 Task: What is the central theme of "Anna Karenina" by Leo Tolstoy?
Action: Mouse moved to (187, 193)
Screenshot: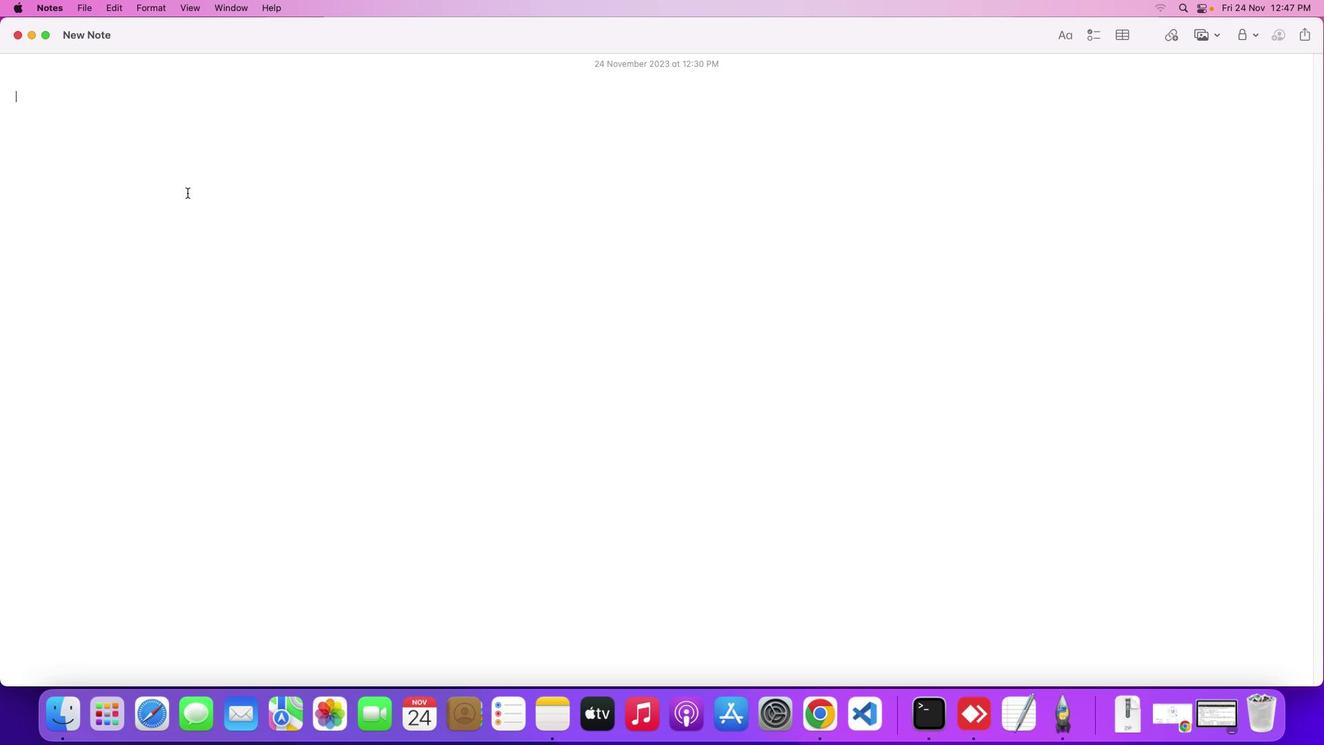 
Action: Mouse pressed left at (187, 193)
Screenshot: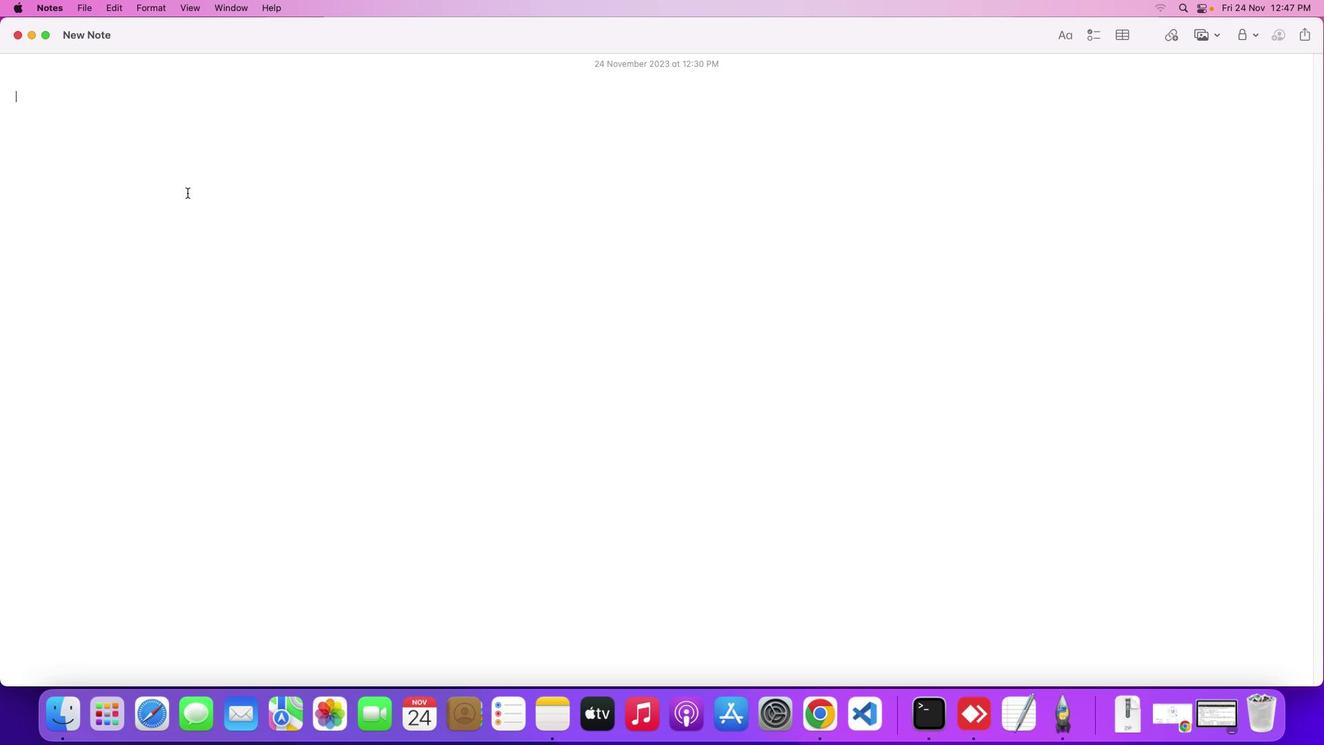 
Action: Mouse moved to (187, 193)
Screenshot: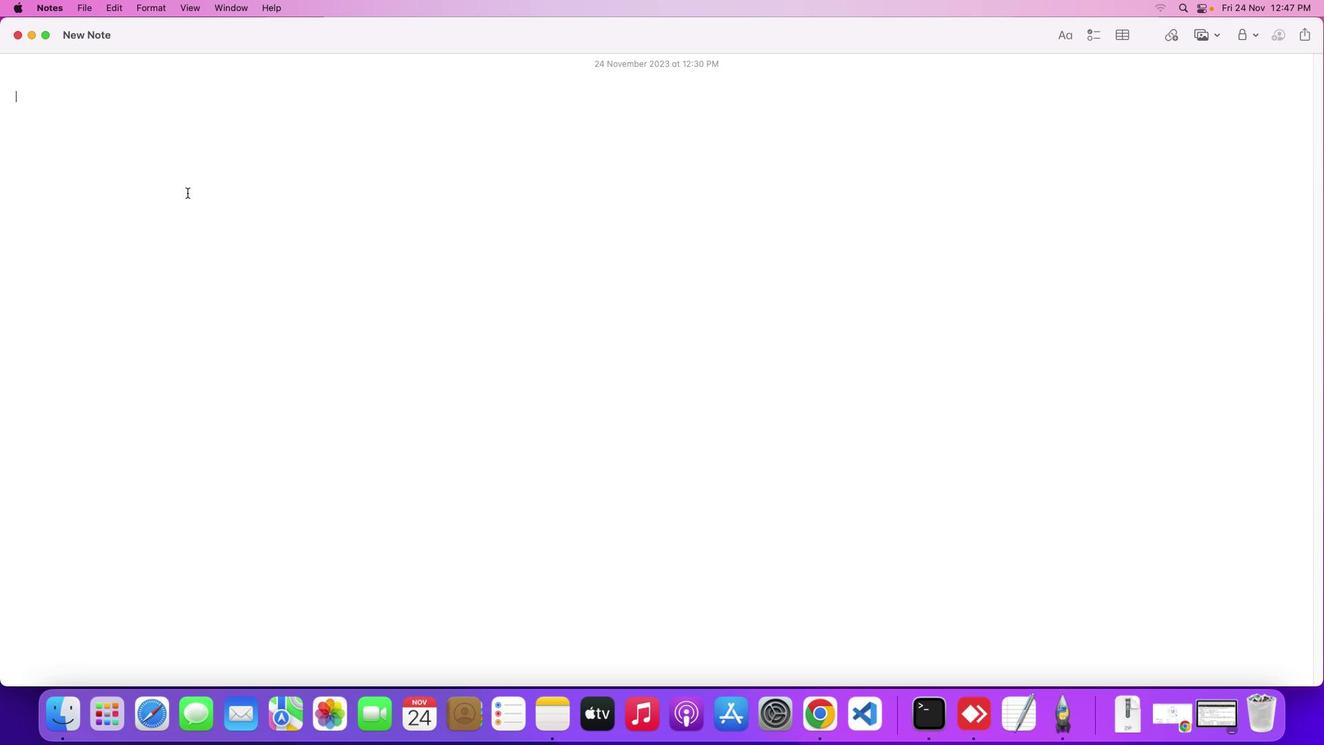 
Action: Key pressed Key.shift'W''h''a''t'Key.space's''i'Key.space't''h''e'Key.space'c''e''n''t''r''a''l'Key.space't''h''e''m''e'Key.space'o''f'Key.spaceKey.shift'"'Key.shift'A''n''n''a'Key.spaceKey.shift'K''a''r''e''n''i''n''a'Key.shift'"'Key.space'b''y'Key.spaceKey.shift'L''e''o'Key.spaceKey.shift'T''o''l''s''t''o''y'Key.shift_r'?'Key.enter
Screenshot: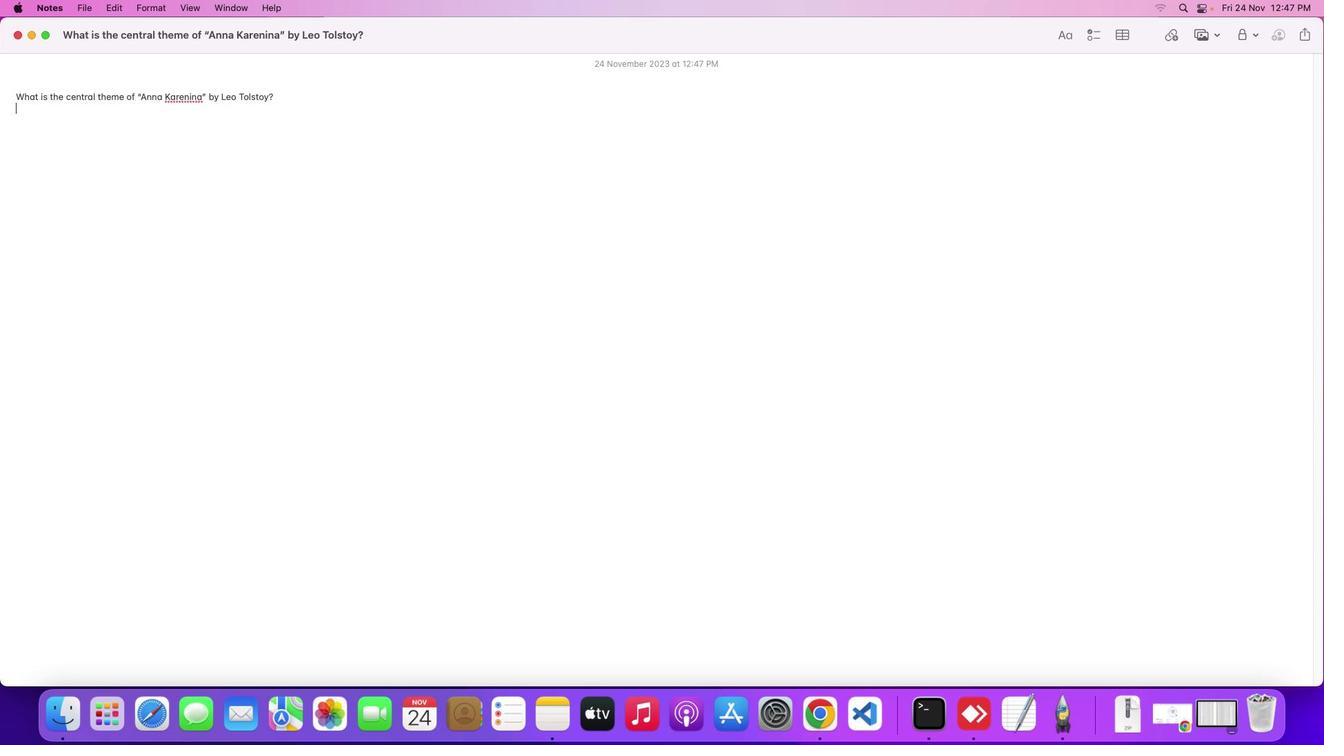
Action: Mouse moved to (1181, 716)
Screenshot: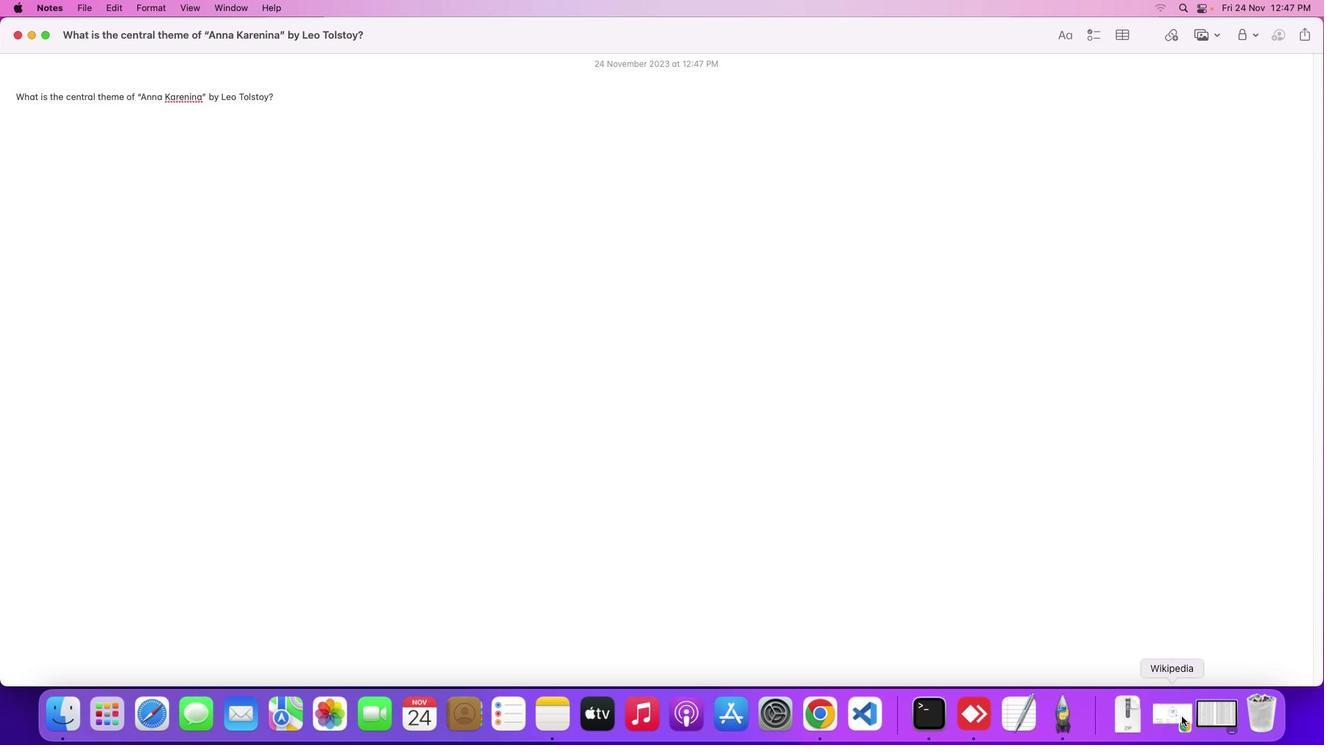 
Action: Mouse pressed left at (1181, 716)
Screenshot: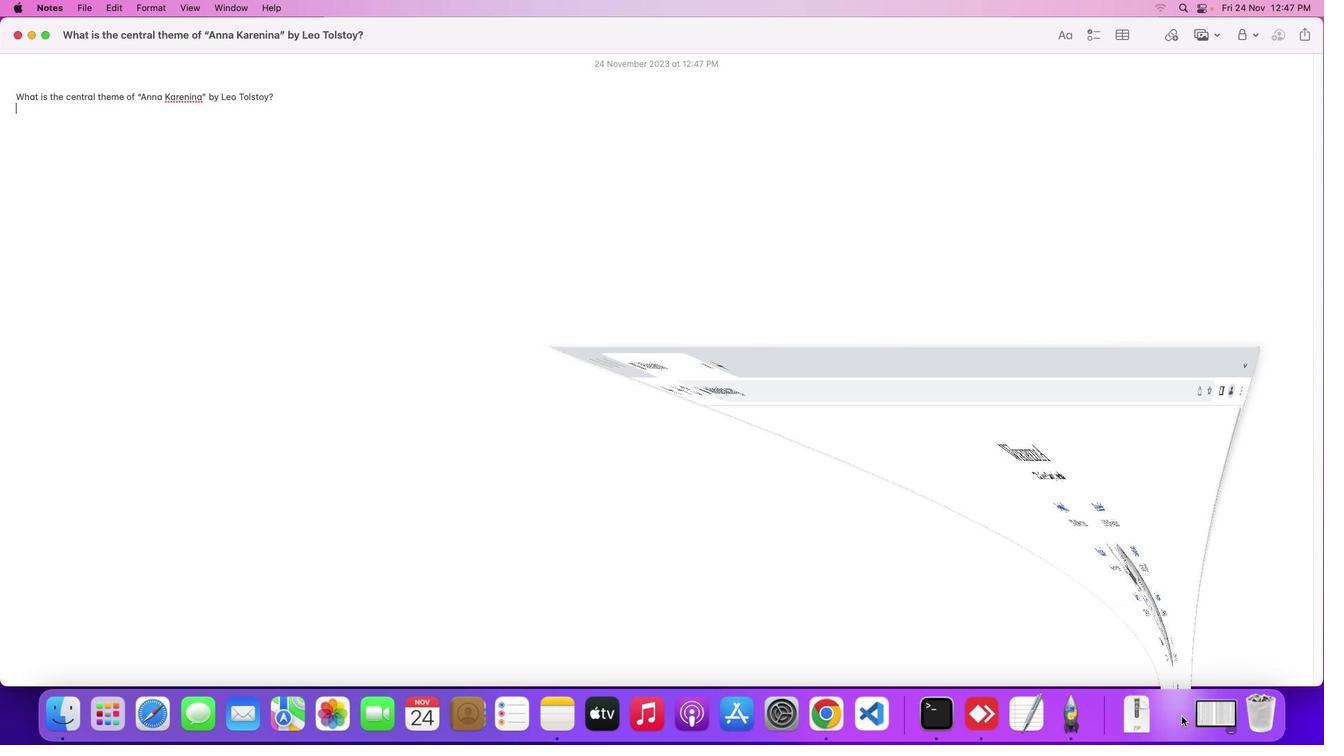 
Action: Mouse moved to (558, 422)
Screenshot: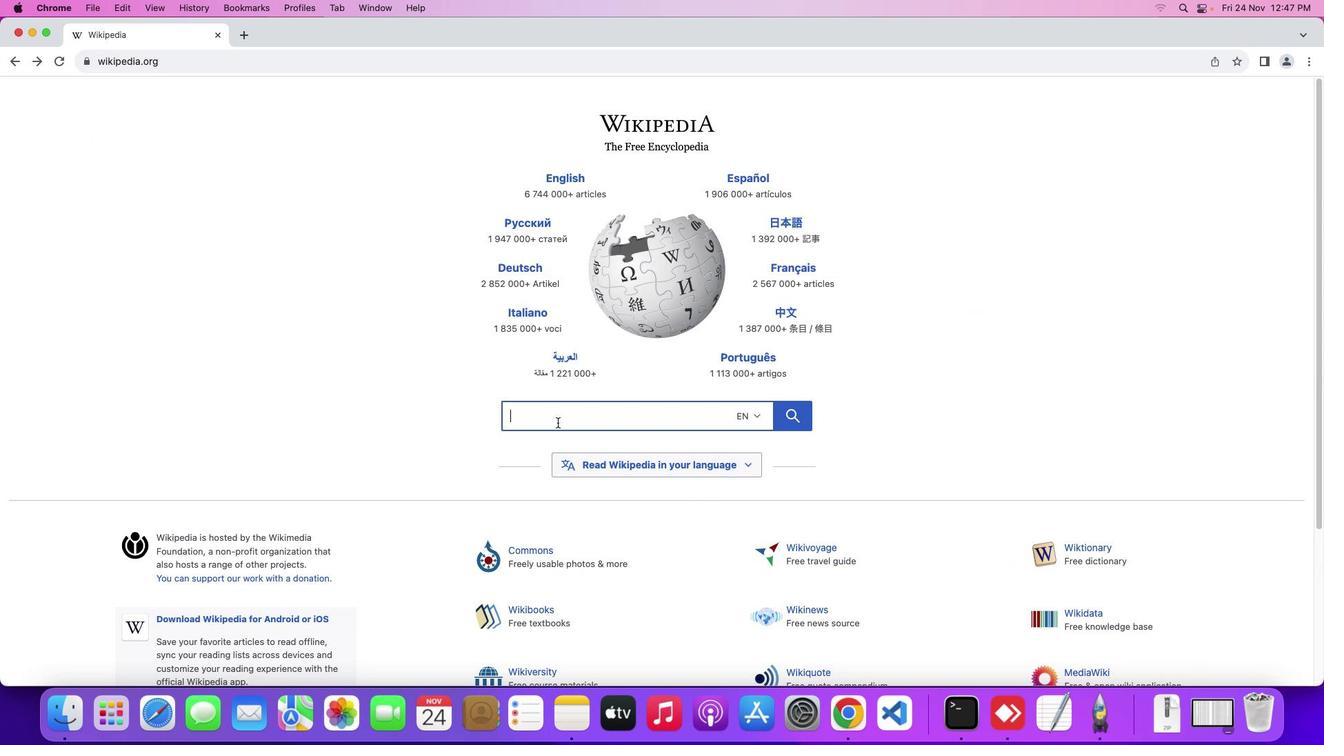 
Action: Mouse pressed left at (558, 422)
Screenshot: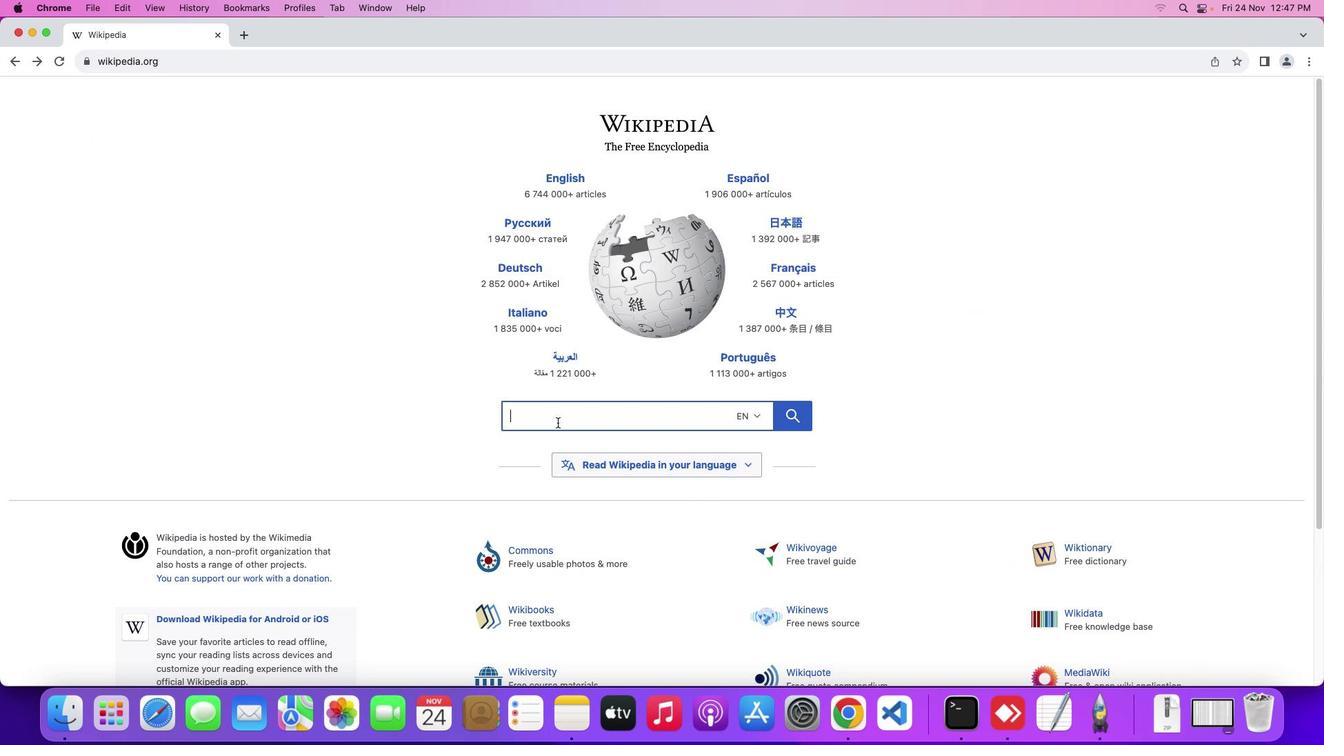 
Action: Mouse moved to (558, 422)
Screenshot: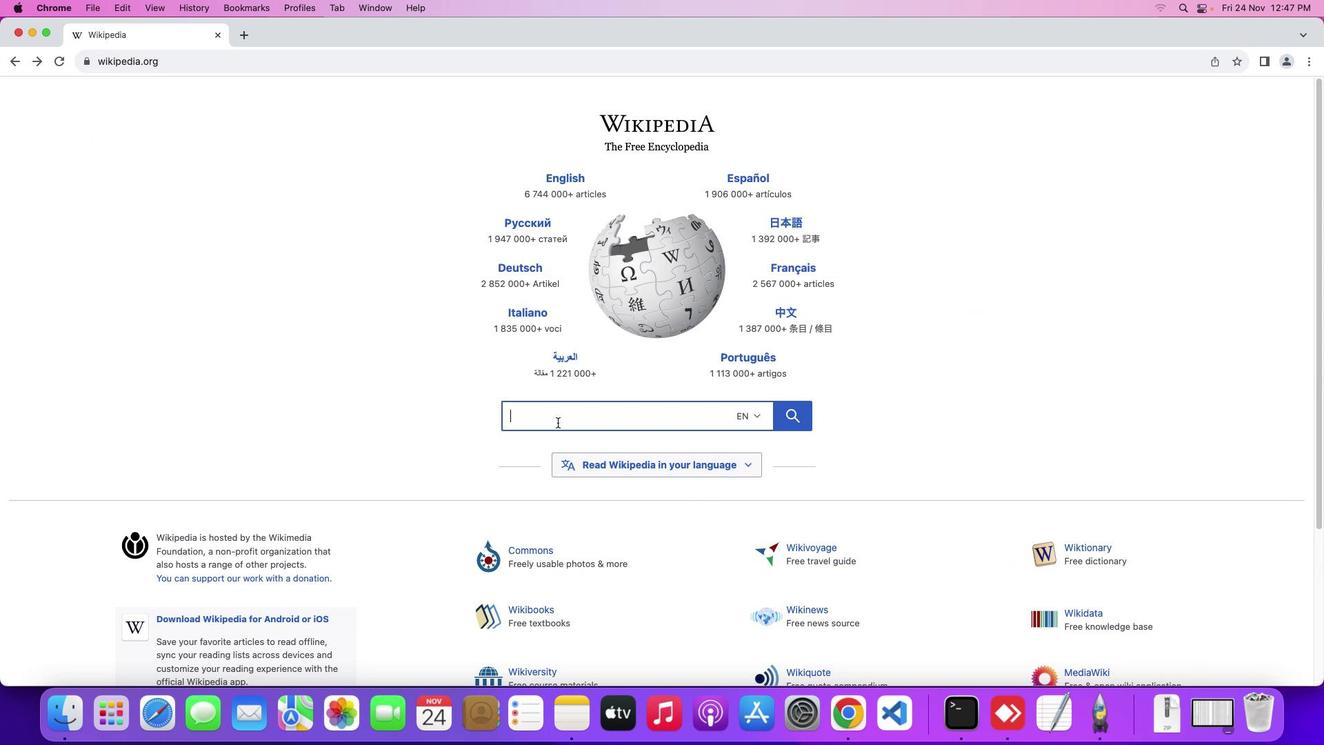 
Action: Key pressed Key.shift'A''n''n''a'Key.spaceKey.shift'K''a''r''e''n''i''n''a'
Screenshot: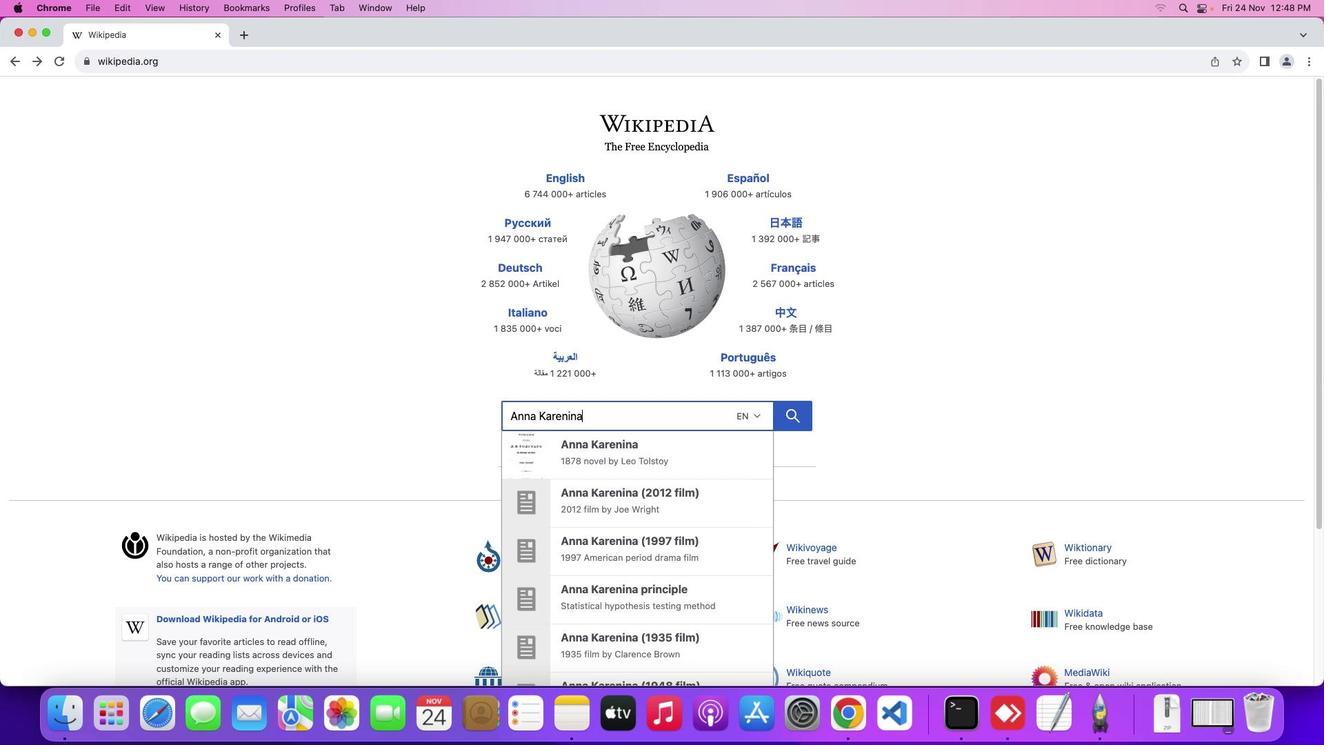 
Action: Mouse moved to (618, 451)
Screenshot: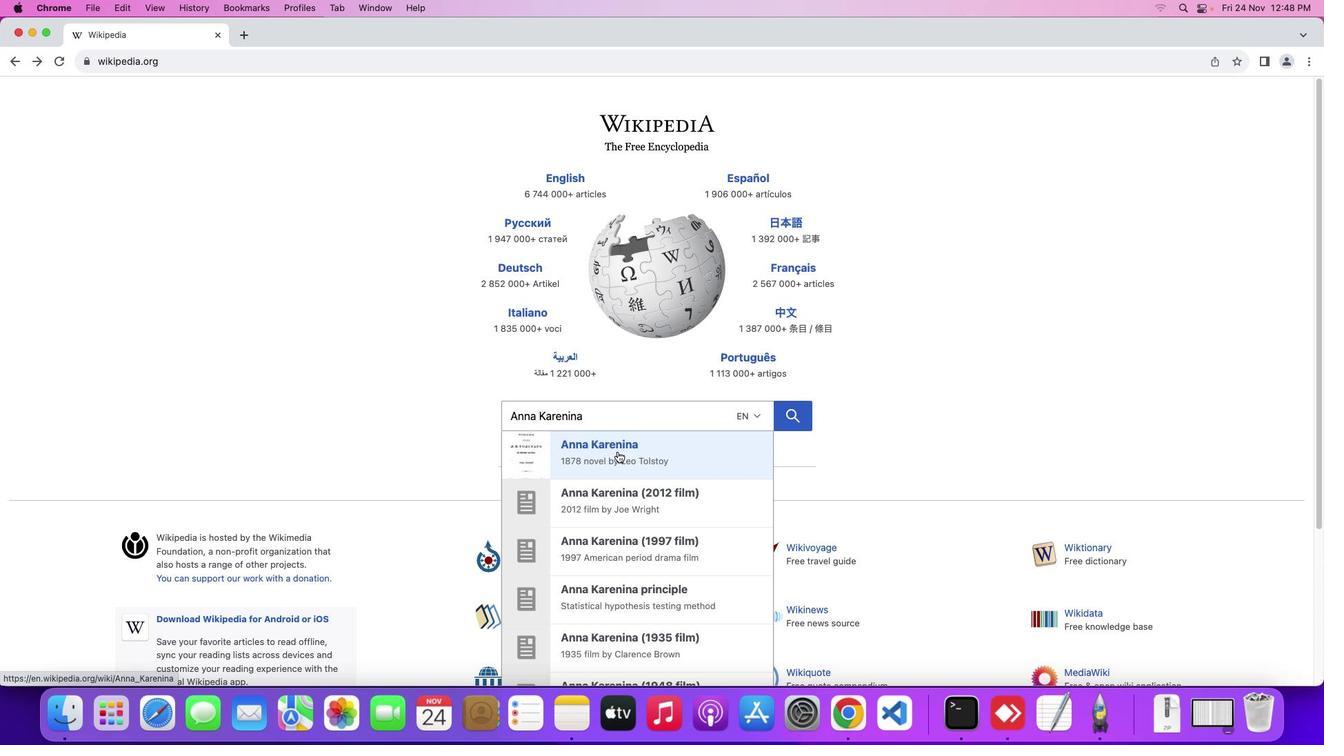 
Action: Mouse pressed left at (618, 451)
Screenshot: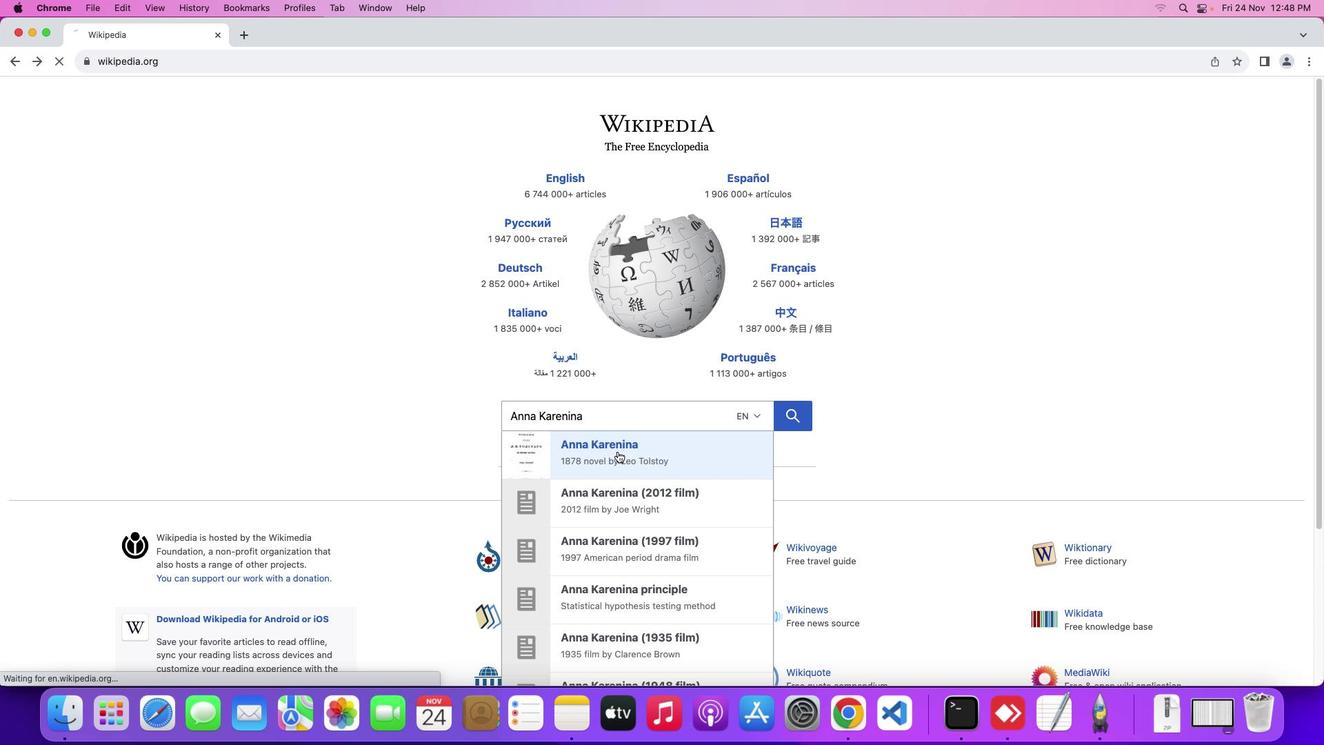
Action: Mouse moved to (517, 433)
Screenshot: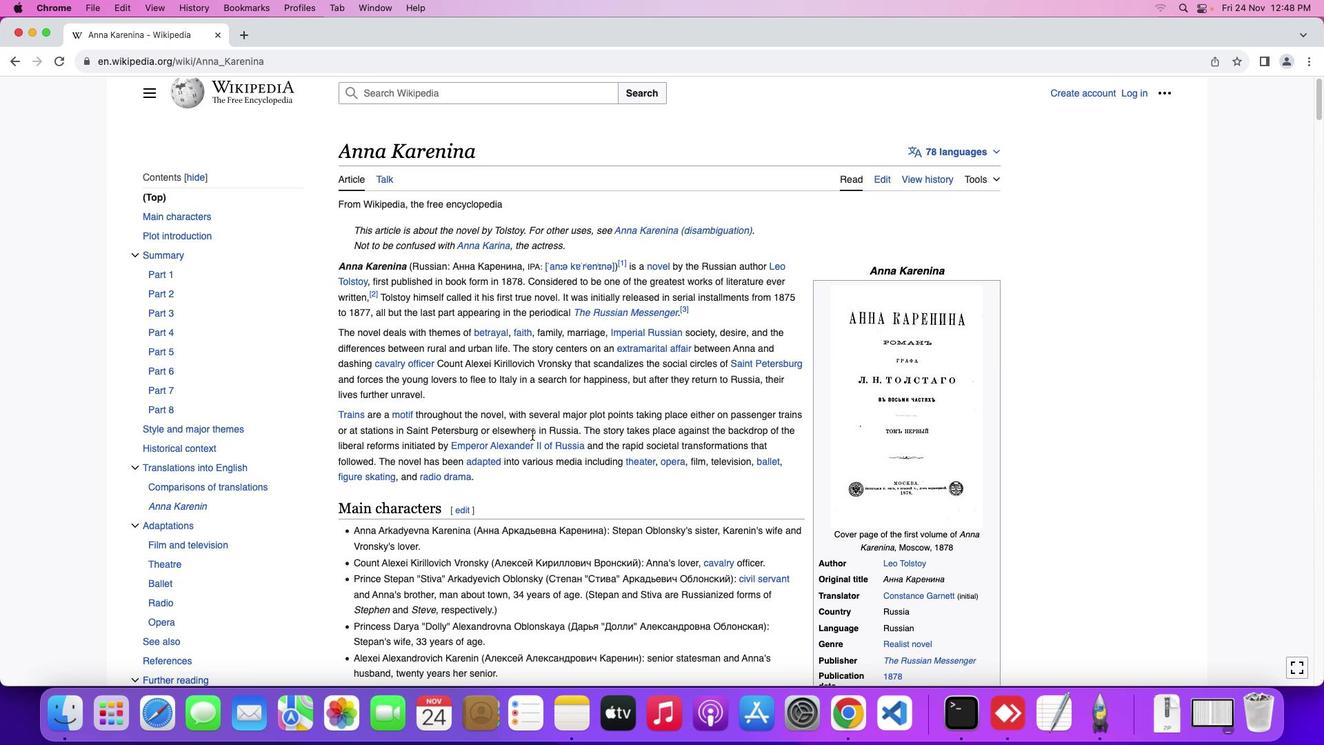 
Action: Mouse scrolled (517, 433) with delta (0, 0)
Screenshot: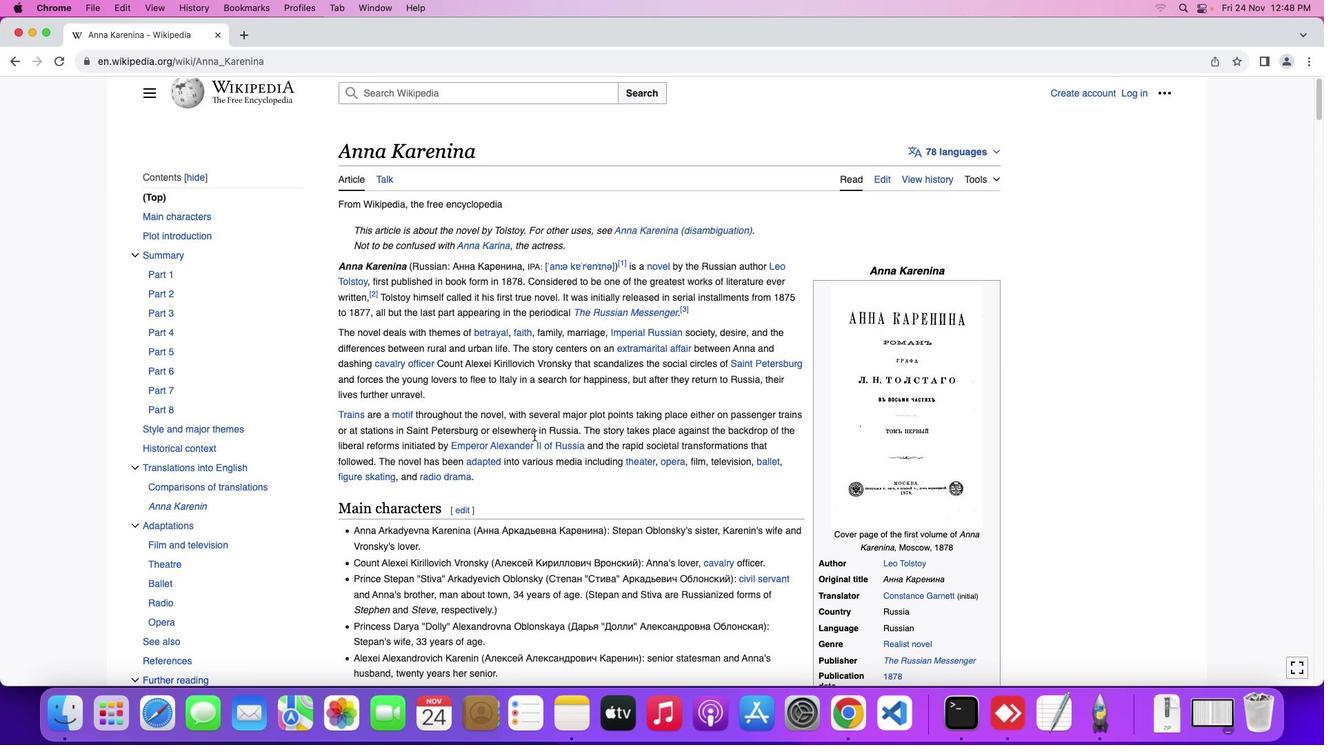 
Action: Mouse moved to (517, 433)
Screenshot: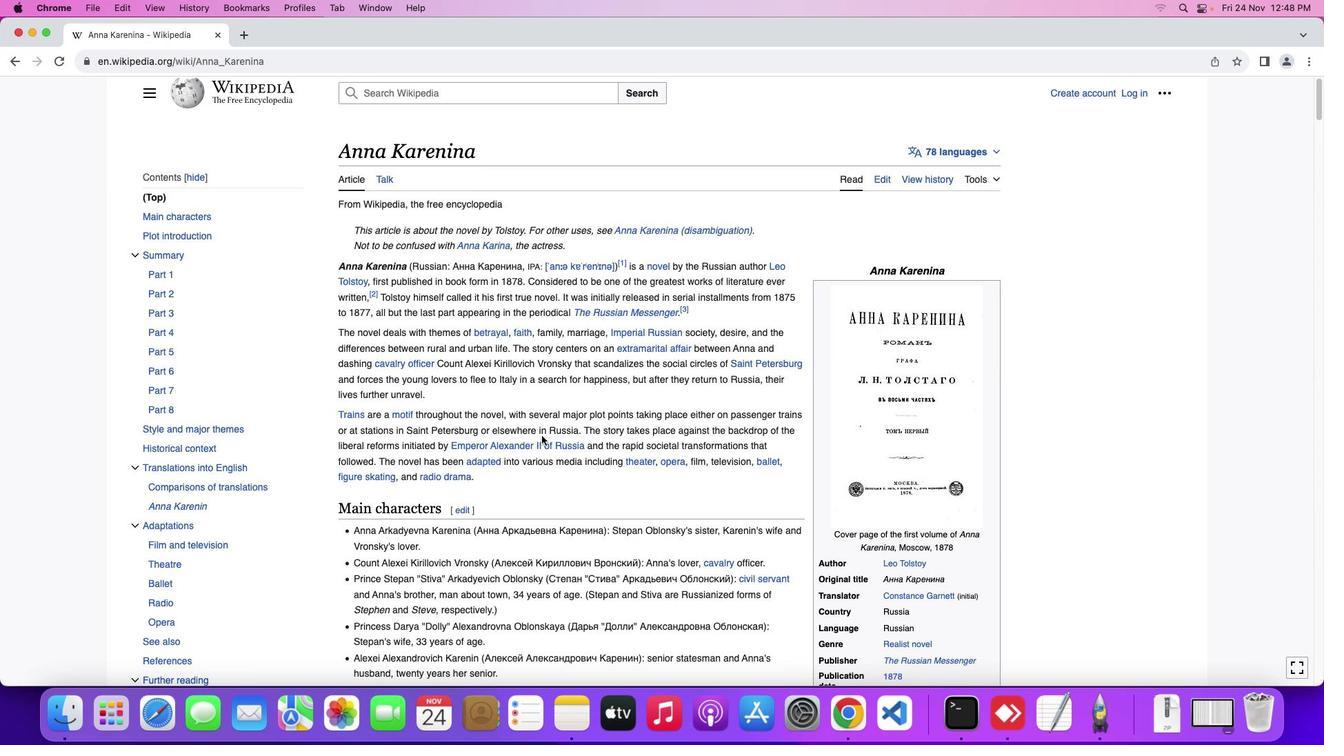 
Action: Mouse scrolled (517, 433) with delta (0, 0)
Screenshot: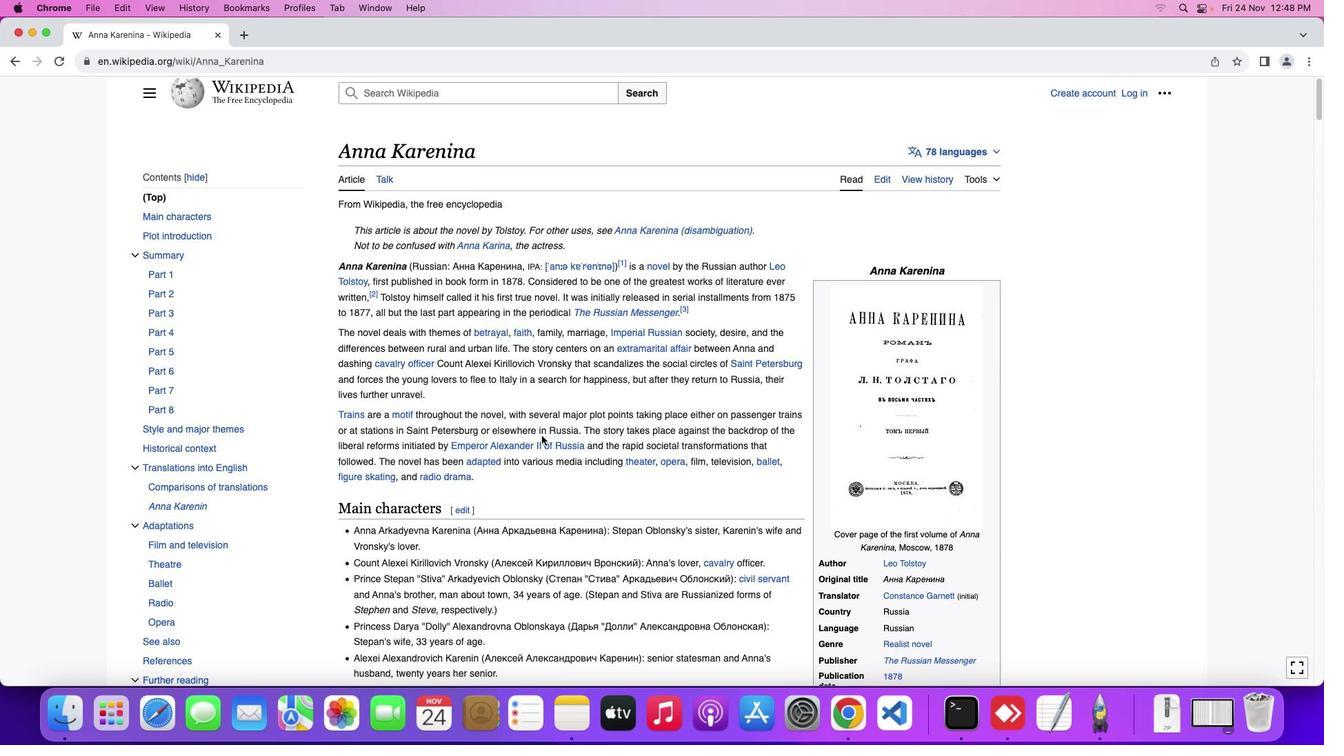 
Action: Mouse moved to (542, 436)
Screenshot: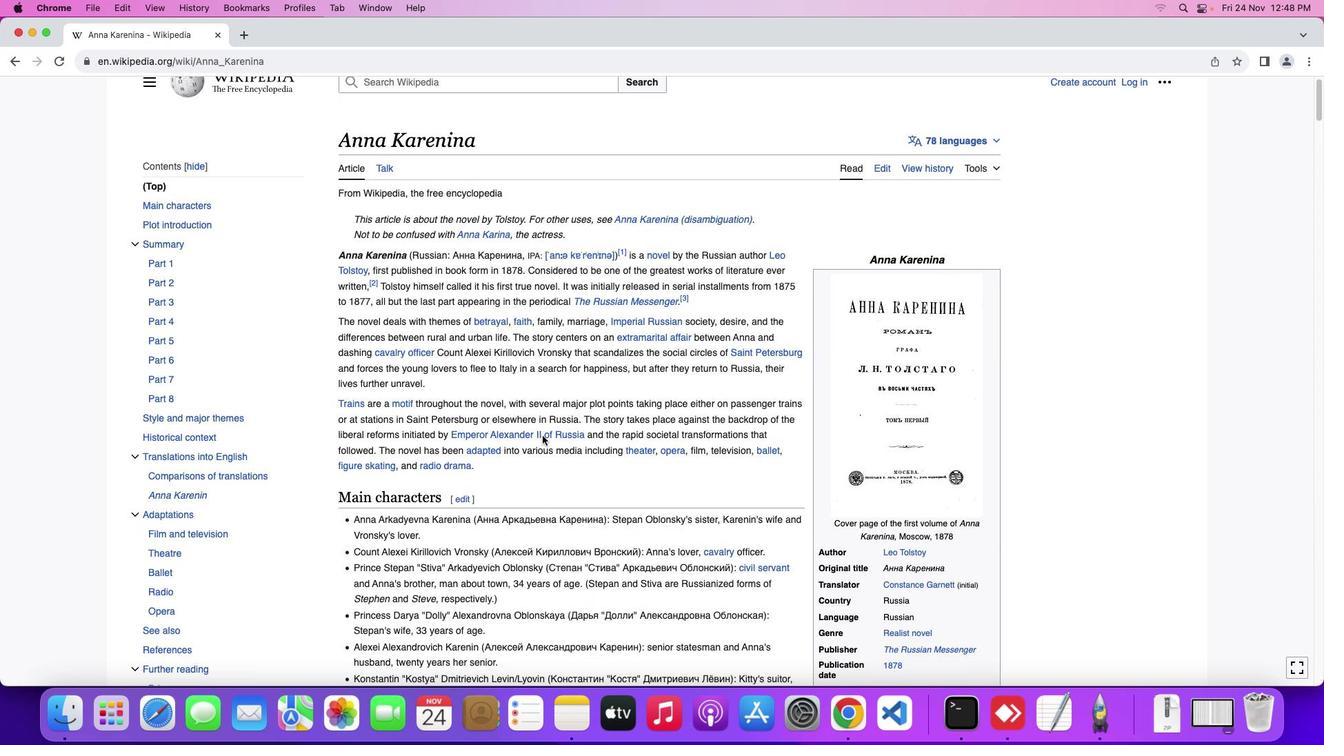 
Action: Mouse scrolled (542, 436) with delta (0, 0)
Screenshot: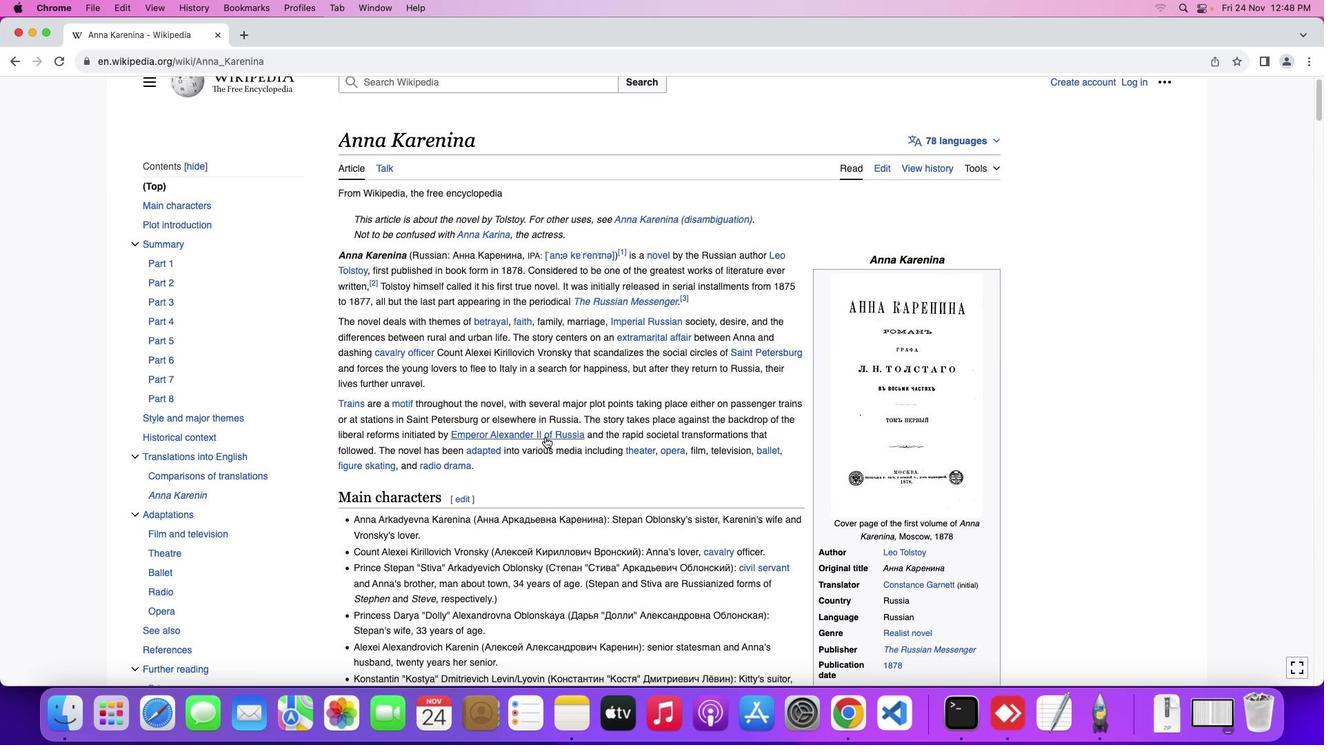 
Action: Mouse scrolled (542, 436) with delta (0, 0)
Screenshot: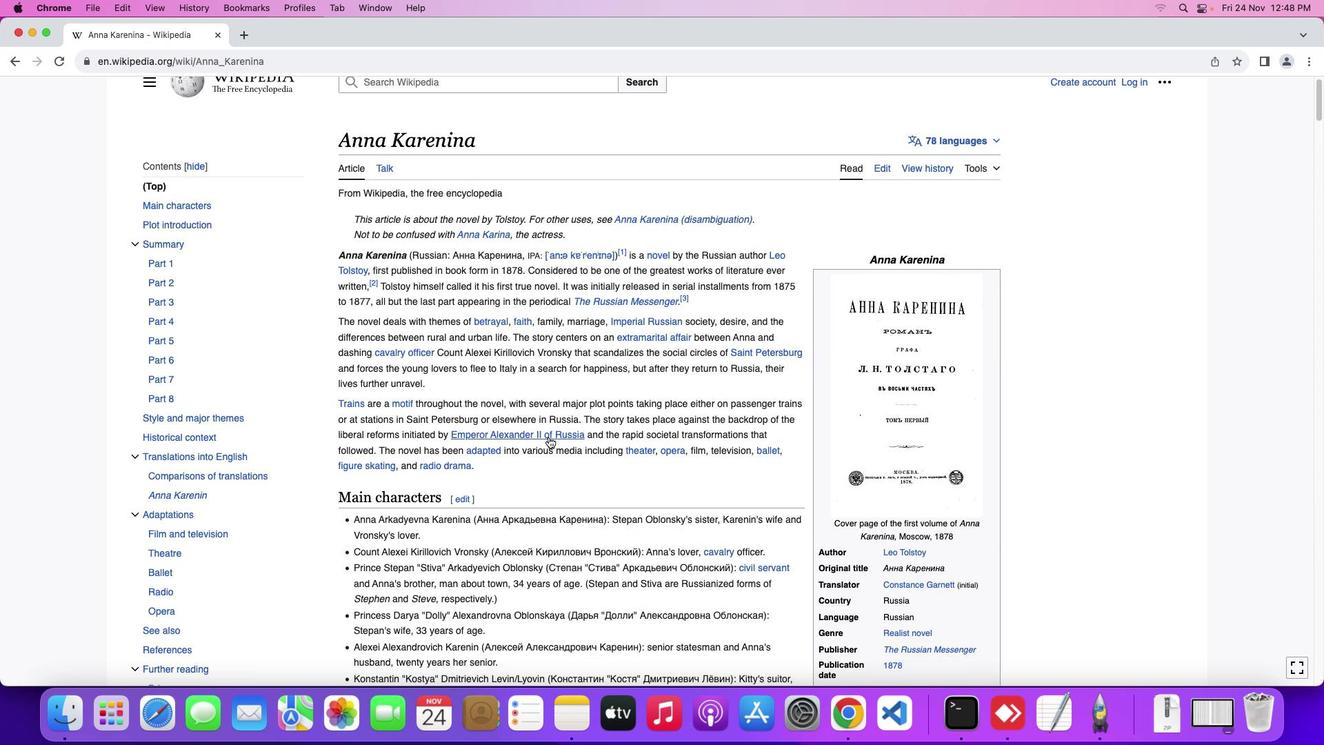 
Action: Mouse moved to (548, 437)
Screenshot: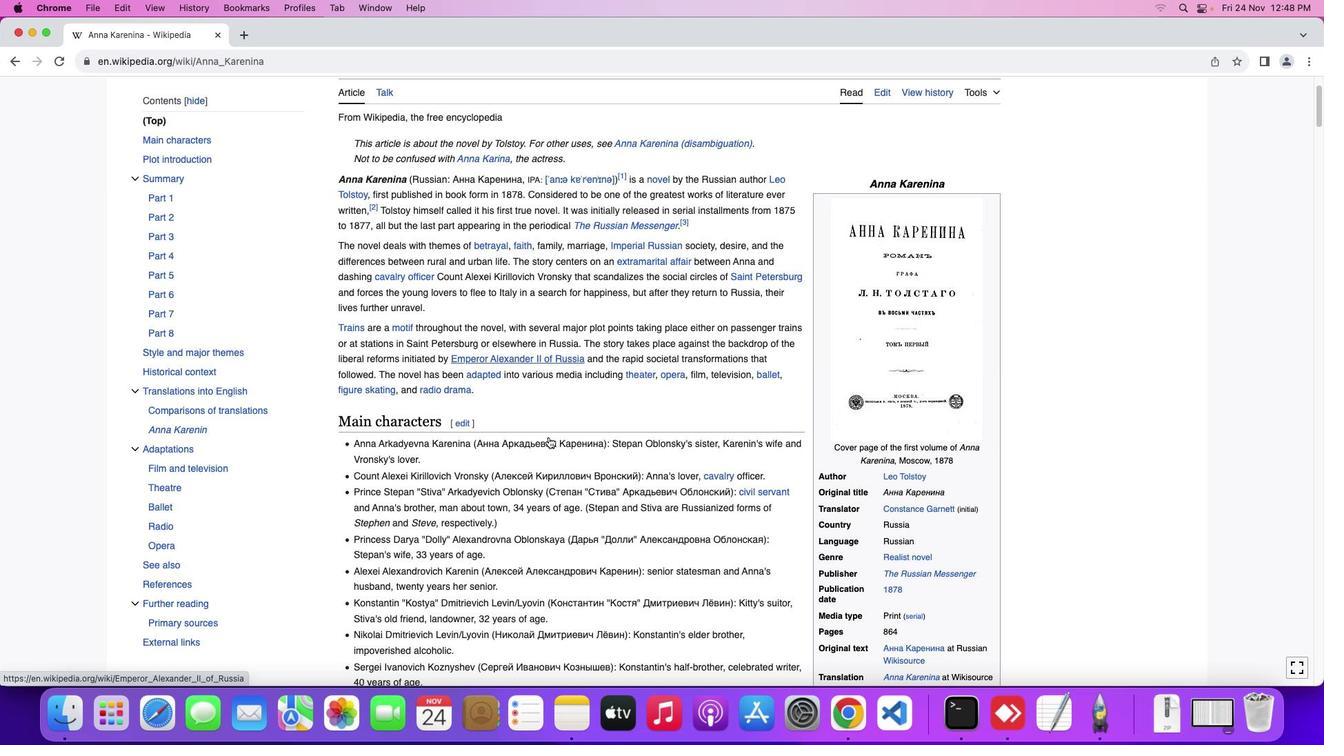 
Action: Mouse scrolled (548, 437) with delta (0, 0)
Screenshot: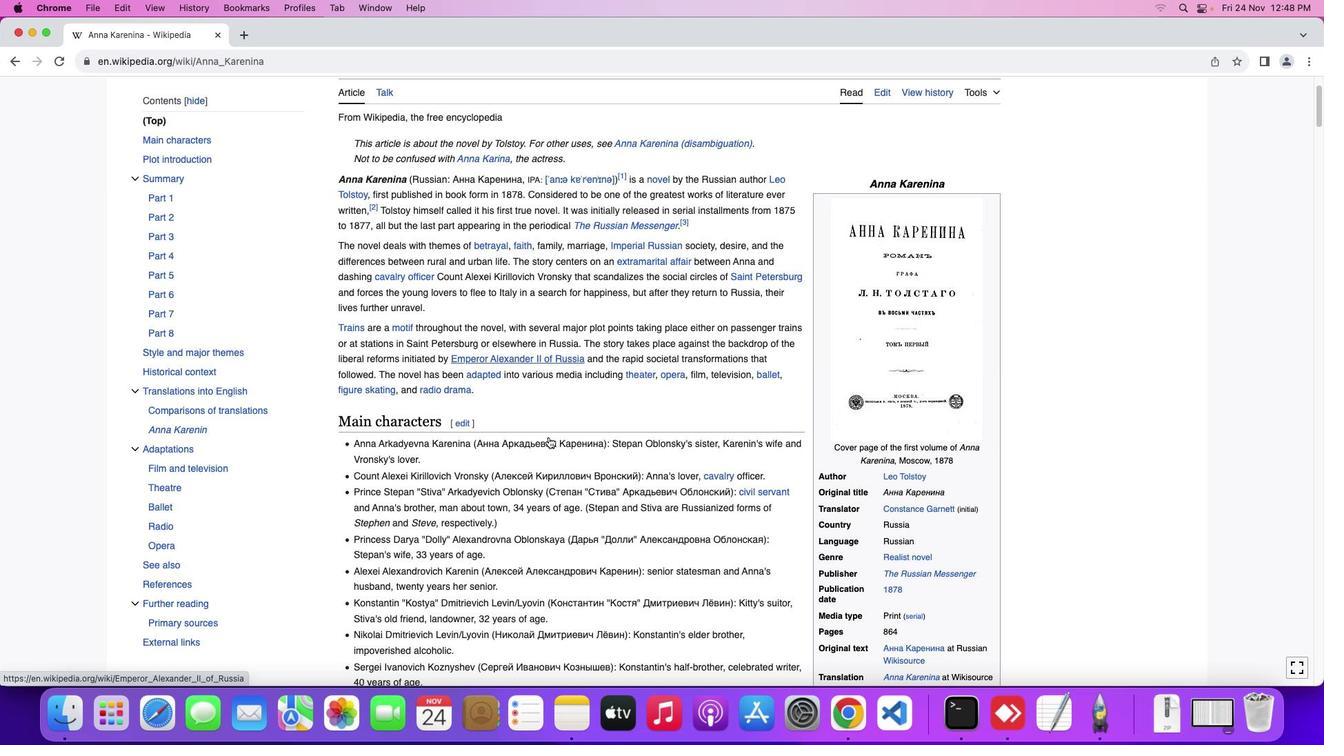 
Action: Mouse moved to (548, 436)
Screenshot: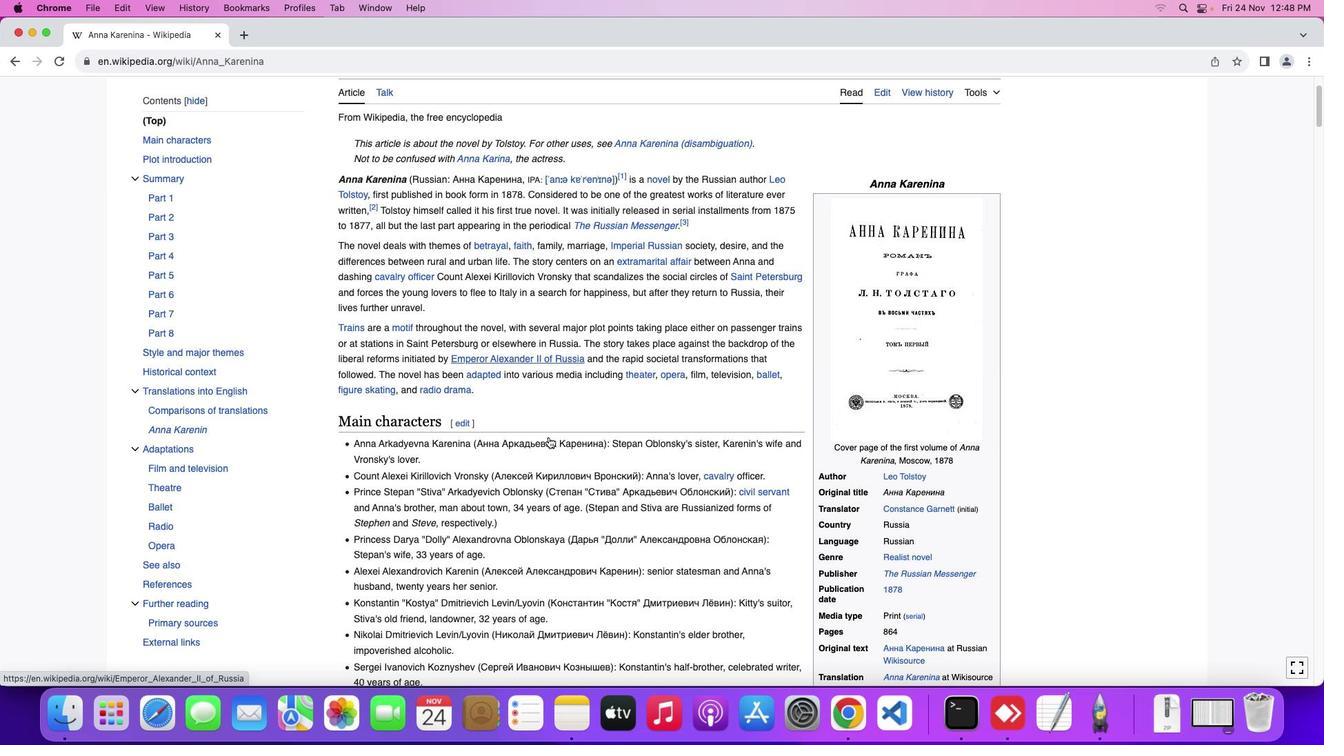 
Action: Mouse scrolled (548, 436) with delta (0, 0)
Screenshot: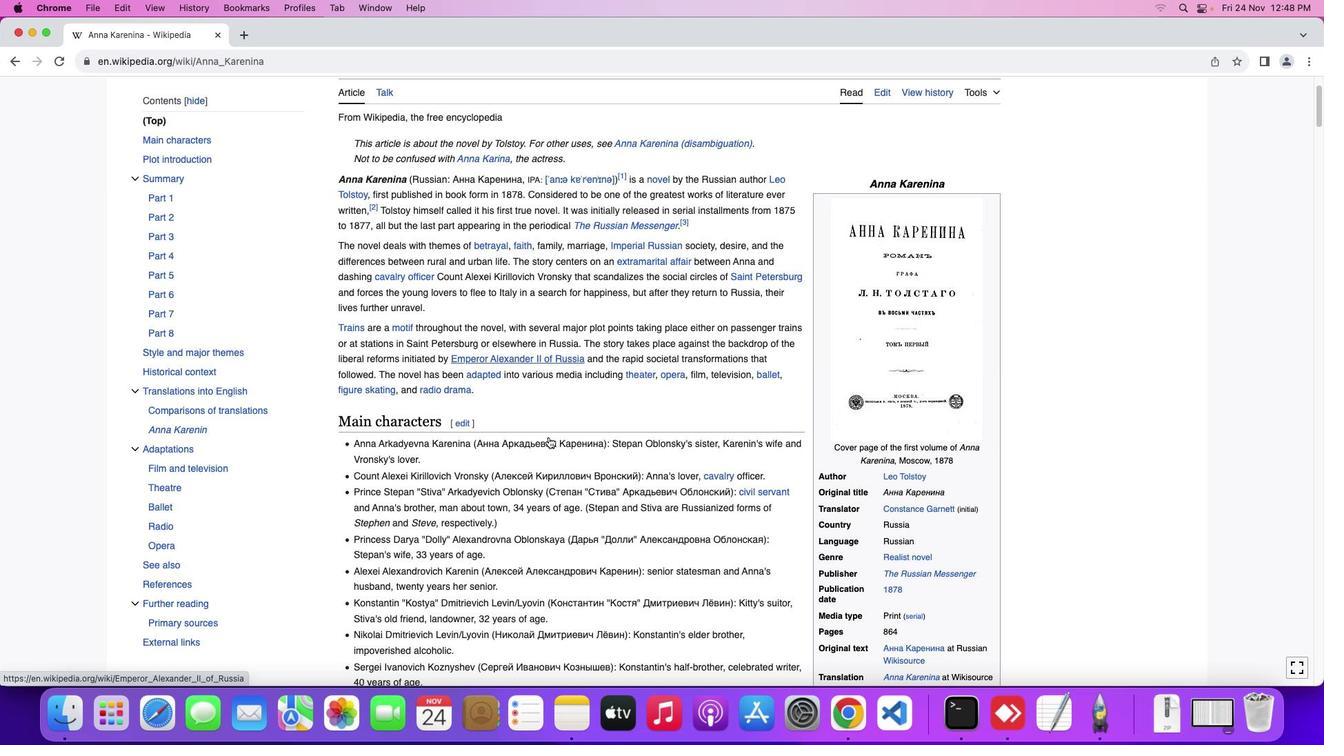 
Action: Mouse scrolled (548, 436) with delta (0, 0)
Screenshot: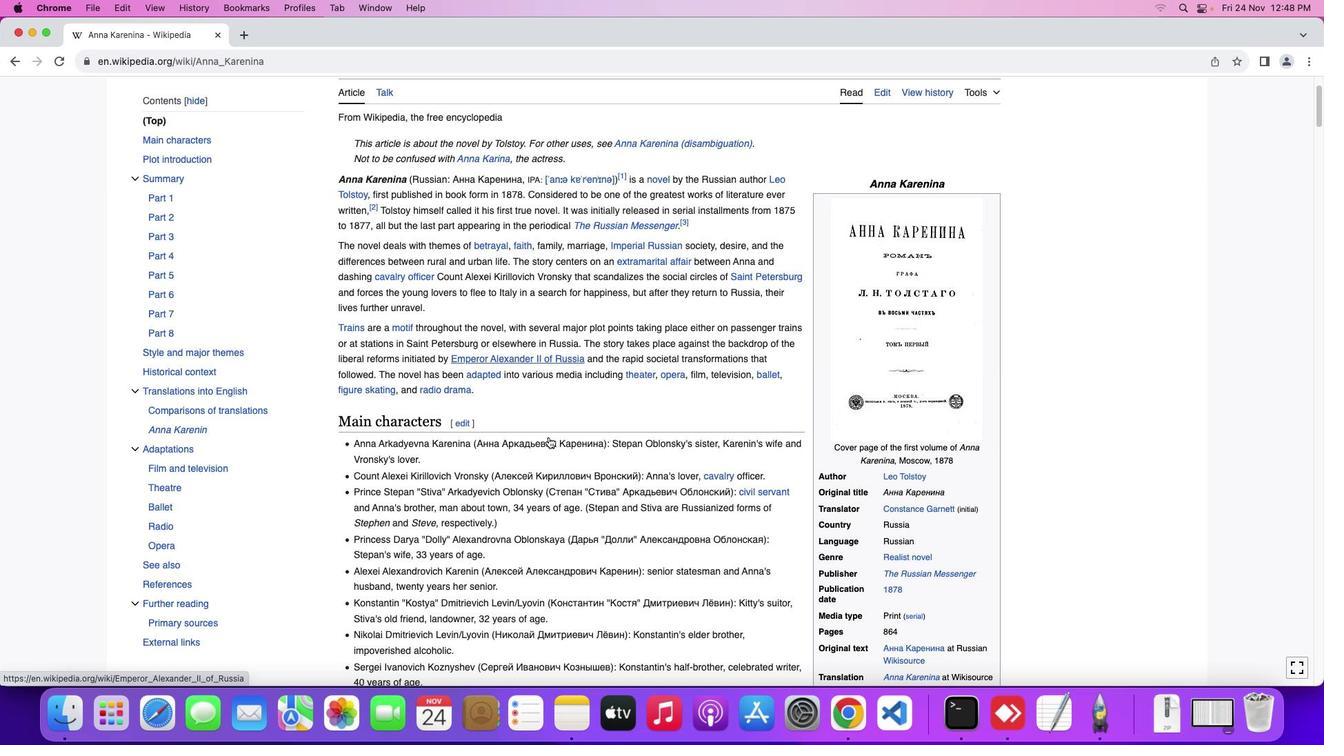 
Action: Mouse moved to (549, 436)
Screenshot: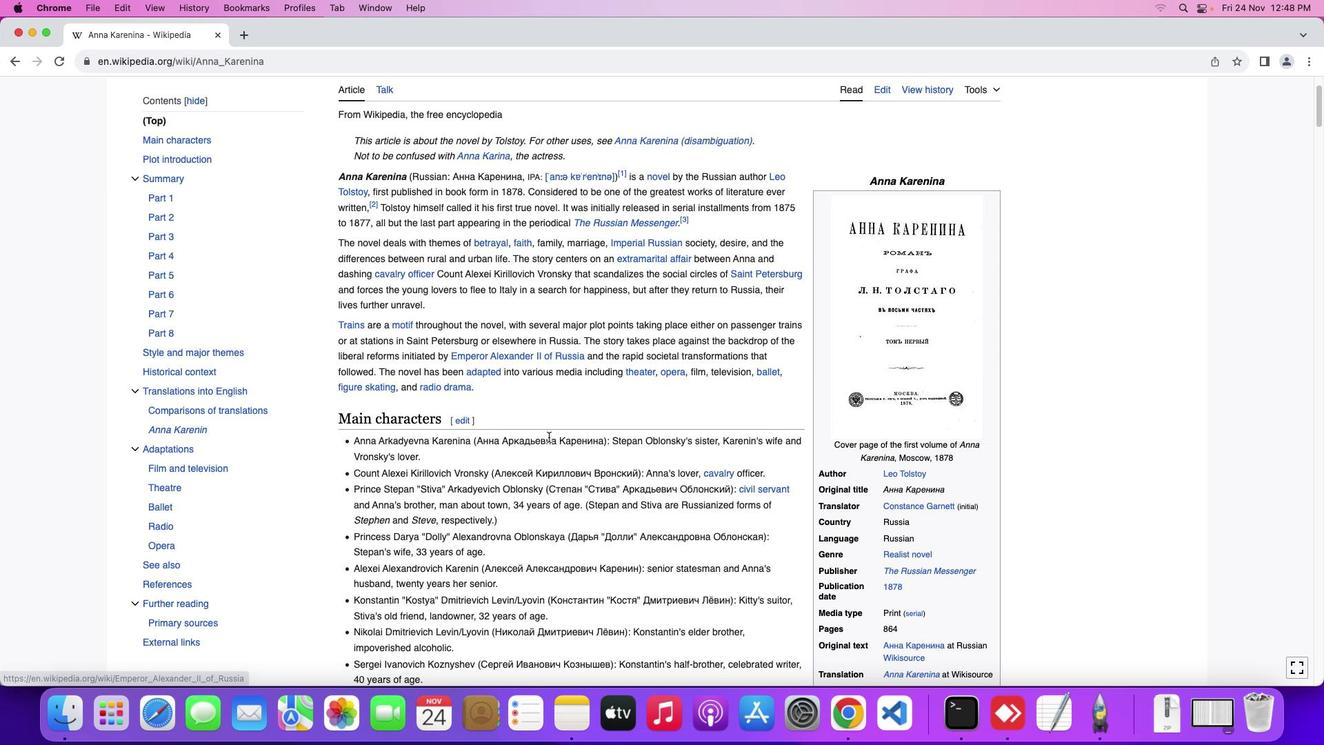 
Action: Mouse scrolled (549, 436) with delta (0, 0)
Screenshot: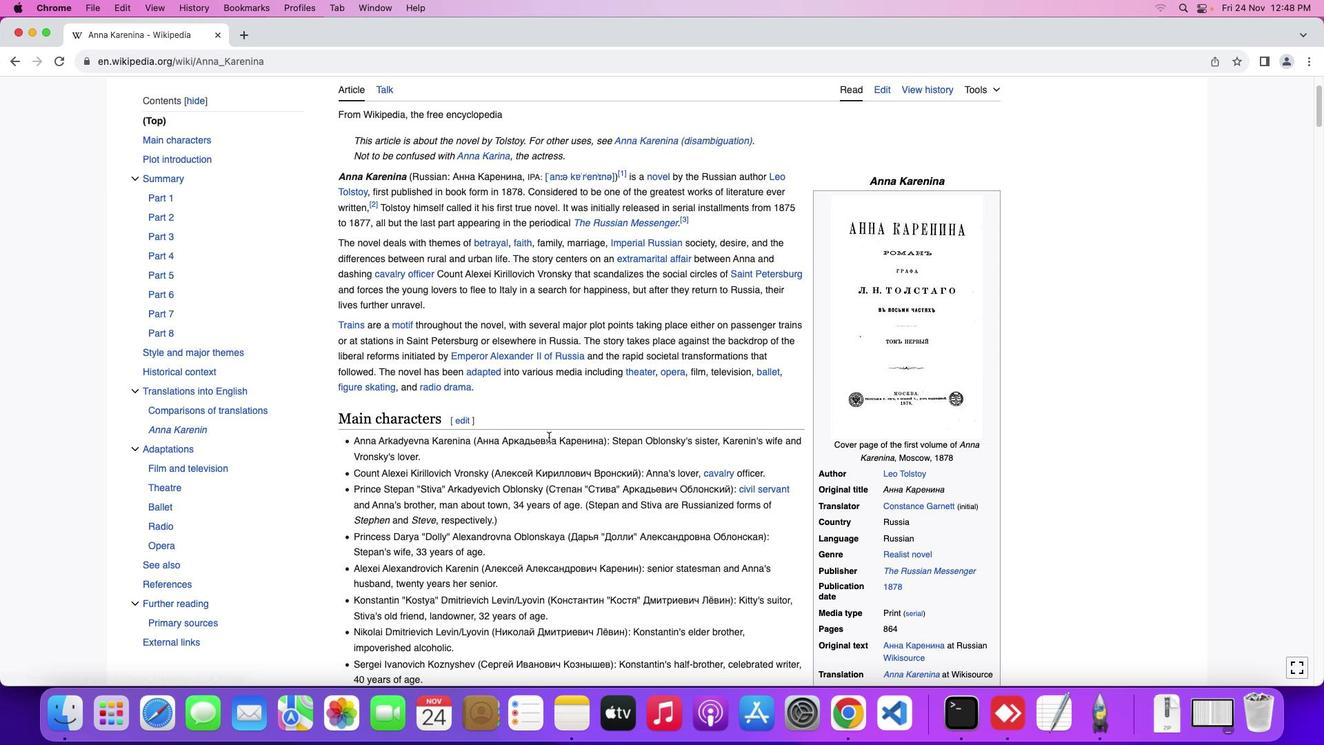 
Action: Mouse moved to (549, 436)
Screenshot: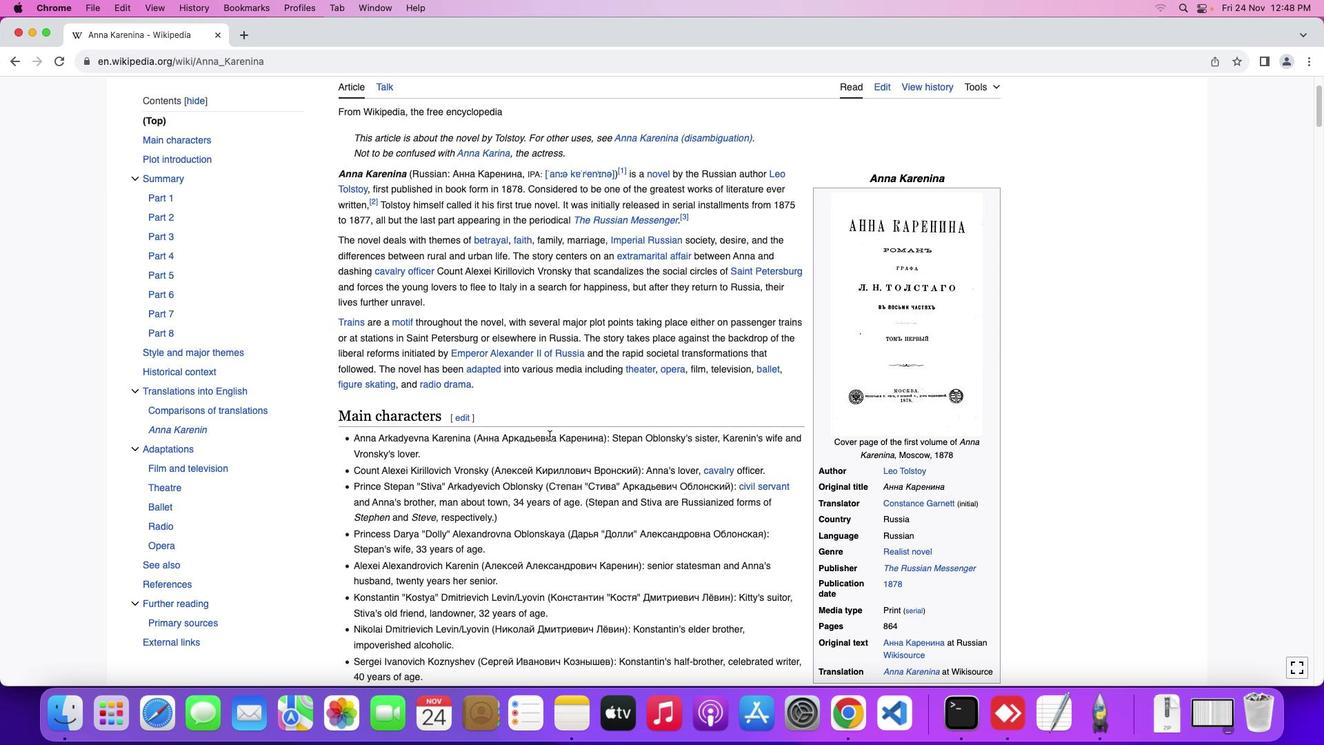 
Action: Mouse scrolled (549, 436) with delta (0, 0)
Screenshot: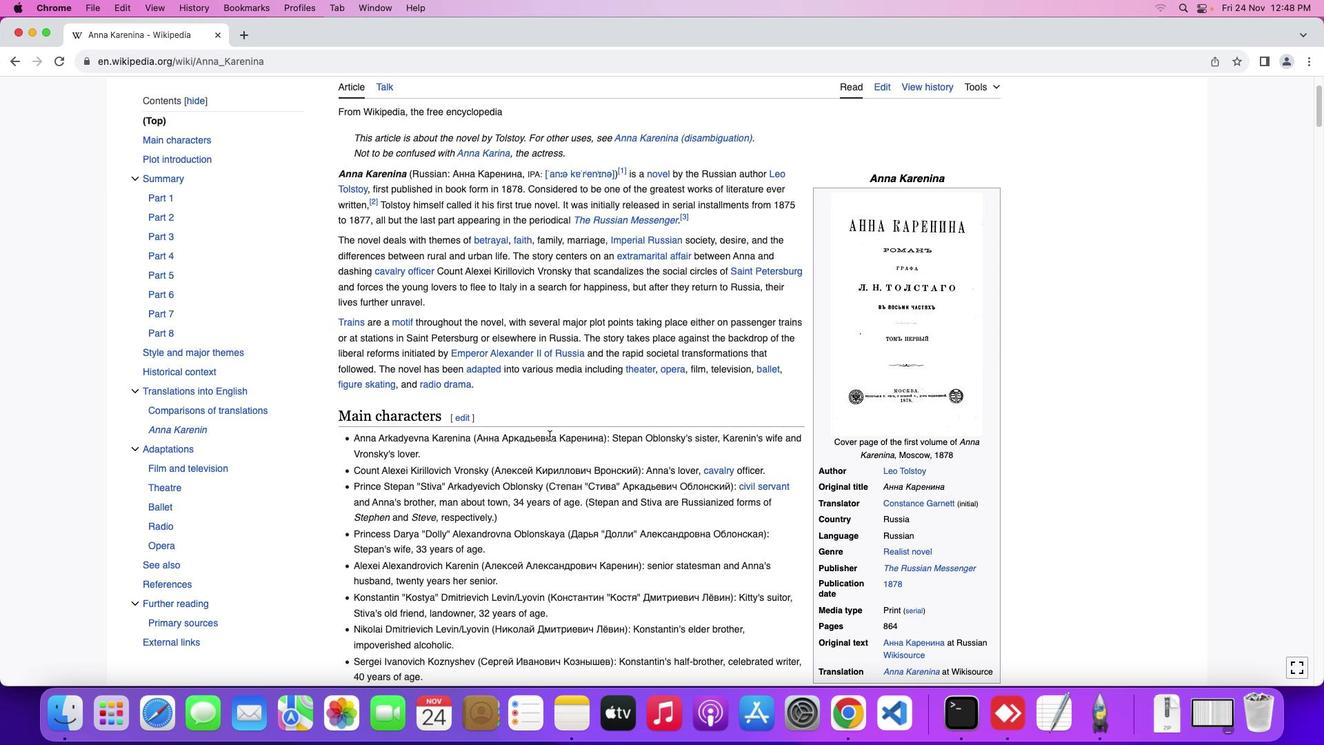 
Action: Mouse moved to (549, 435)
Screenshot: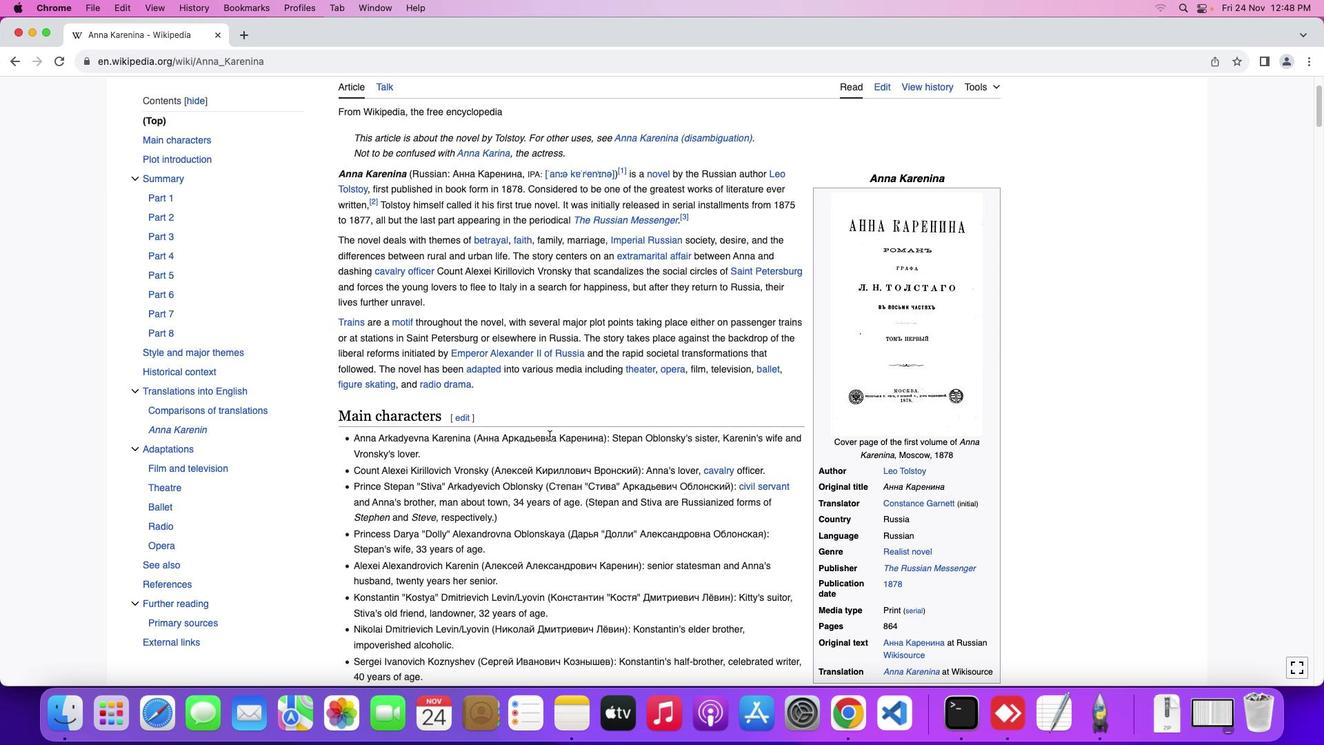 
Action: Mouse scrolled (549, 435) with delta (0, 0)
Screenshot: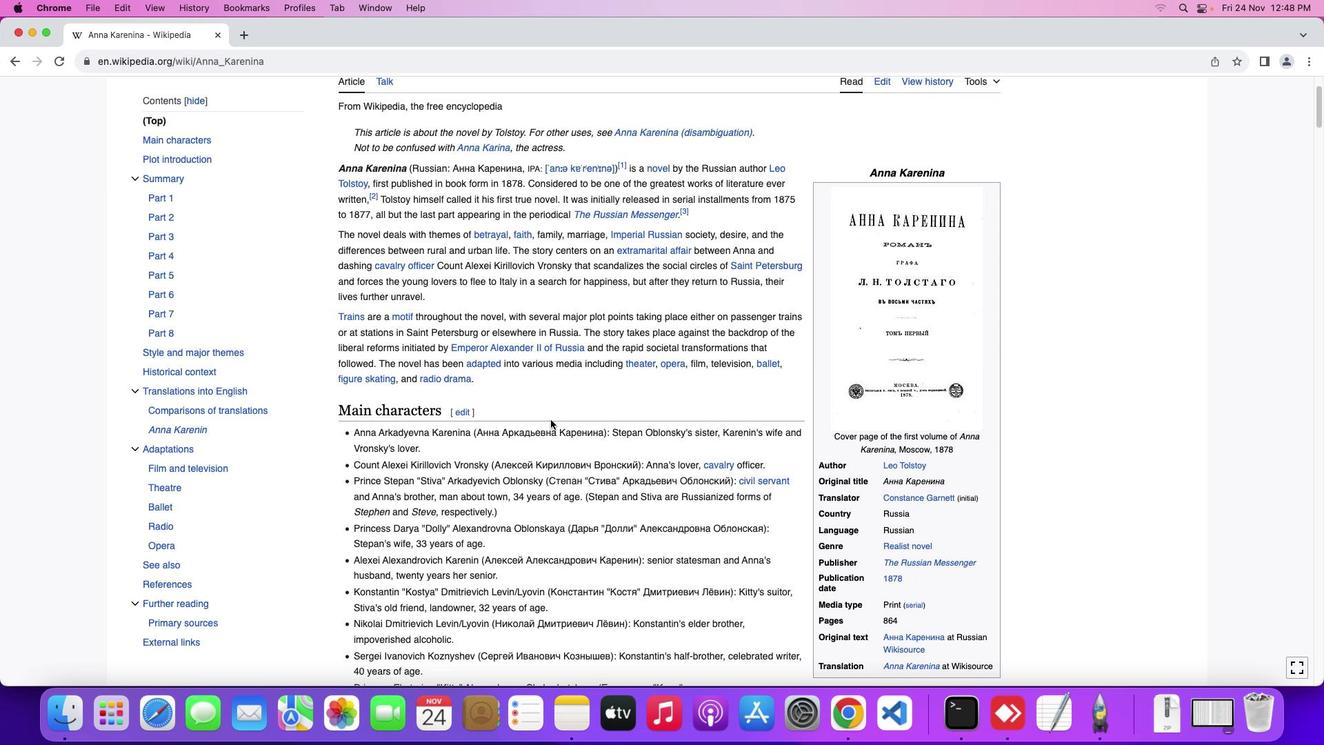 
Action: Mouse moved to (549, 435)
Screenshot: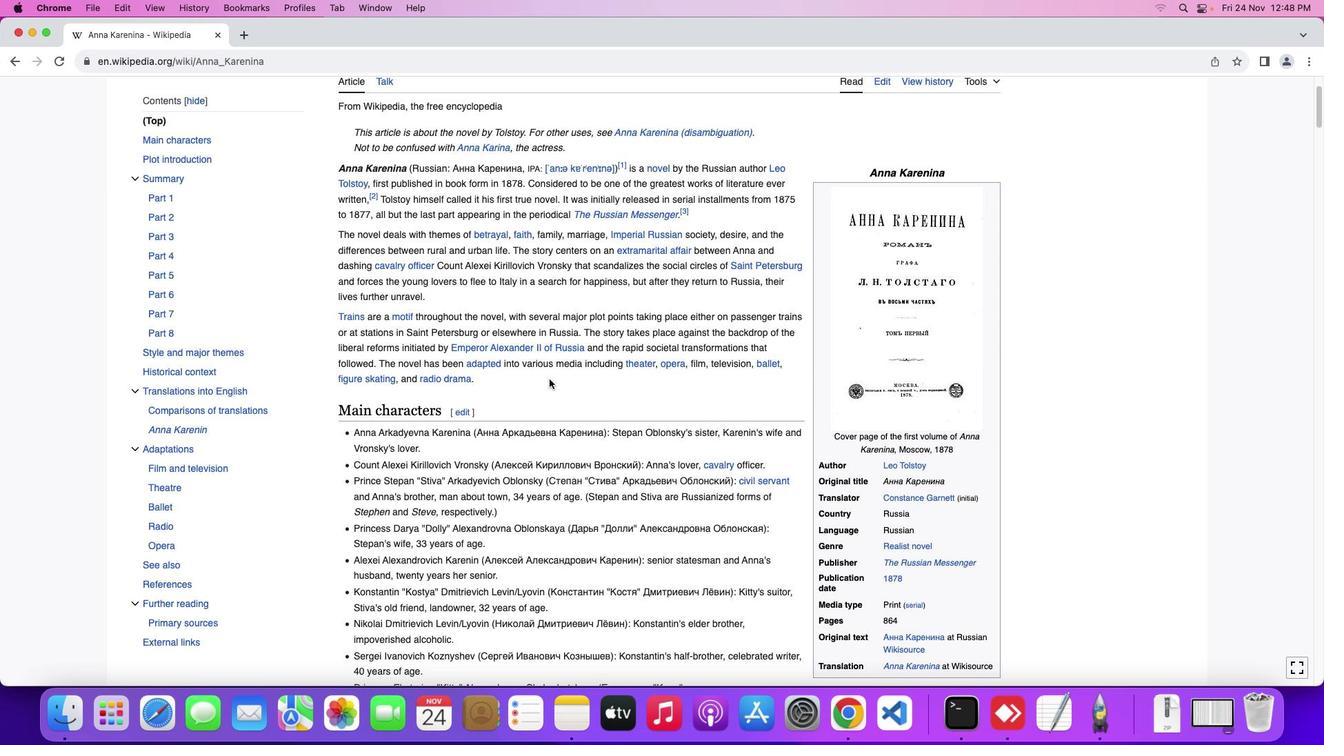 
Action: Mouse scrolled (549, 435) with delta (0, 0)
Screenshot: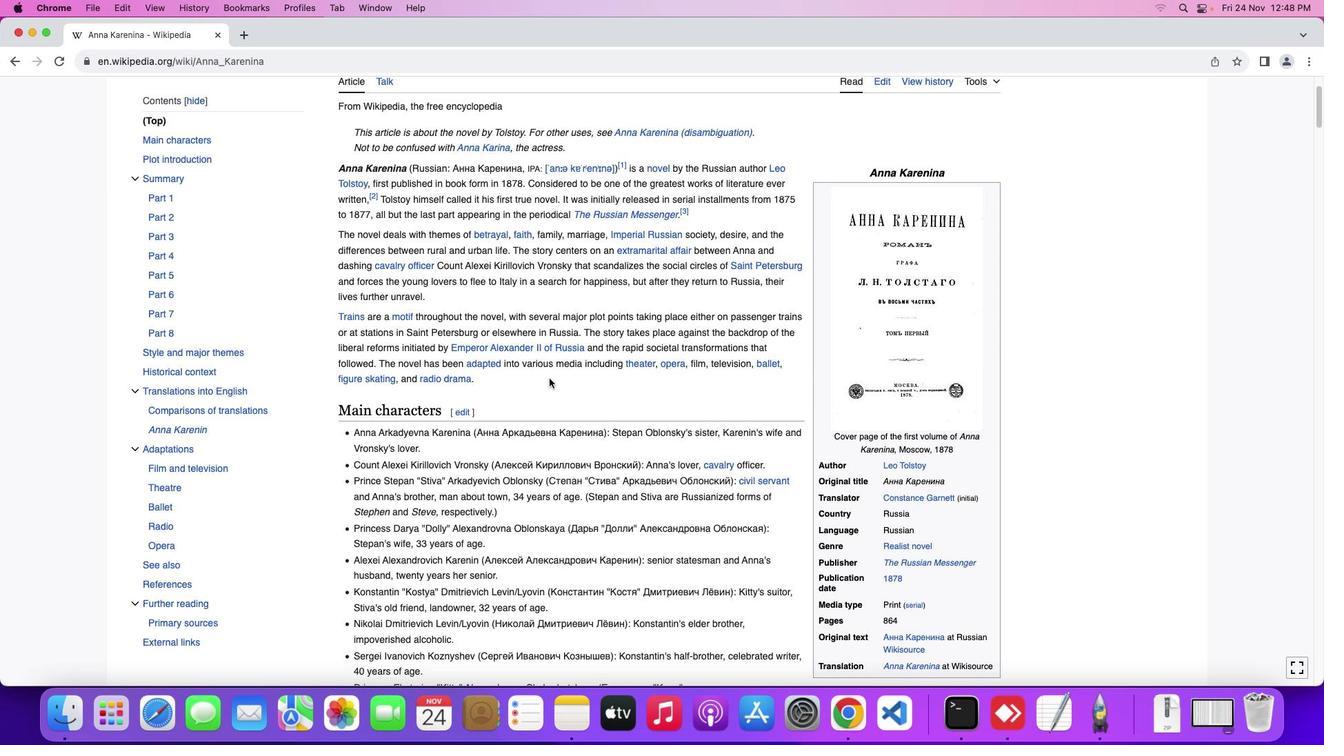 
Action: Mouse moved to (549, 377)
Screenshot: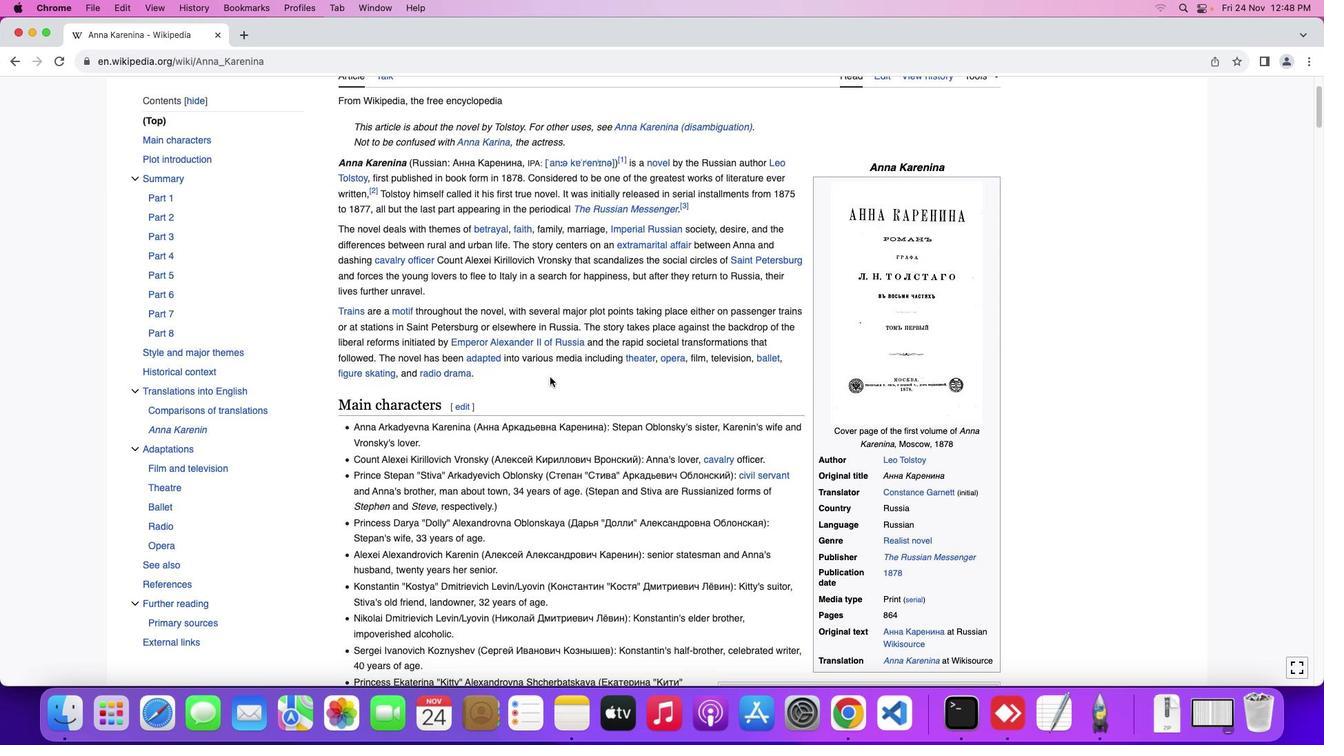 
Action: Mouse scrolled (549, 377) with delta (0, 0)
Screenshot: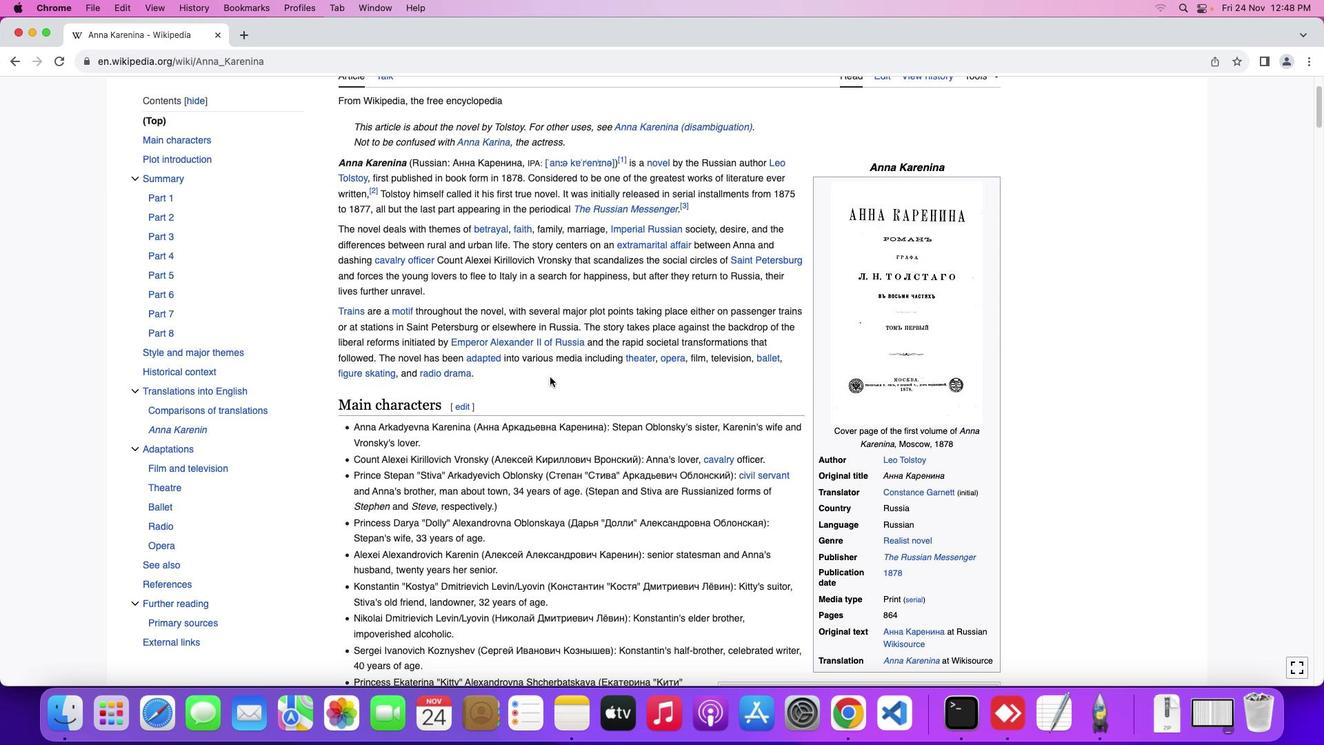 
Action: Mouse moved to (549, 377)
Screenshot: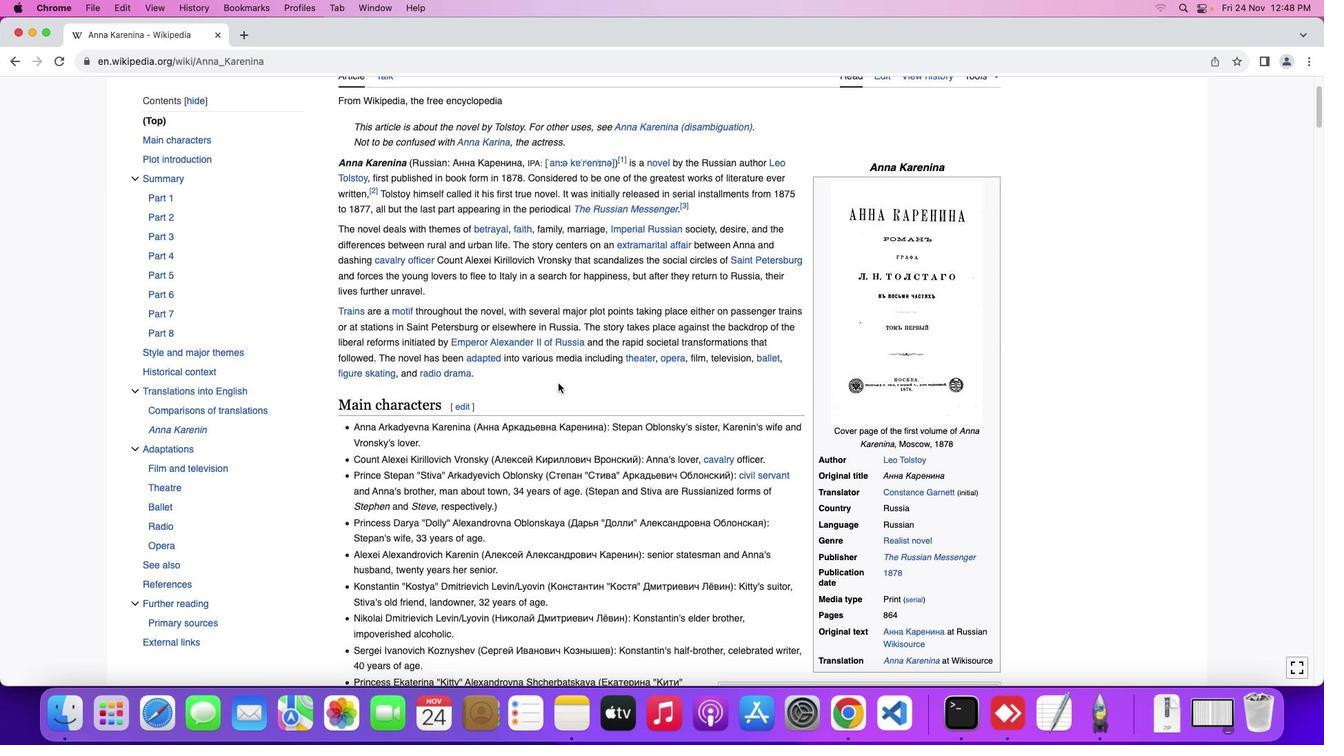 
Action: Mouse scrolled (549, 377) with delta (0, 0)
Screenshot: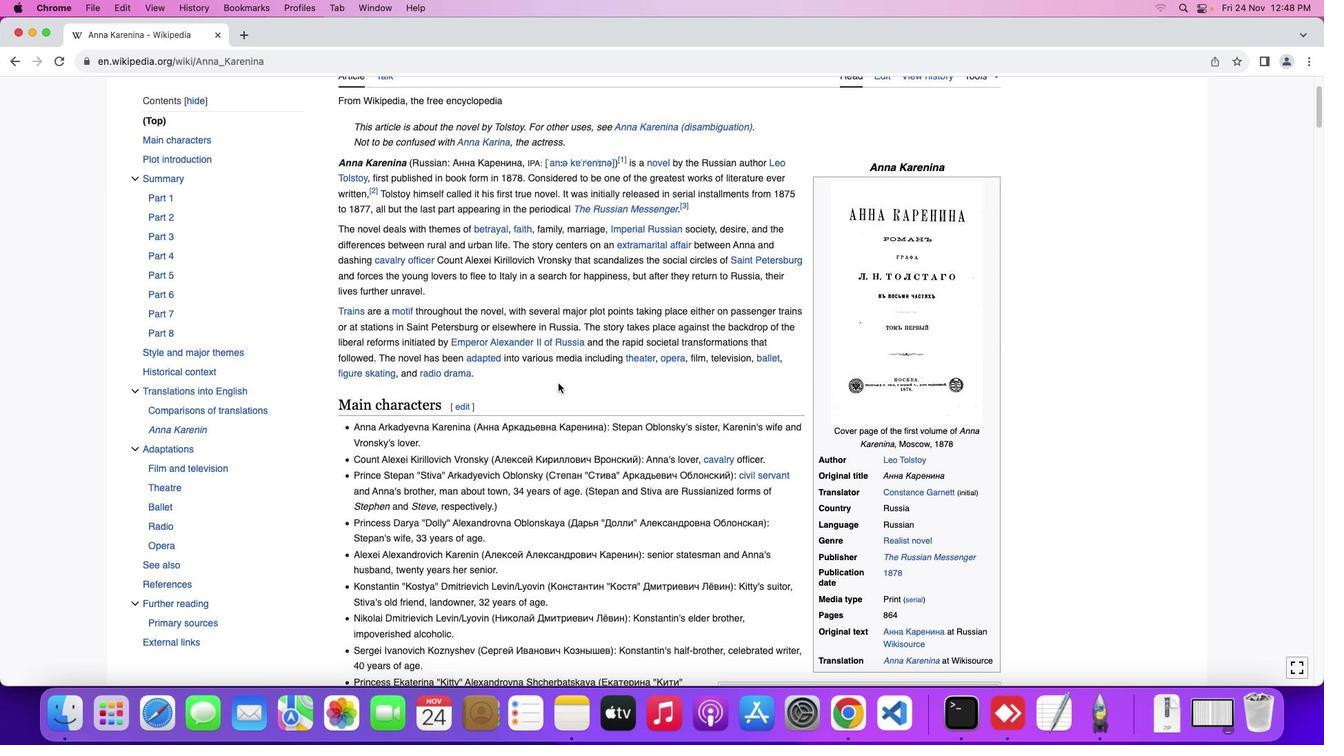 
Action: Mouse moved to (558, 383)
Screenshot: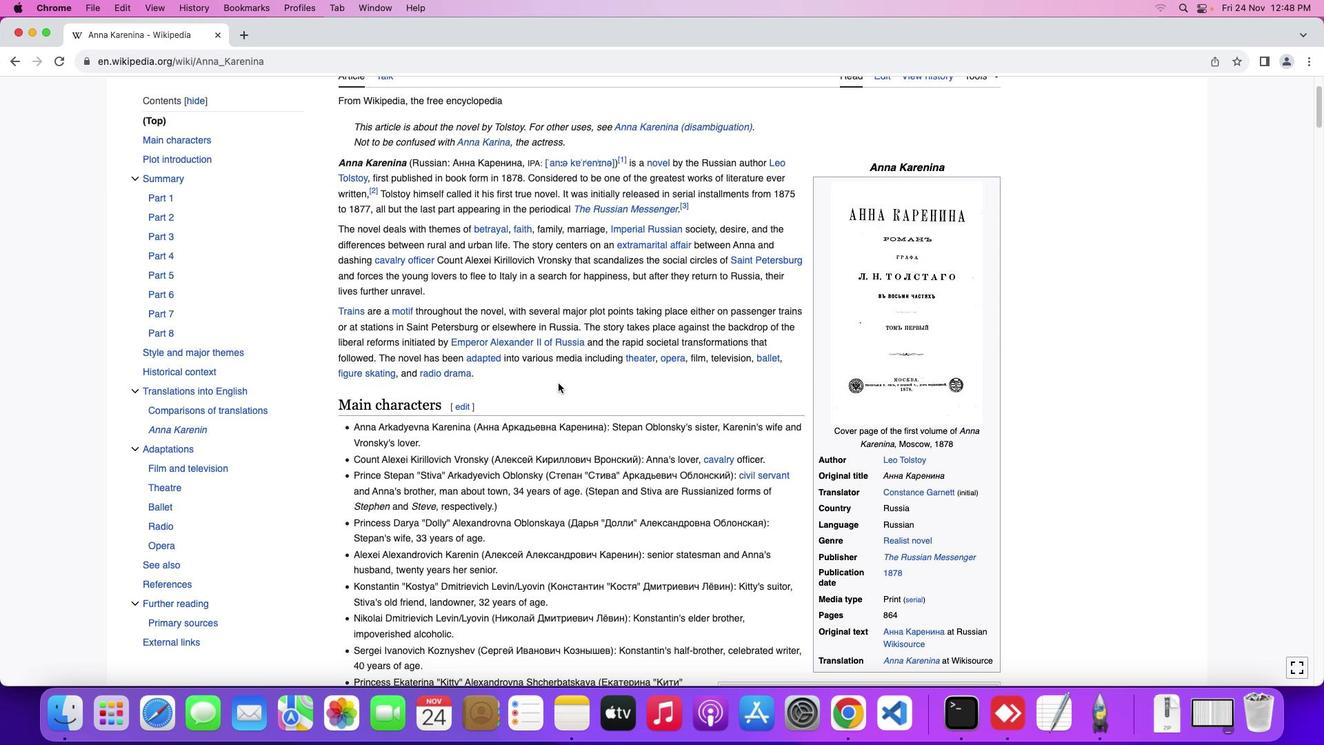
Action: Mouse scrolled (558, 383) with delta (0, 0)
Screenshot: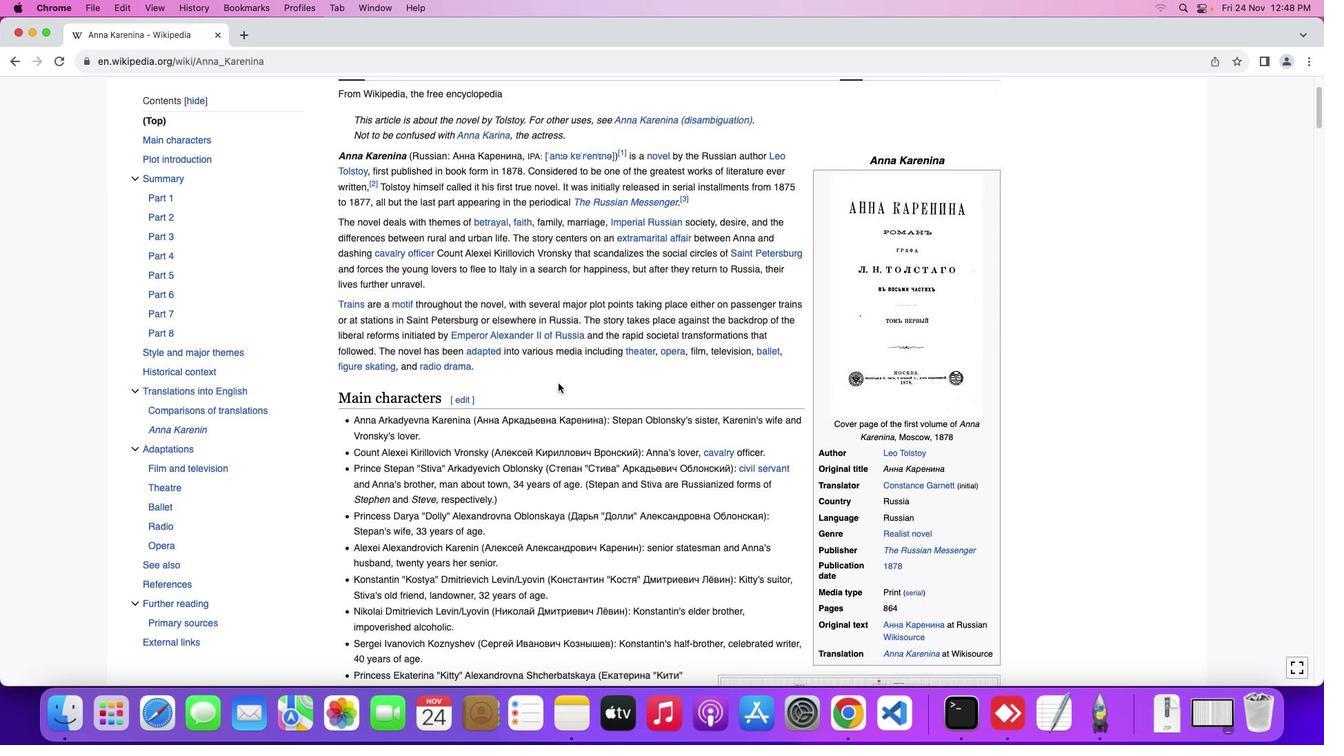 
Action: Mouse scrolled (558, 383) with delta (0, 0)
Screenshot: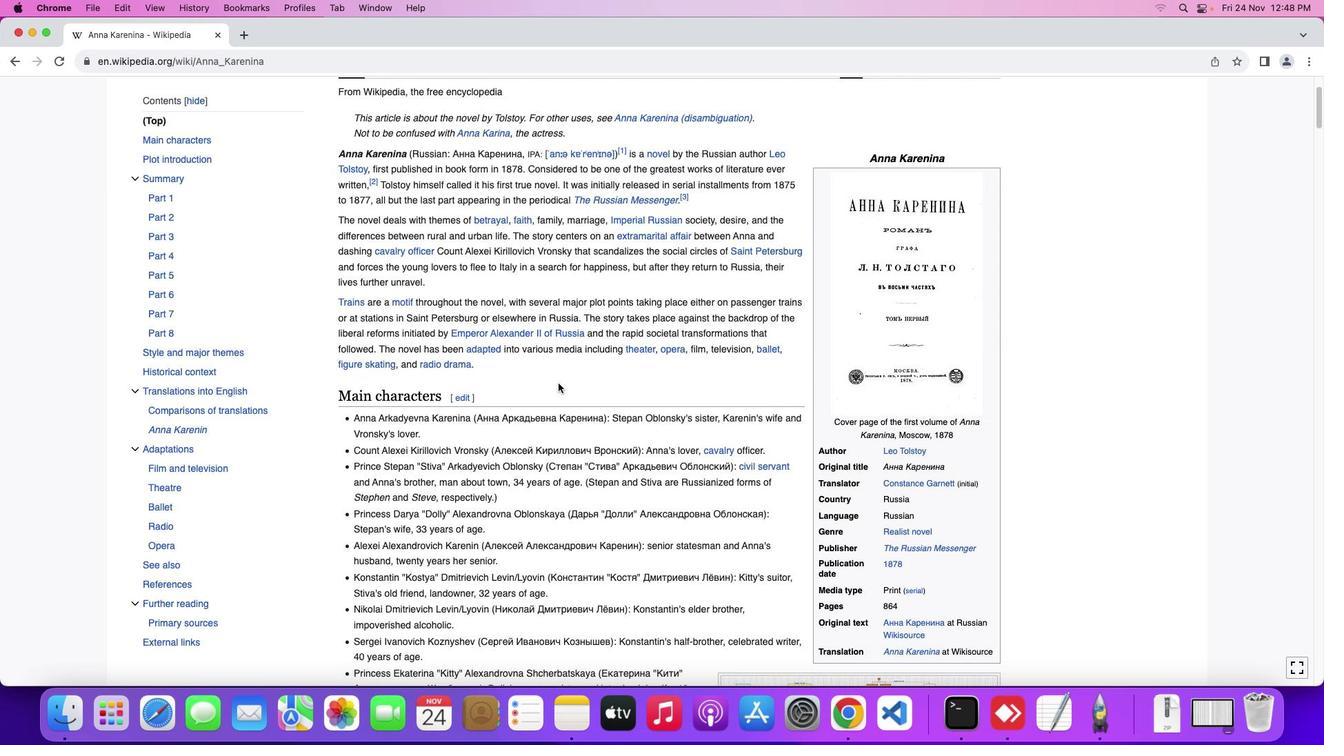 
Action: Mouse scrolled (558, 383) with delta (0, 0)
Screenshot: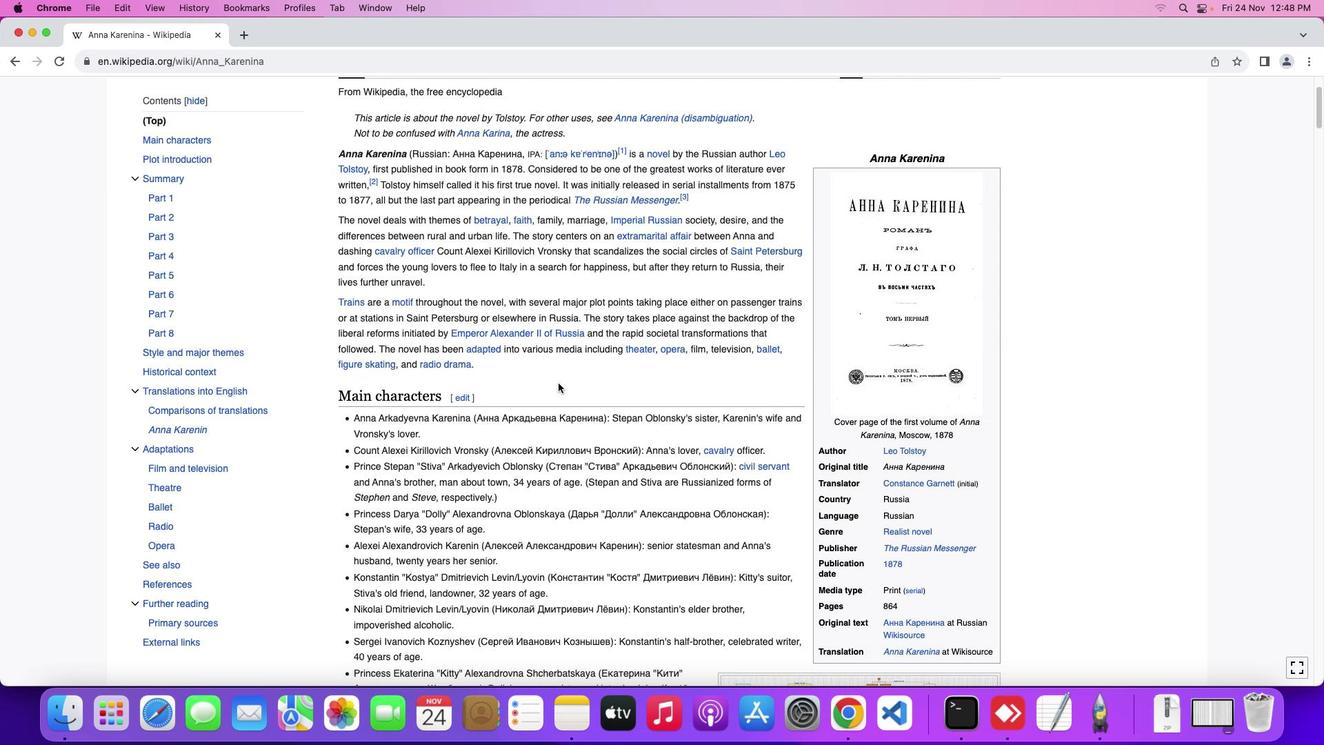
Action: Mouse scrolled (558, 383) with delta (0, 0)
Screenshot: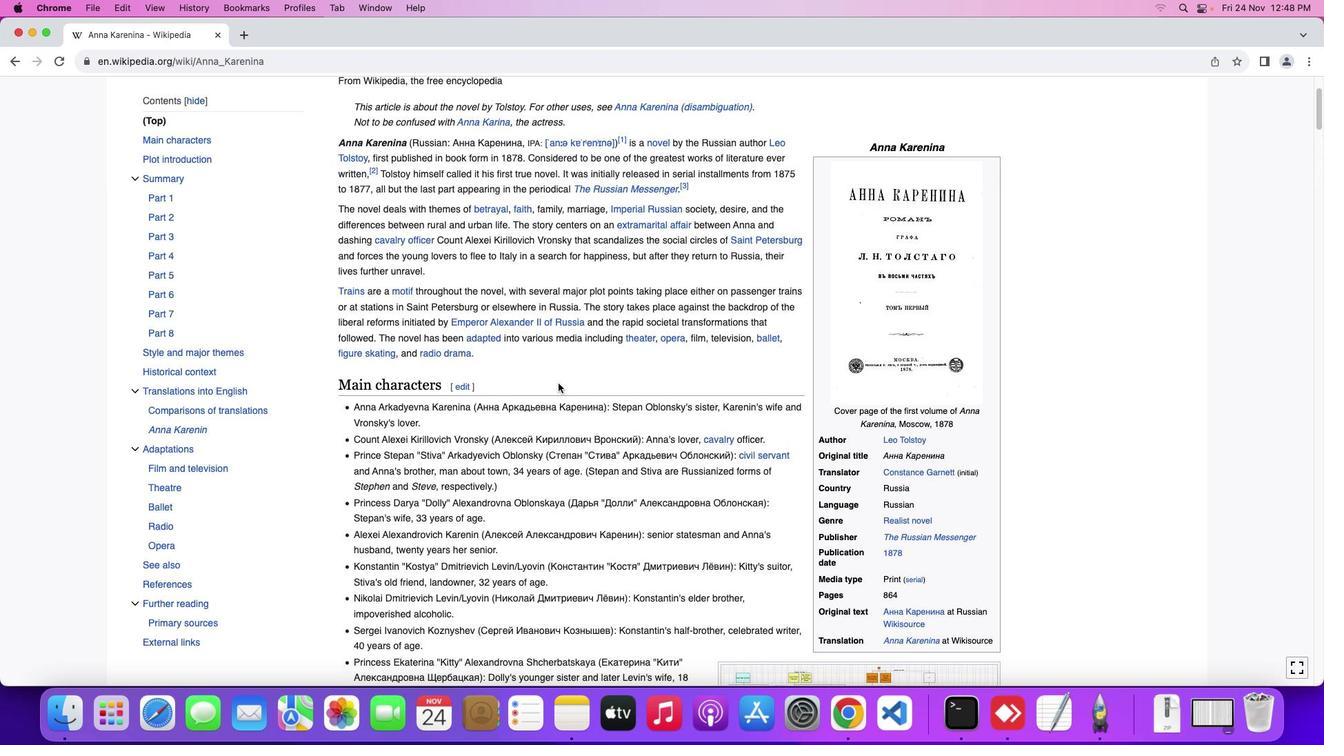 
Action: Mouse scrolled (558, 383) with delta (0, 0)
Screenshot: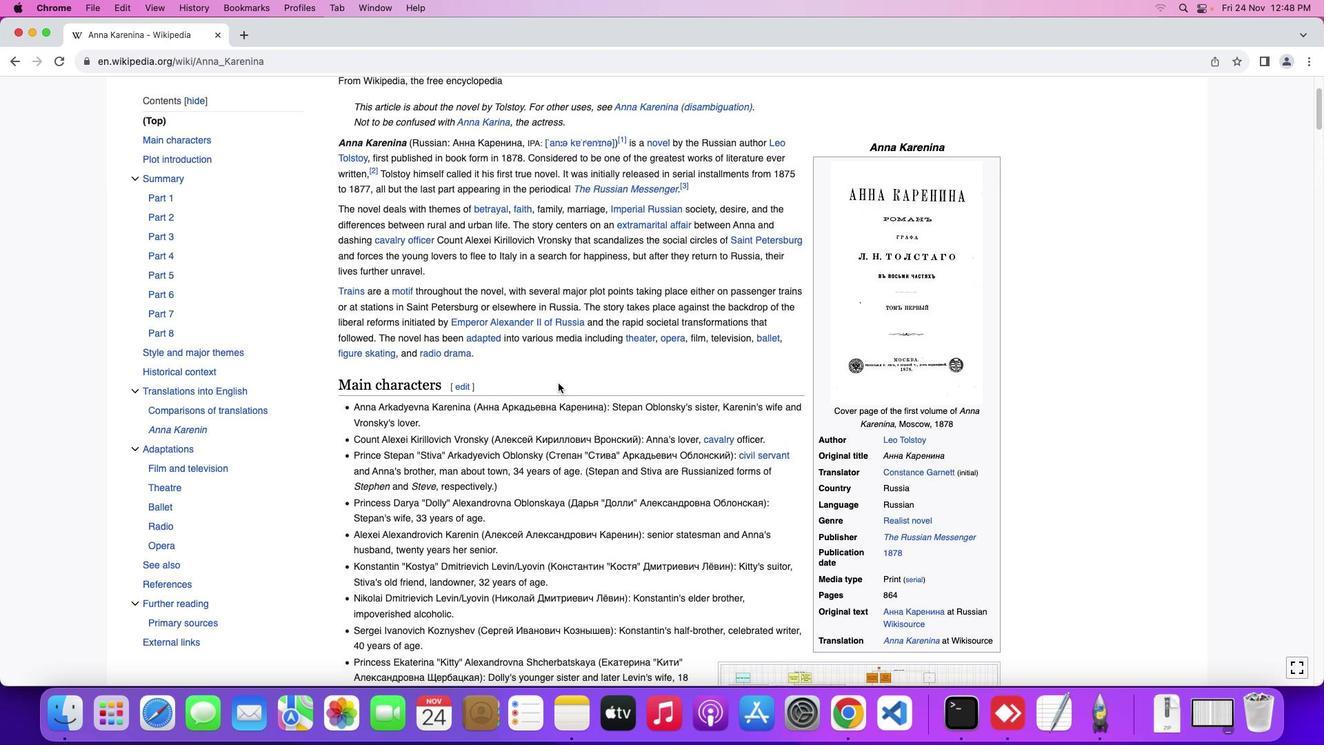 
Action: Mouse scrolled (558, 383) with delta (0, 0)
Screenshot: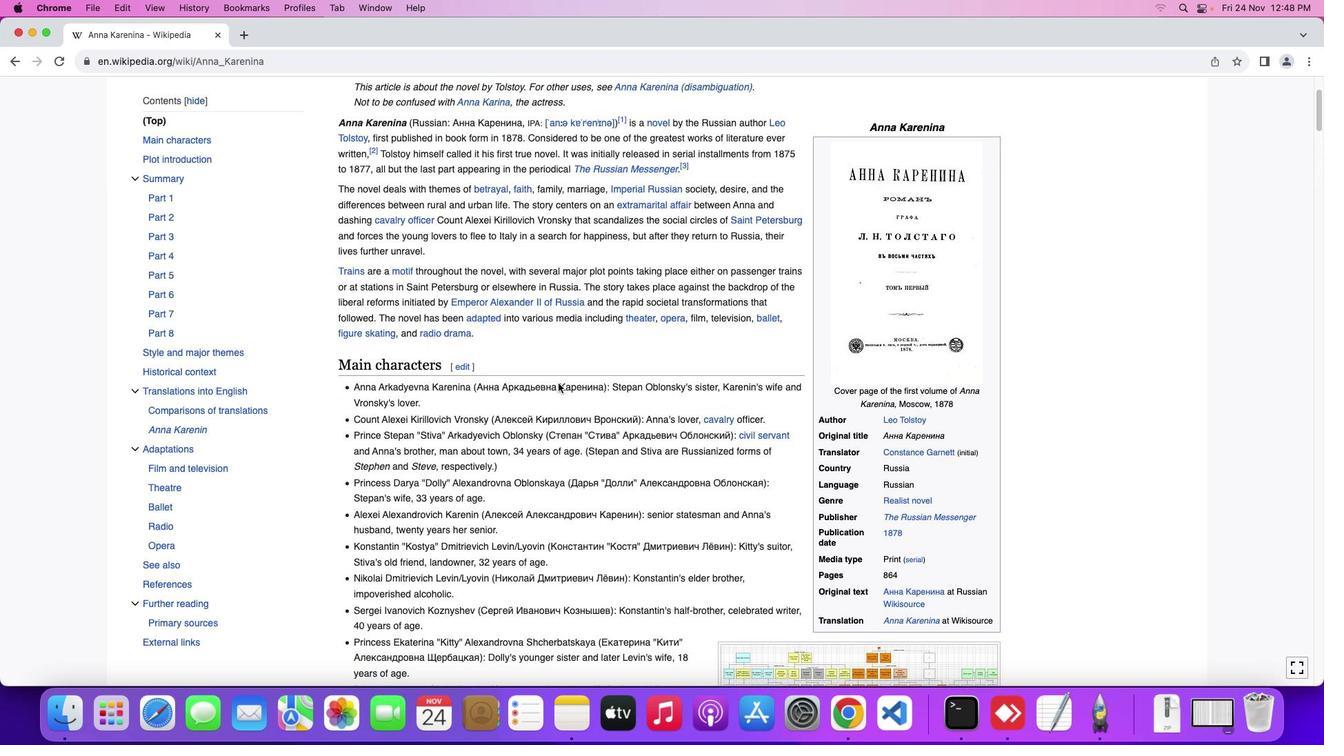 
Action: Mouse scrolled (558, 383) with delta (0, 0)
Screenshot: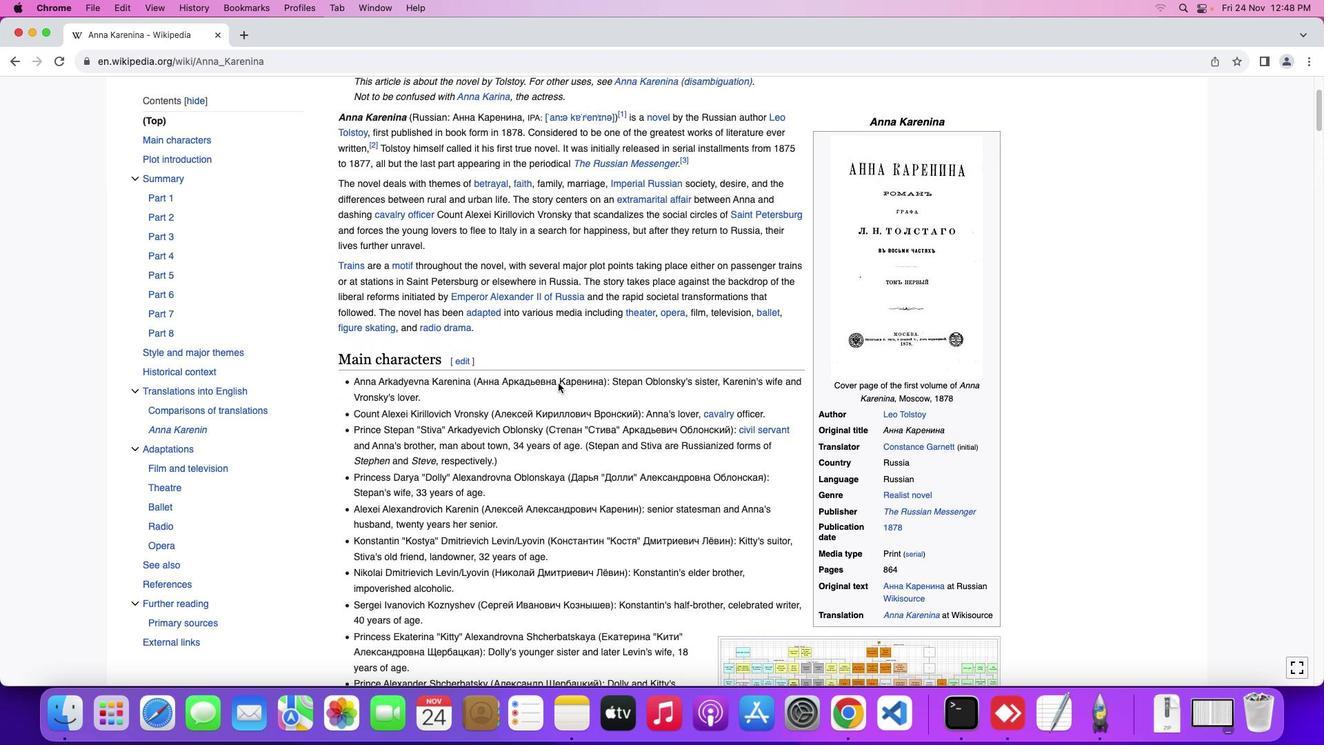 
Action: Mouse scrolled (558, 383) with delta (0, 0)
Screenshot: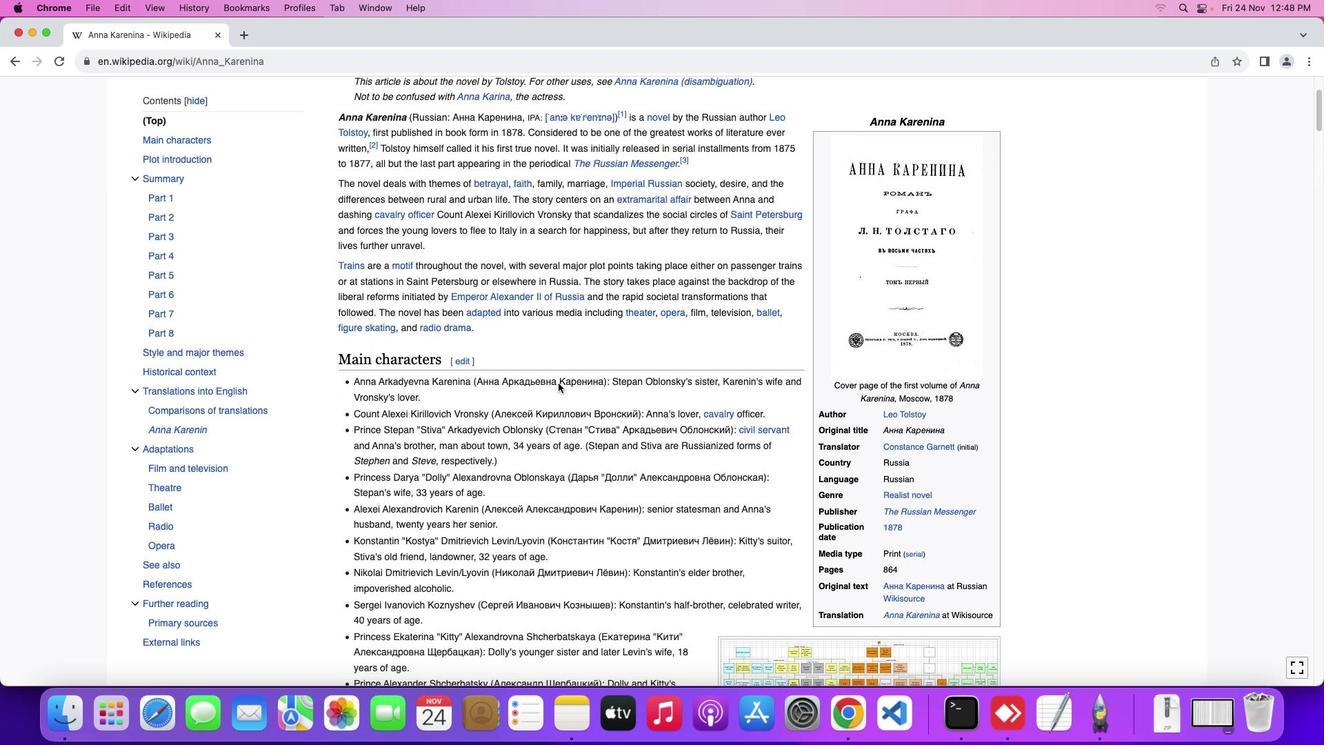 
Action: Mouse scrolled (558, 383) with delta (0, 0)
Screenshot: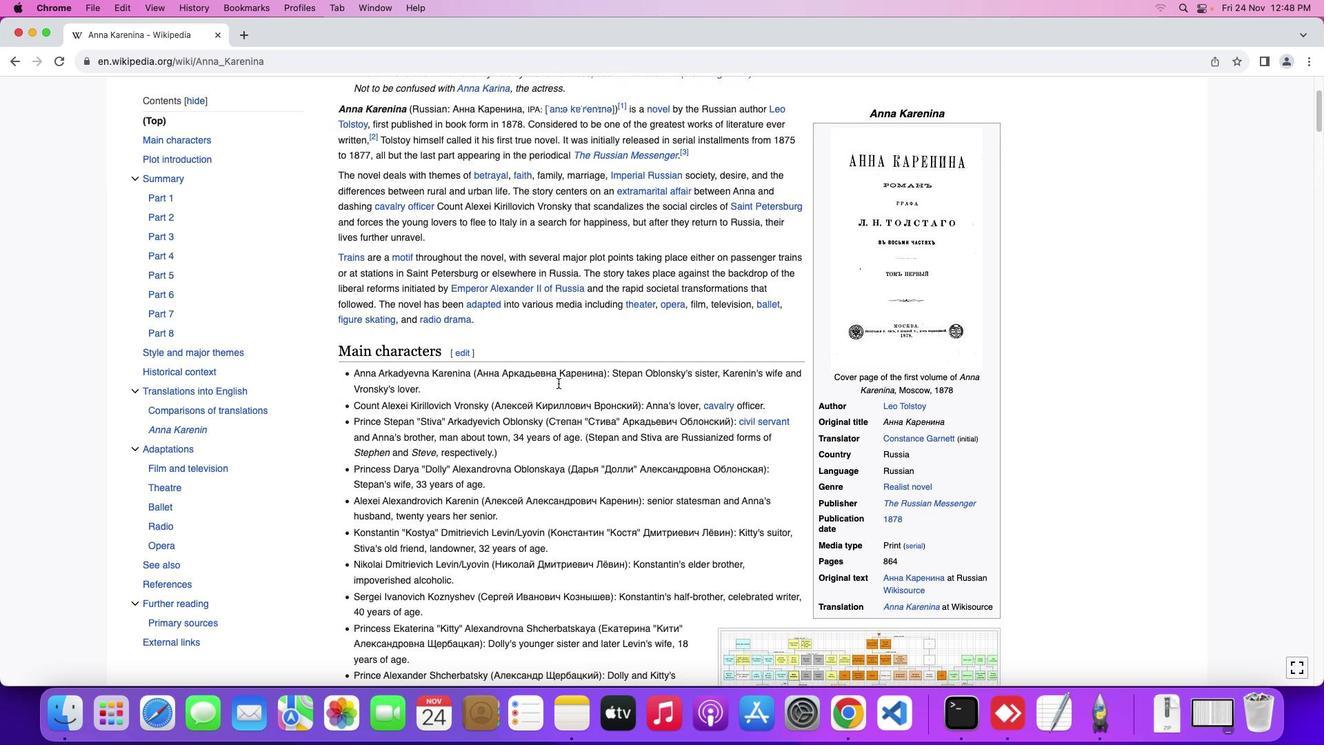 
Action: Mouse scrolled (558, 383) with delta (0, 0)
Screenshot: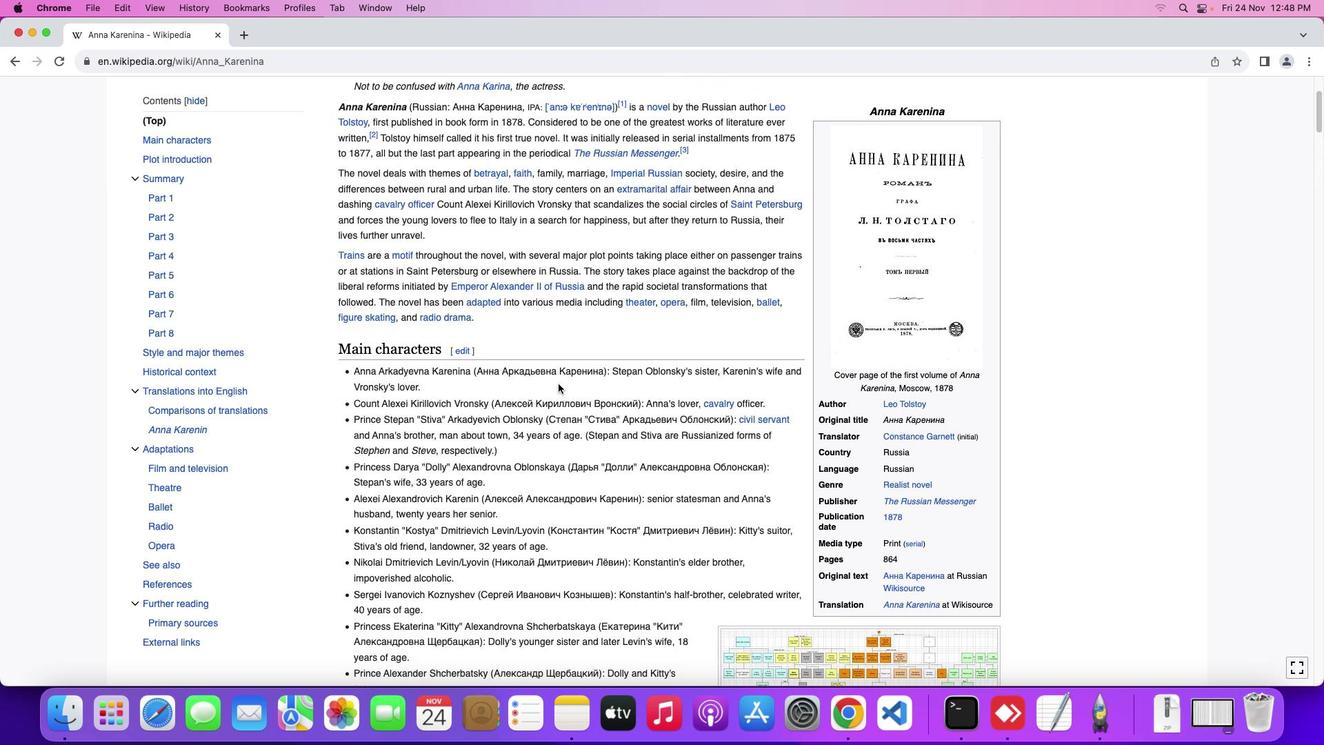 
Action: Mouse scrolled (558, 383) with delta (0, 0)
Screenshot: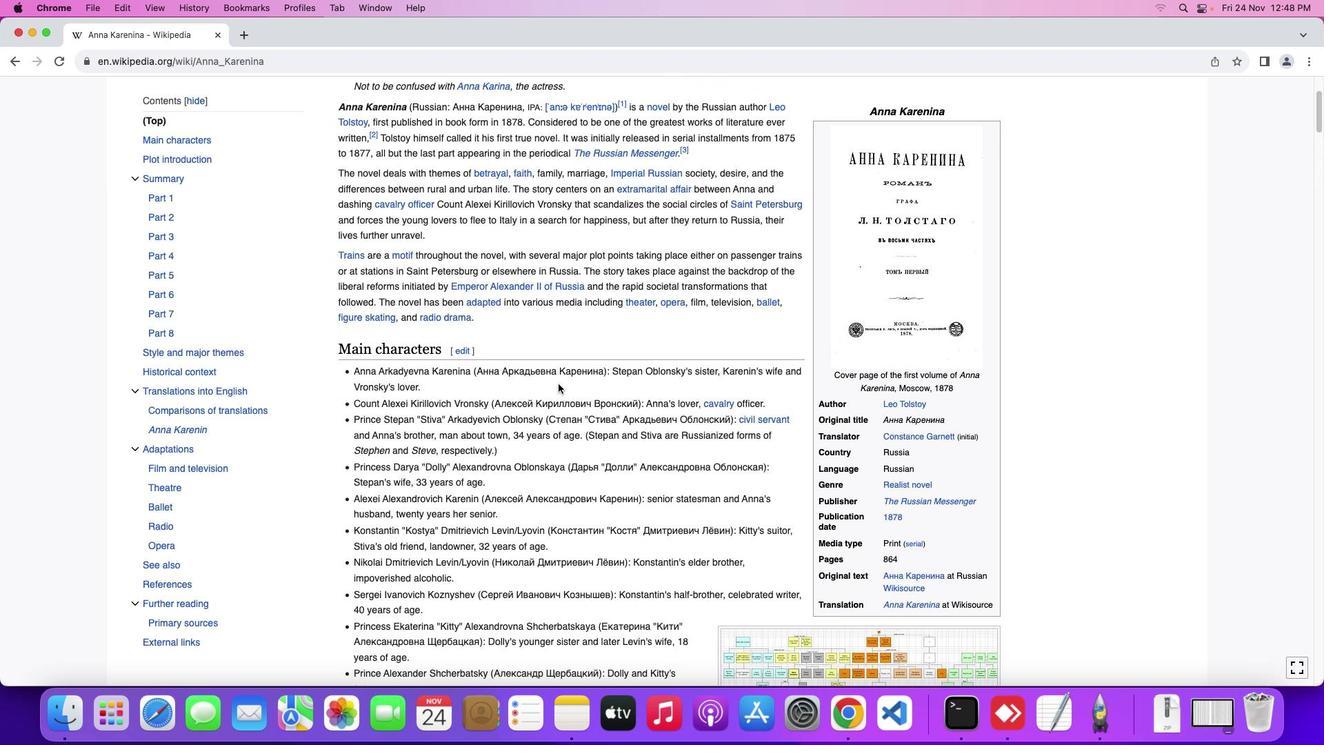 
Action: Mouse moved to (558, 384)
Screenshot: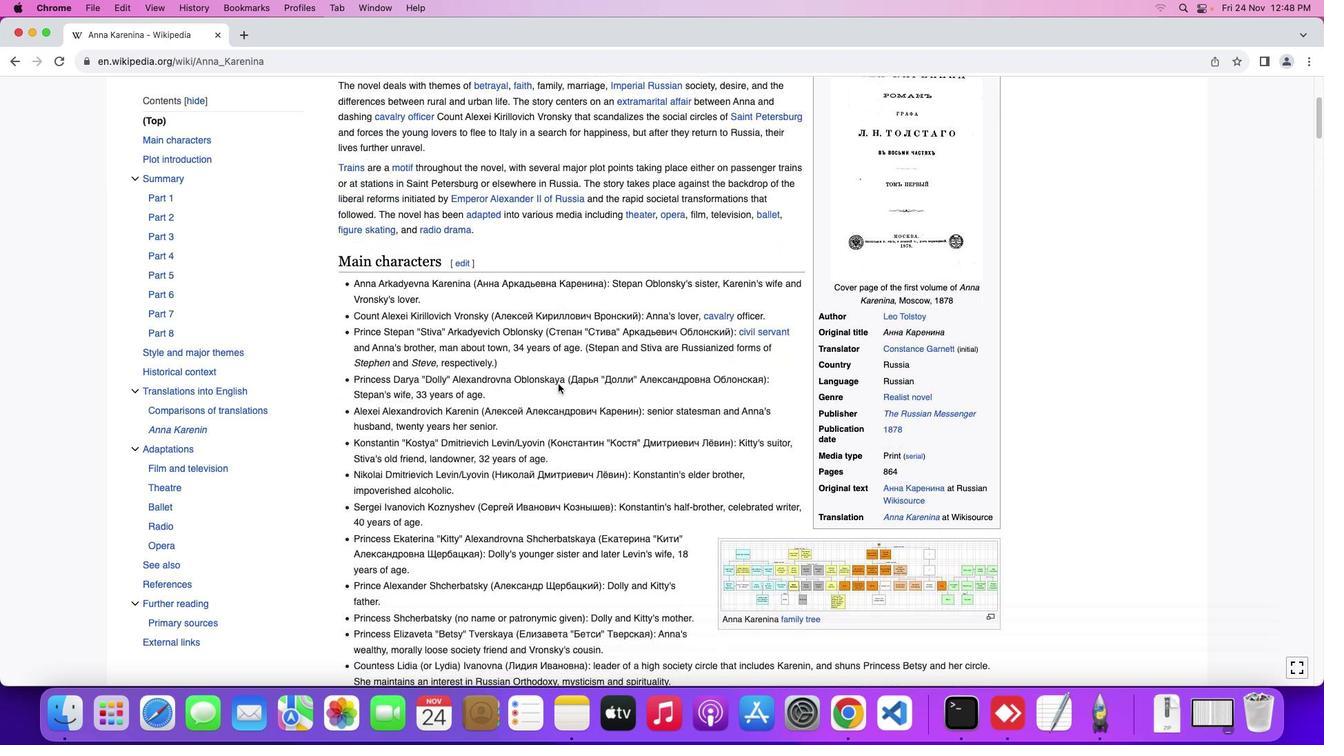 
Action: Mouse scrolled (558, 384) with delta (0, 0)
Screenshot: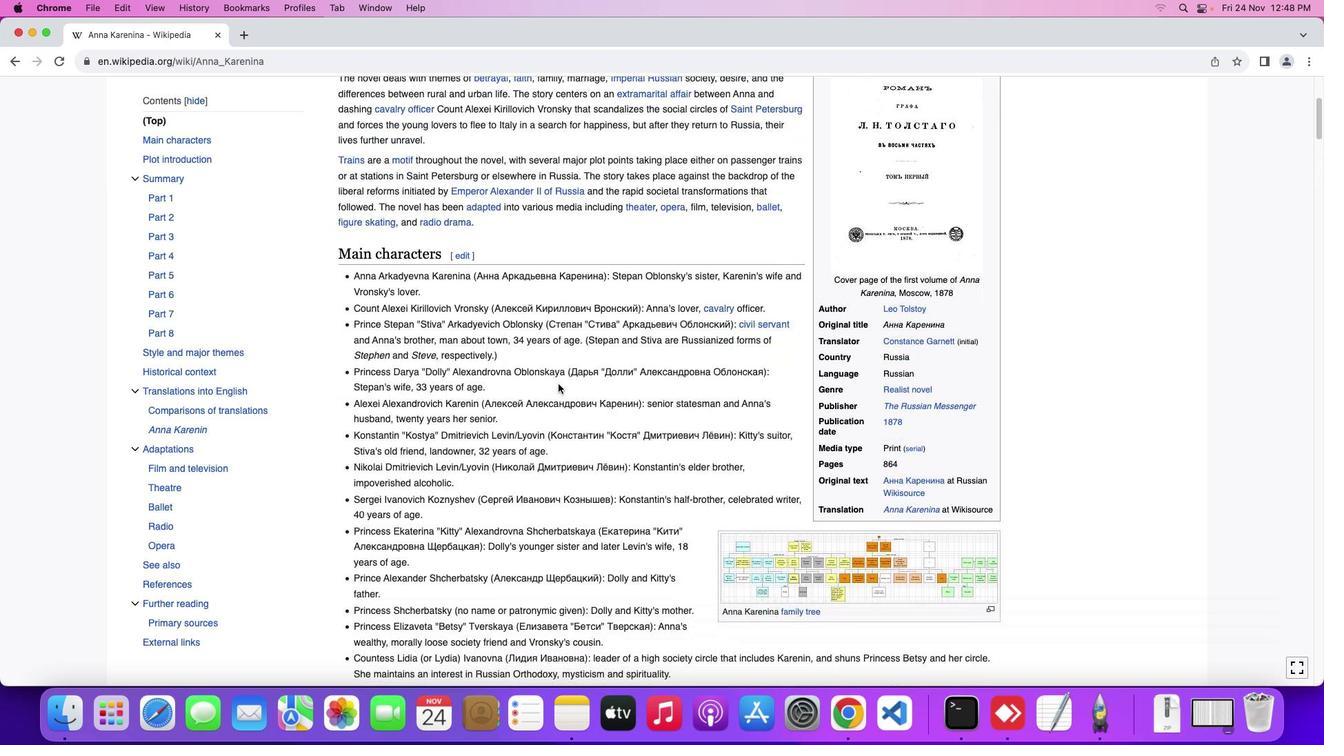 
Action: Mouse scrolled (558, 384) with delta (0, 0)
Screenshot: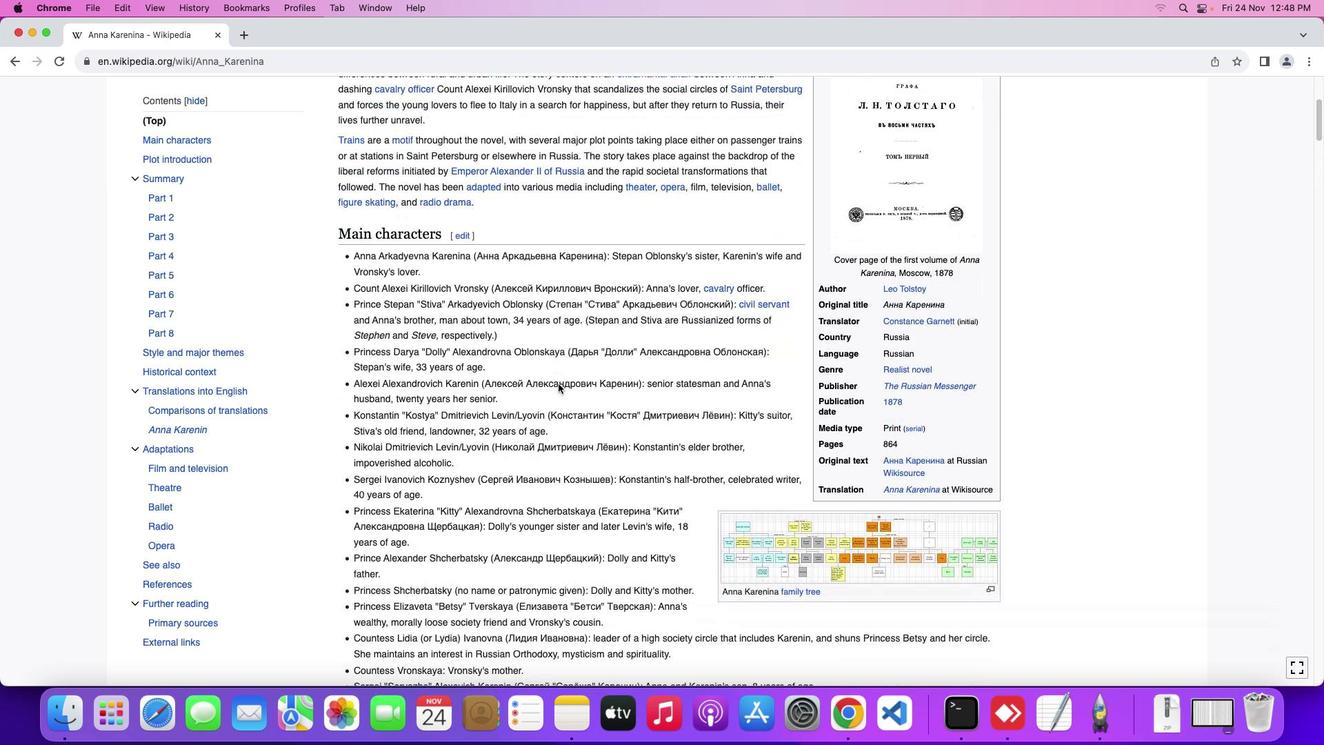 
Action: Mouse scrolled (558, 384) with delta (0, 0)
Screenshot: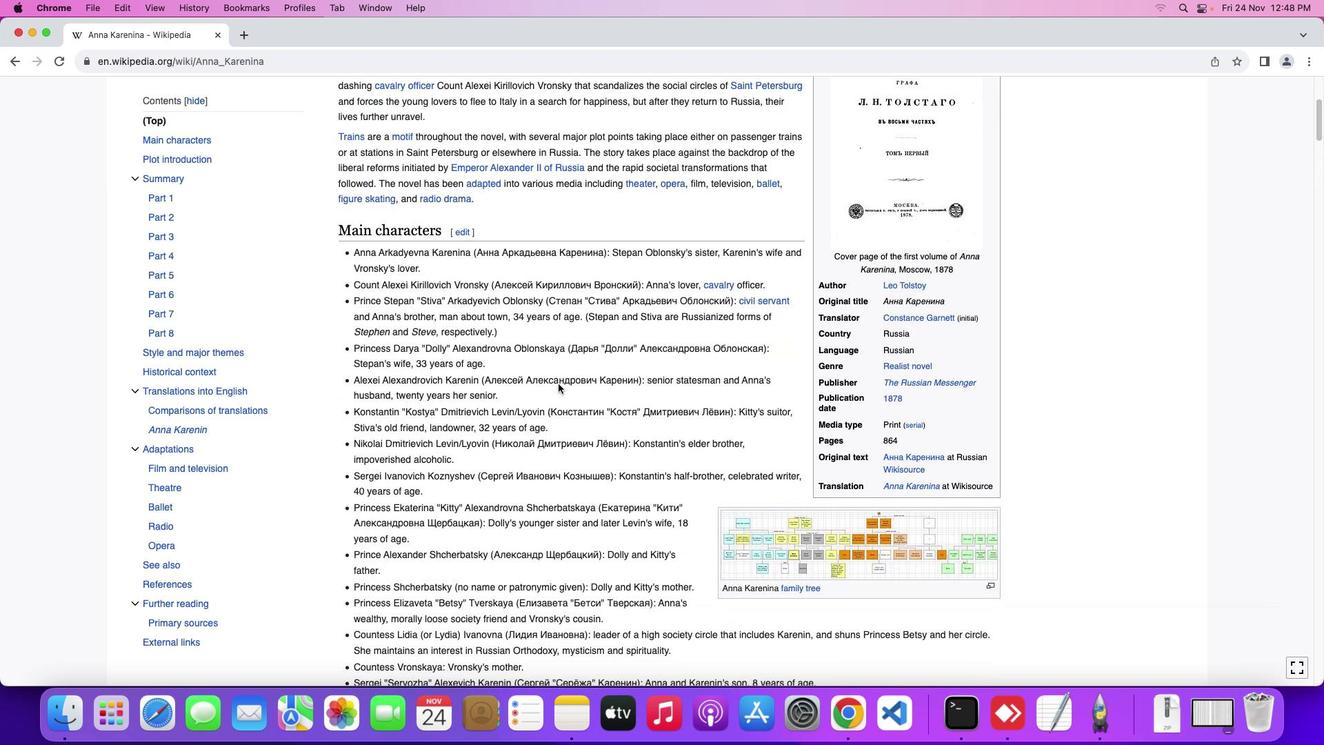 
Action: Mouse scrolled (558, 384) with delta (0, 0)
Screenshot: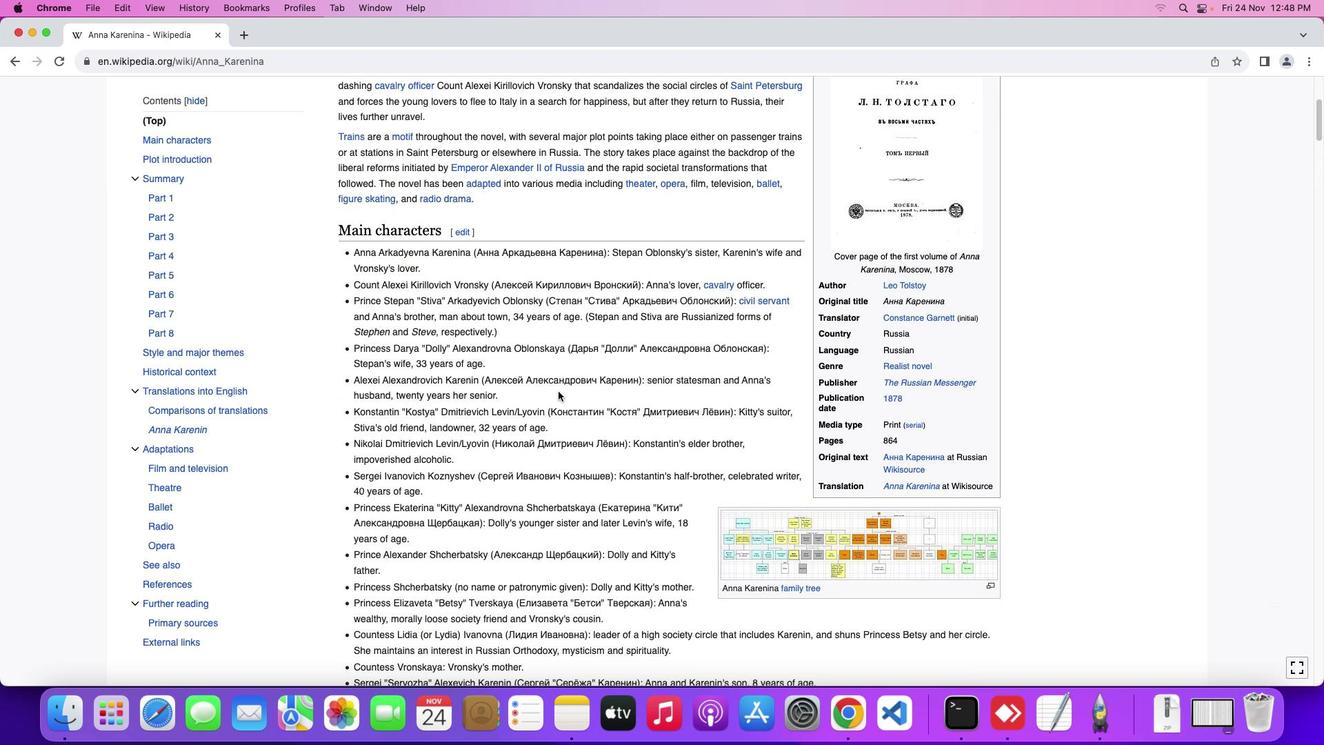 
Action: Mouse moved to (558, 391)
Screenshot: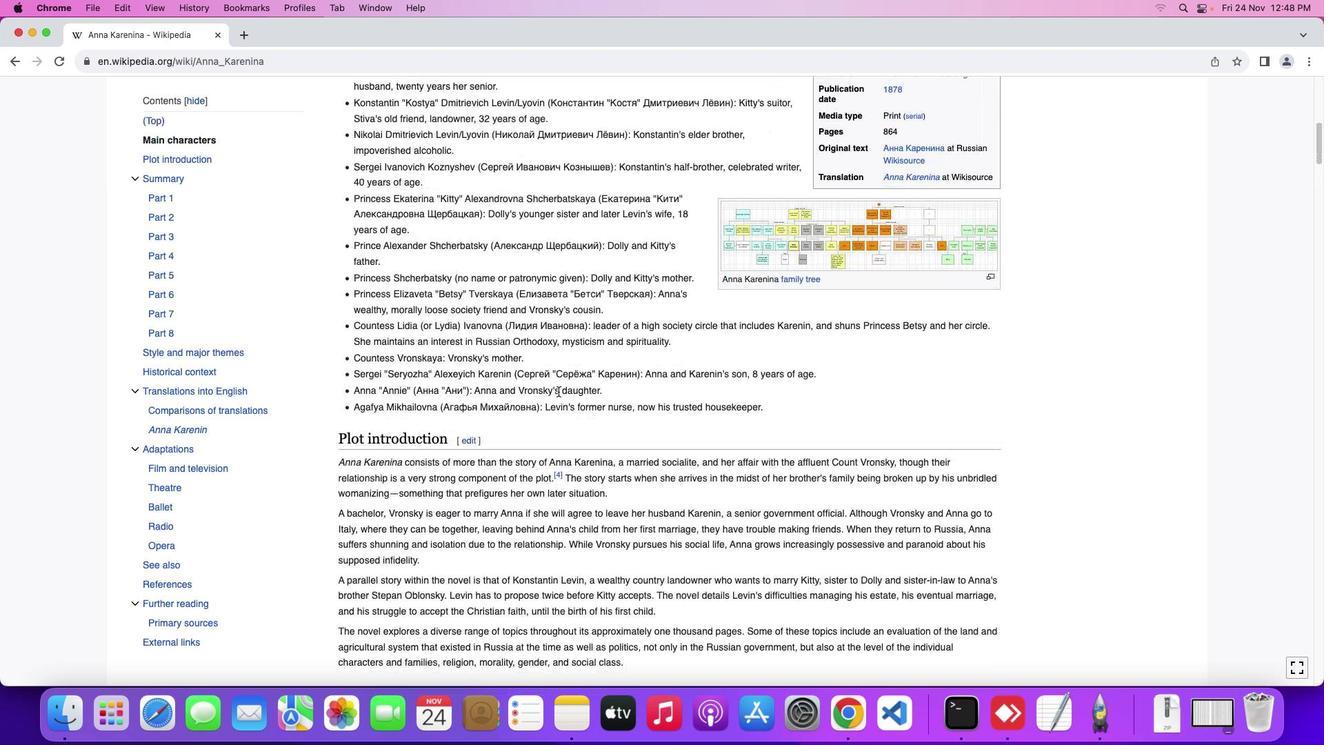 
Action: Mouse scrolled (558, 391) with delta (0, 0)
Screenshot: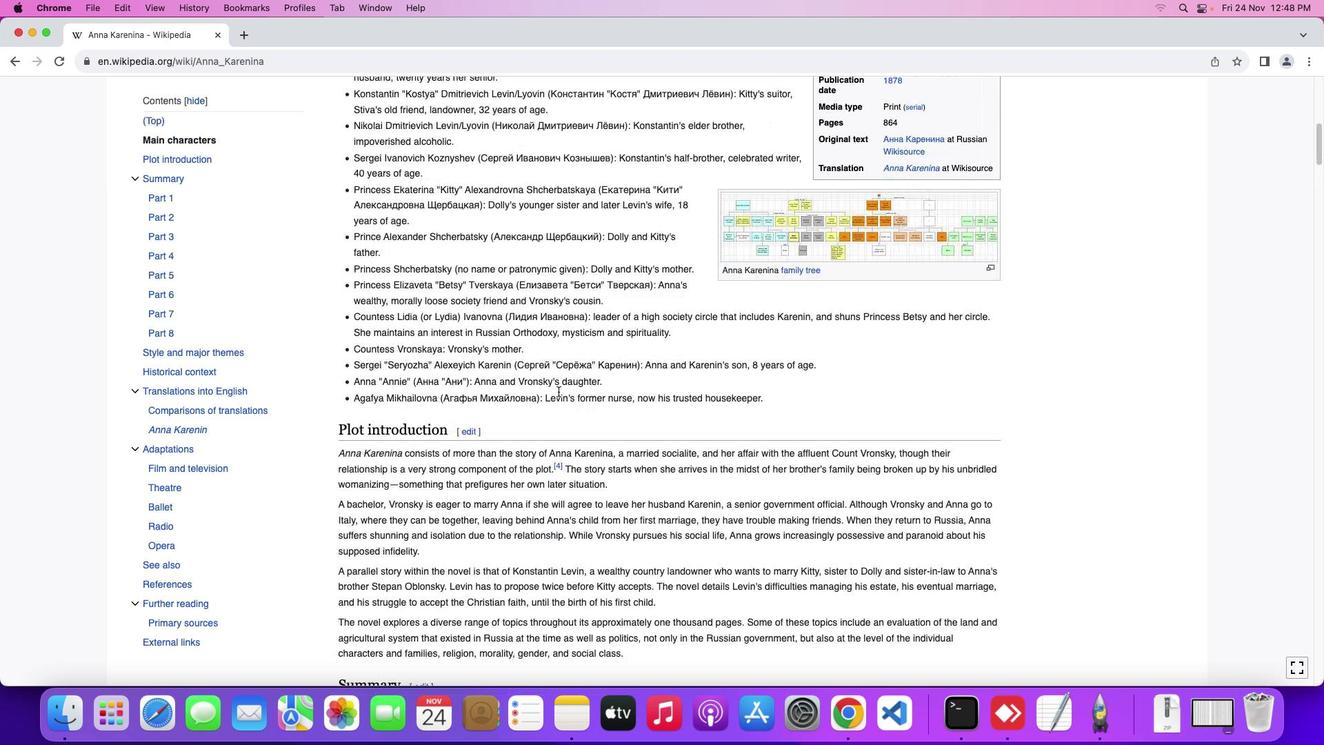 
Action: Mouse scrolled (558, 391) with delta (0, 0)
Screenshot: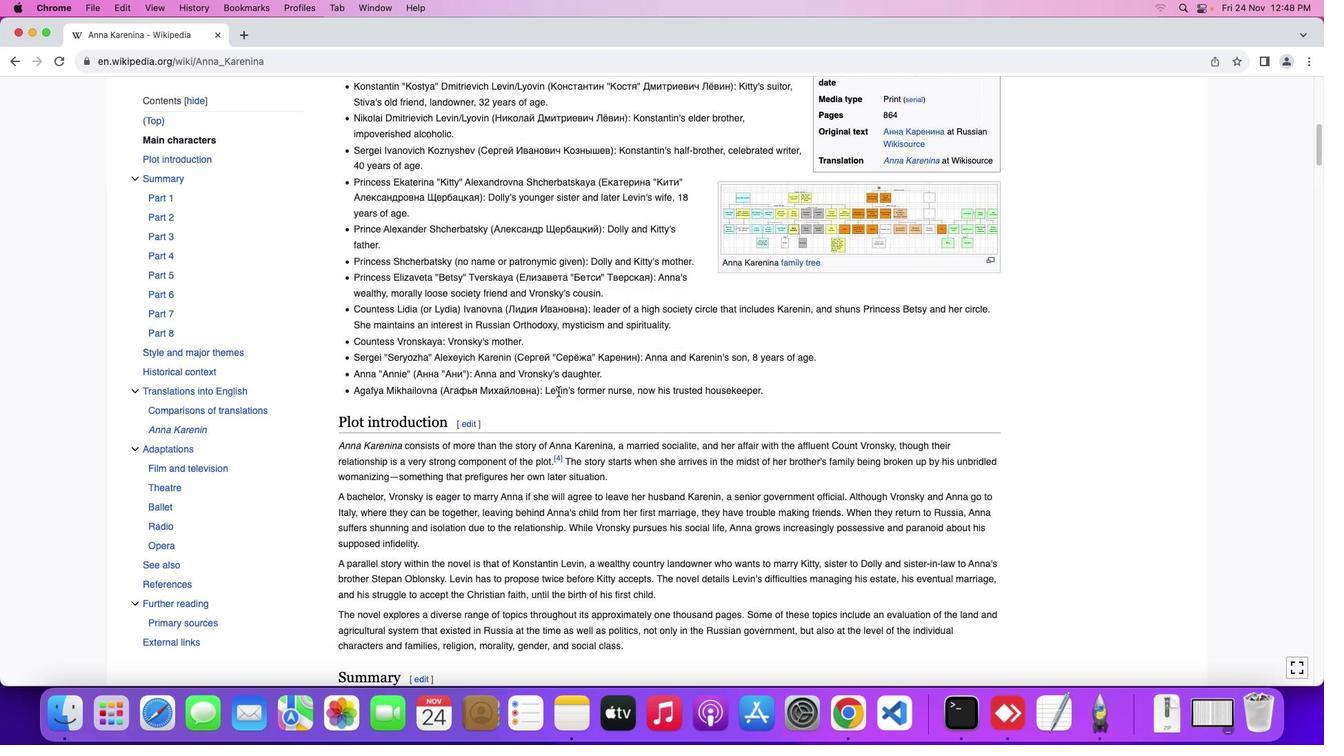 
Action: Mouse scrolled (558, 391) with delta (0, -1)
Screenshot: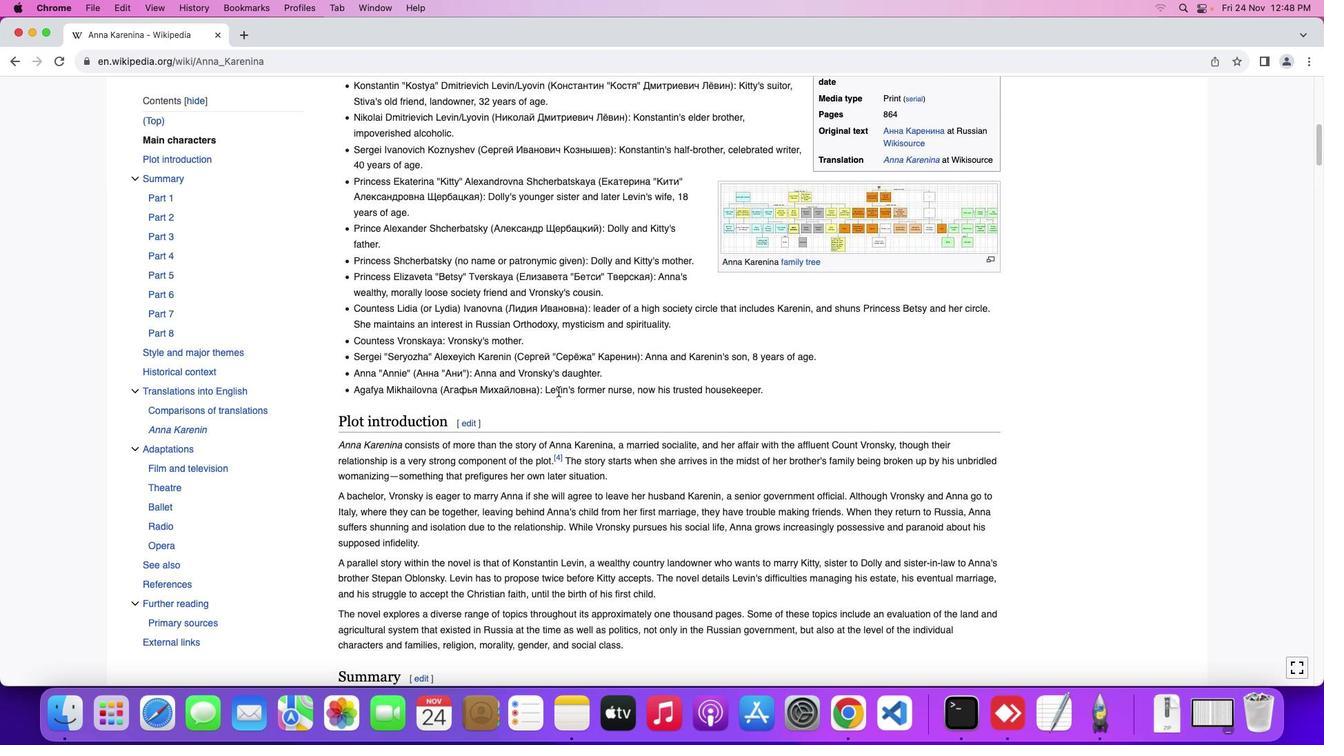 
Action: Mouse scrolled (558, 391) with delta (0, -2)
Screenshot: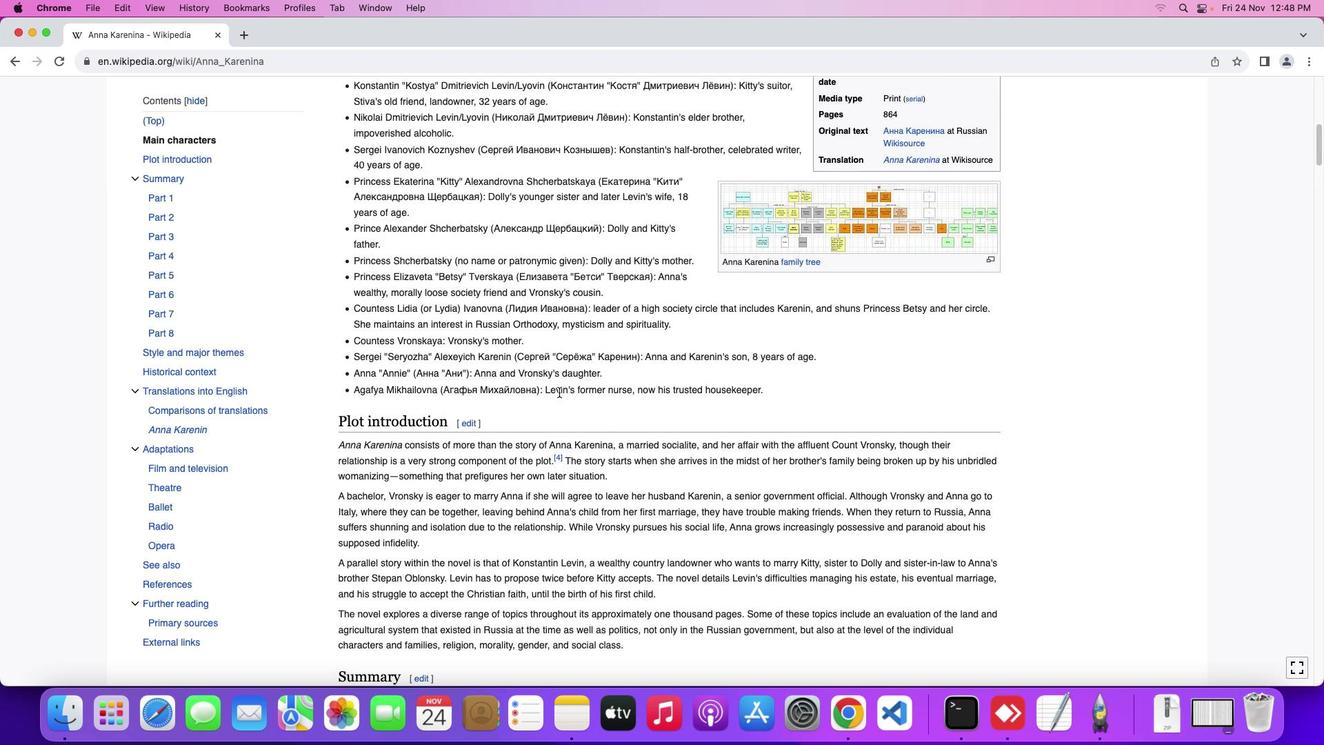 
Action: Mouse scrolled (558, 391) with delta (0, -2)
Screenshot: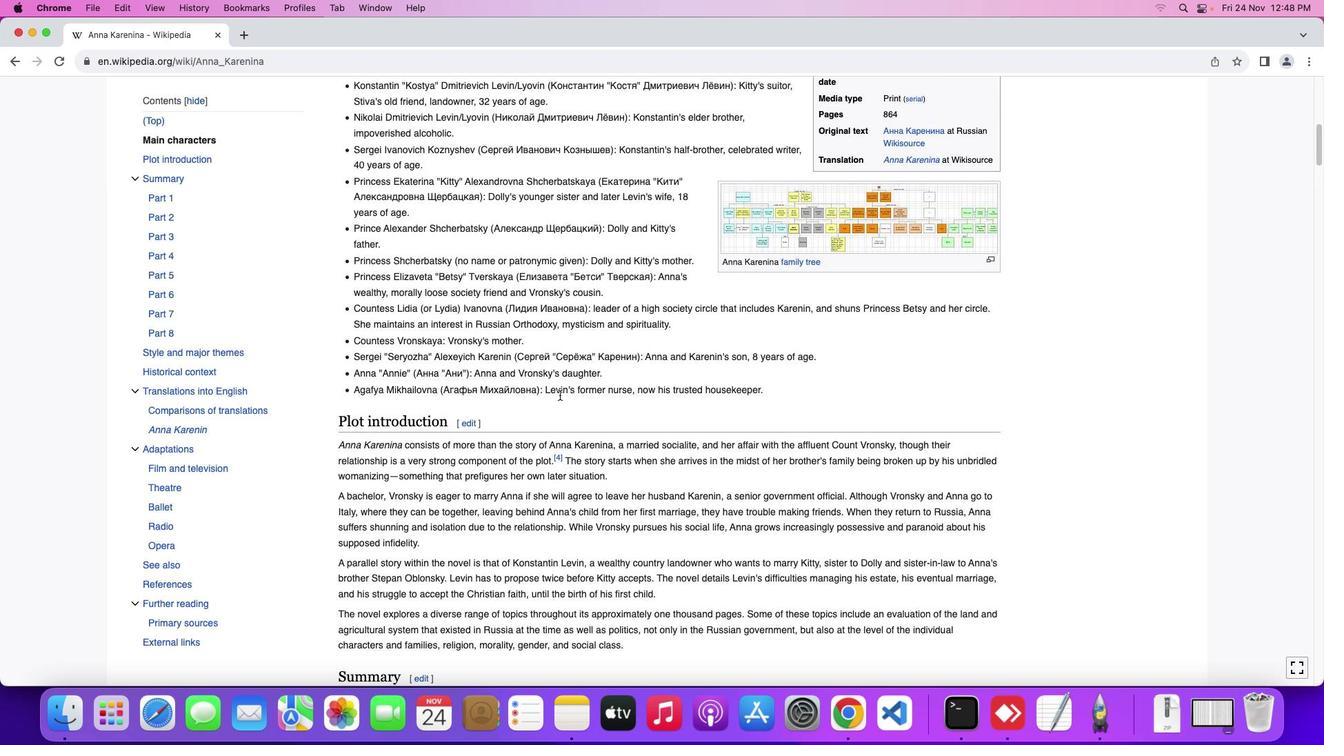 
Action: Mouse moved to (559, 395)
Screenshot: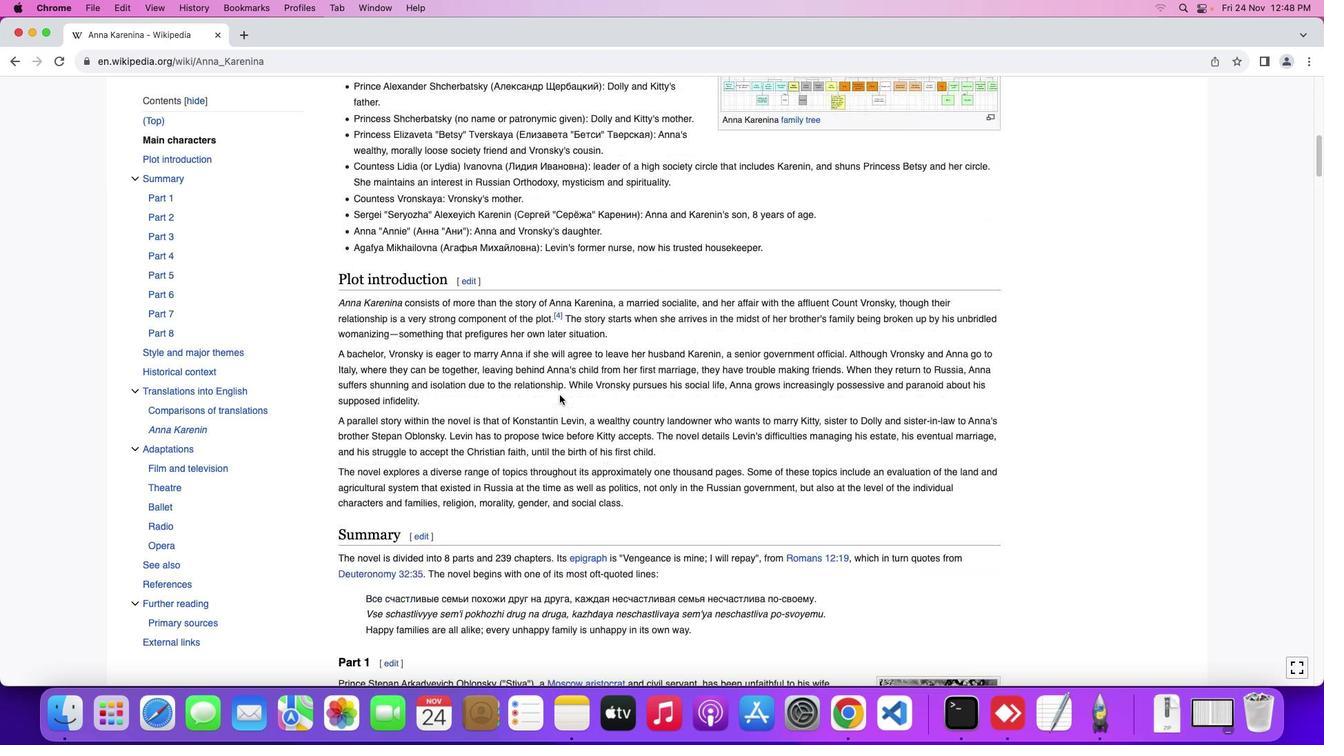 
Action: Mouse scrolled (559, 395) with delta (0, 0)
Screenshot: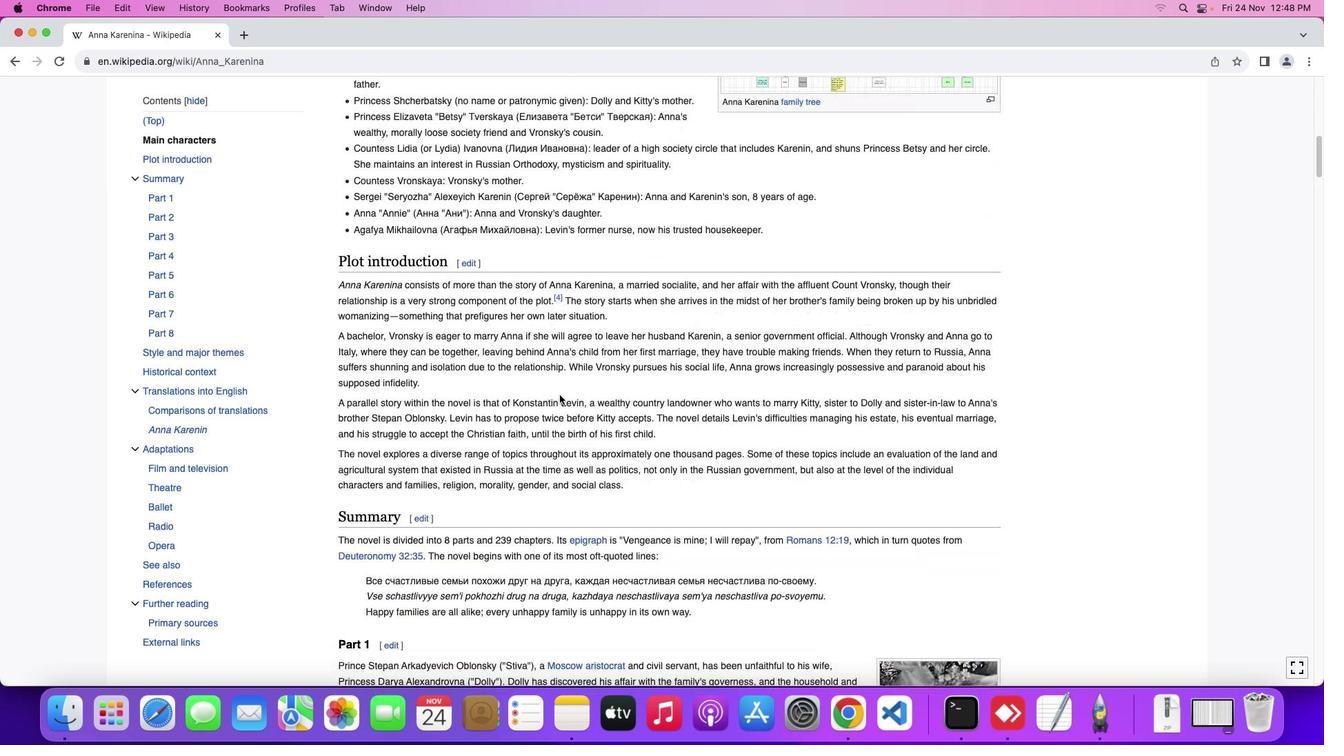 
Action: Mouse scrolled (559, 395) with delta (0, 0)
Screenshot: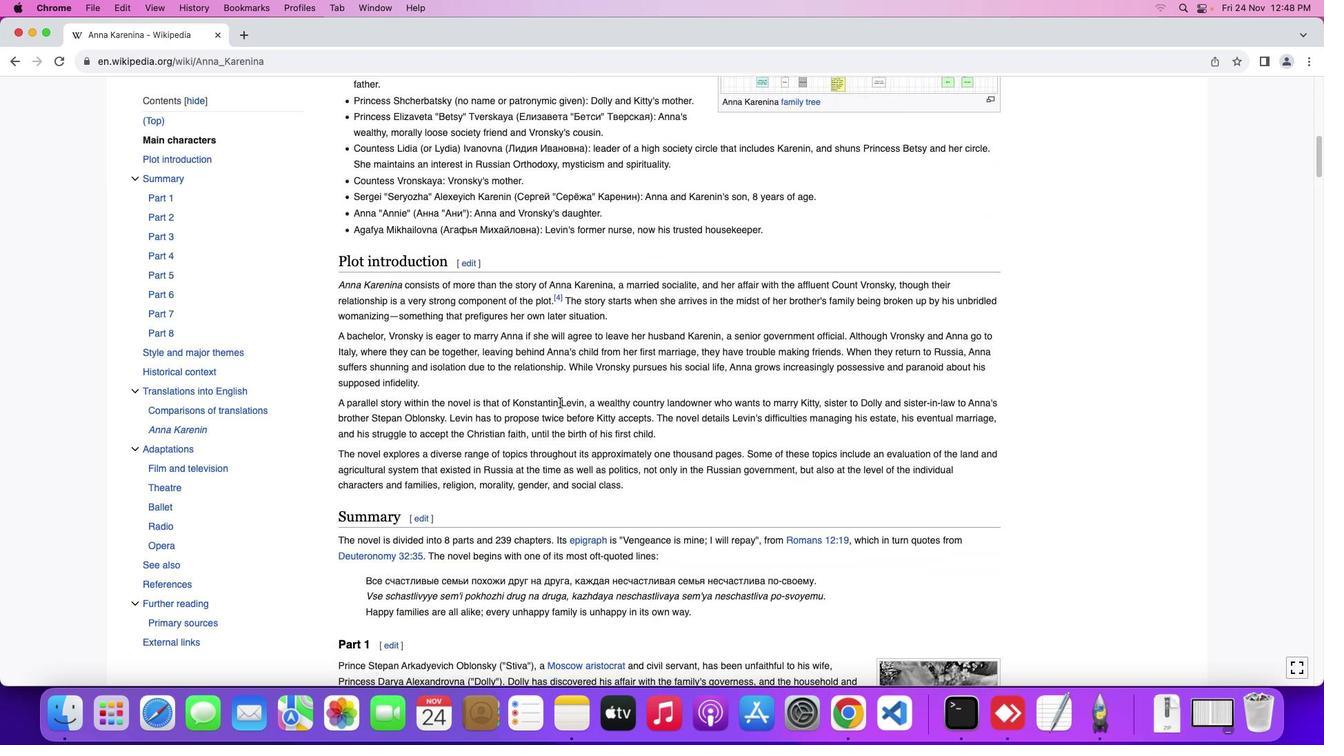 
Action: Mouse scrolled (559, 395) with delta (0, -1)
Screenshot: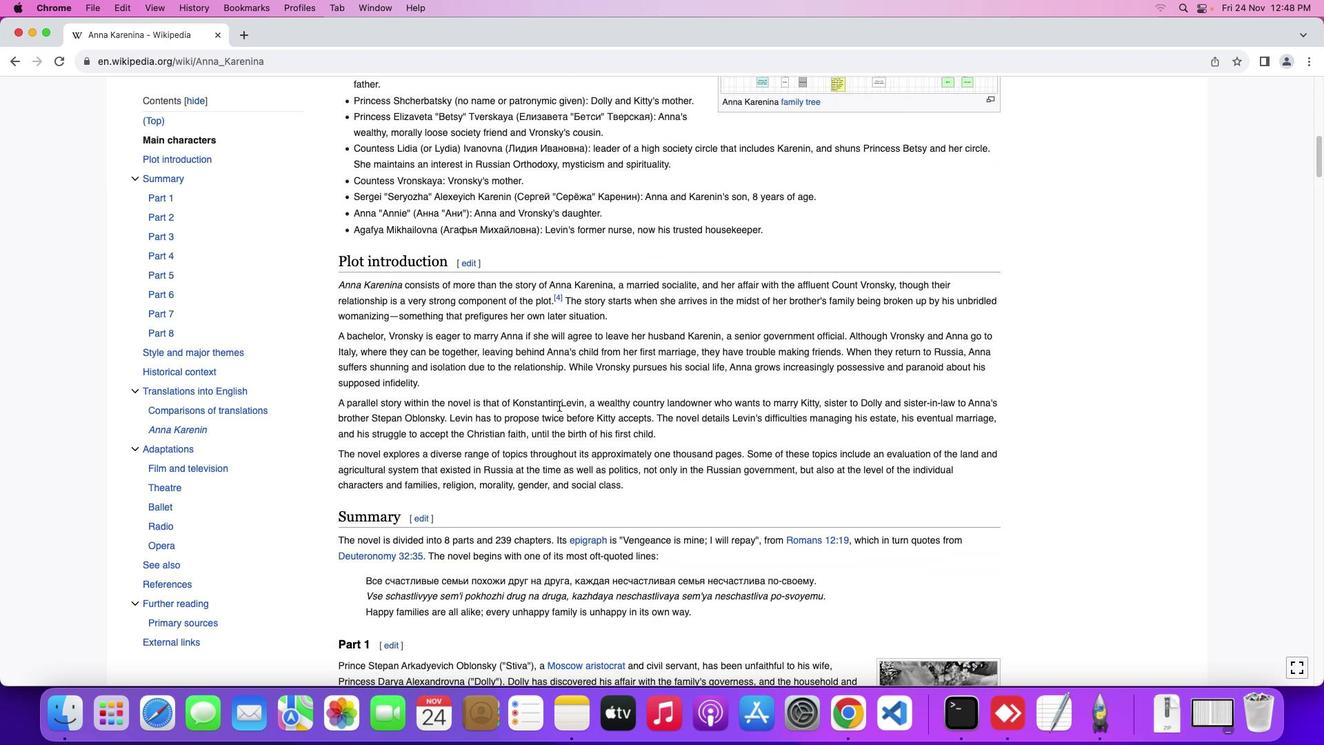
Action: Mouse scrolled (559, 395) with delta (0, -1)
Screenshot: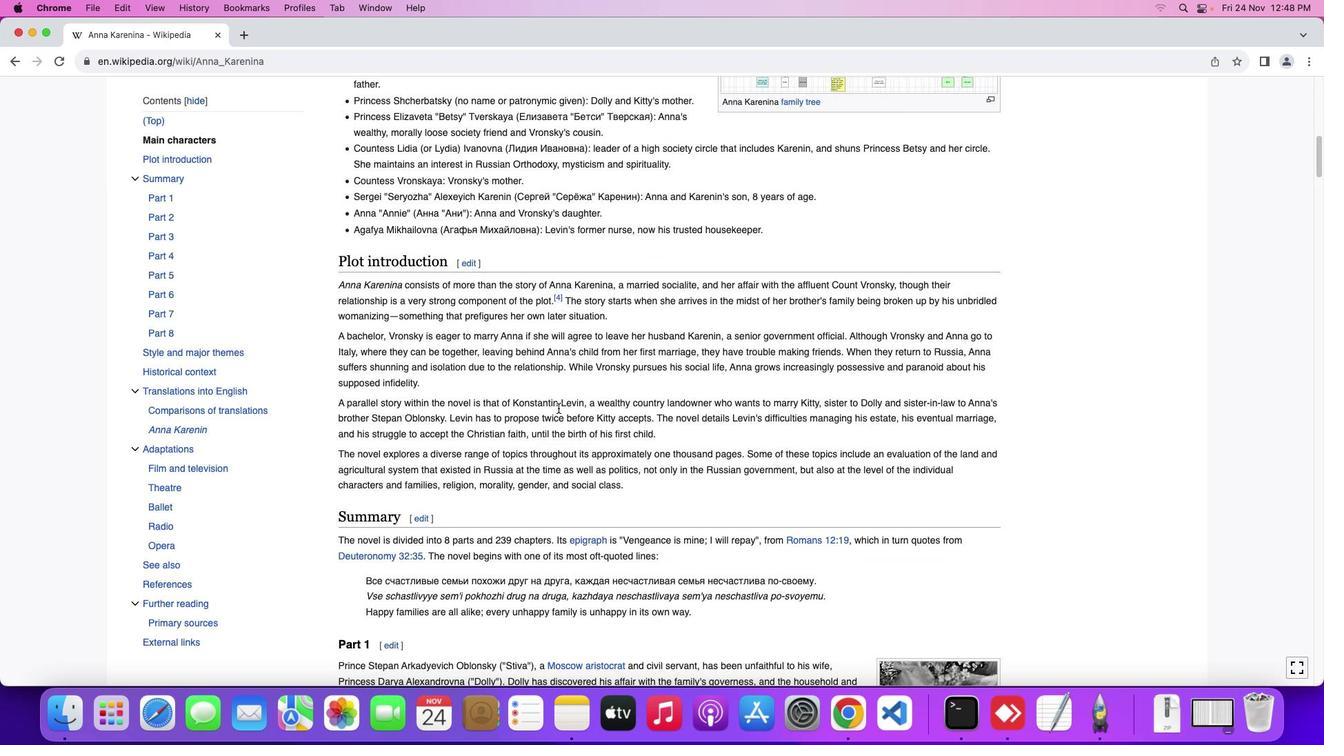 
Action: Mouse moved to (558, 408)
Screenshot: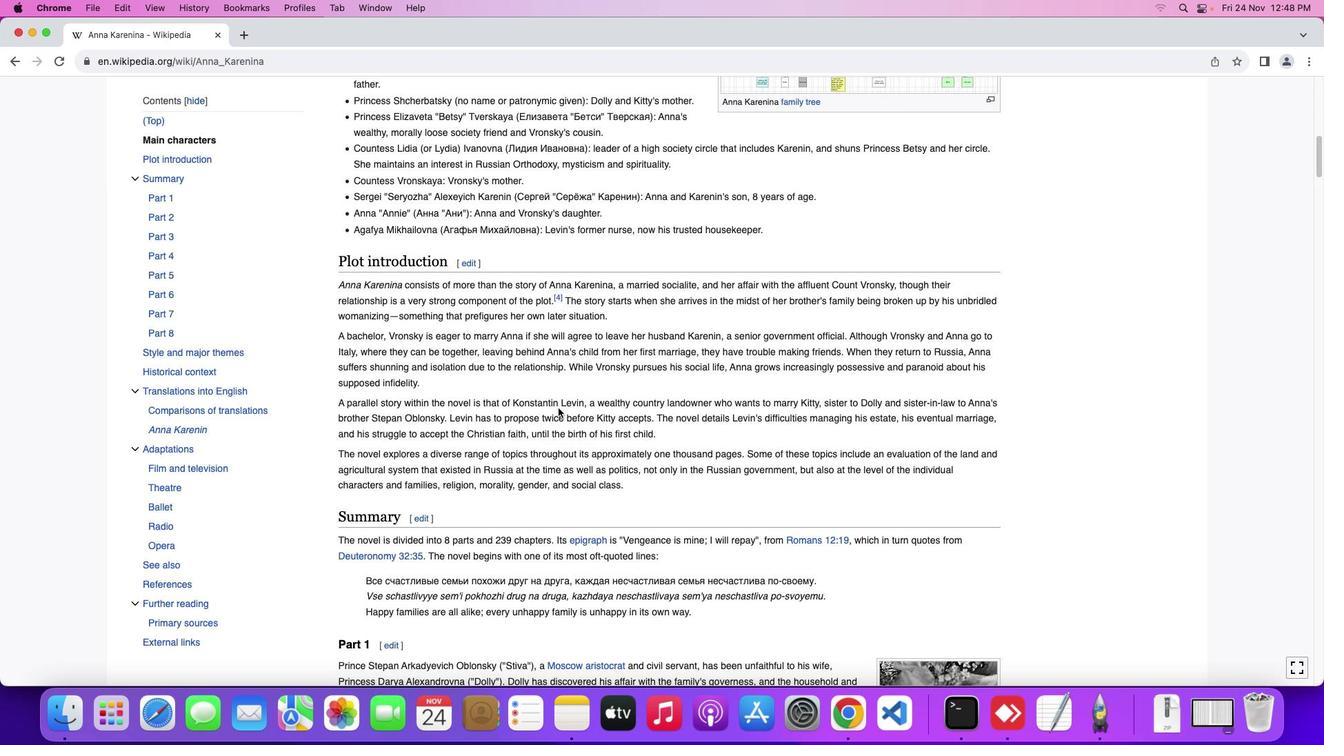 
Action: Mouse scrolled (558, 408) with delta (0, 0)
Screenshot: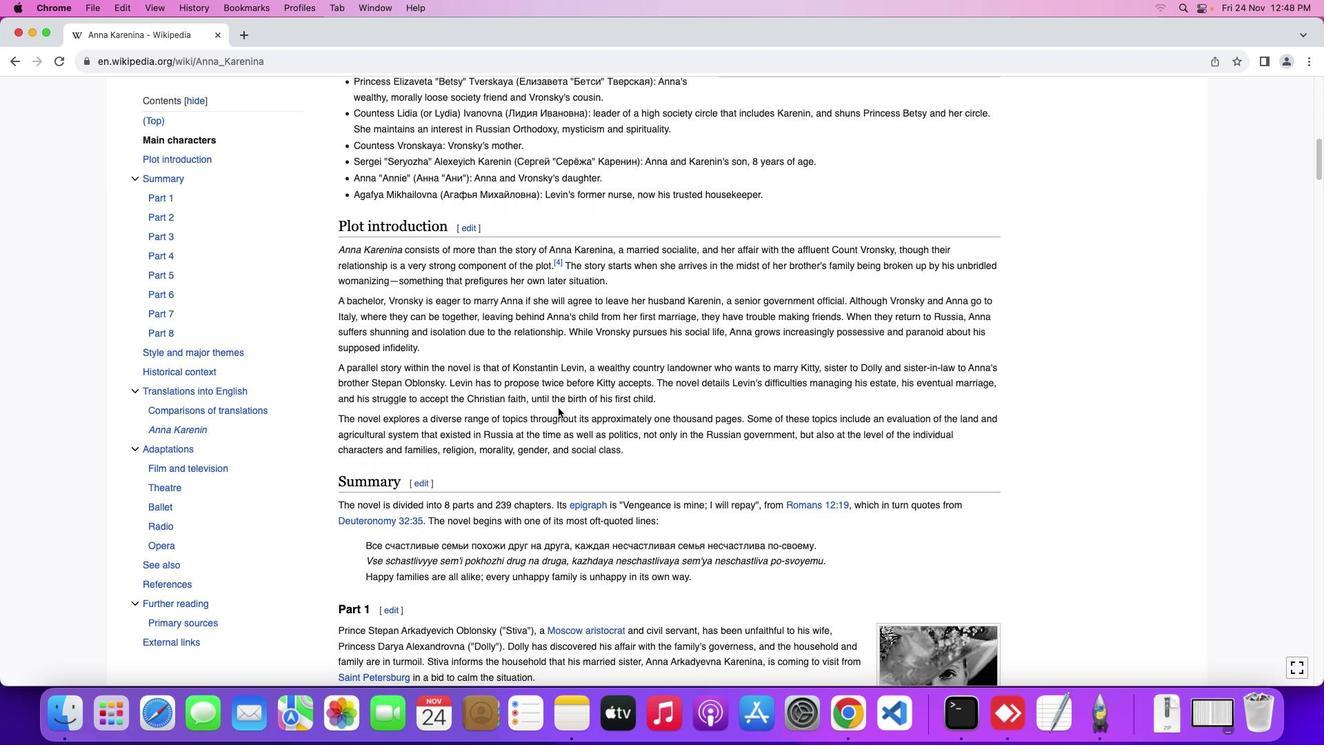 
Action: Mouse scrolled (558, 408) with delta (0, 0)
Screenshot: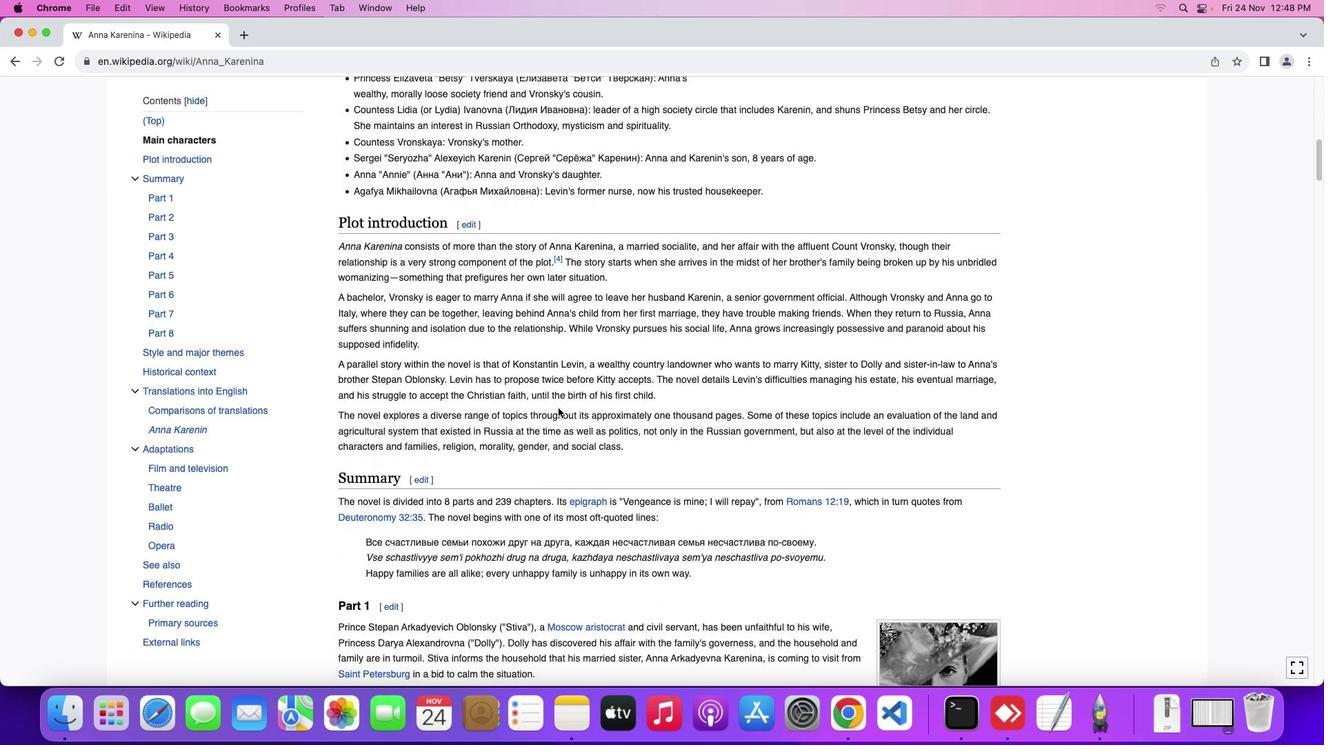 
Action: Mouse scrolled (558, 408) with delta (0, 0)
Screenshot: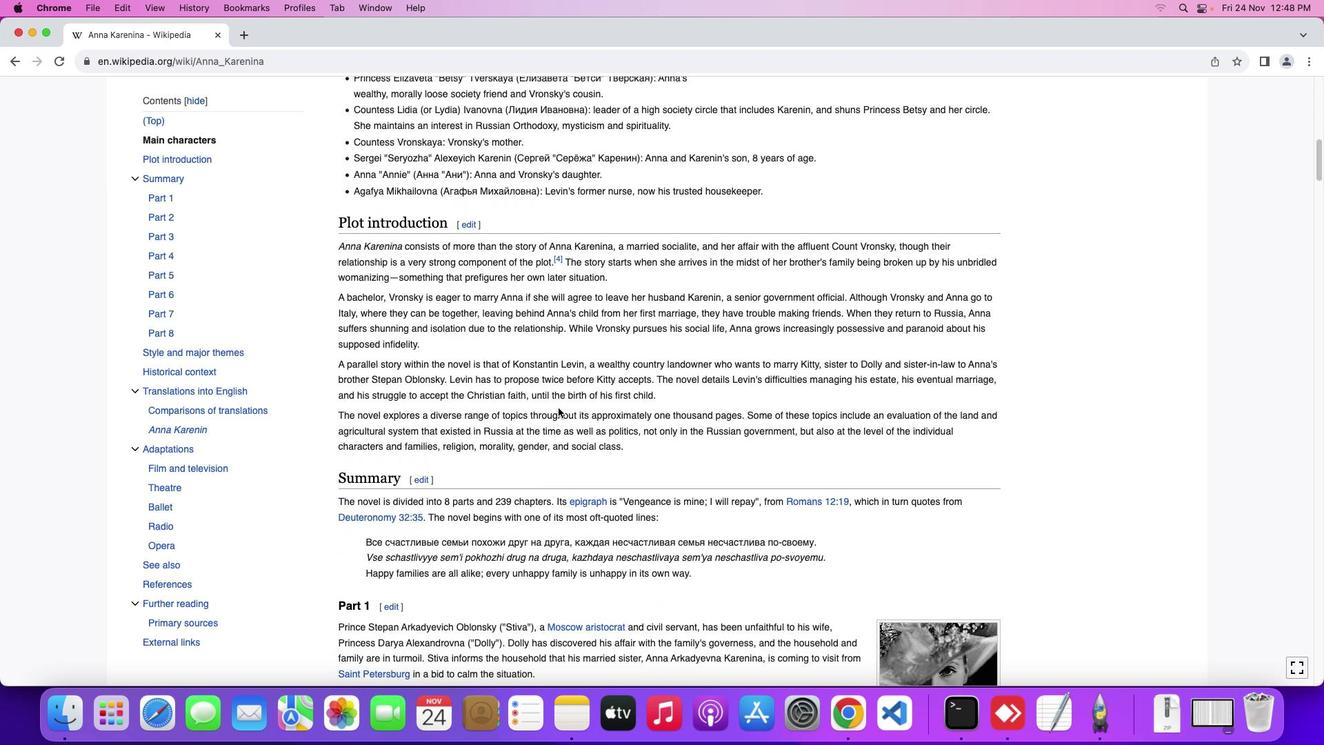 
Action: Mouse scrolled (558, 408) with delta (0, 0)
Screenshot: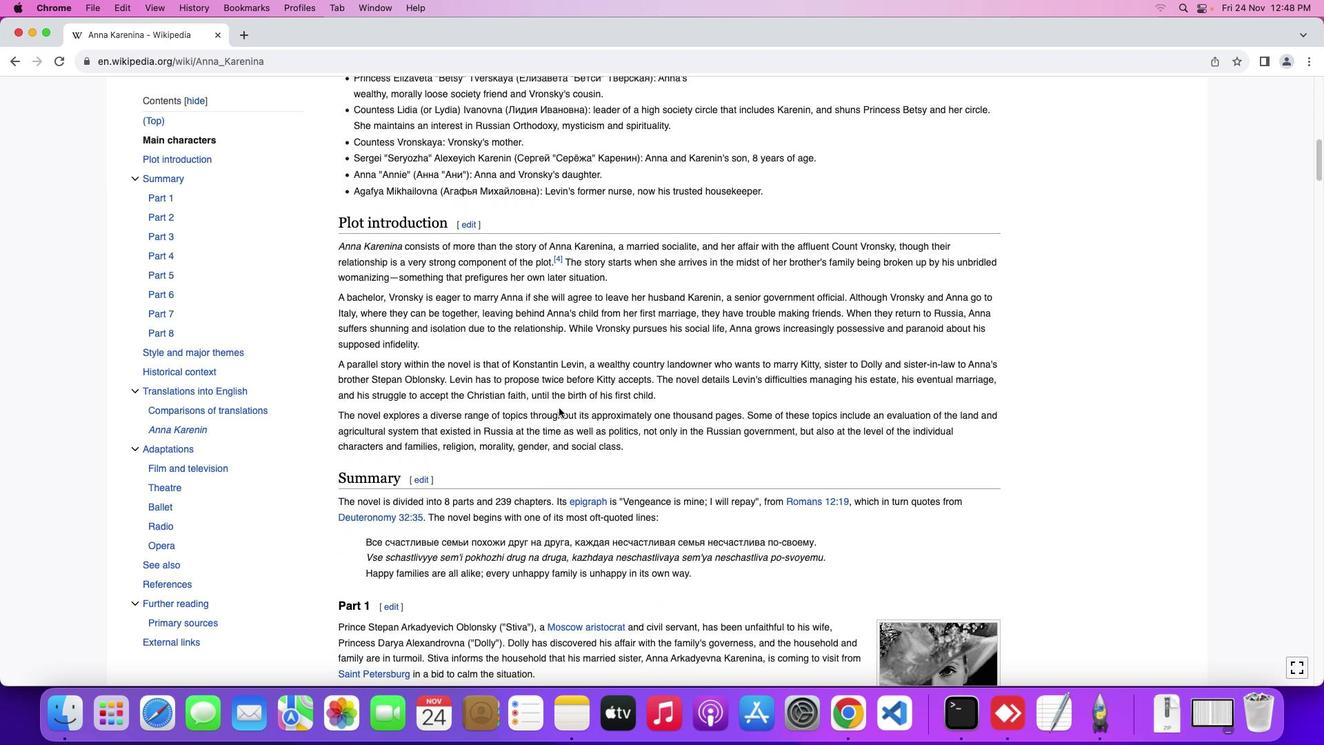 
Action: Mouse moved to (559, 407)
Screenshot: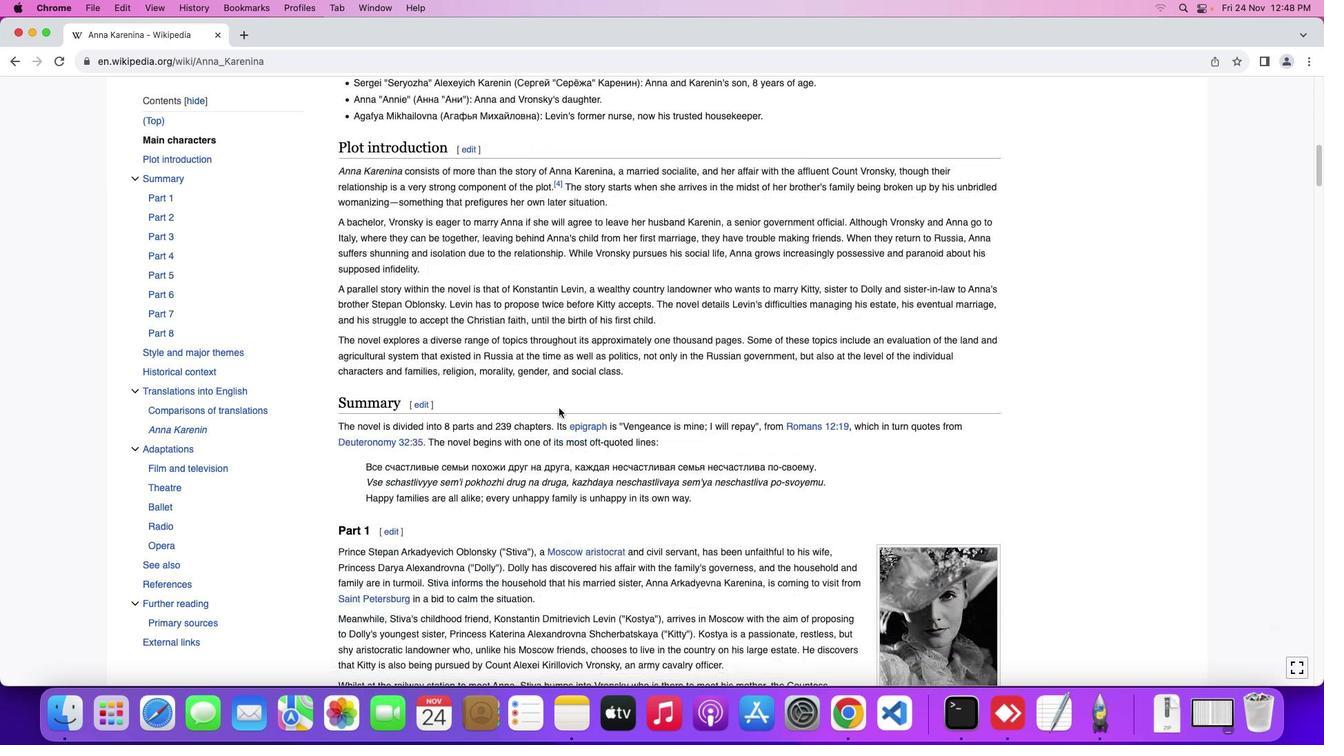 
Action: Mouse scrolled (559, 407) with delta (0, 0)
Screenshot: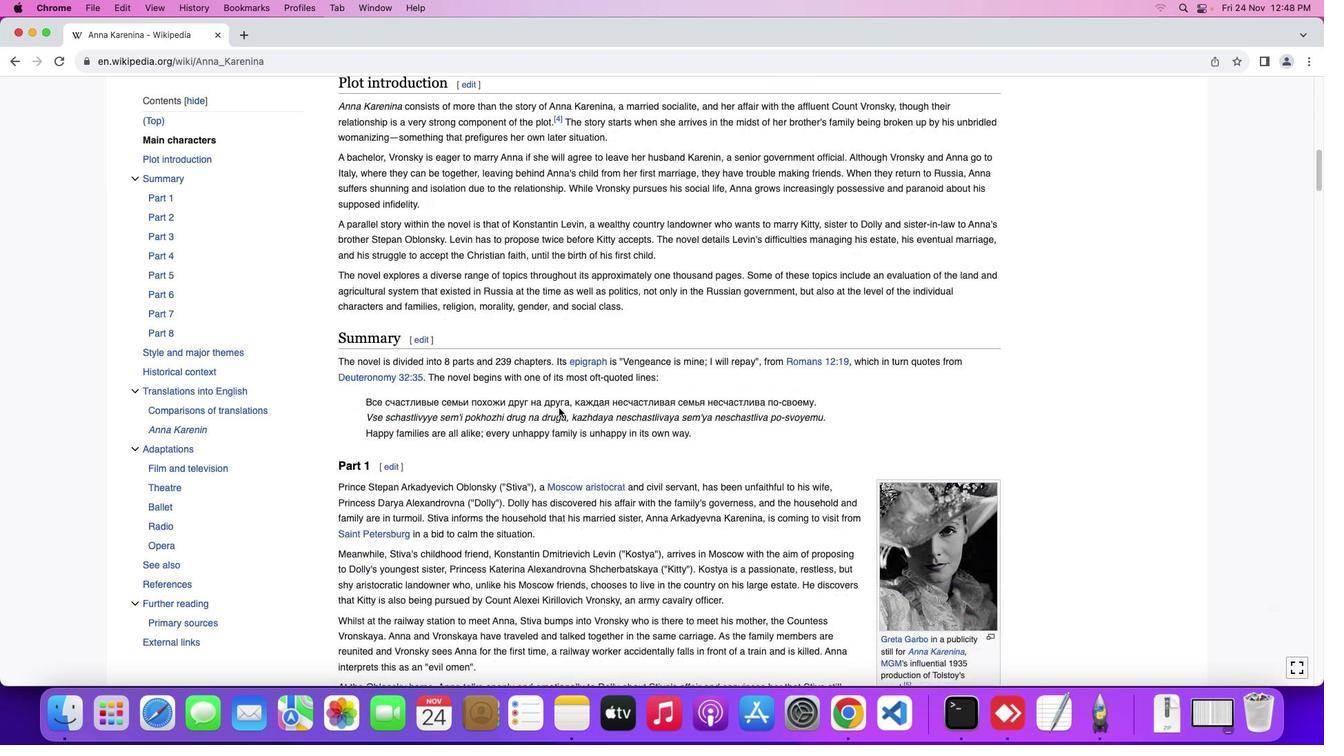 
Action: Mouse scrolled (559, 407) with delta (0, 0)
Screenshot: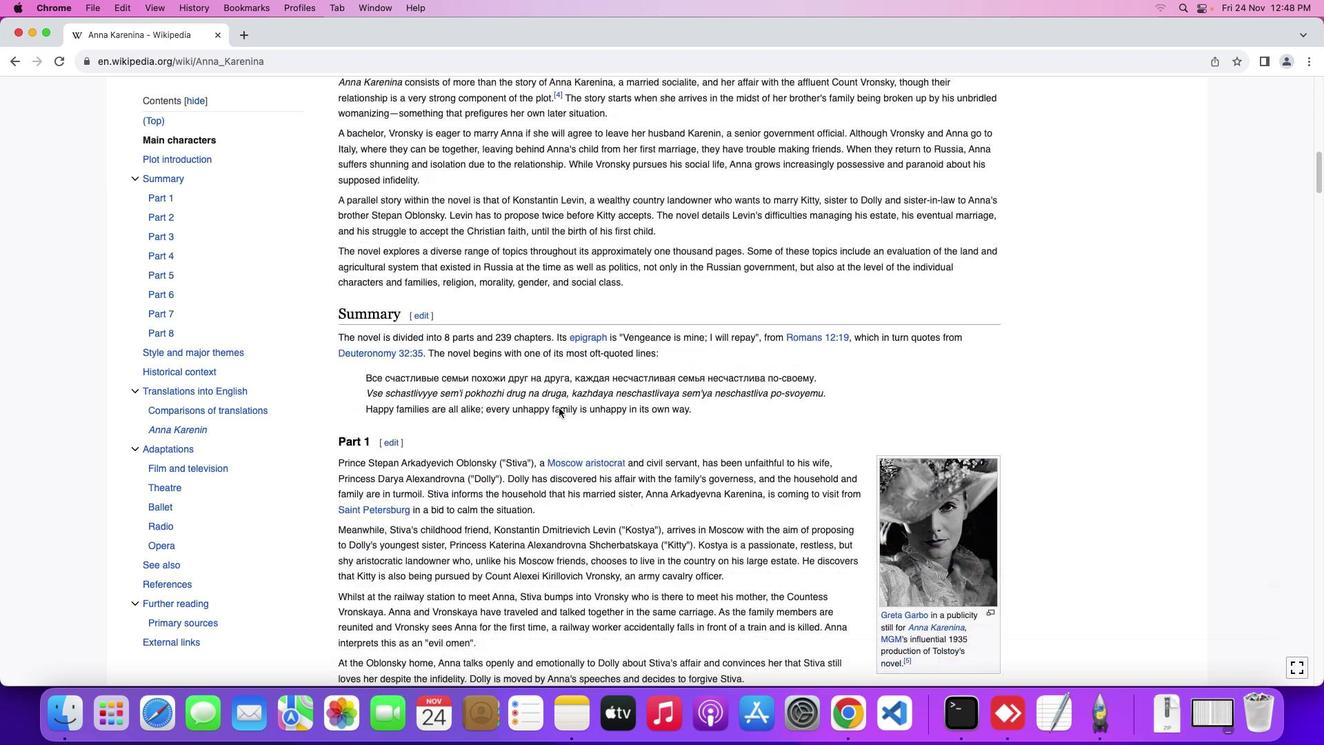 
Action: Mouse scrolled (559, 407) with delta (0, 0)
Screenshot: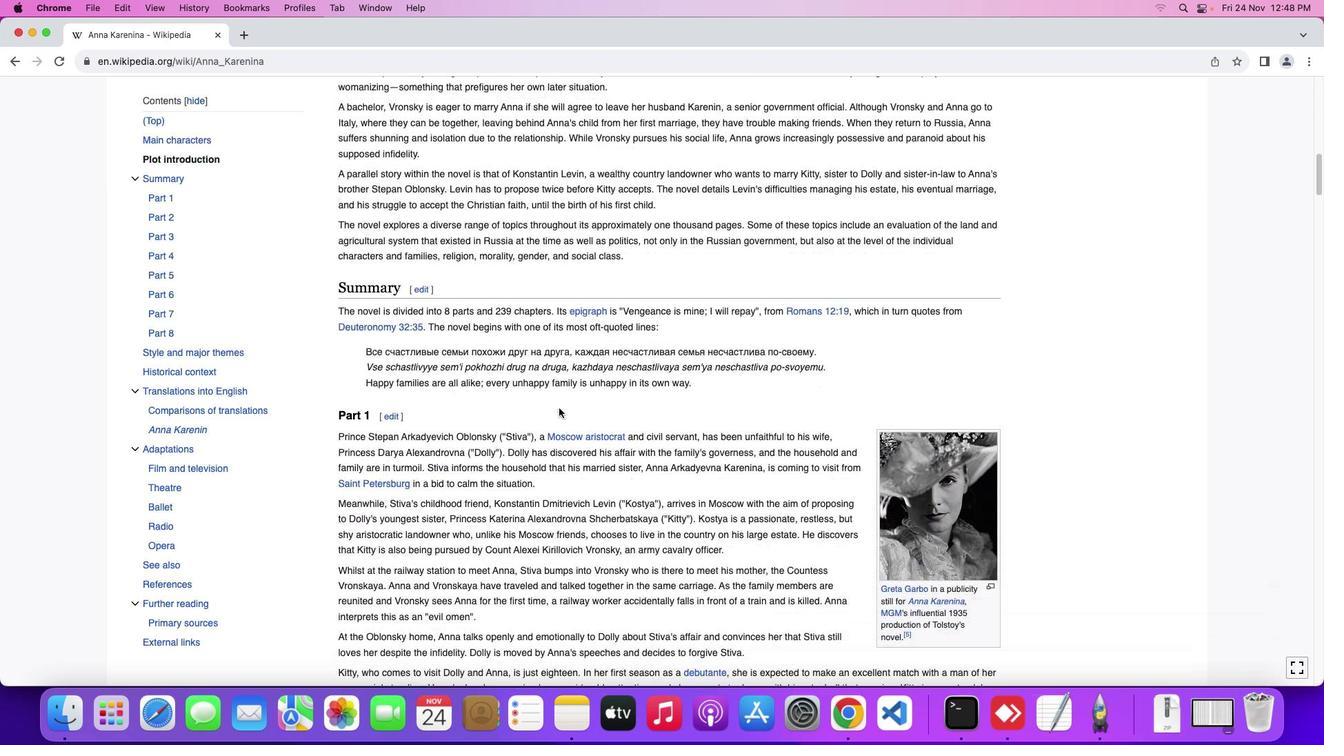
Action: Mouse scrolled (559, 407) with delta (0, -1)
Screenshot: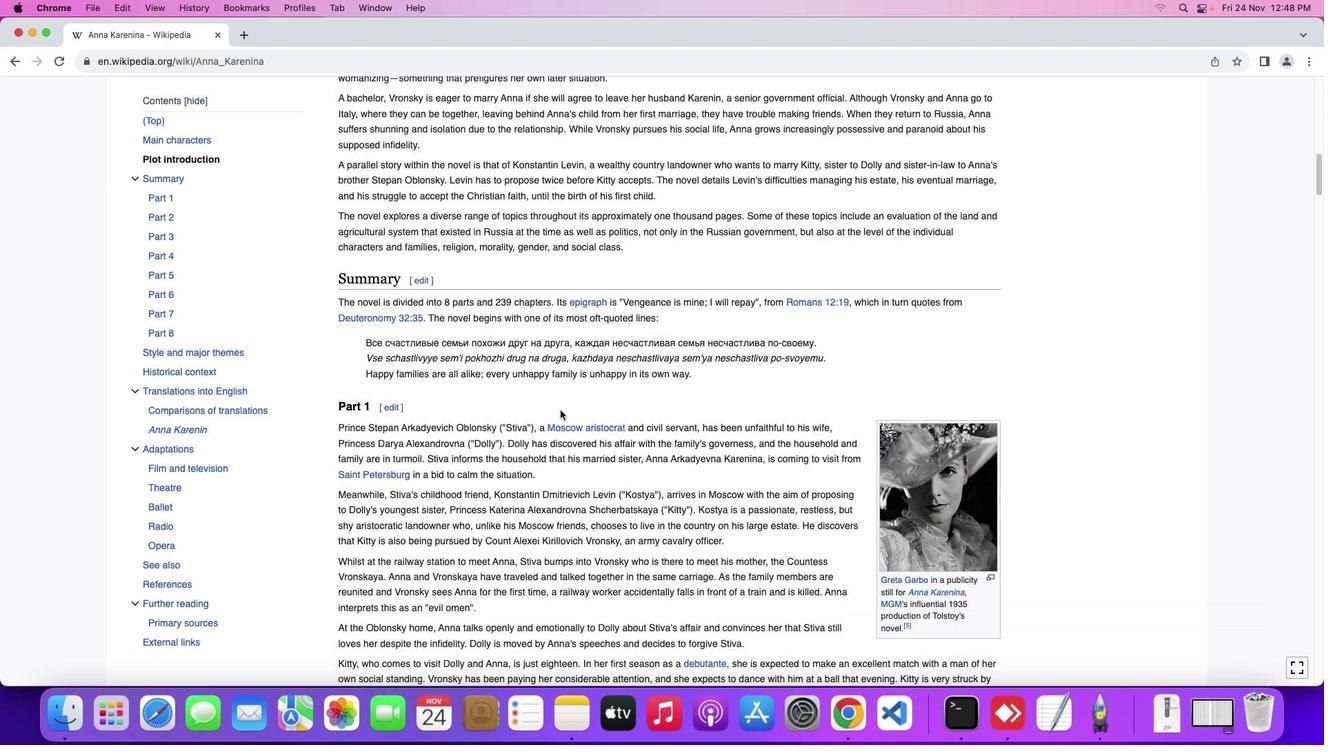 
Action: Mouse scrolled (559, 407) with delta (0, -1)
Screenshot: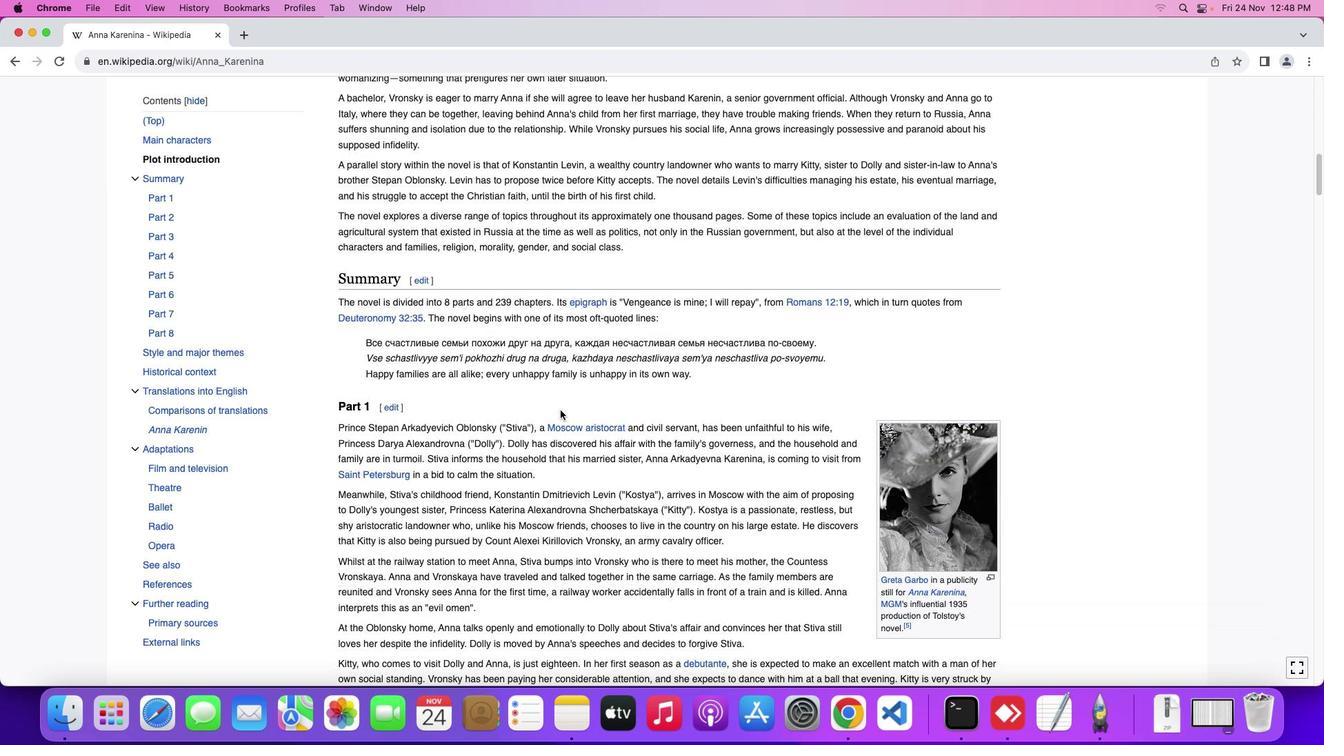 
Action: Mouse moved to (560, 409)
Screenshot: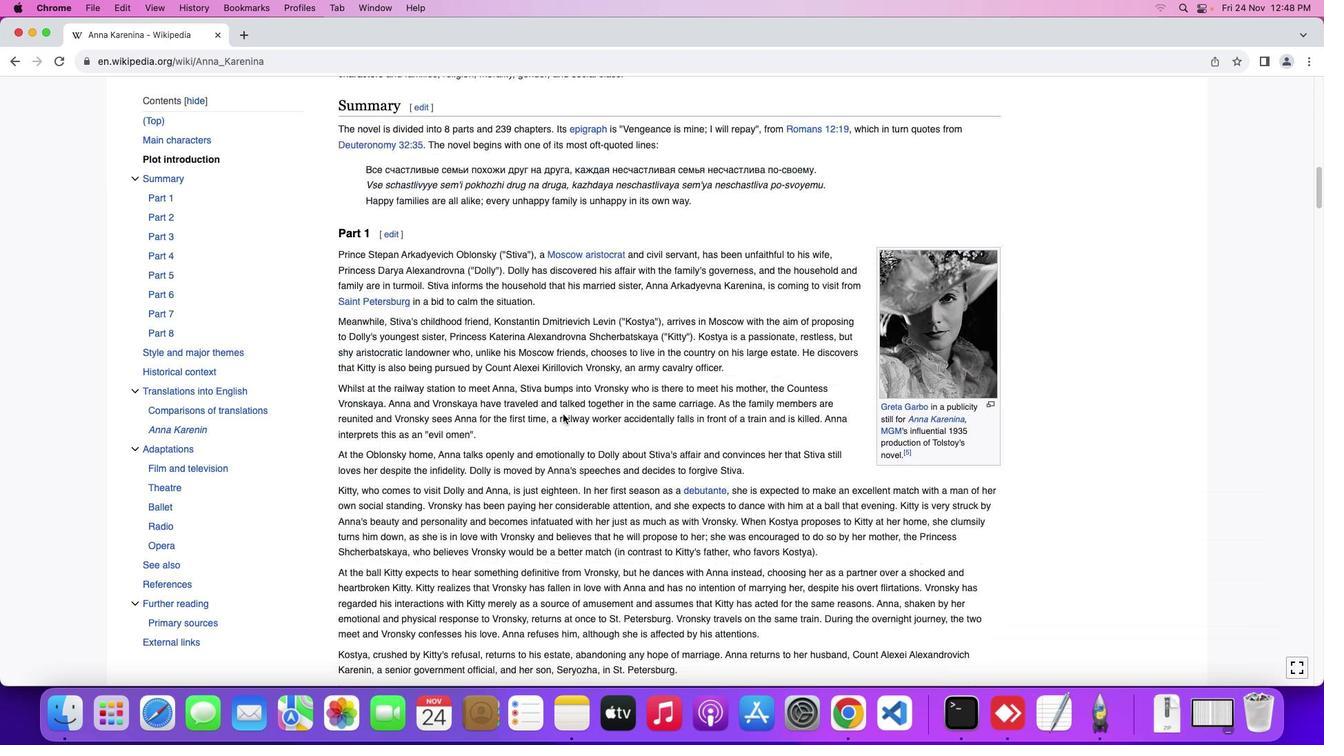 
Action: Mouse scrolled (560, 409) with delta (0, 0)
Screenshot: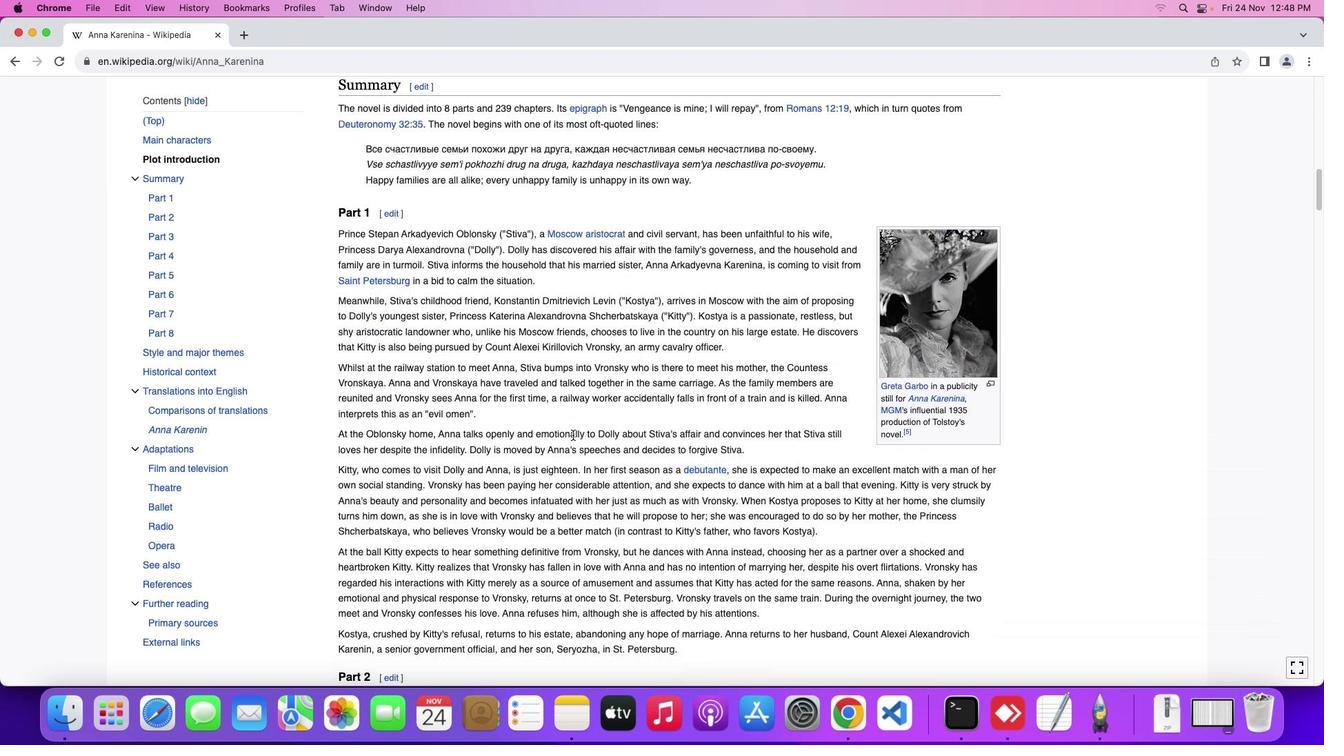 
Action: Mouse scrolled (560, 409) with delta (0, 0)
Screenshot: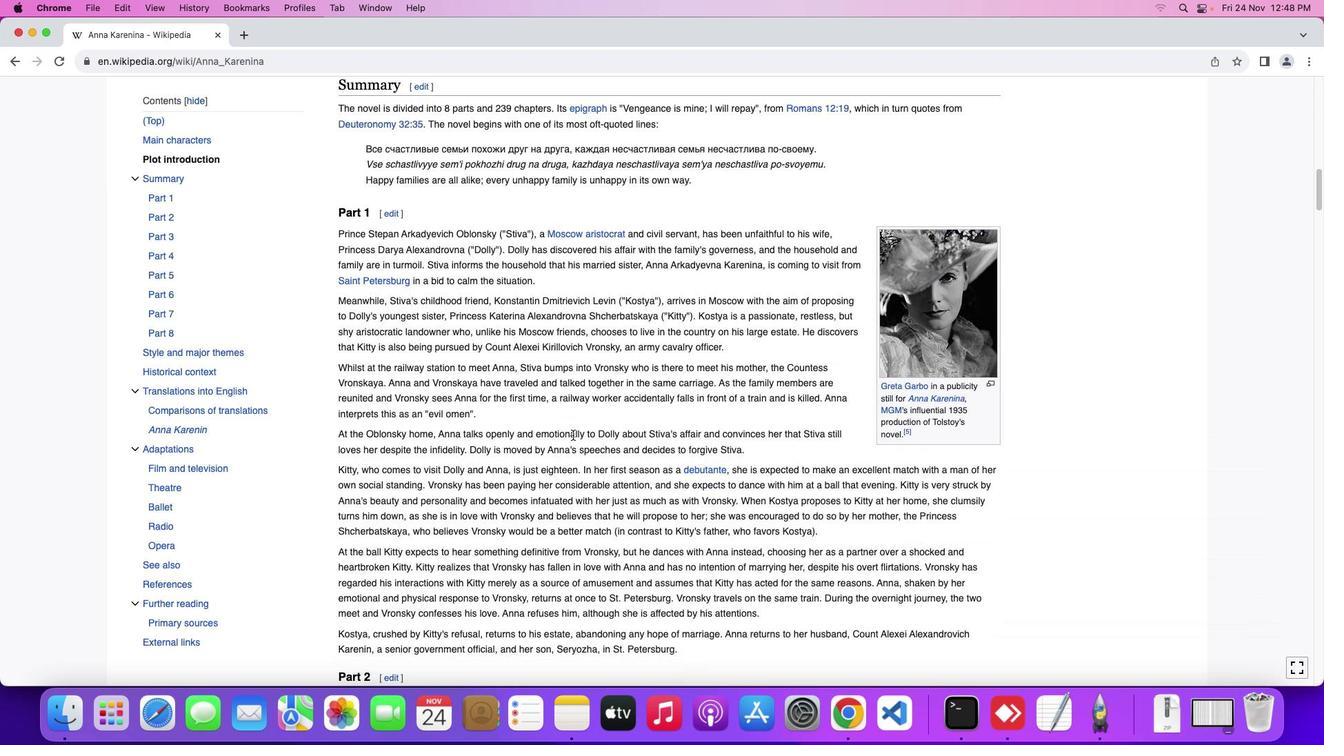 
Action: Mouse scrolled (560, 409) with delta (0, -1)
Screenshot: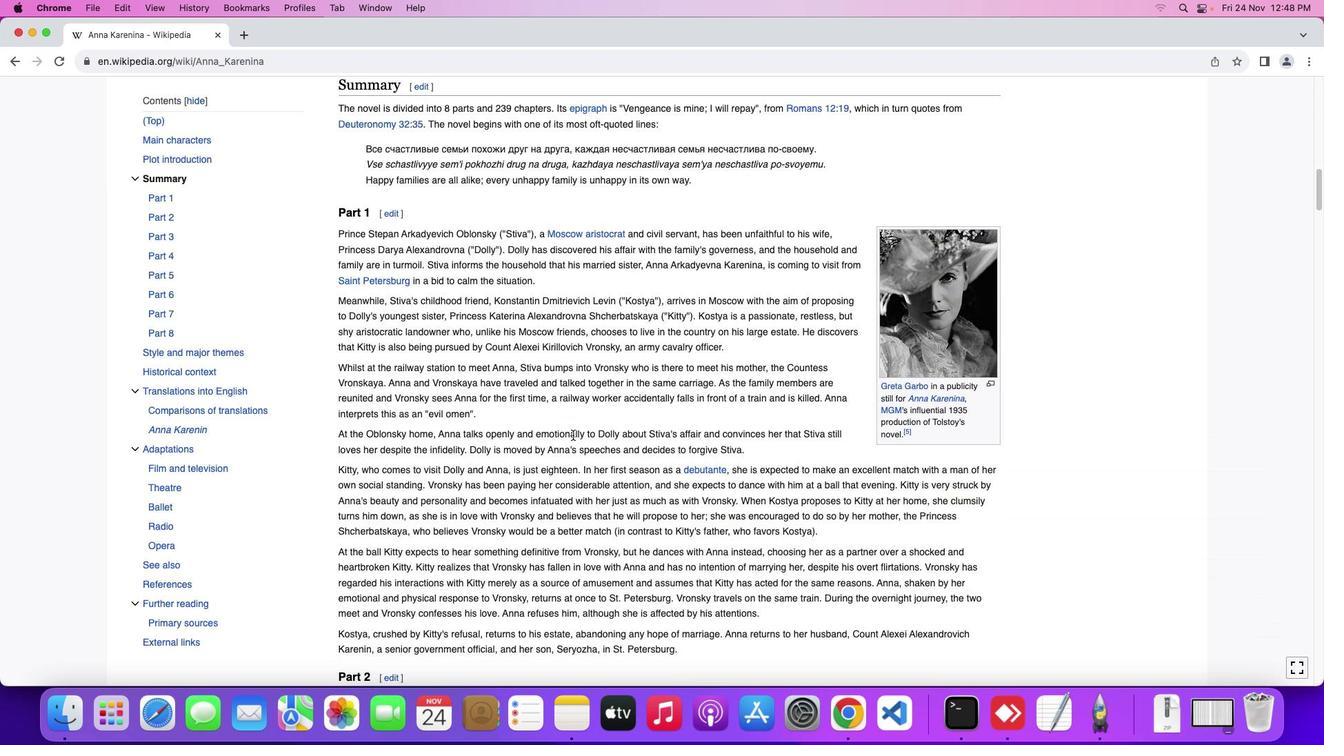 
Action: Mouse scrolled (560, 409) with delta (0, -2)
Screenshot: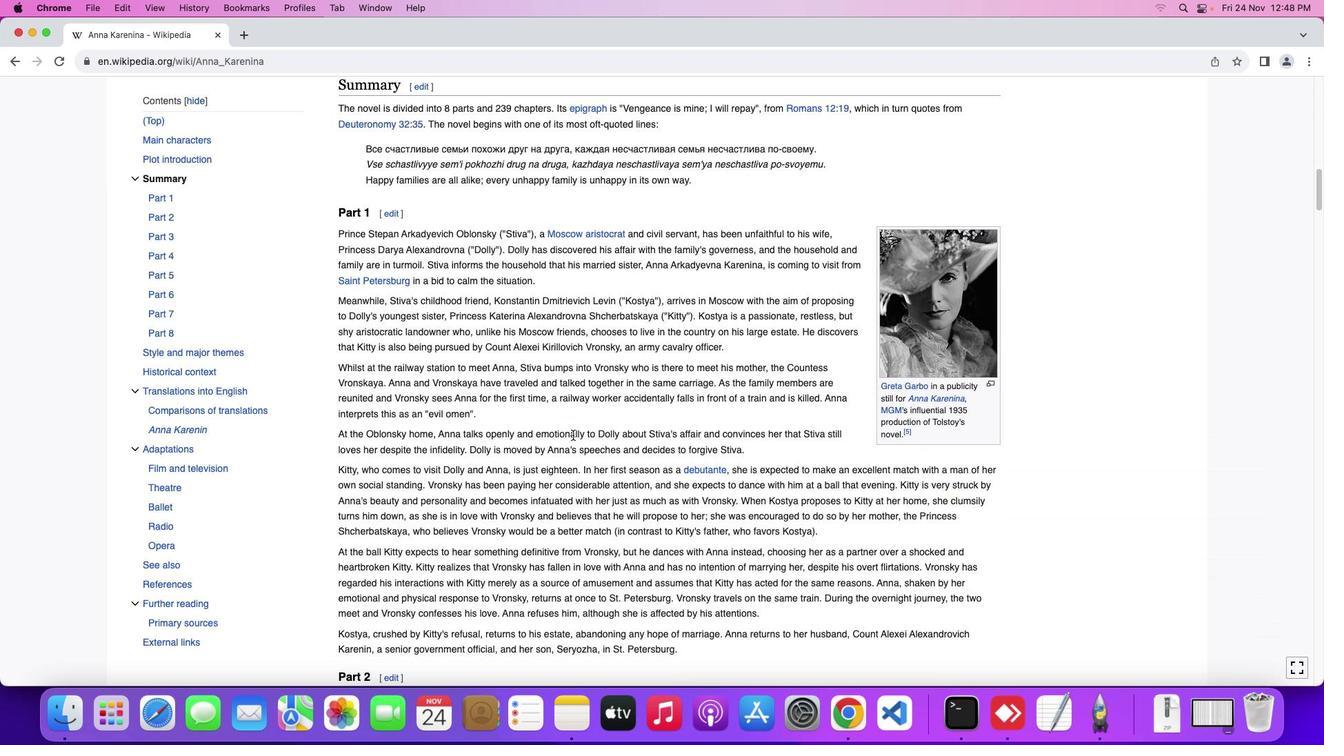 
Action: Mouse moved to (573, 435)
Screenshot: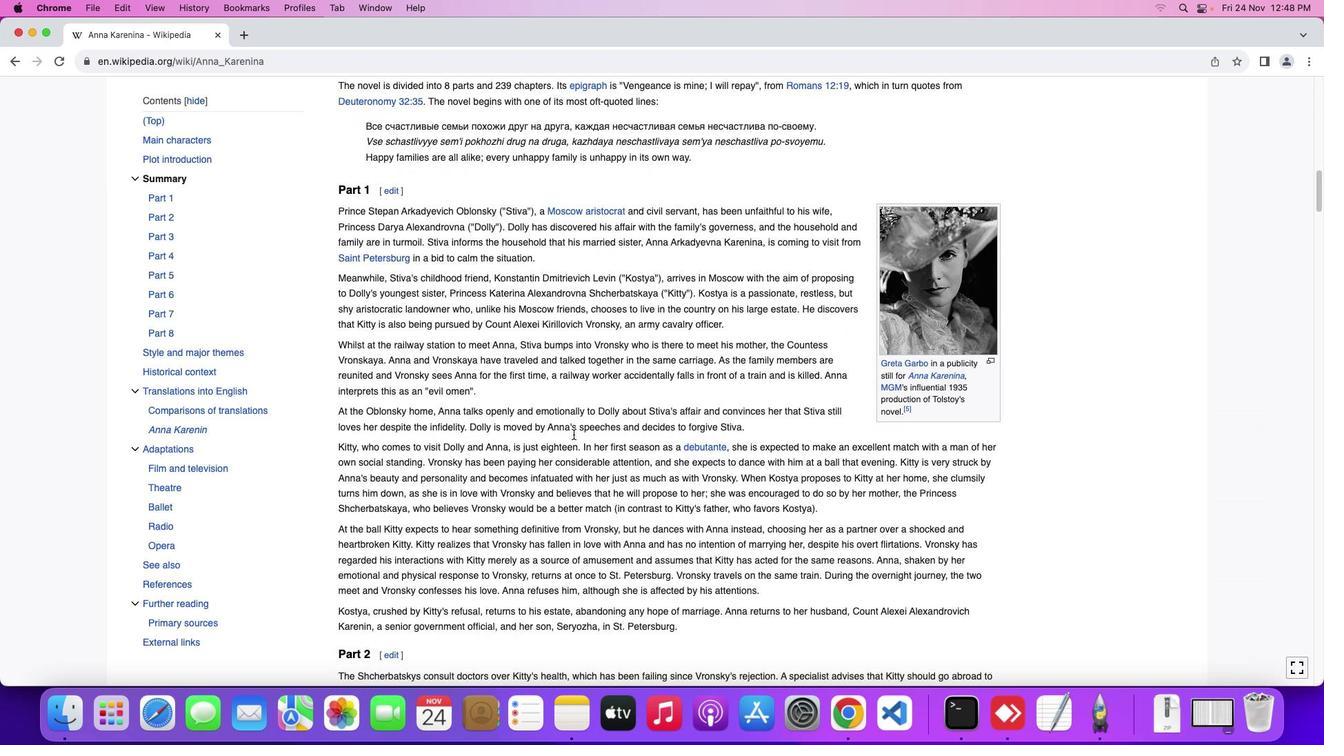 
Action: Mouse scrolled (573, 435) with delta (0, 0)
Screenshot: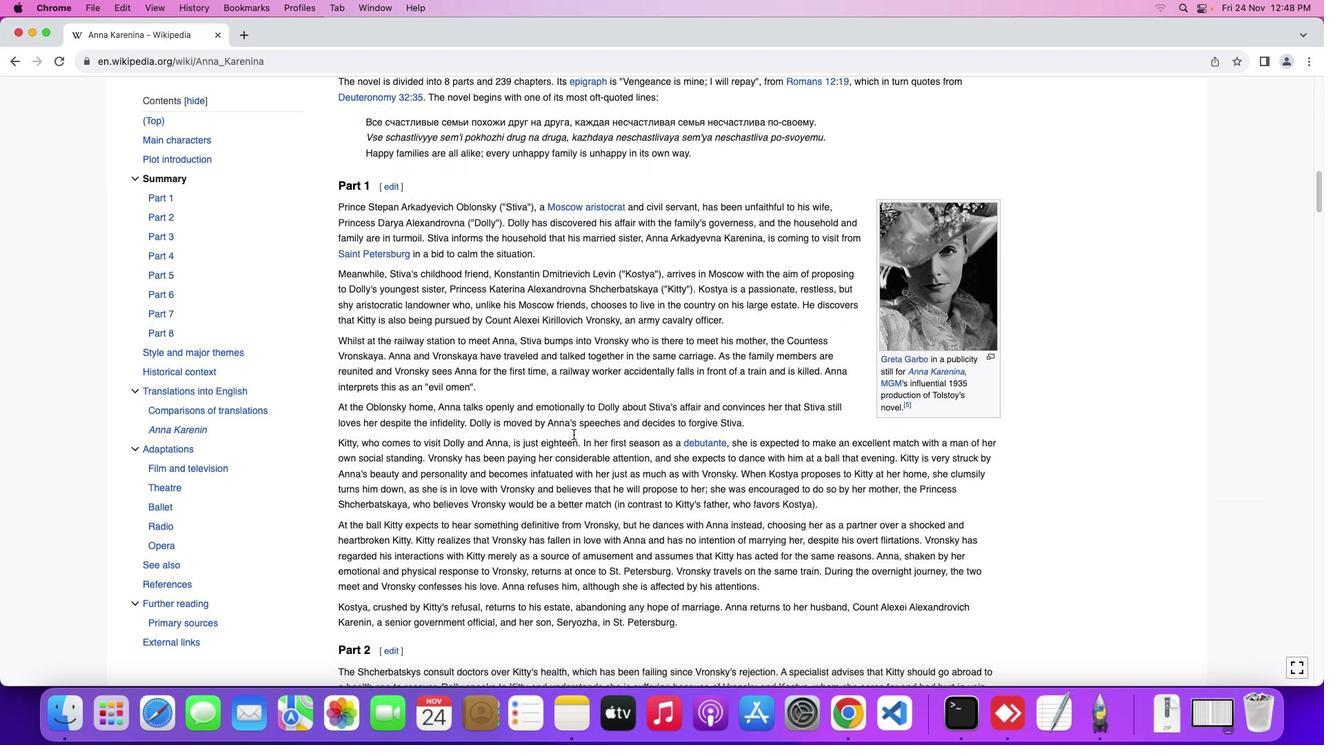 
Action: Mouse moved to (573, 434)
Screenshot: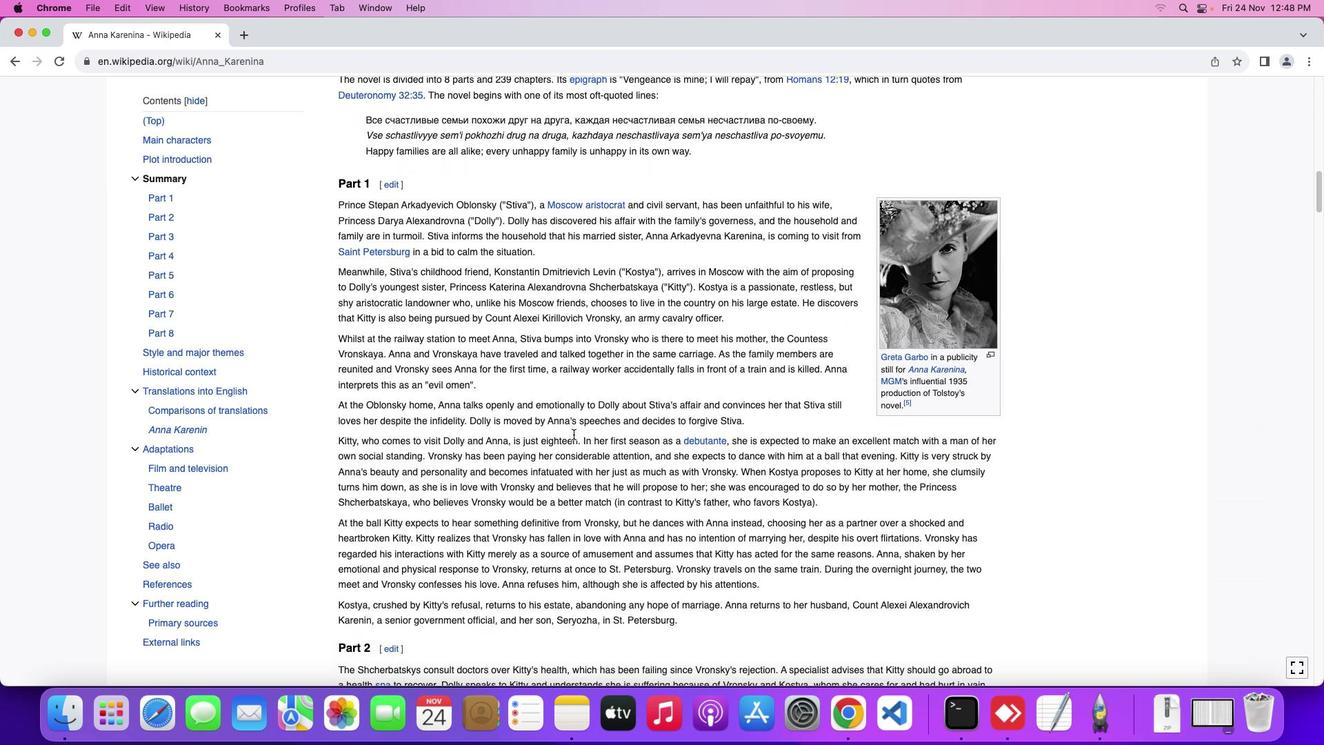 
Action: Mouse scrolled (573, 434) with delta (0, 0)
Screenshot: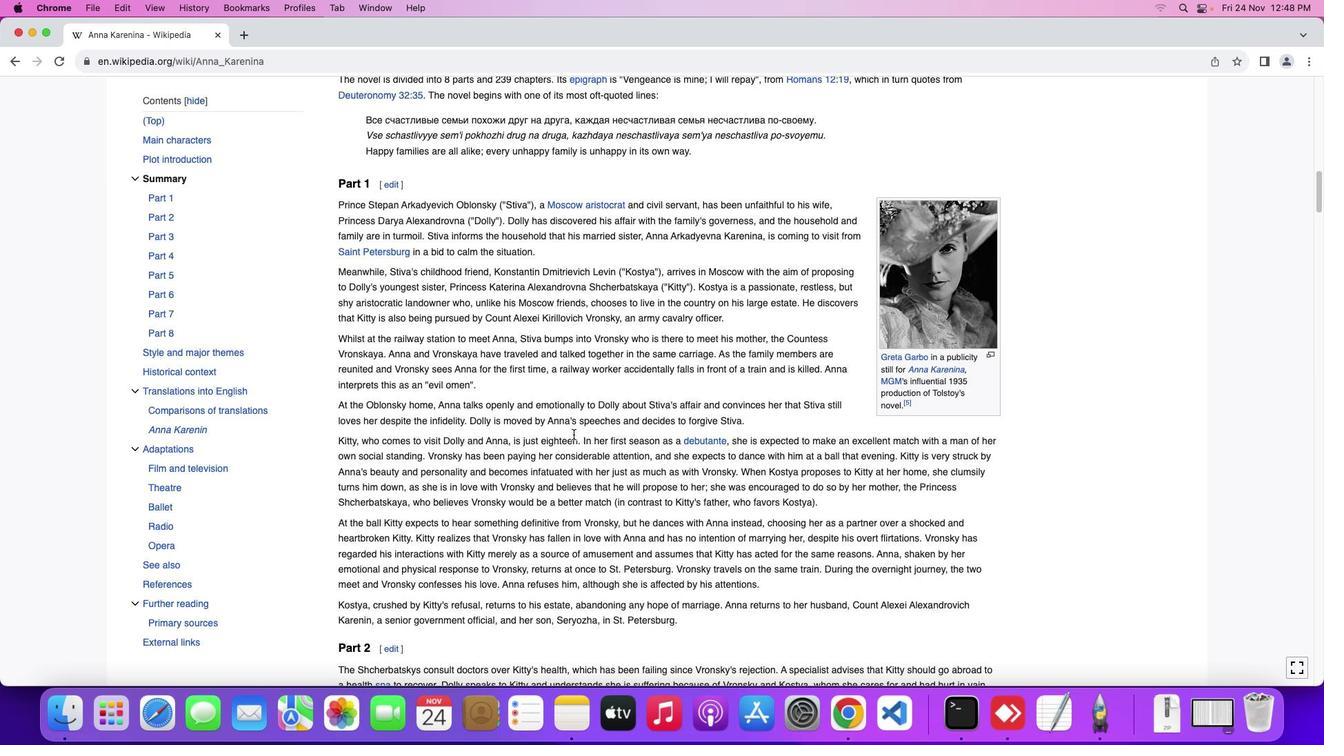 
Action: Mouse moved to (573, 434)
Screenshot: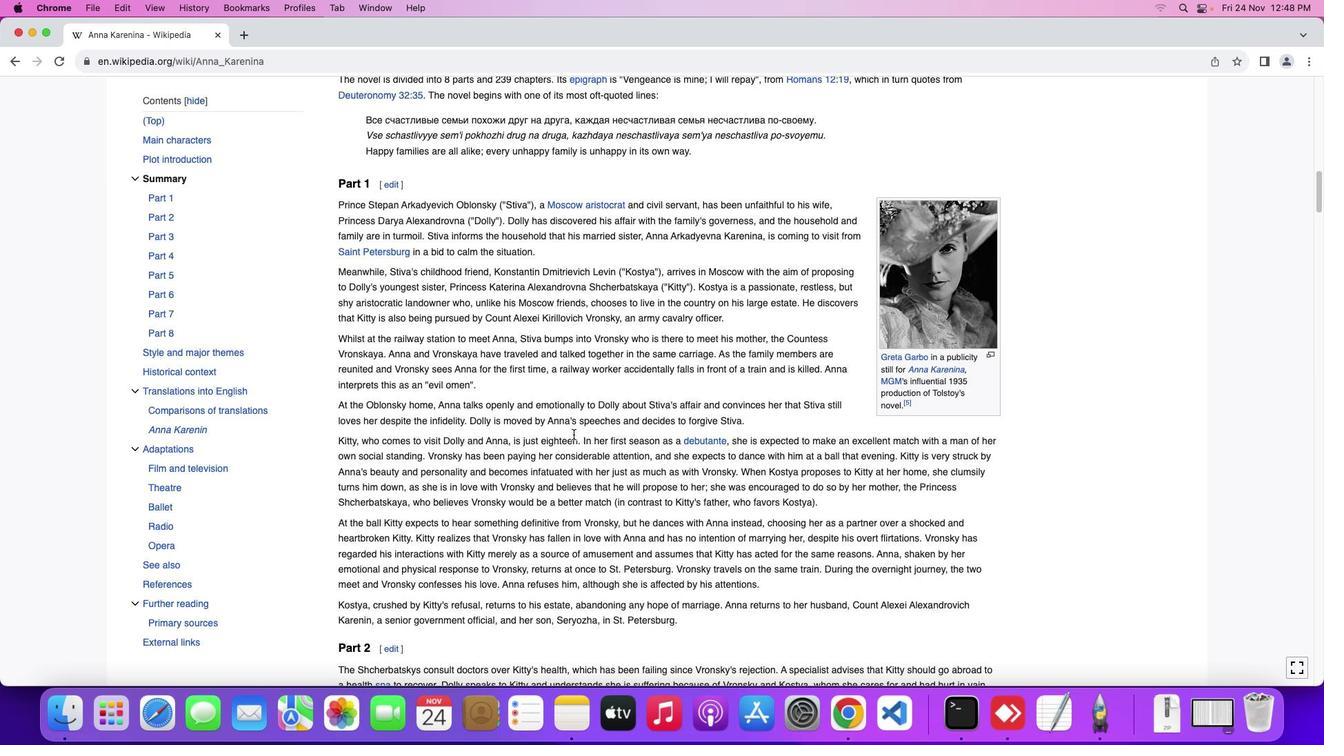 
Action: Mouse scrolled (573, 434) with delta (0, 0)
Screenshot: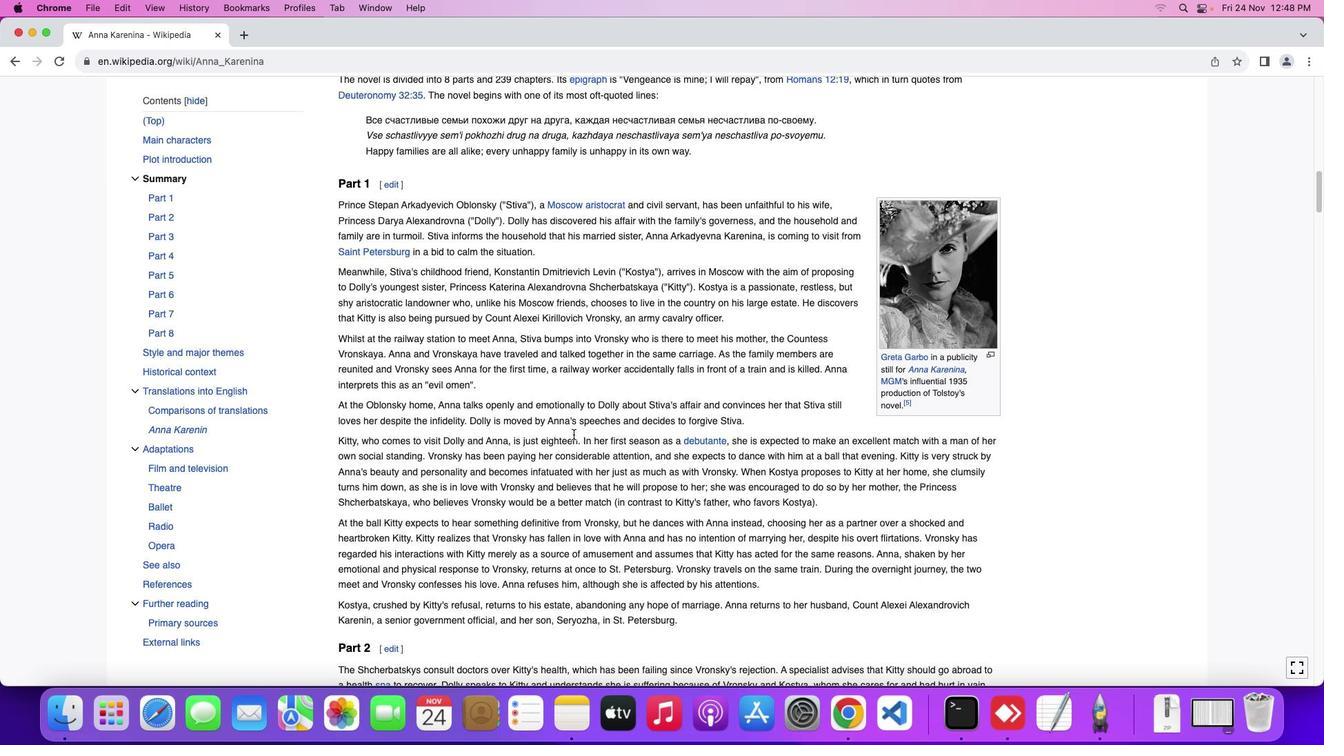 
Action: Mouse moved to (573, 433)
Screenshot: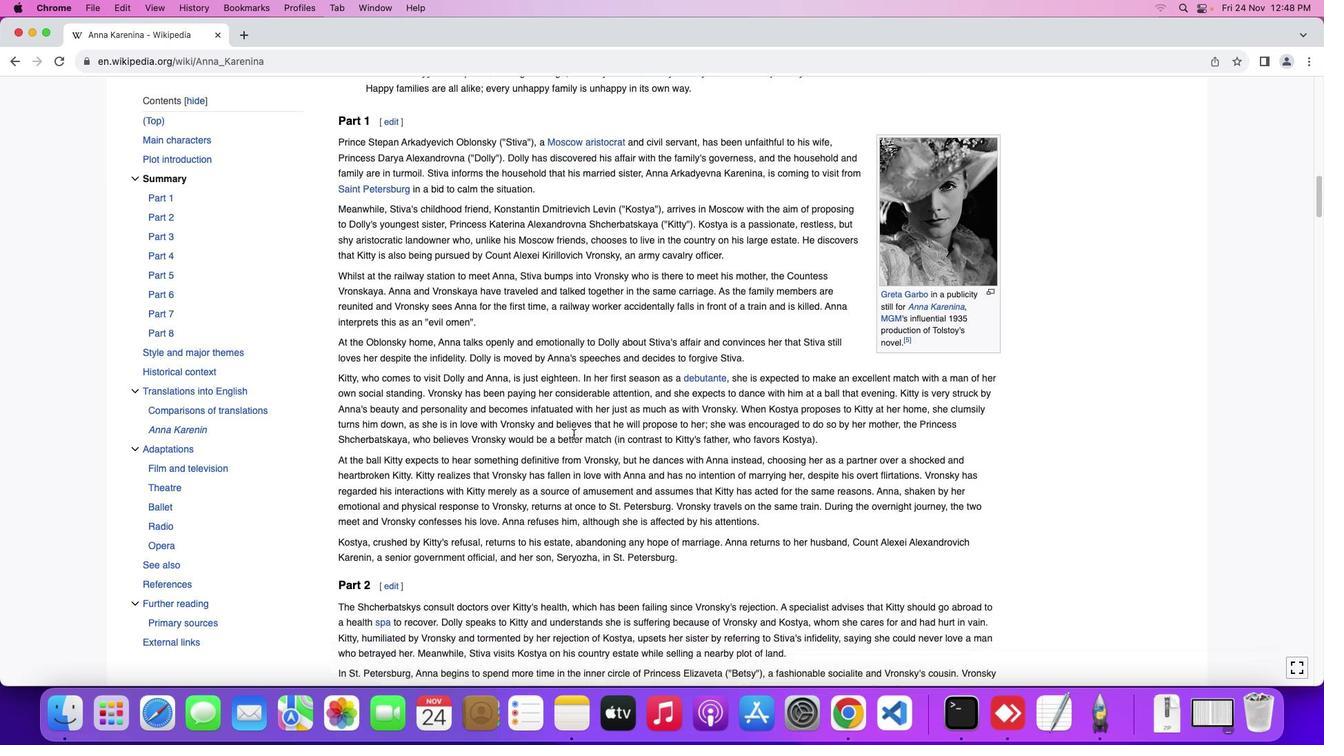 
Action: Mouse scrolled (573, 433) with delta (0, 0)
Screenshot: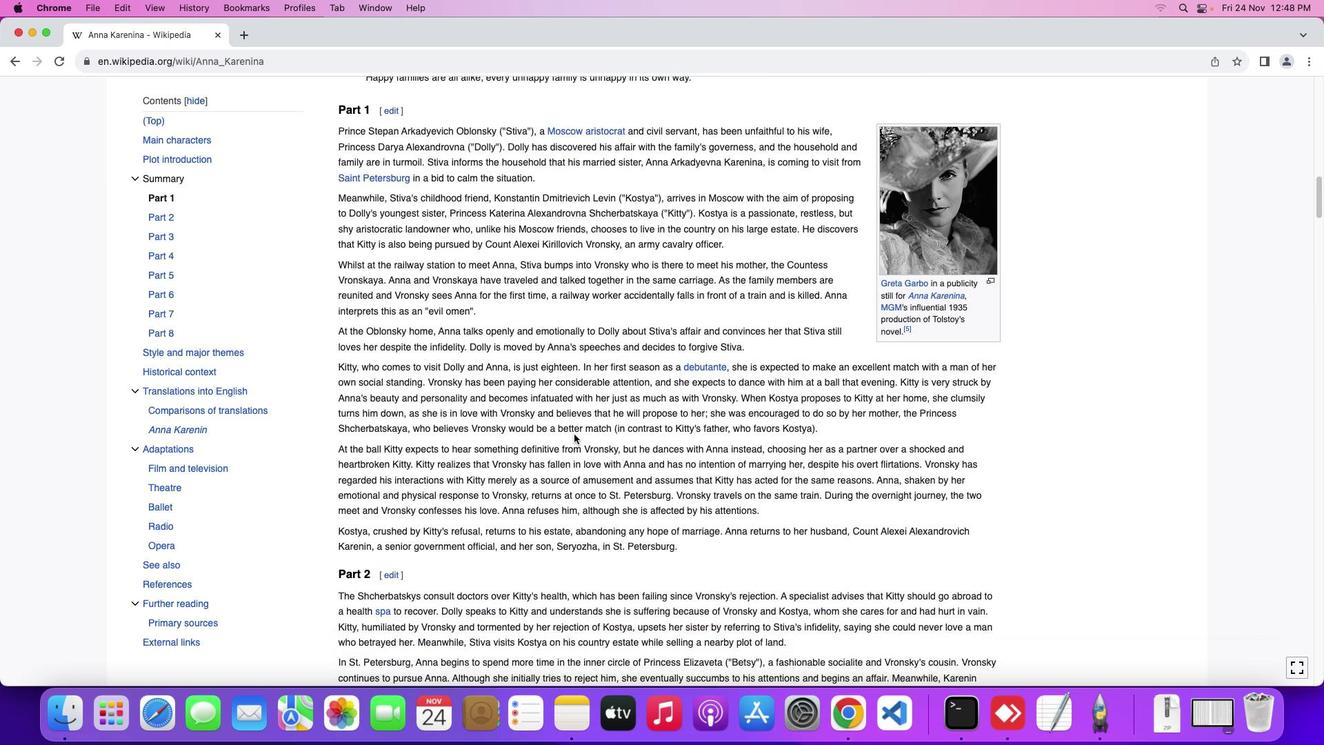 
Action: Mouse scrolled (573, 433) with delta (0, 0)
Screenshot: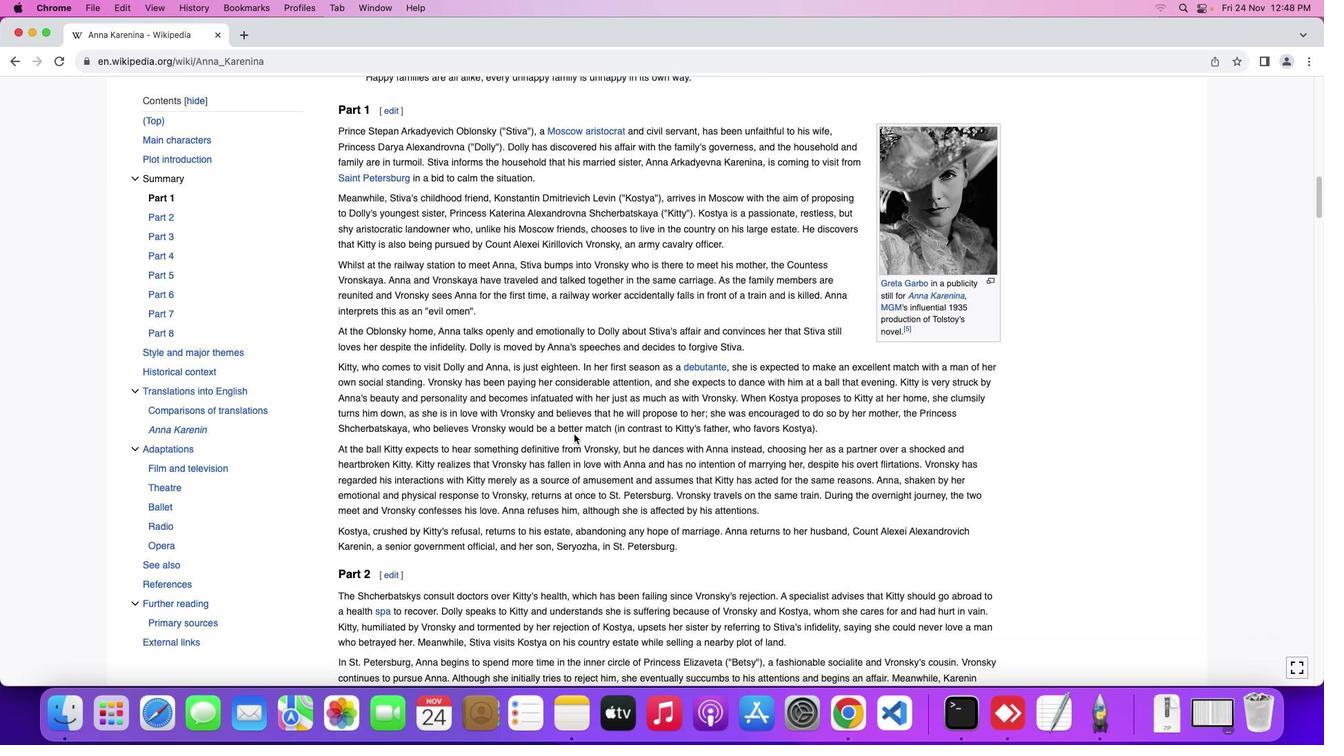 
Action: Mouse scrolled (573, 433) with delta (0, 0)
Screenshot: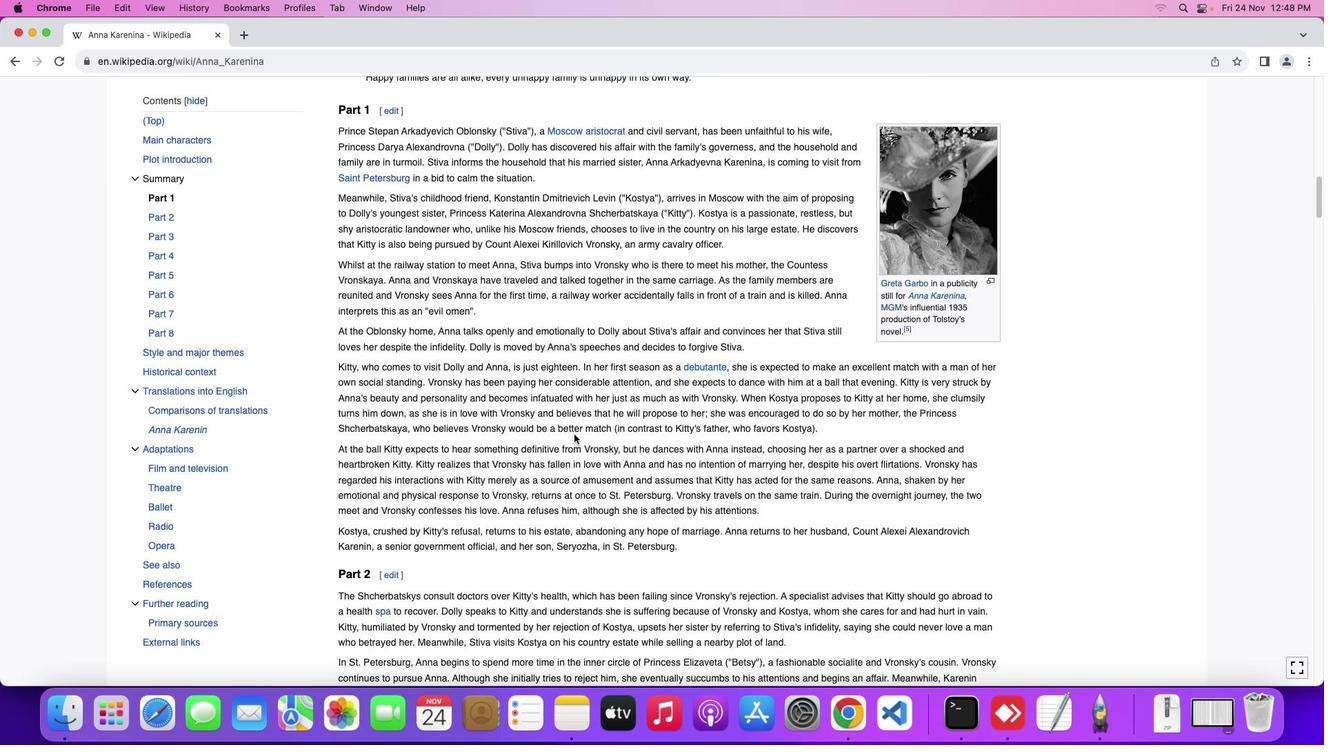 
Action: Mouse moved to (574, 434)
Screenshot: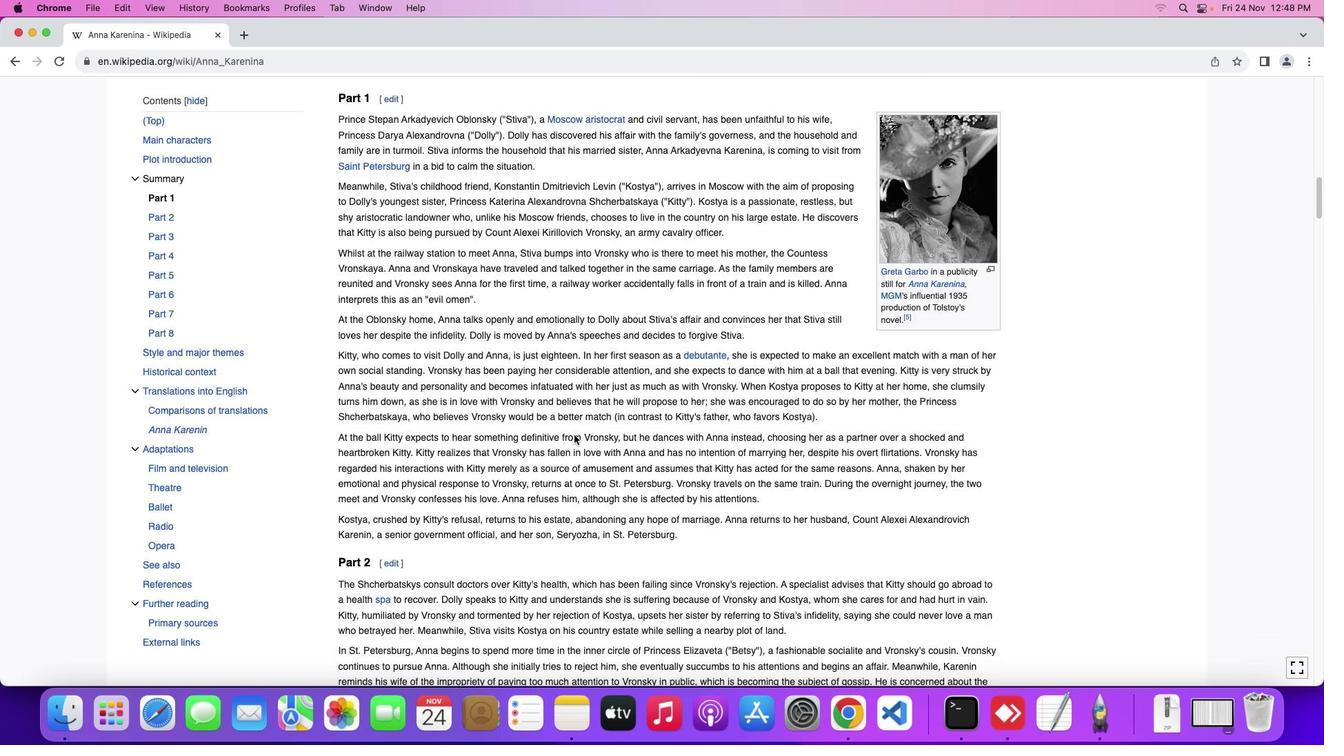 
Action: Mouse scrolled (574, 434) with delta (0, 0)
Screenshot: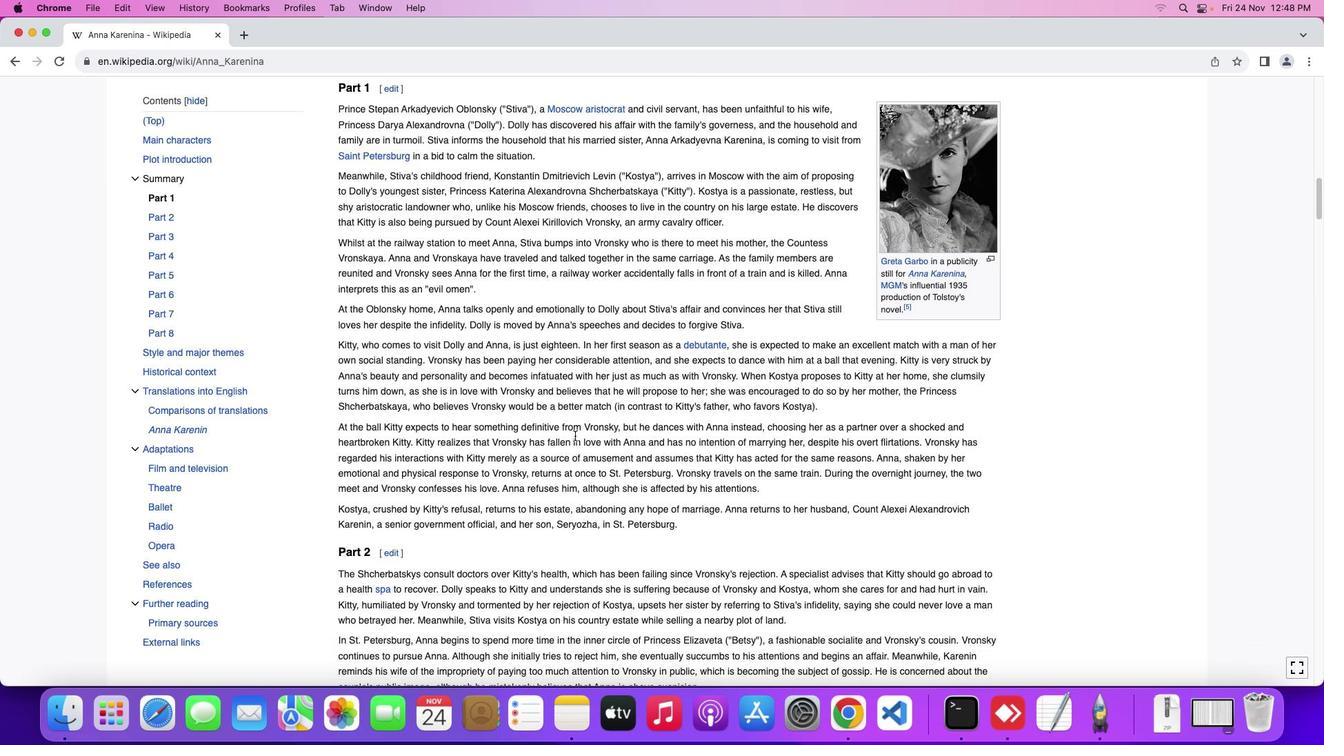 
Action: Mouse scrolled (574, 434) with delta (0, 0)
Screenshot: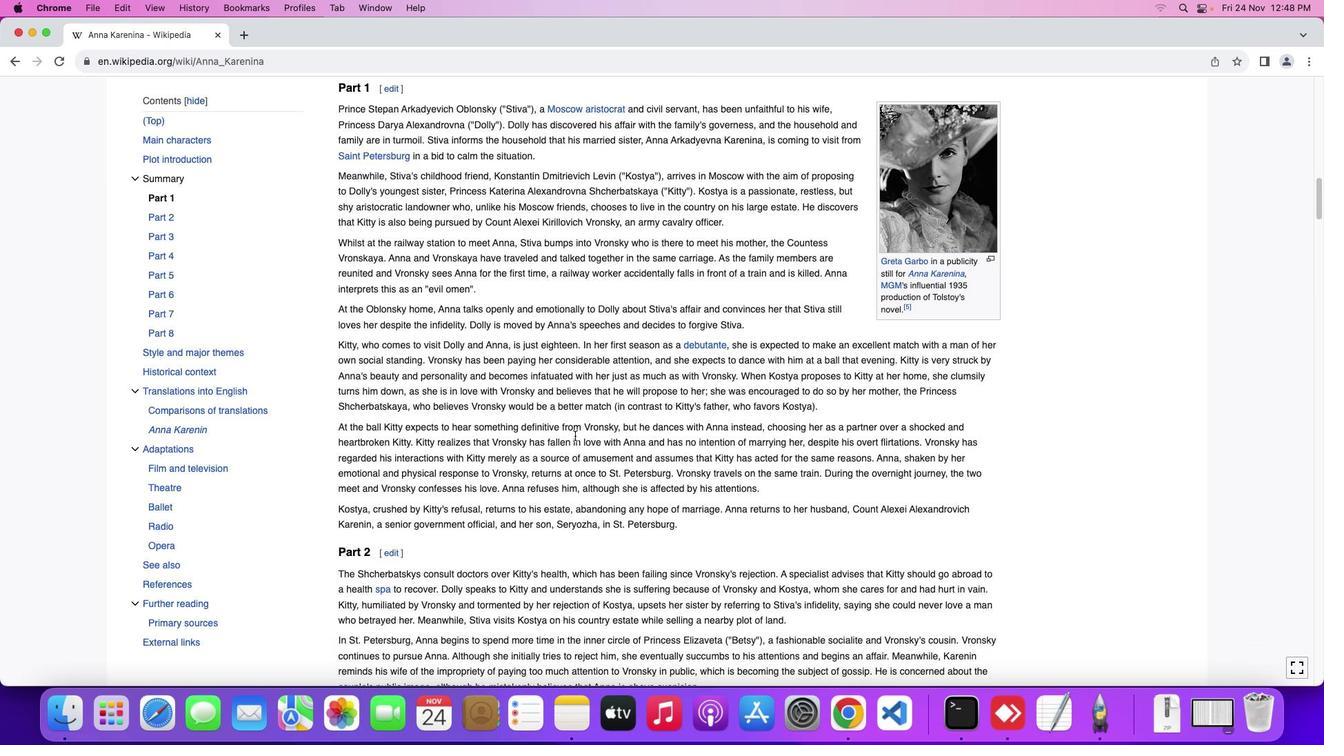 
Action: Mouse moved to (575, 436)
Screenshot: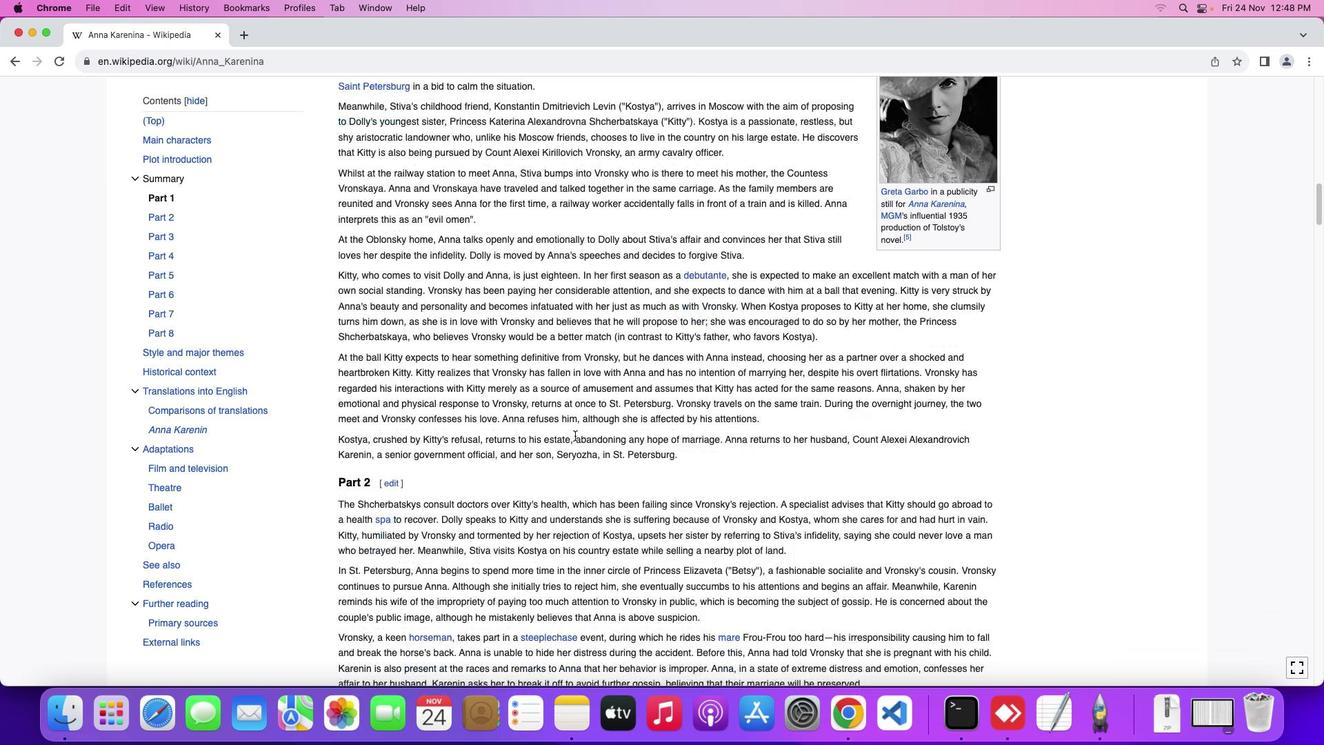 
Action: Mouse scrolled (575, 436) with delta (0, 0)
Screenshot: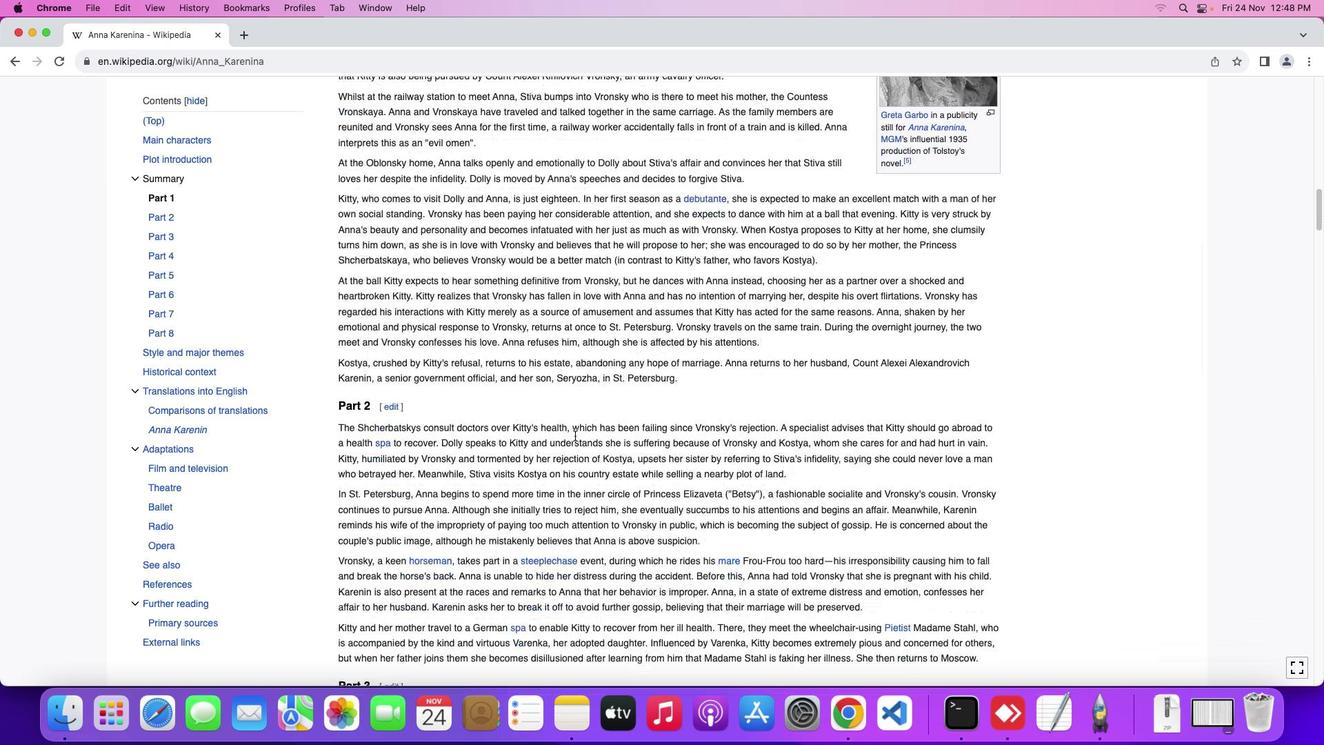 
Action: Mouse scrolled (575, 436) with delta (0, 0)
Screenshot: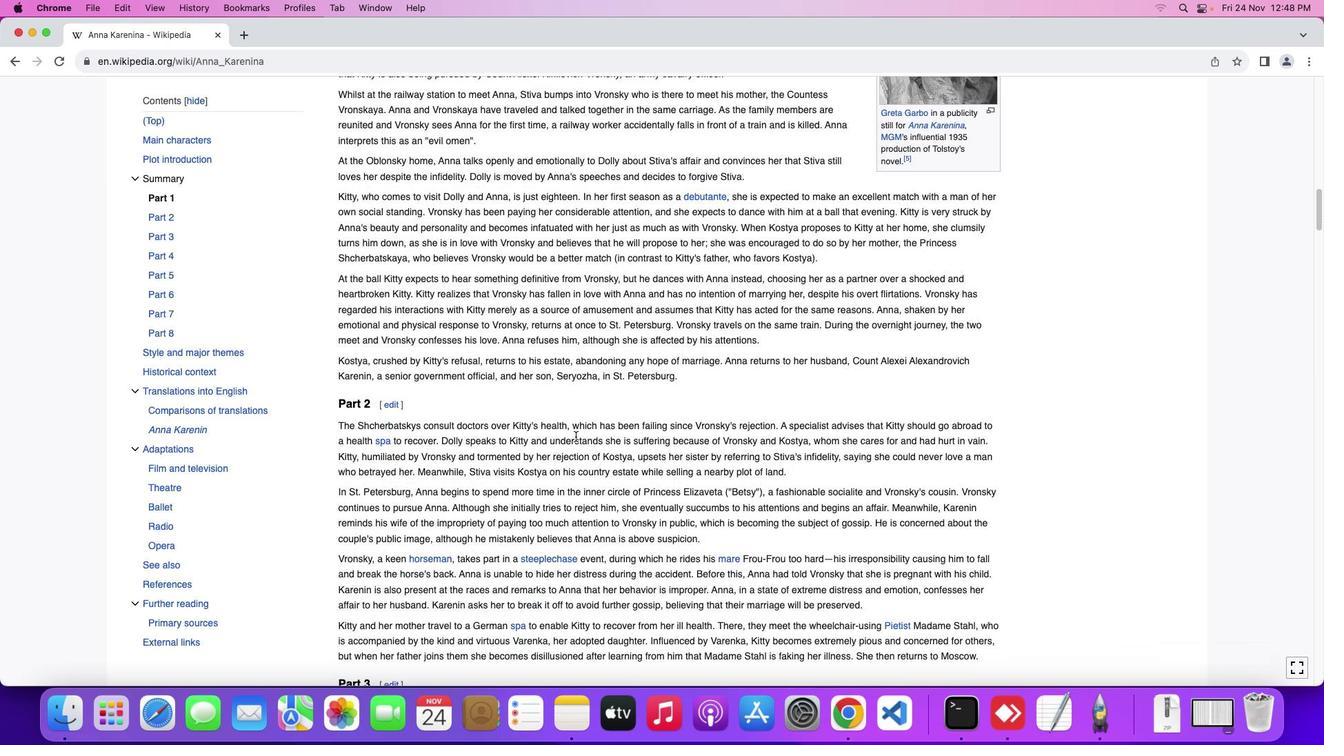 
Action: Mouse scrolled (575, 436) with delta (0, 0)
Screenshot: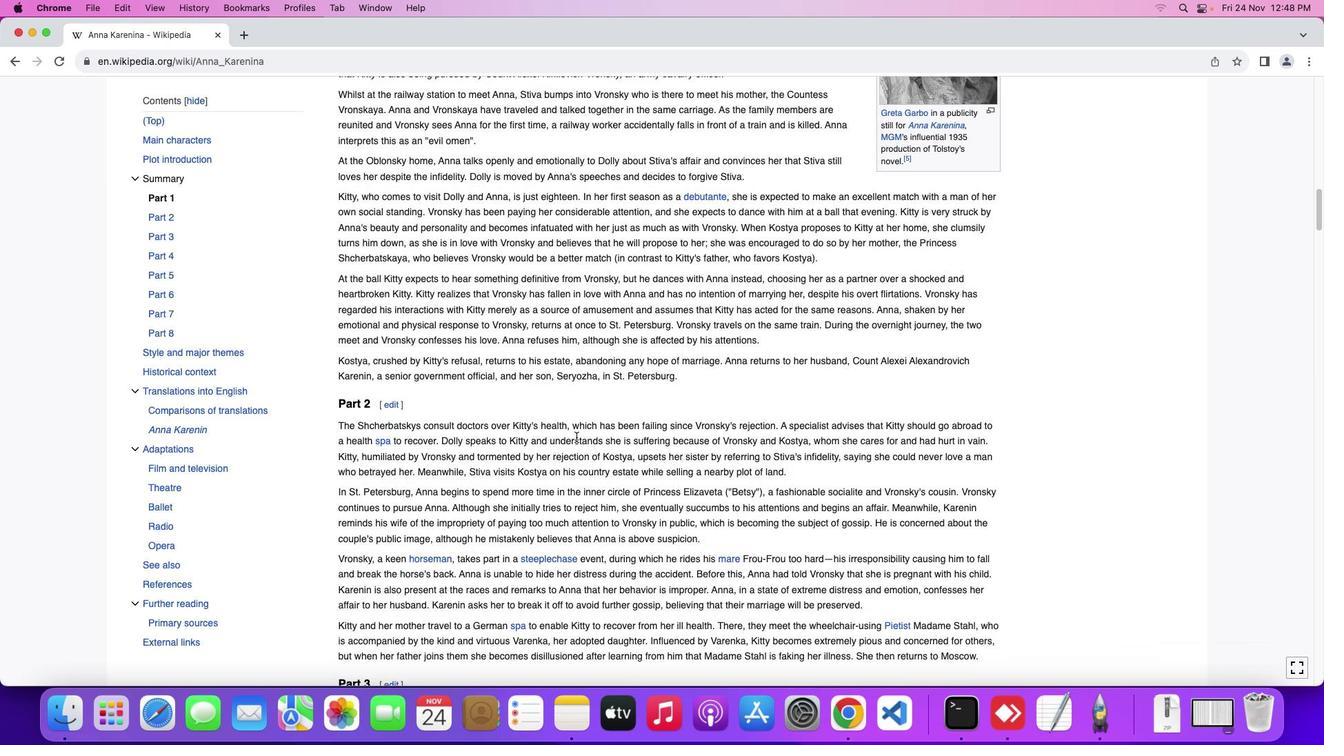 
Action: Mouse scrolled (575, 436) with delta (0, -1)
Screenshot: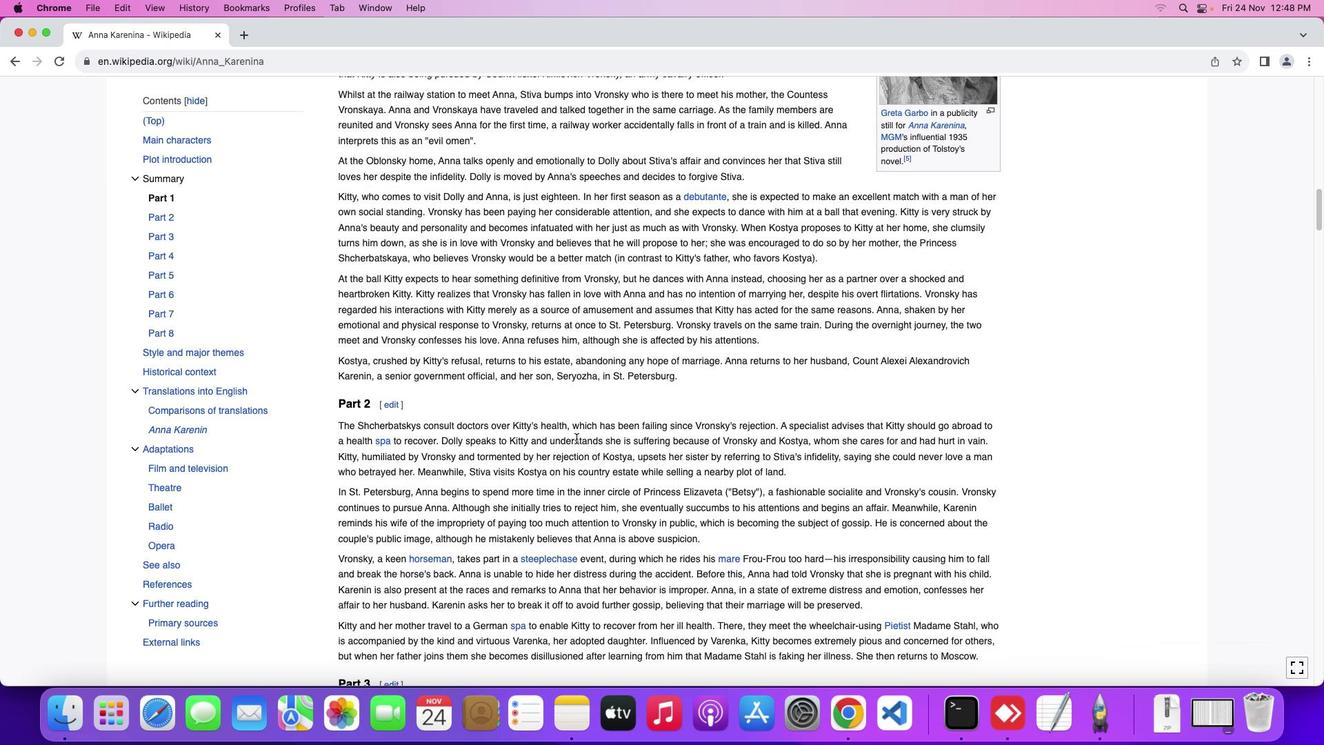 
Action: Mouse moved to (577, 442)
Screenshot: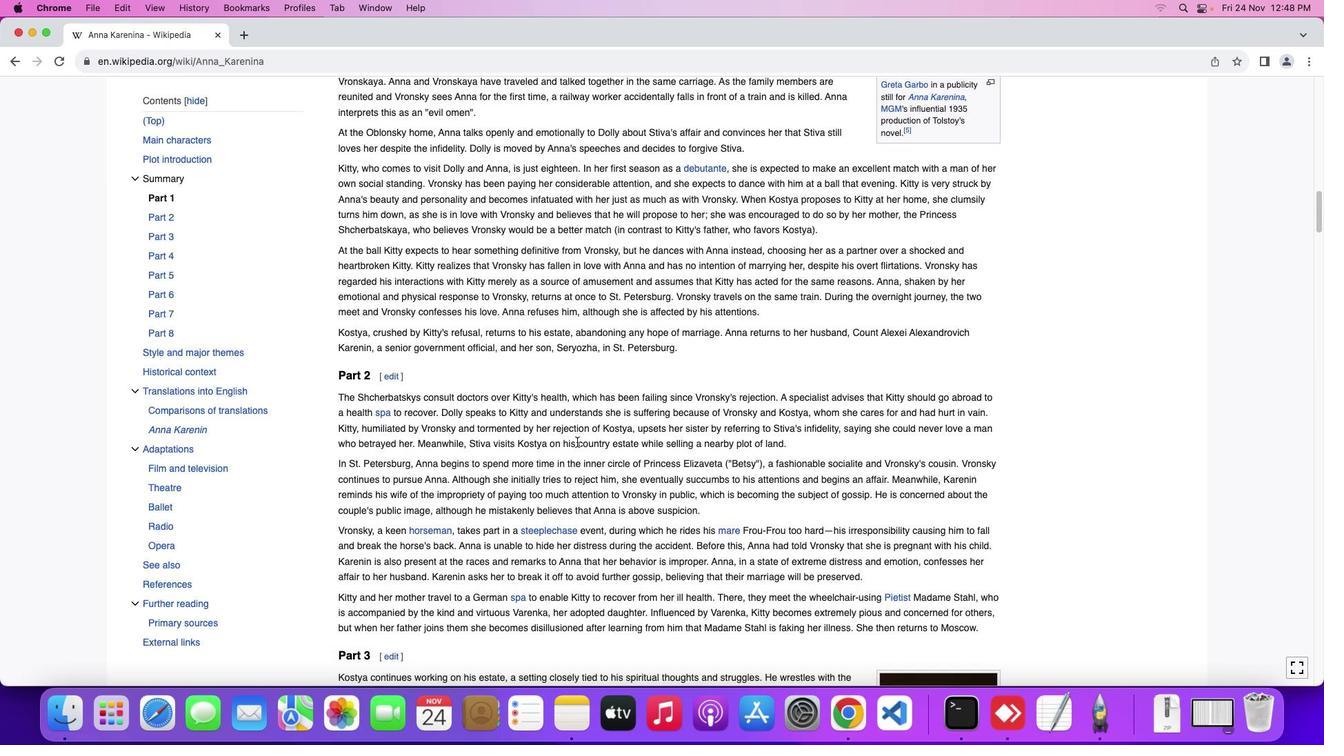 
Action: Mouse scrolled (577, 442) with delta (0, 0)
Screenshot: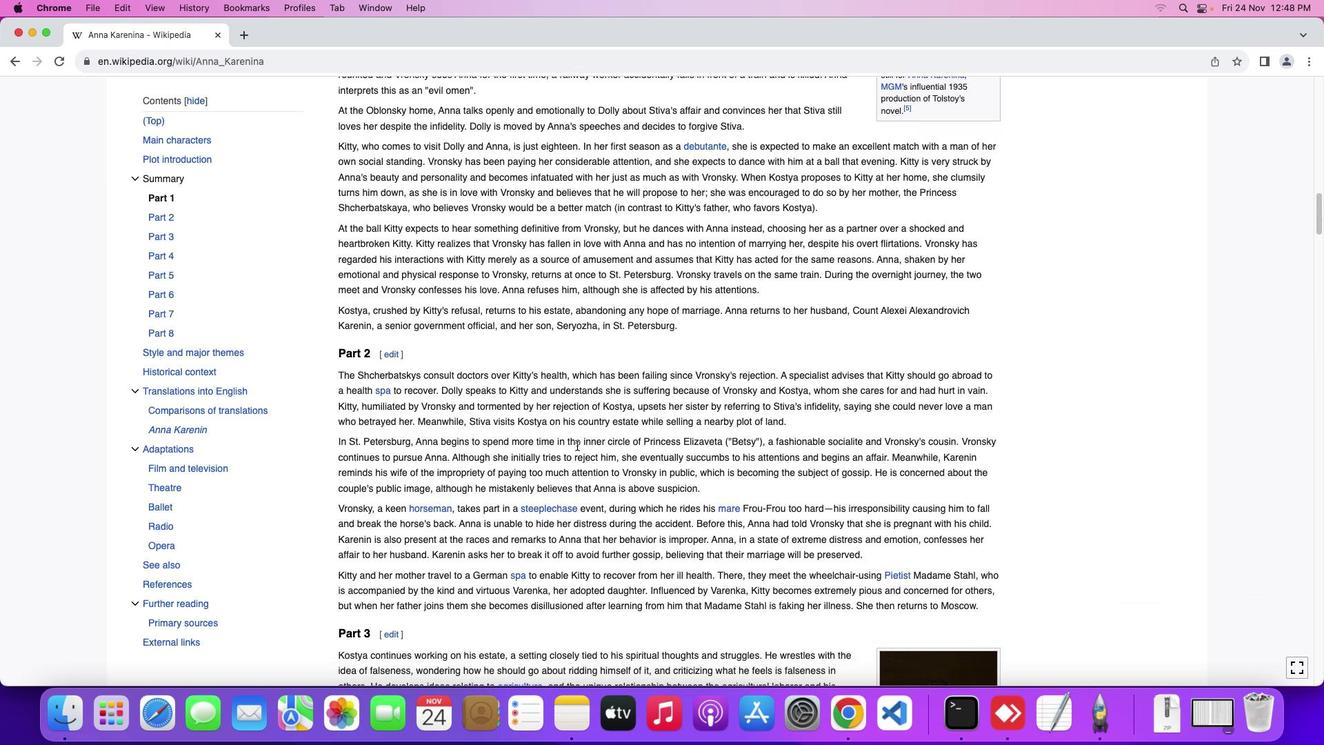 
Action: Mouse scrolled (577, 442) with delta (0, 0)
Screenshot: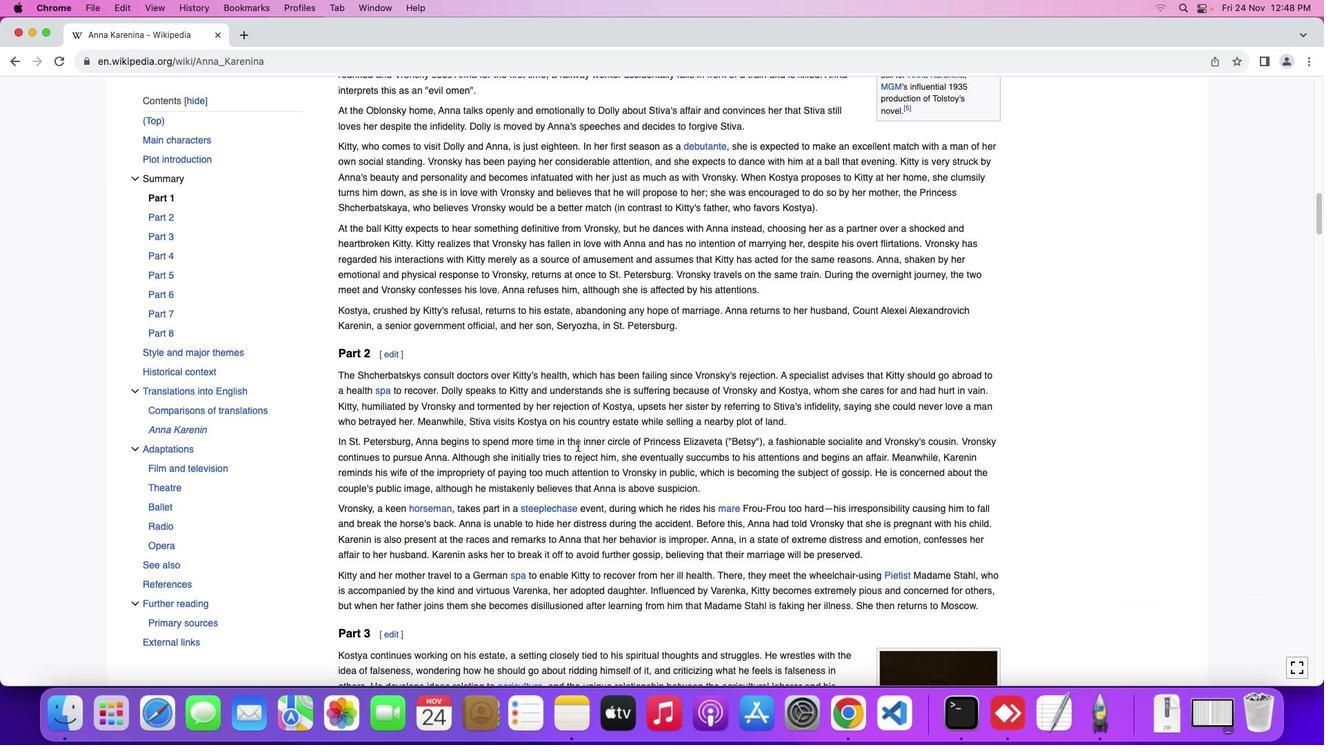 
Action: Mouse scrolled (577, 442) with delta (0, 0)
Screenshot: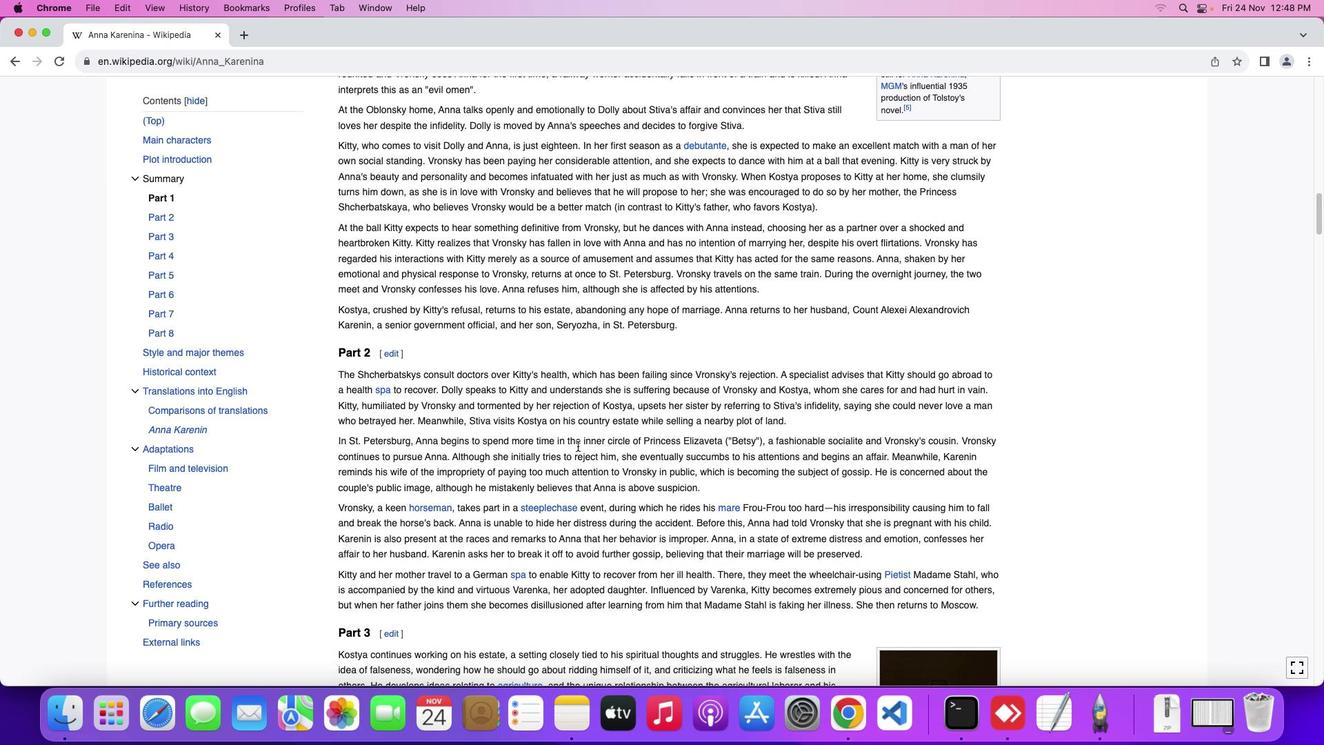 
Action: Mouse moved to (577, 445)
Screenshot: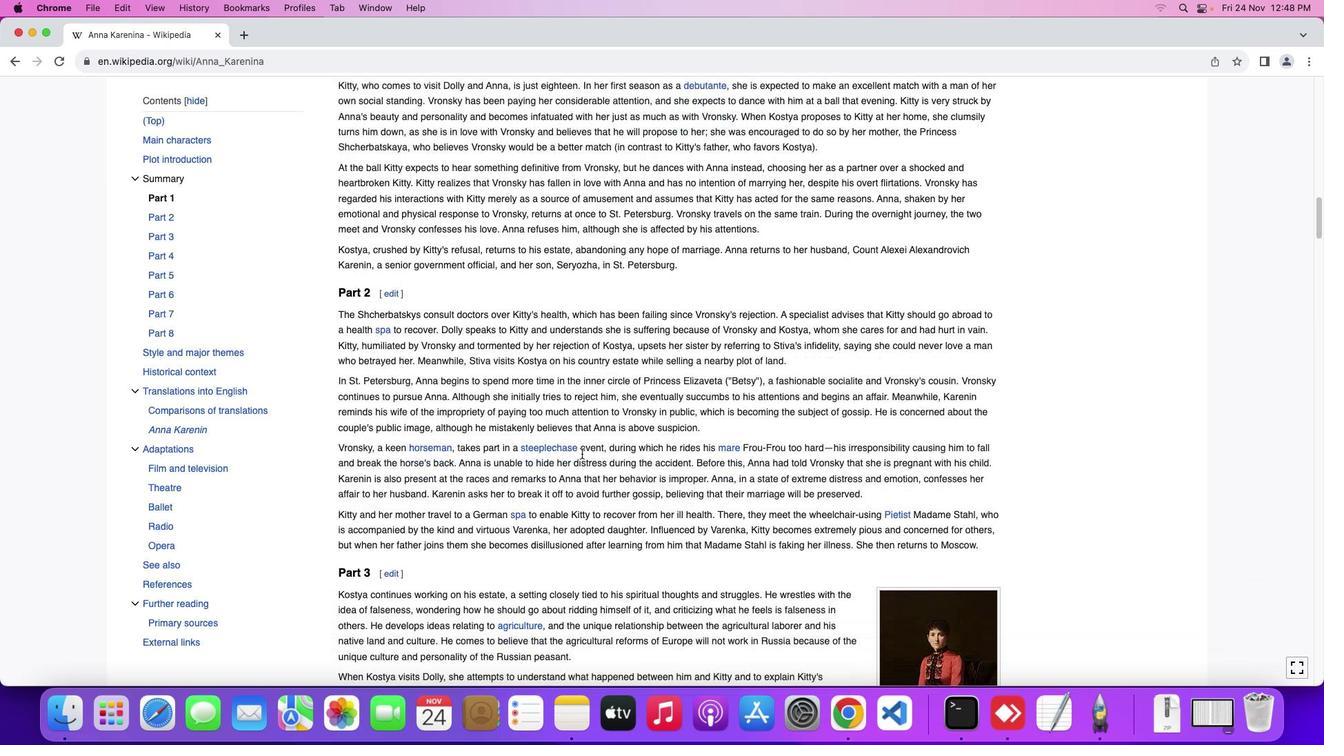 
Action: Mouse scrolled (577, 445) with delta (0, 0)
Screenshot: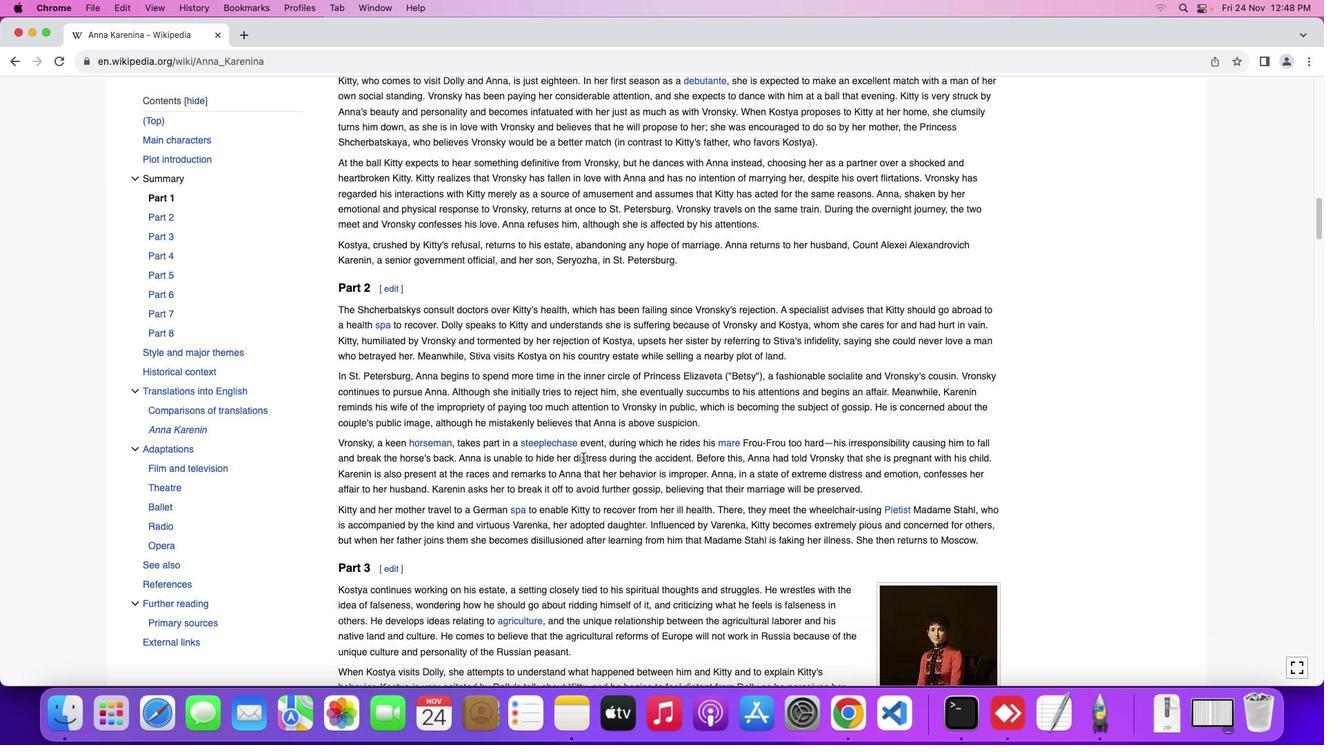 
Action: Mouse scrolled (577, 445) with delta (0, 0)
Screenshot: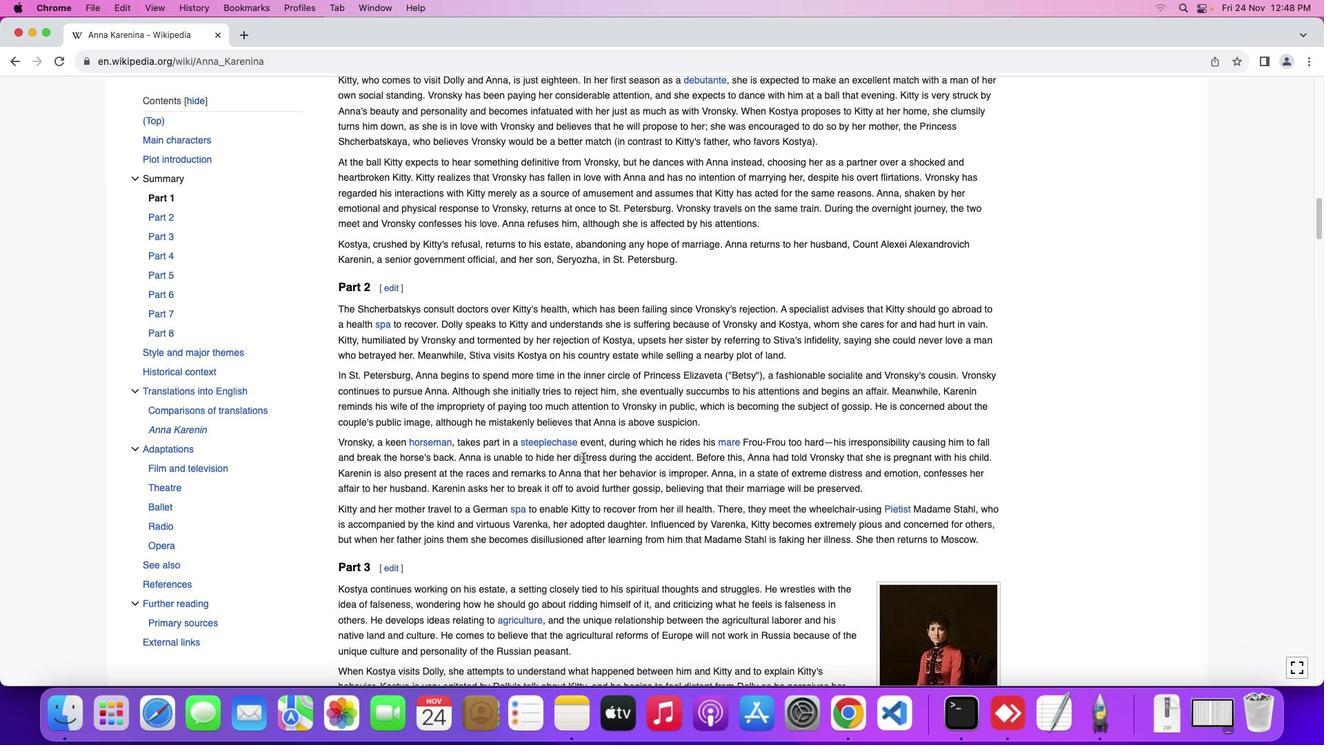 
Action: Mouse scrolled (577, 445) with delta (0, 0)
Screenshot: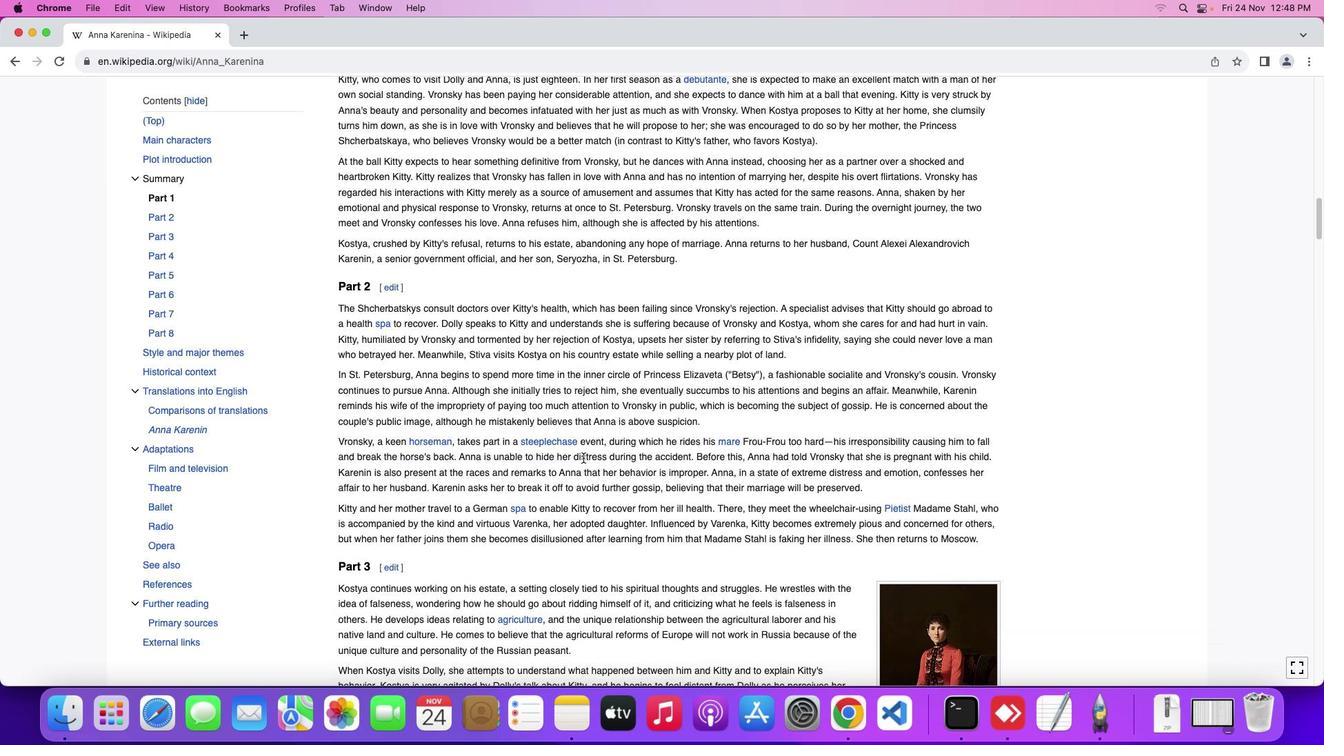 
Action: Mouse moved to (583, 457)
Screenshot: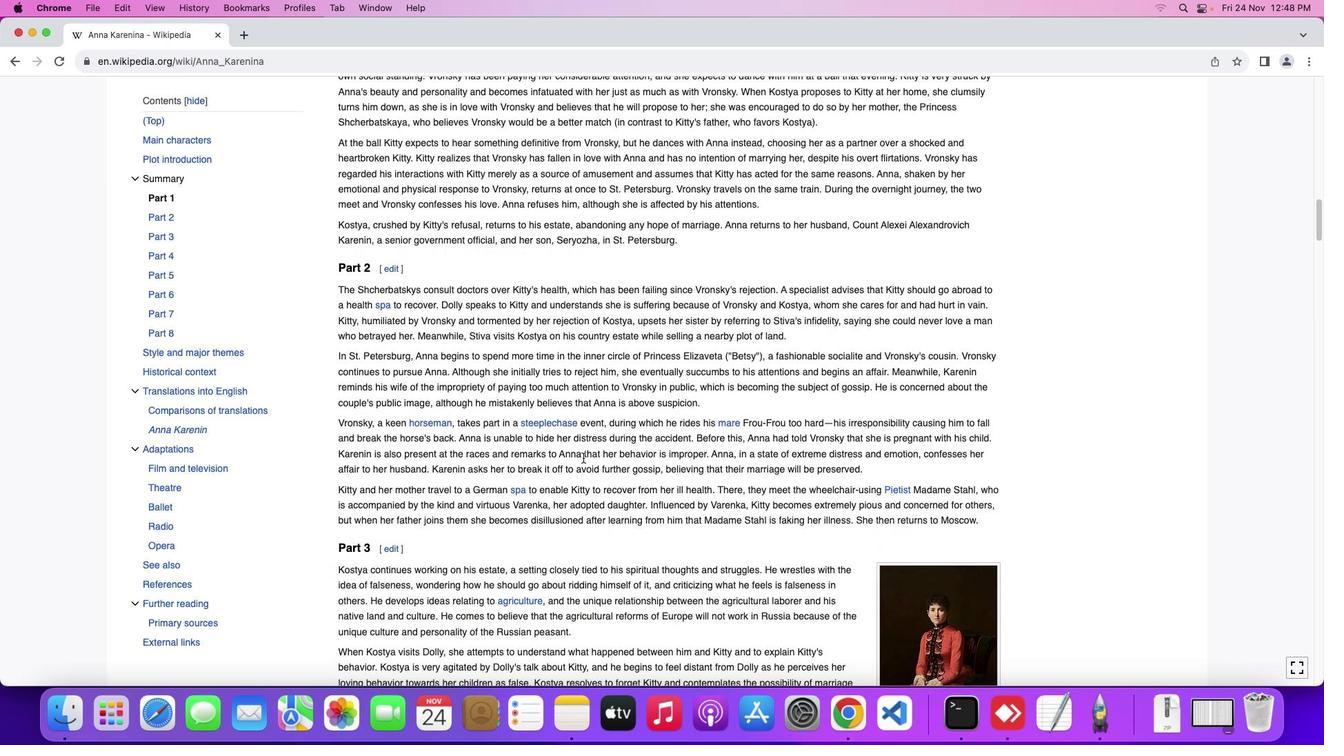 
Action: Mouse scrolled (583, 457) with delta (0, 0)
Screenshot: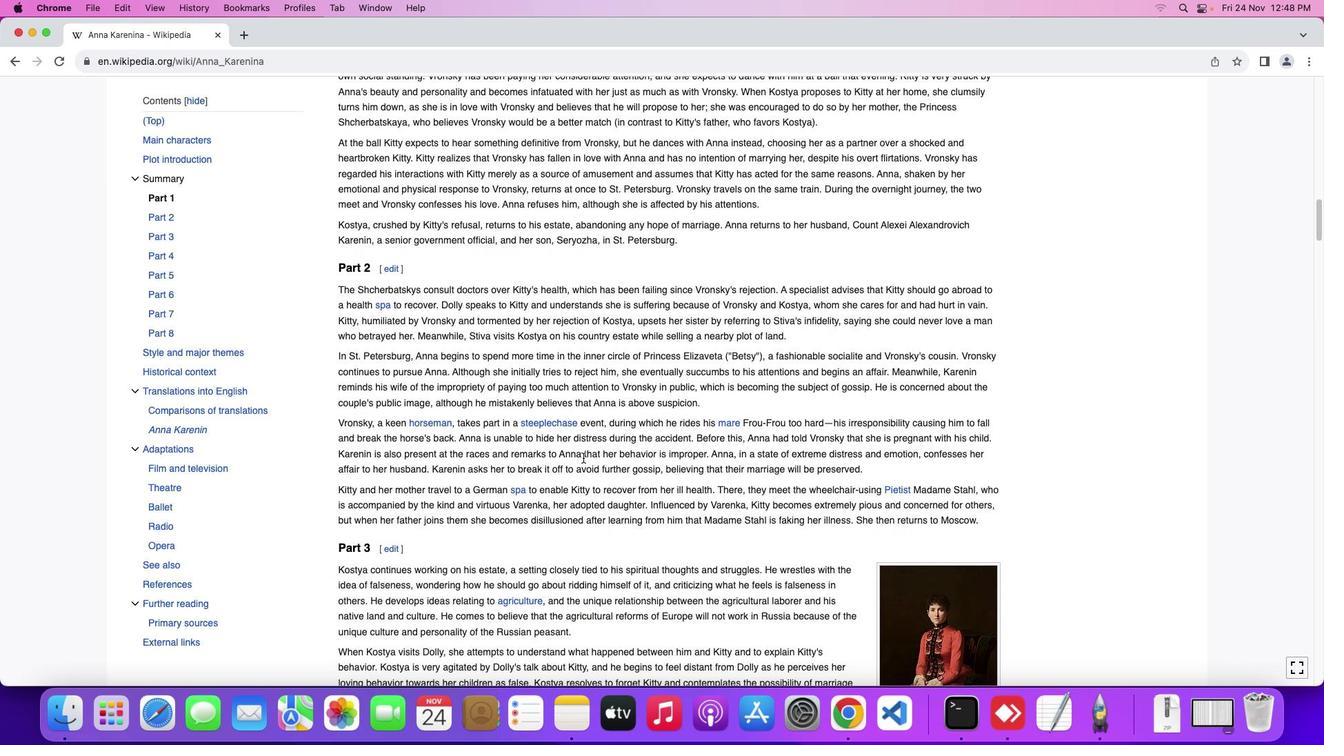 
Action: Mouse scrolled (583, 457) with delta (0, 0)
Screenshot: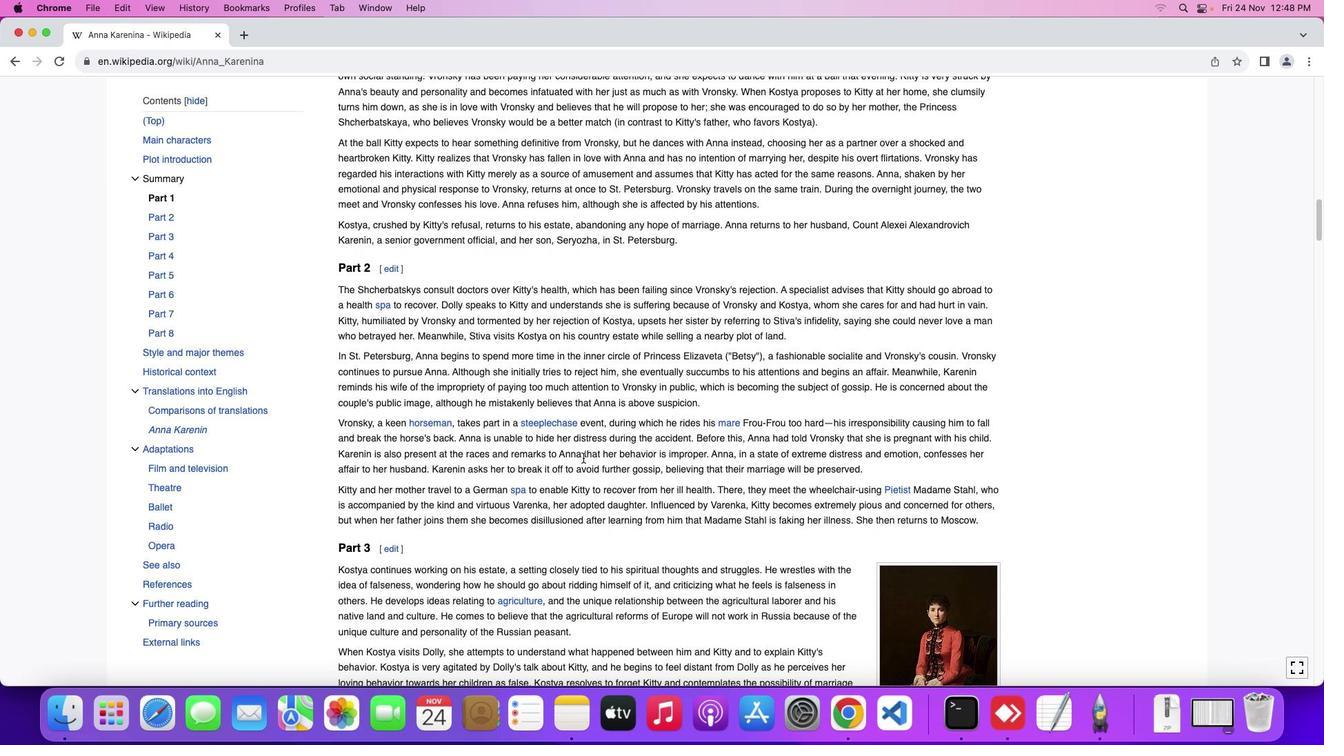 
Action: Mouse moved to (583, 458)
Screenshot: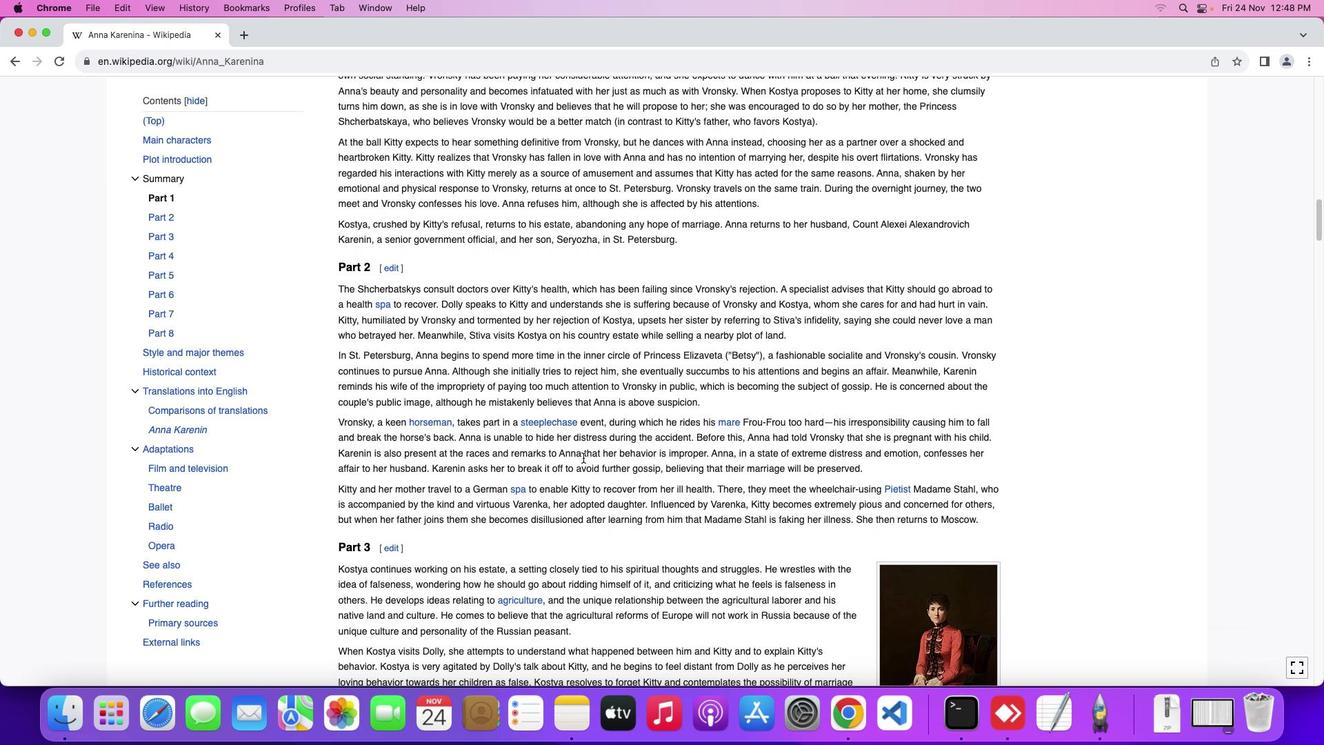 
Action: Mouse scrolled (583, 458) with delta (0, 0)
Screenshot: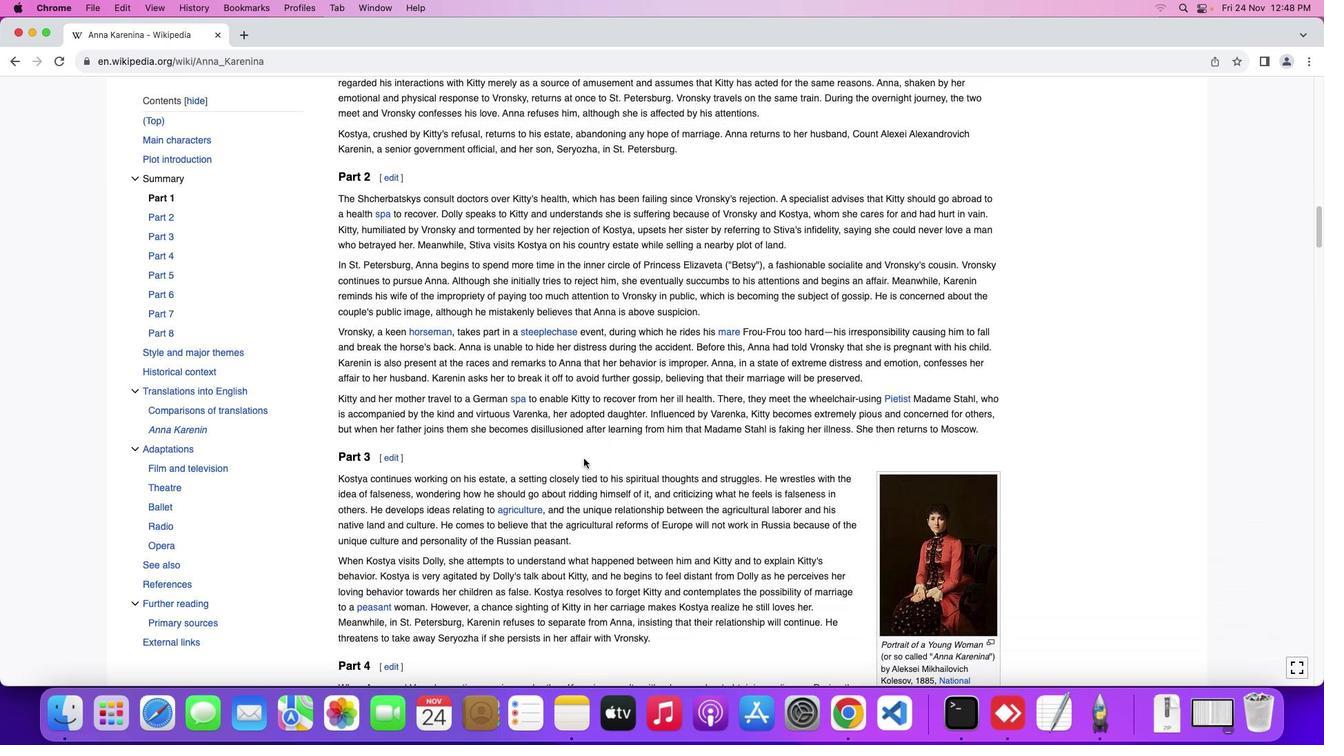 
Action: Mouse scrolled (583, 458) with delta (0, 0)
Screenshot: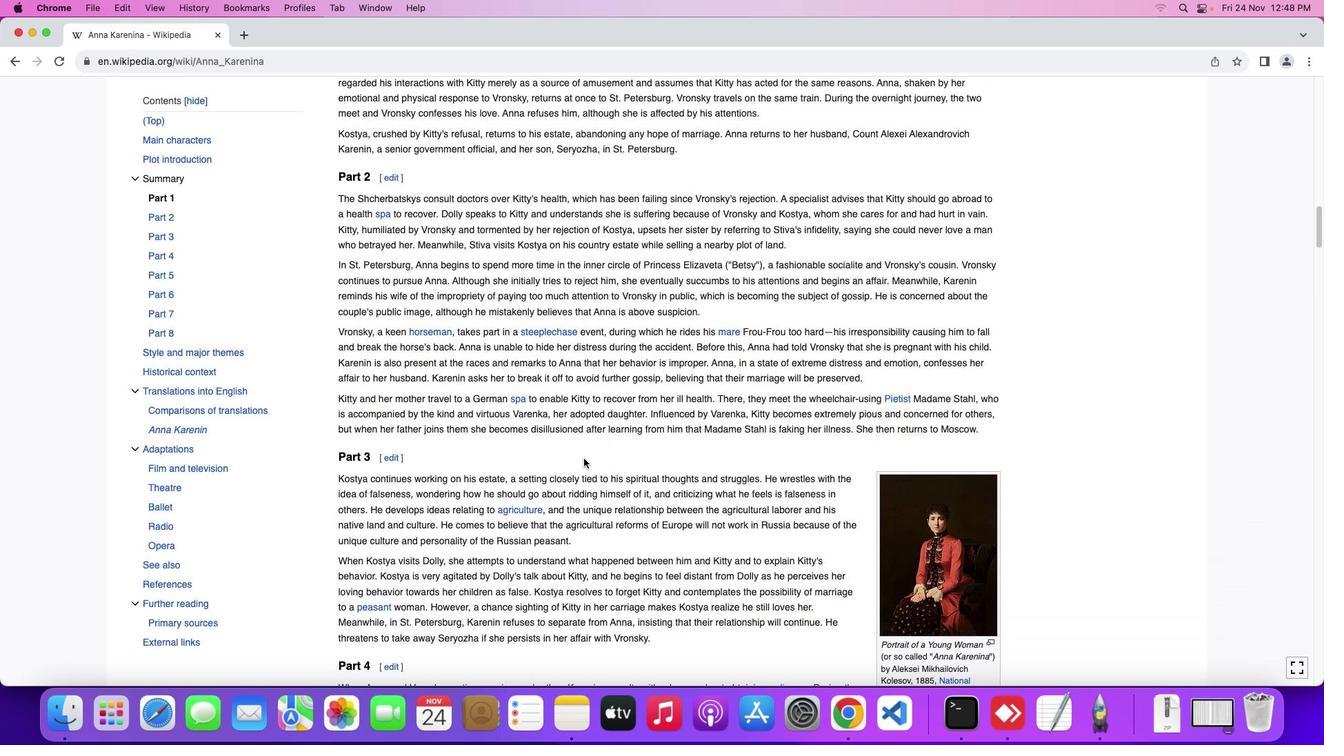 
Action: Mouse scrolled (583, 458) with delta (0, -1)
Screenshot: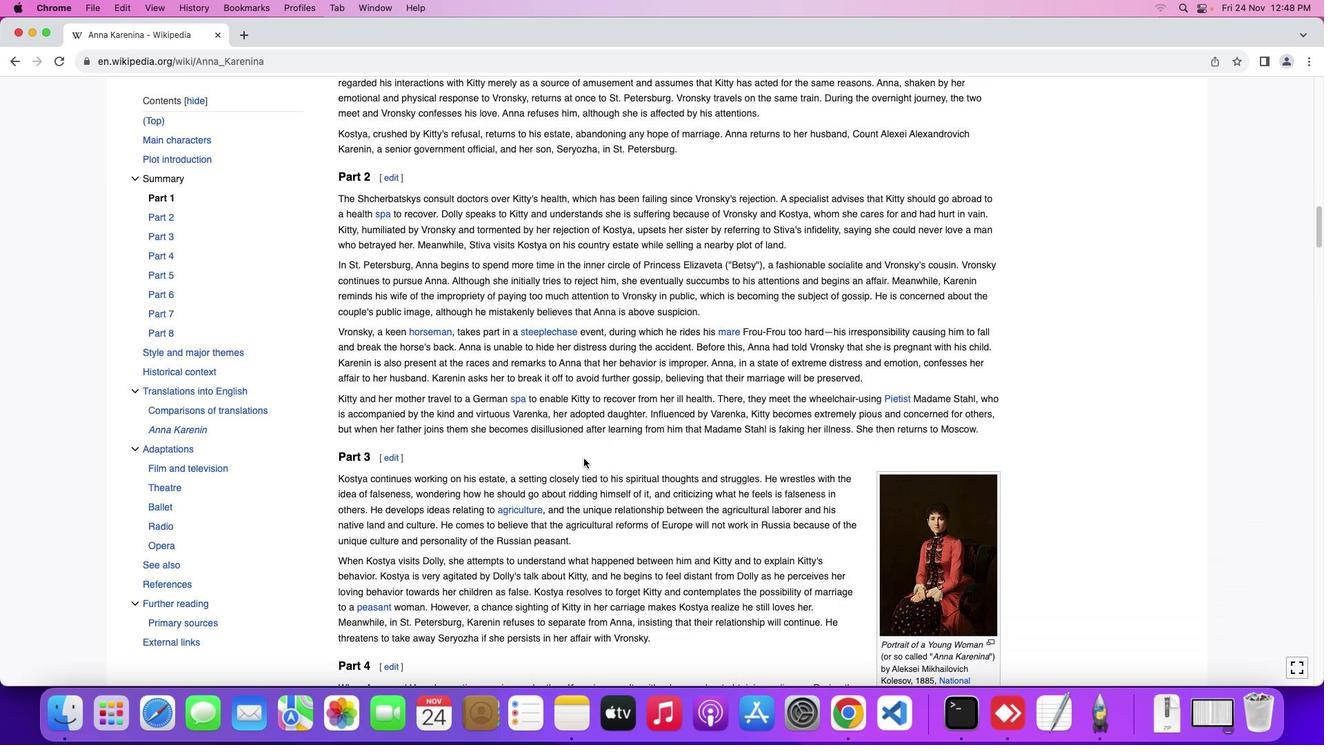 
Action: Mouse moved to (583, 458)
Screenshot: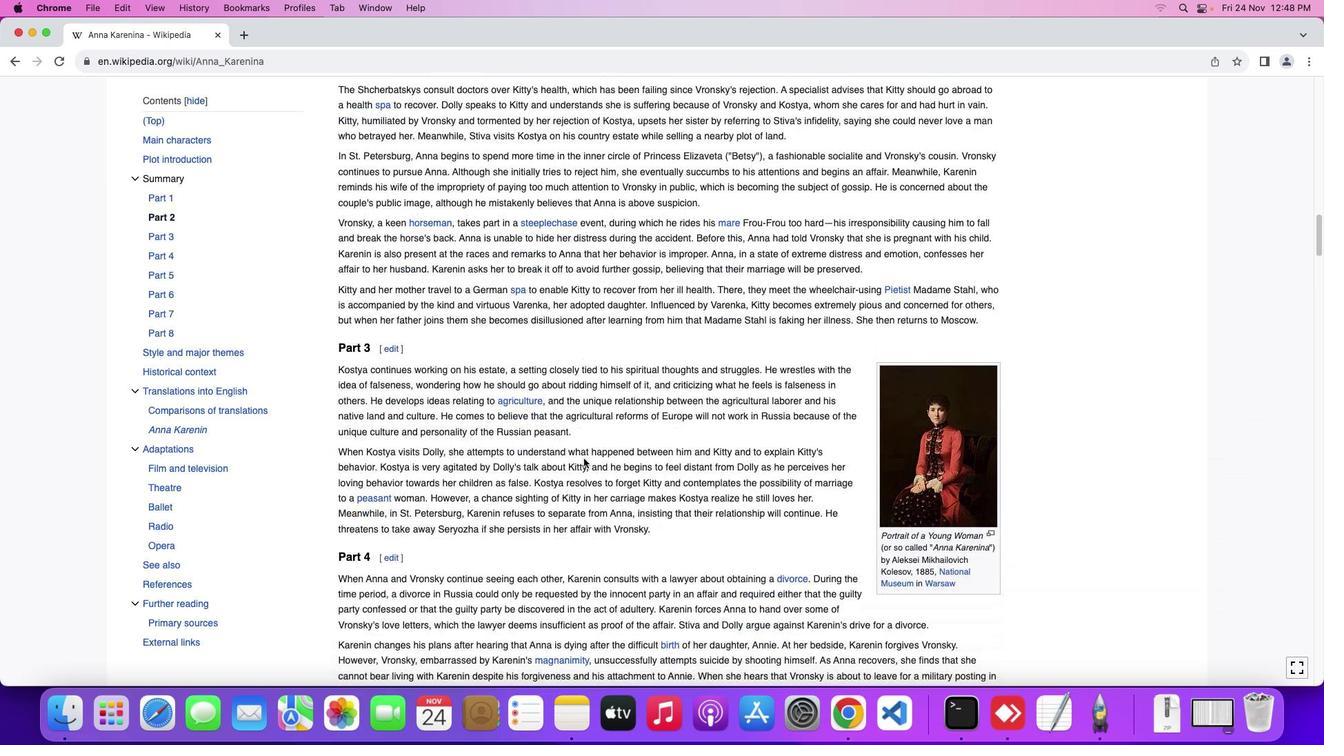 
Action: Mouse scrolled (583, 458) with delta (0, 0)
Screenshot: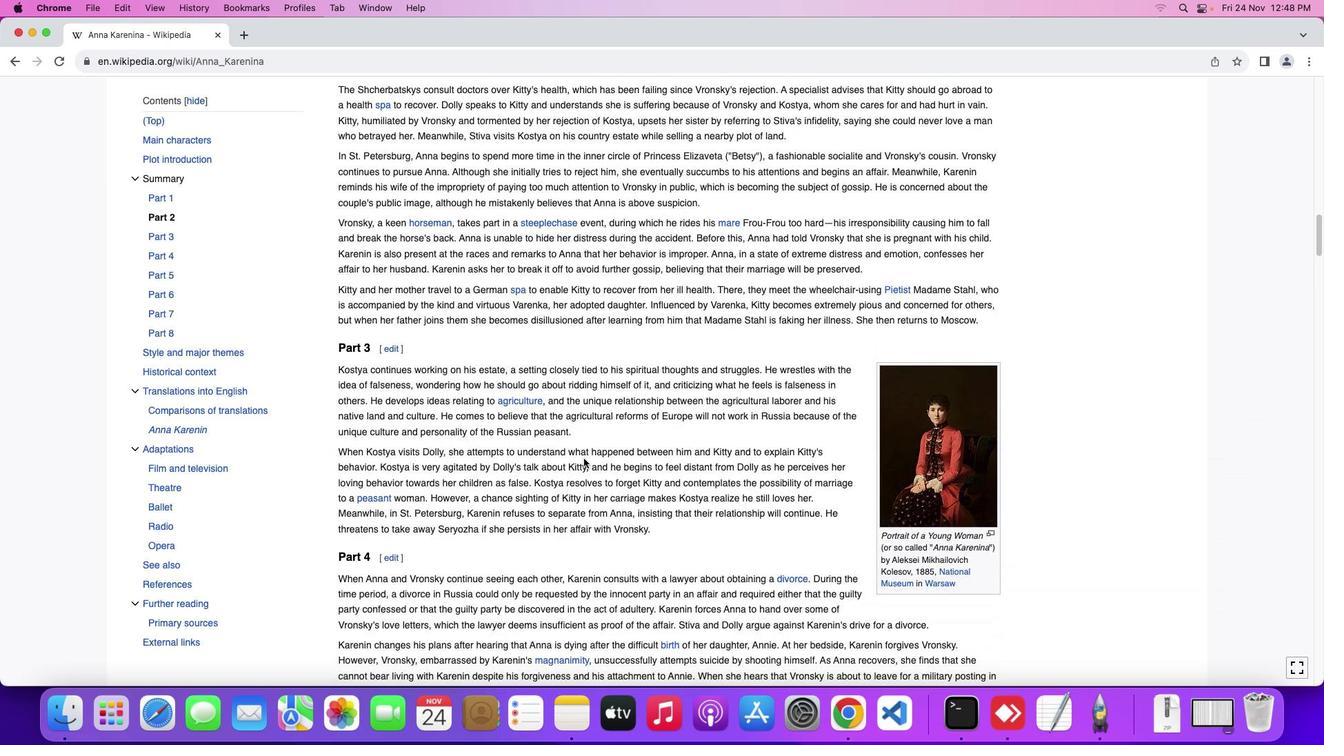 
Action: Mouse scrolled (583, 458) with delta (0, 0)
Screenshot: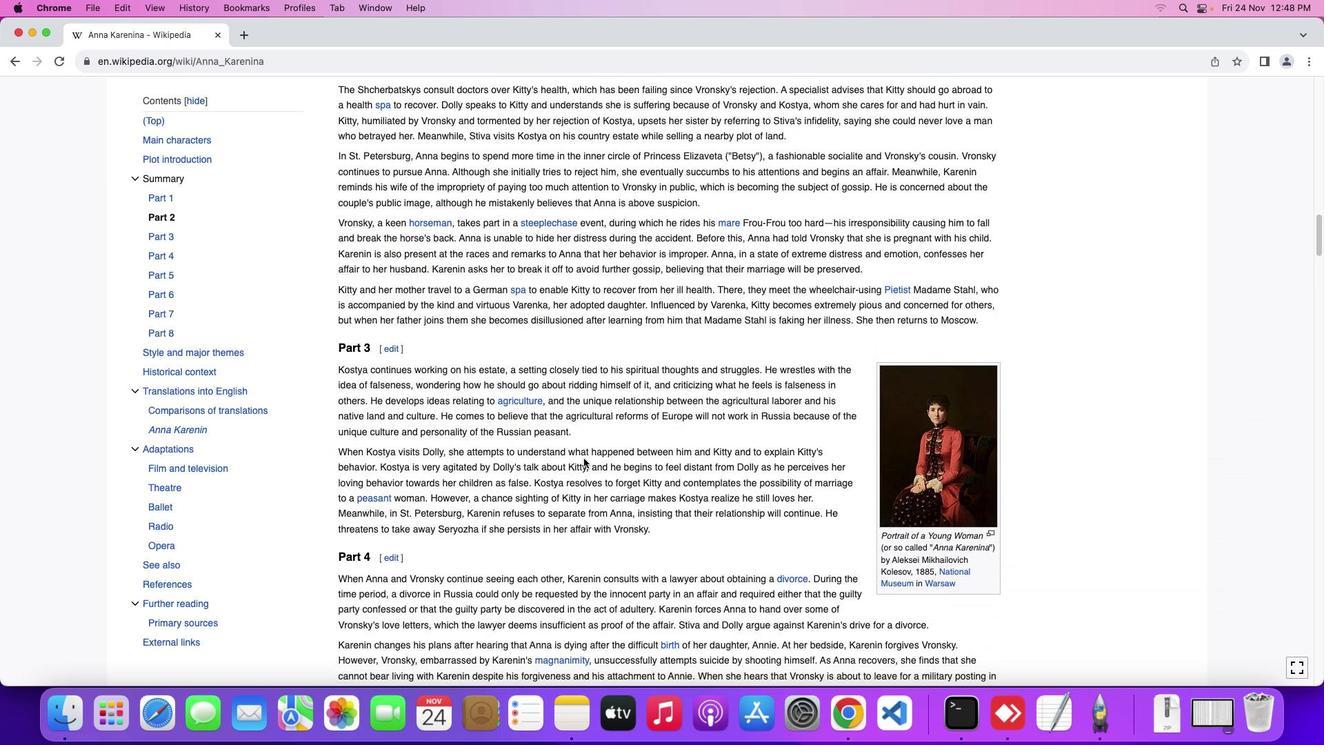 
Action: Mouse scrolled (583, 458) with delta (0, -1)
Screenshot: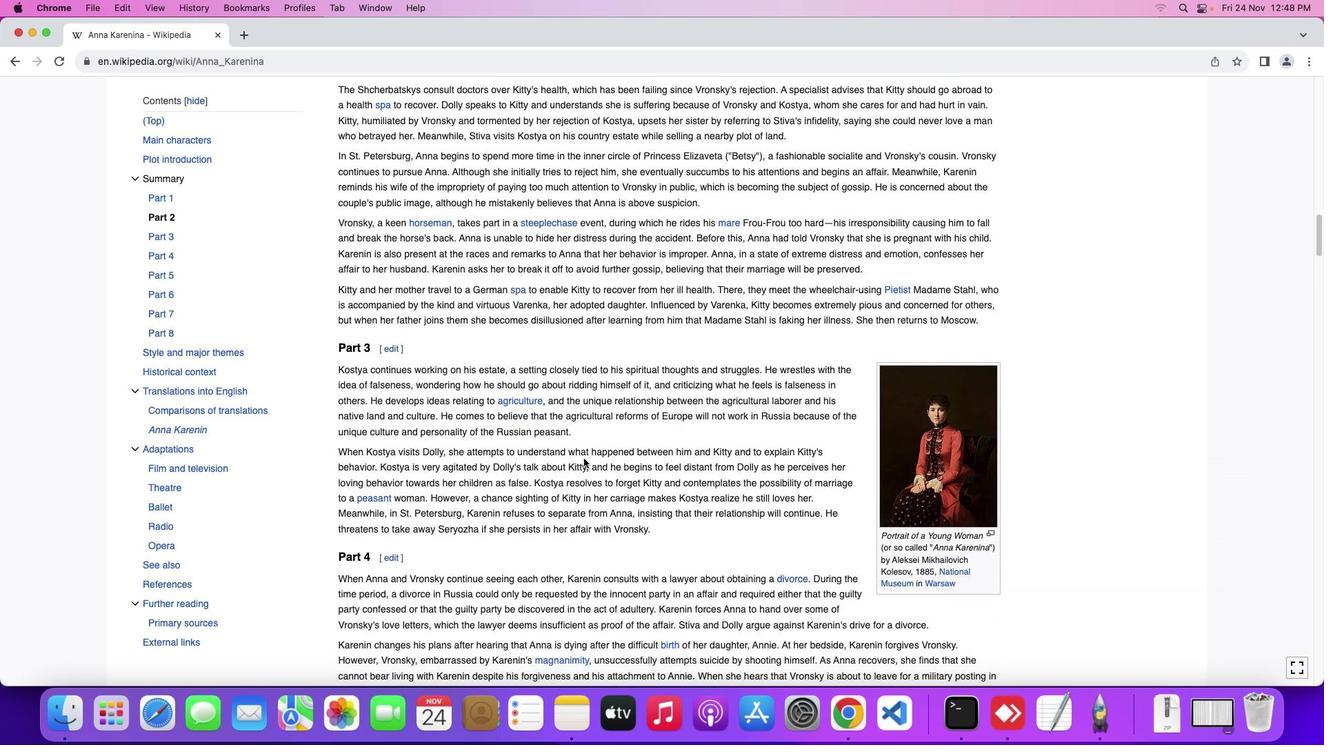 
Action: Mouse scrolled (583, 458) with delta (0, 0)
Screenshot: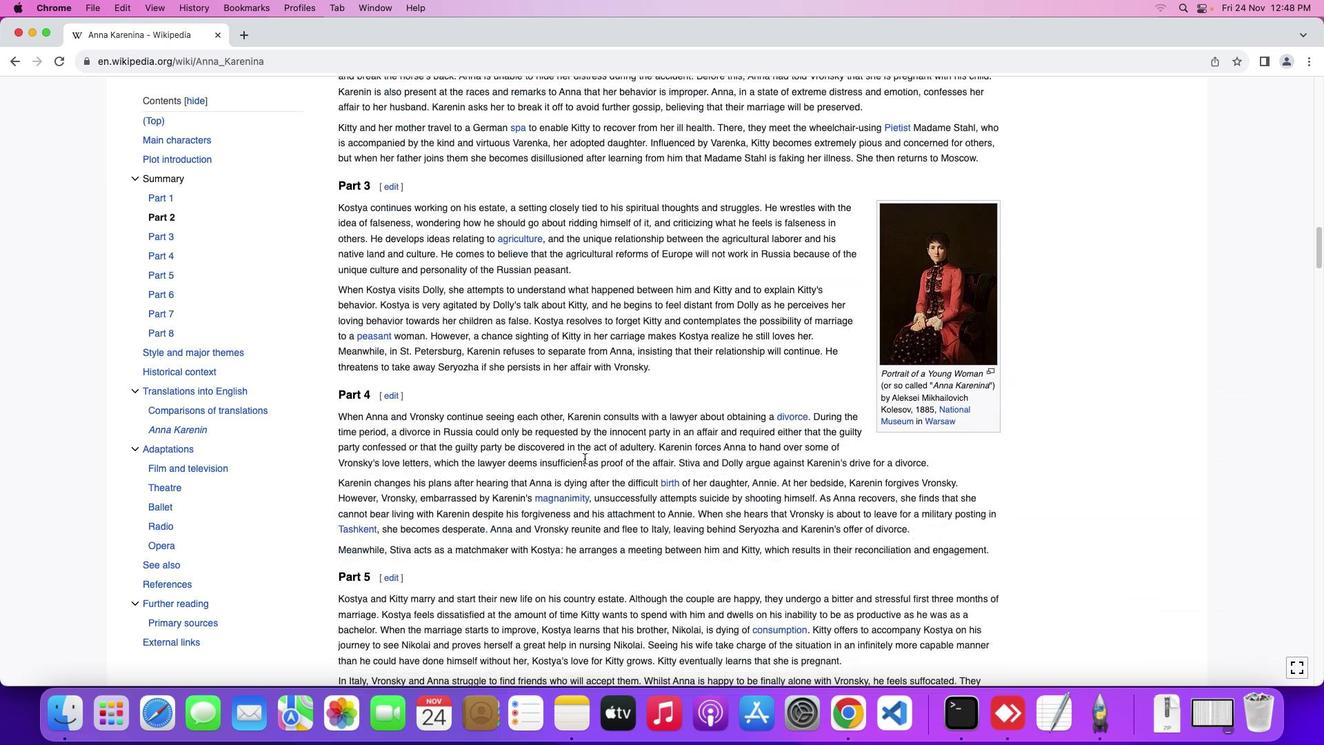 
Action: Mouse scrolled (583, 458) with delta (0, 0)
Screenshot: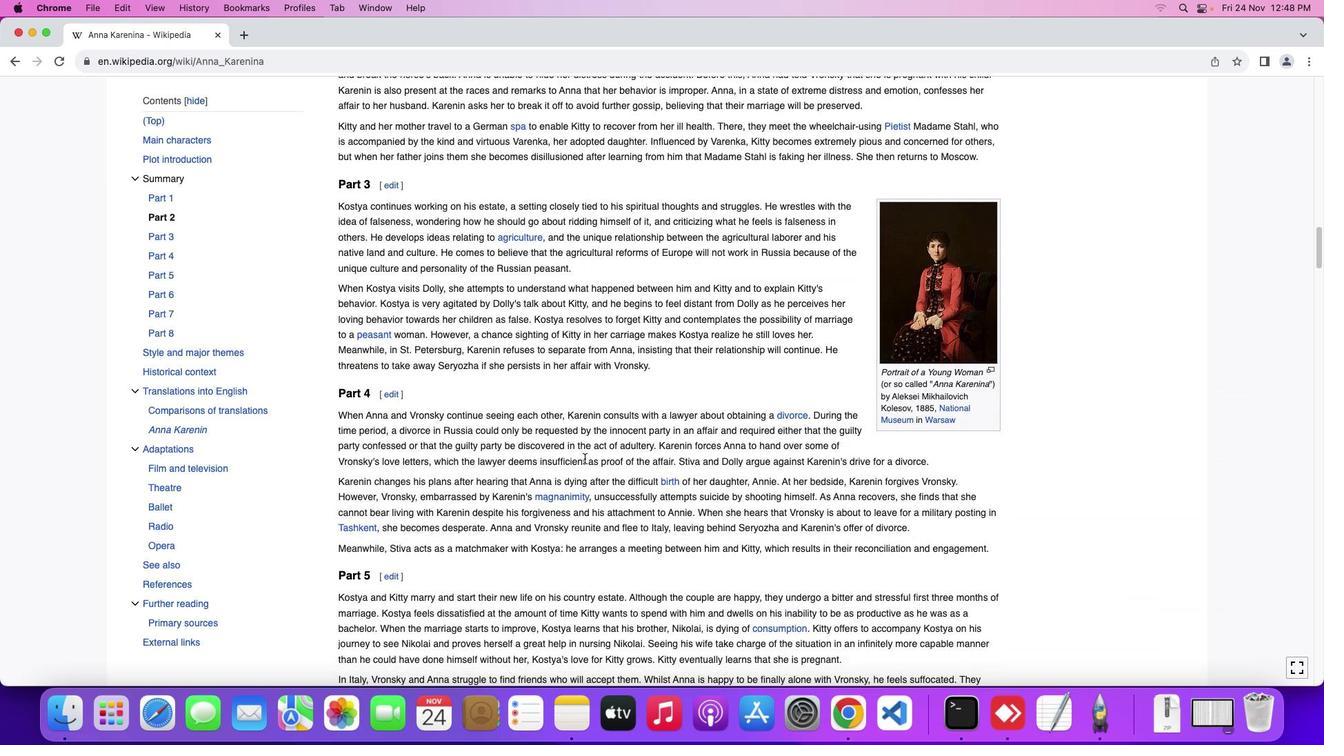 
Action: Mouse scrolled (583, 458) with delta (0, -1)
Screenshot: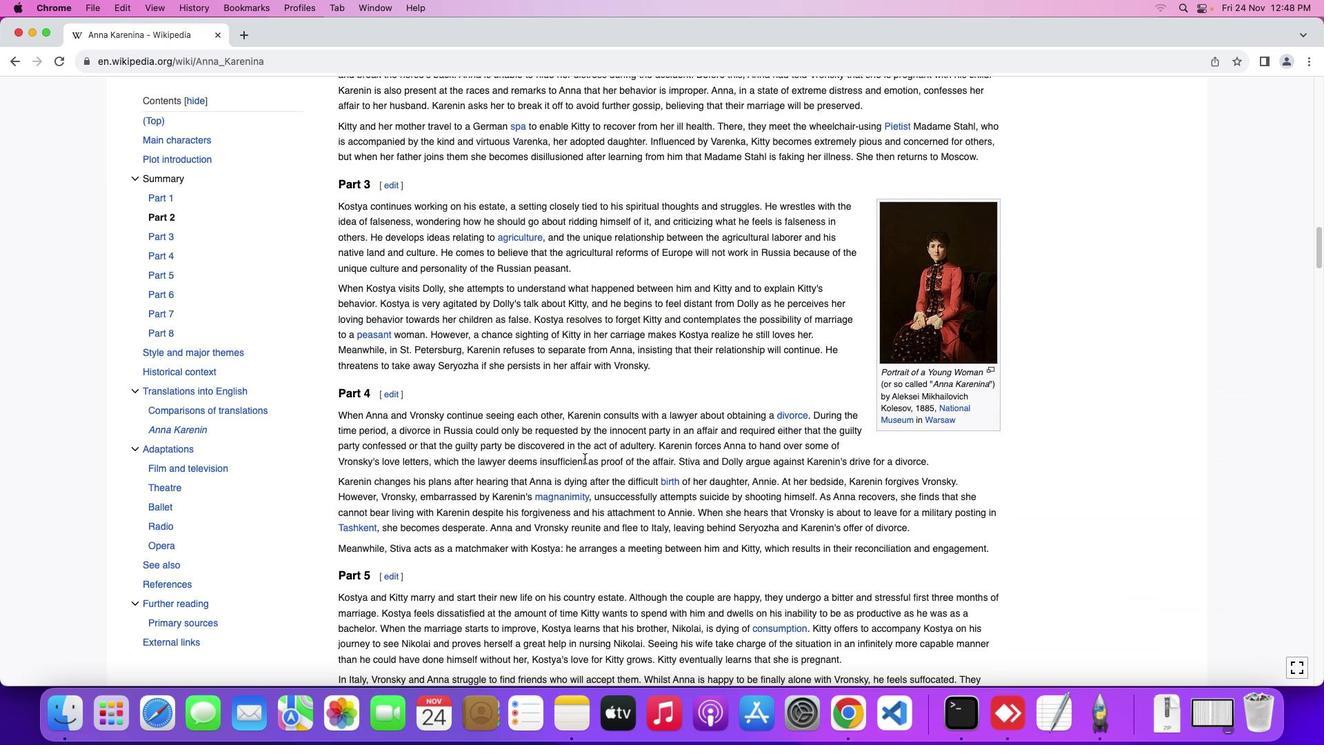 
Action: Mouse scrolled (583, 458) with delta (0, -1)
Screenshot: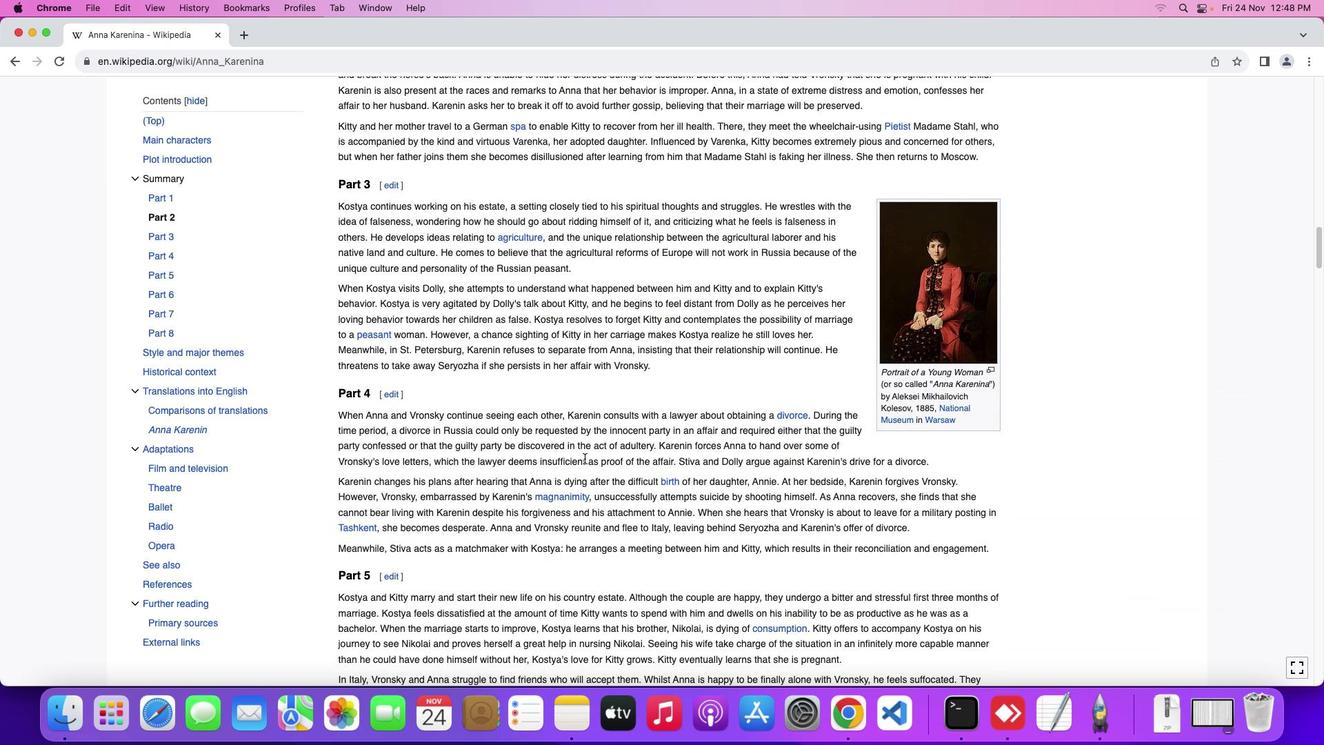 
Action: Mouse moved to (584, 458)
Screenshot: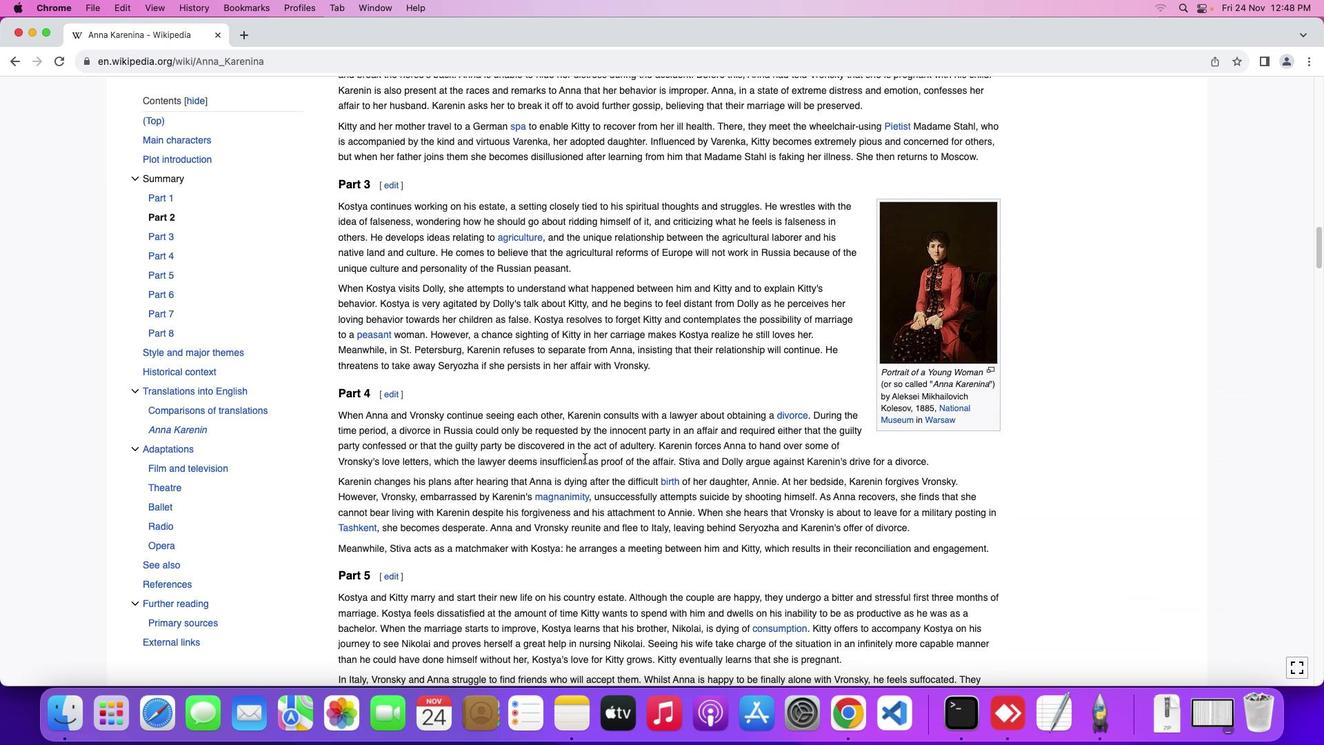 
Action: Mouse scrolled (584, 458) with delta (0, 0)
Screenshot: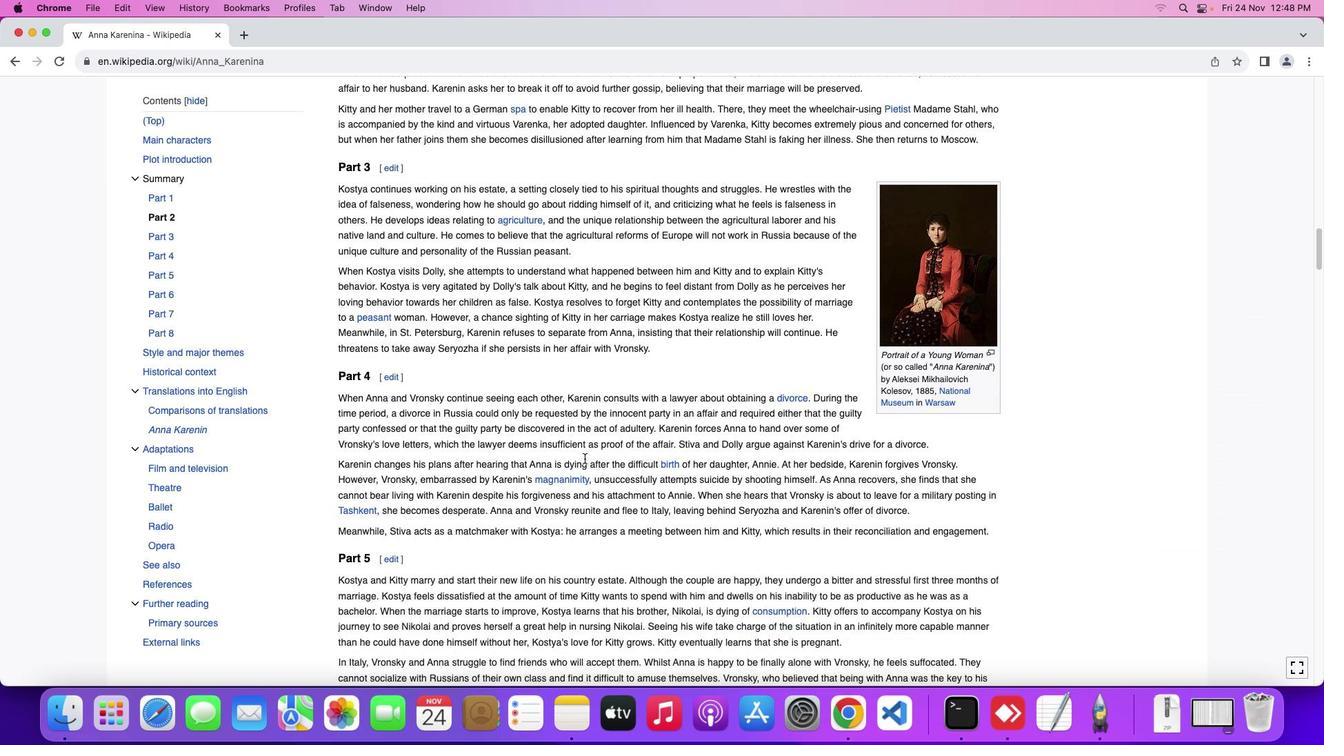 
Action: Mouse scrolled (584, 458) with delta (0, 0)
Screenshot: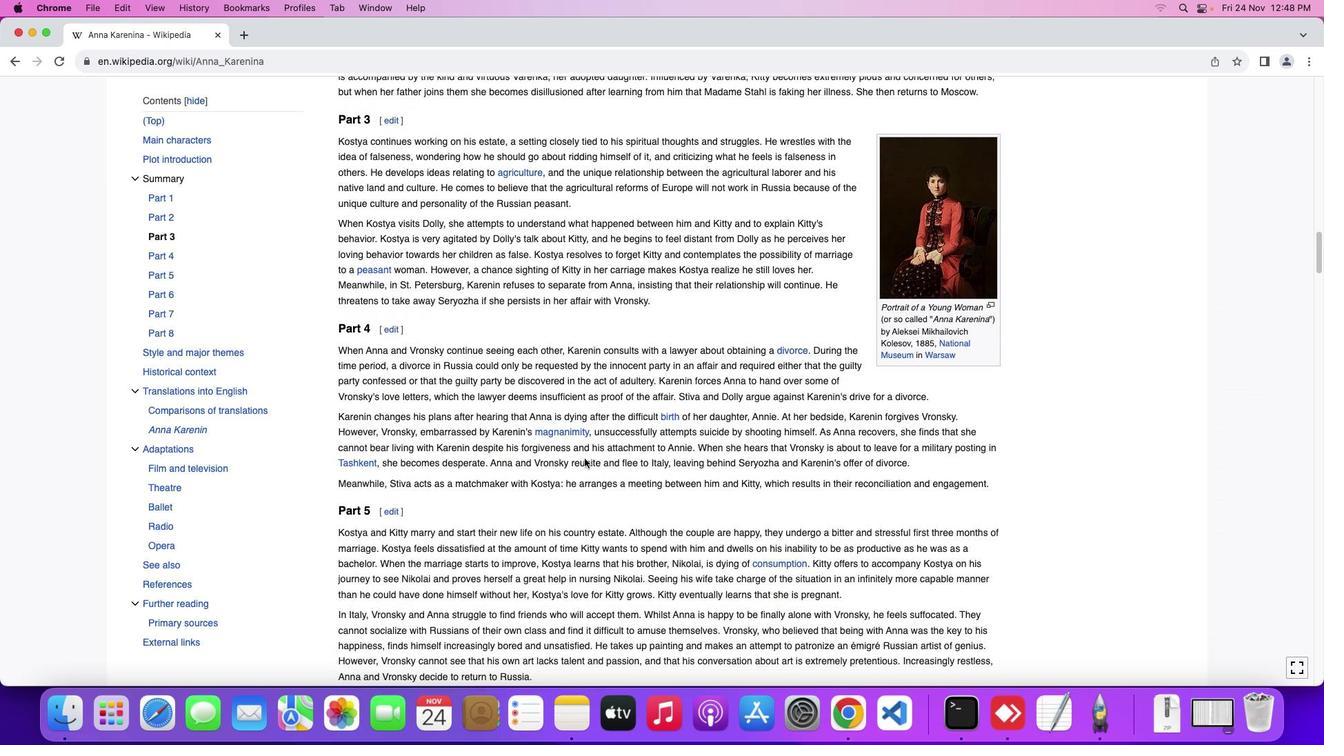 
Action: Mouse scrolled (584, 458) with delta (0, 0)
Screenshot: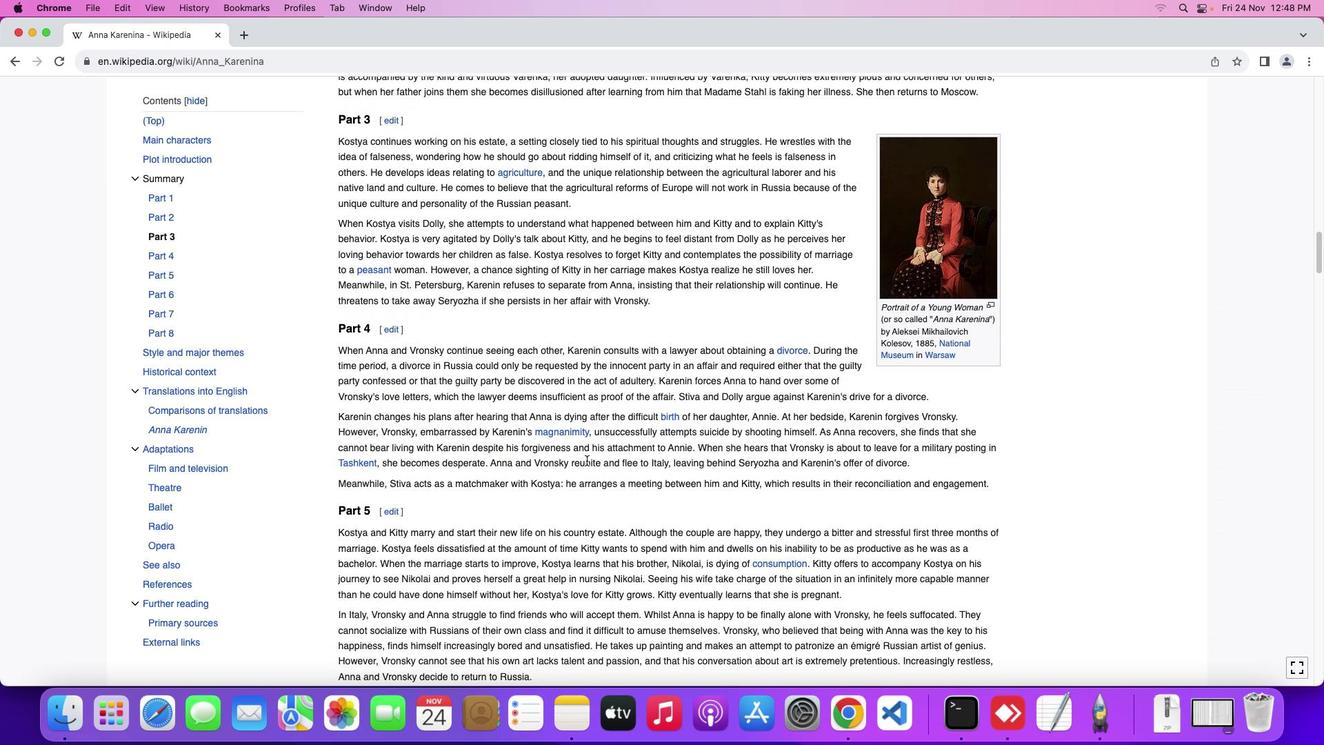 
Action: Mouse scrolled (584, 458) with delta (0, 0)
Screenshot: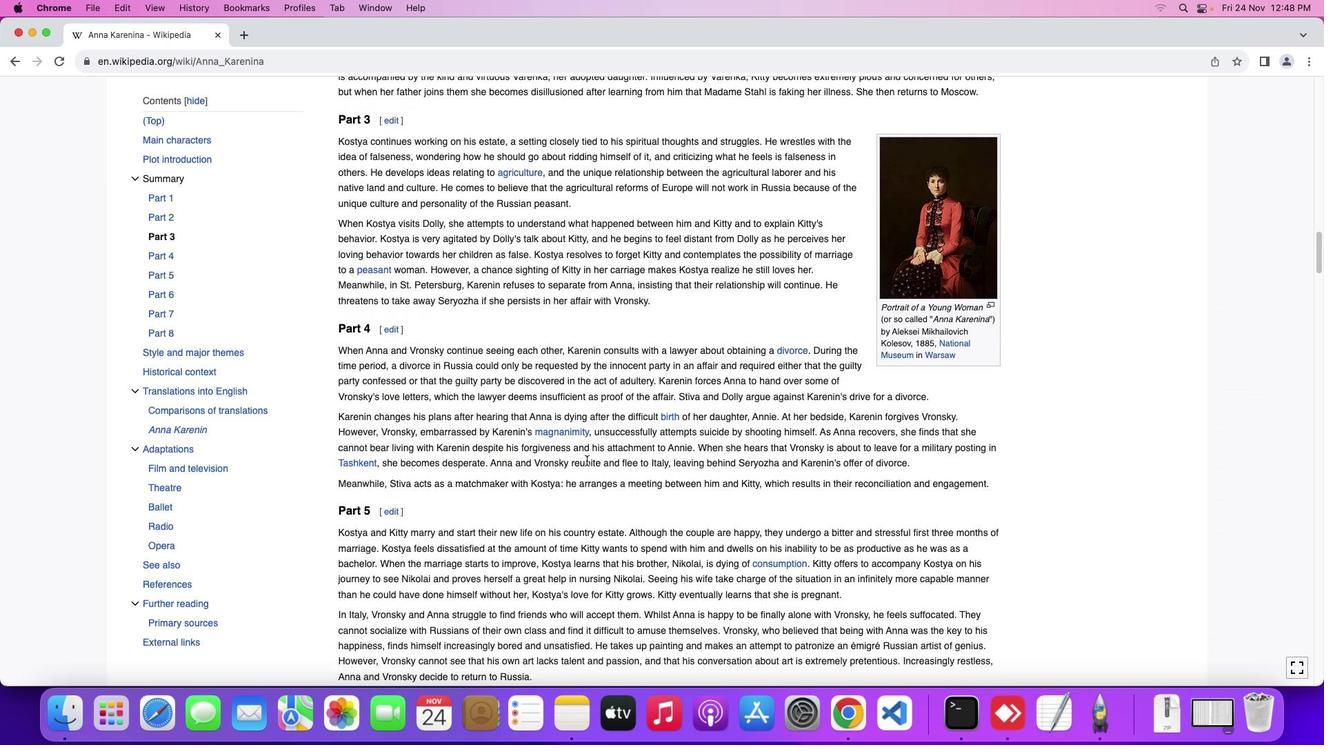 
Action: Mouse moved to (586, 460)
Screenshot: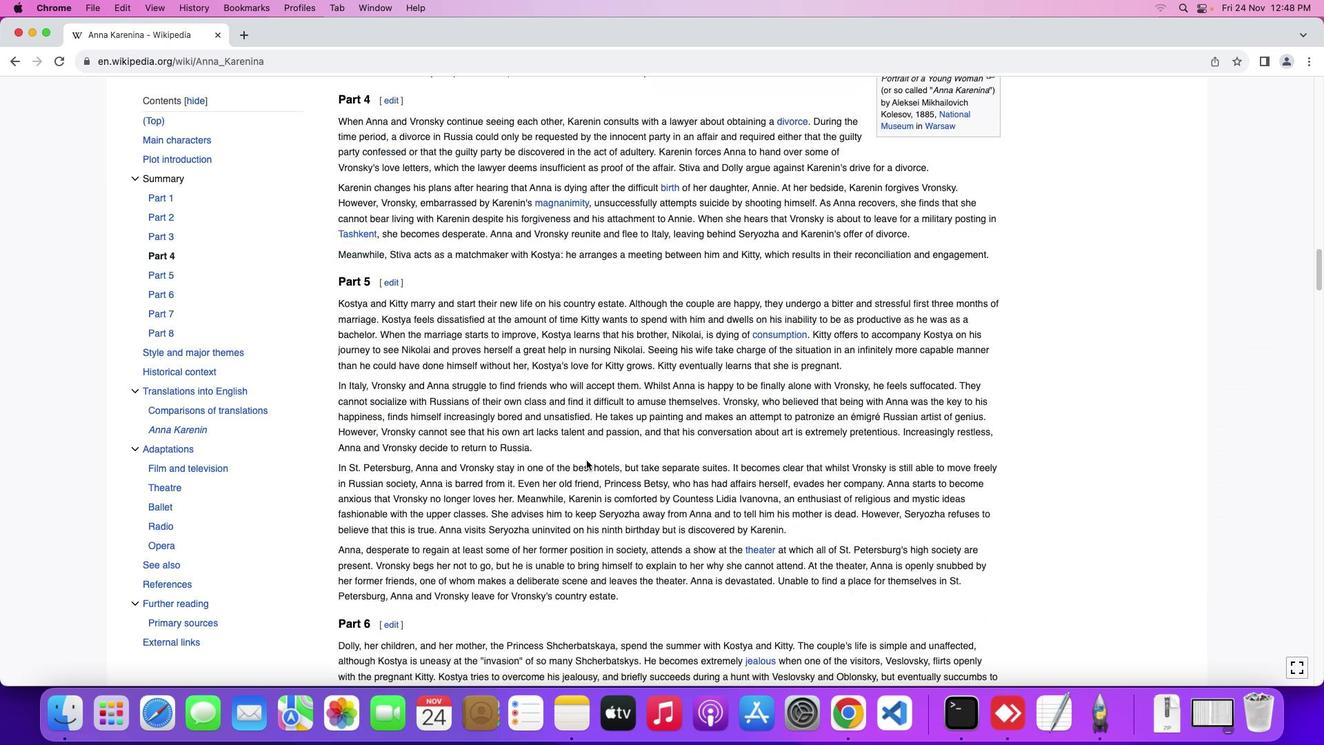 
Action: Mouse scrolled (586, 460) with delta (0, 0)
Screenshot: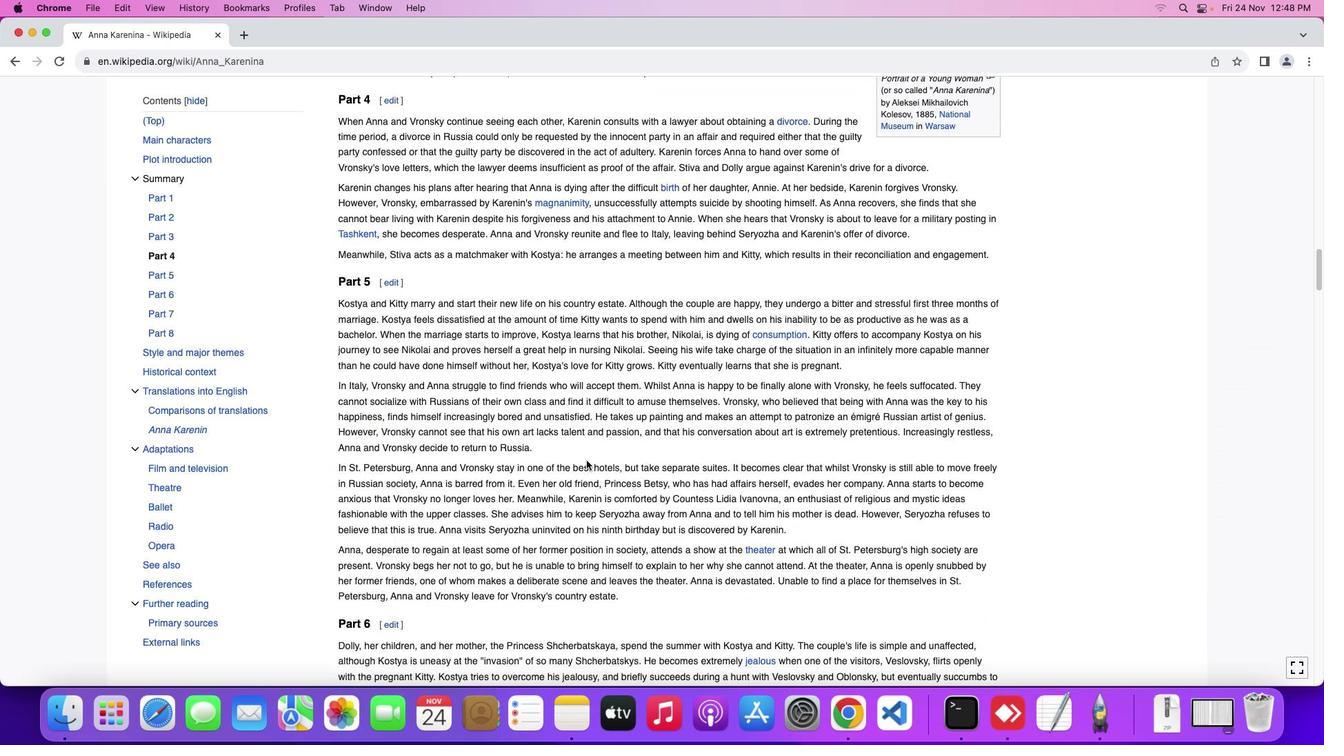 
Action: Mouse scrolled (586, 460) with delta (0, 0)
Screenshot: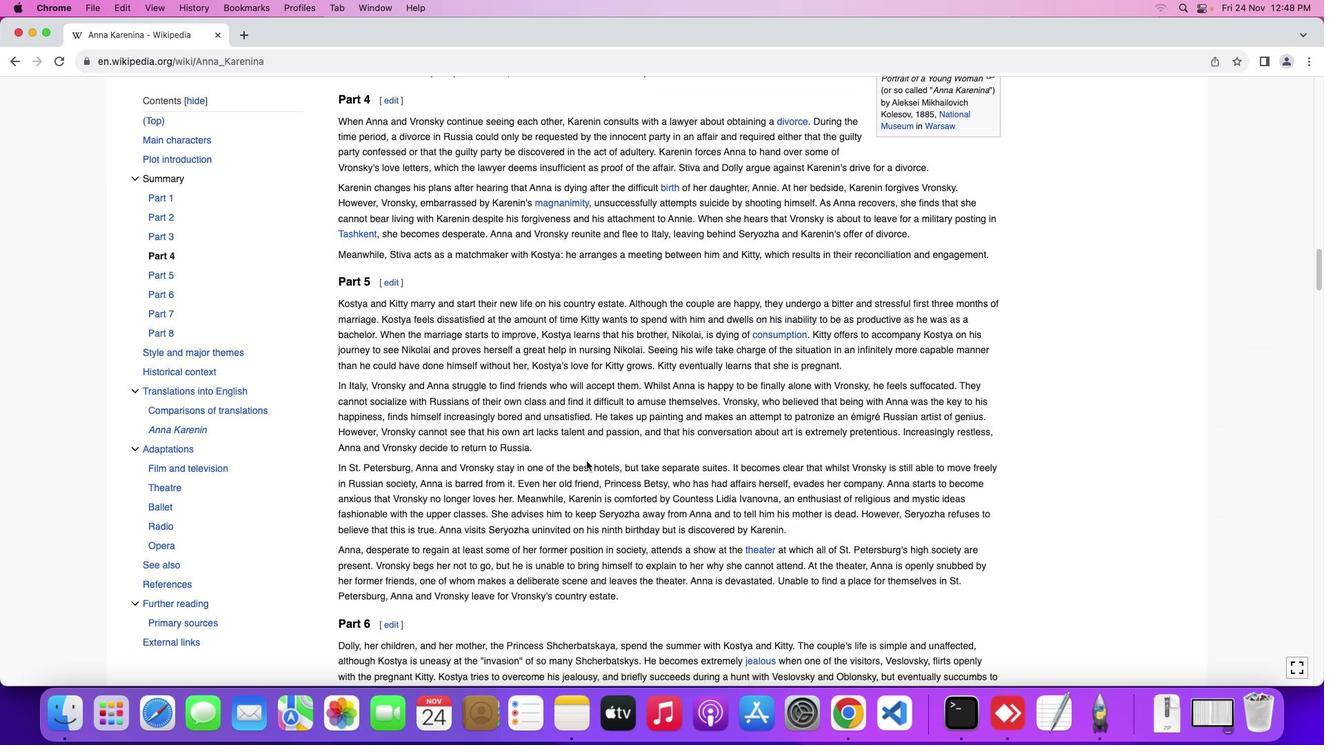 
Action: Mouse scrolled (586, 460) with delta (0, -1)
Screenshot: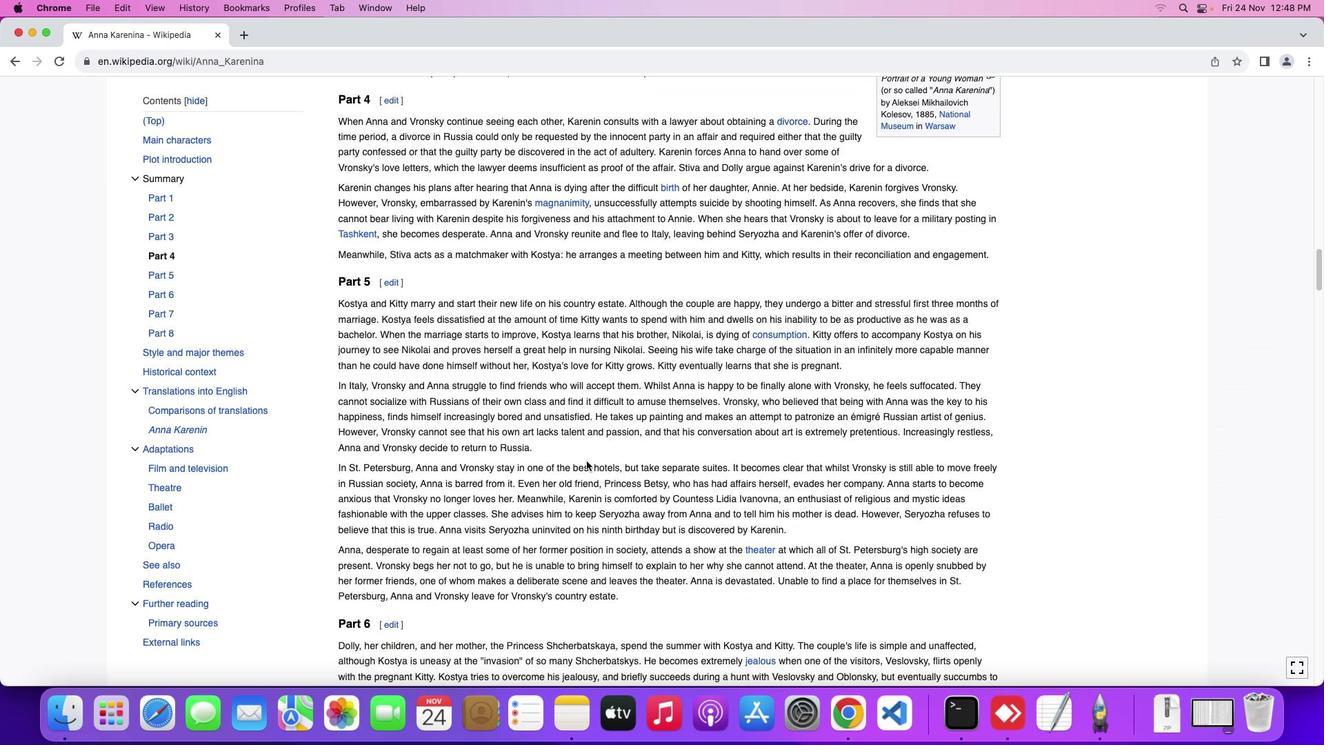 
Action: Mouse scrolled (586, 460) with delta (0, -2)
Screenshot: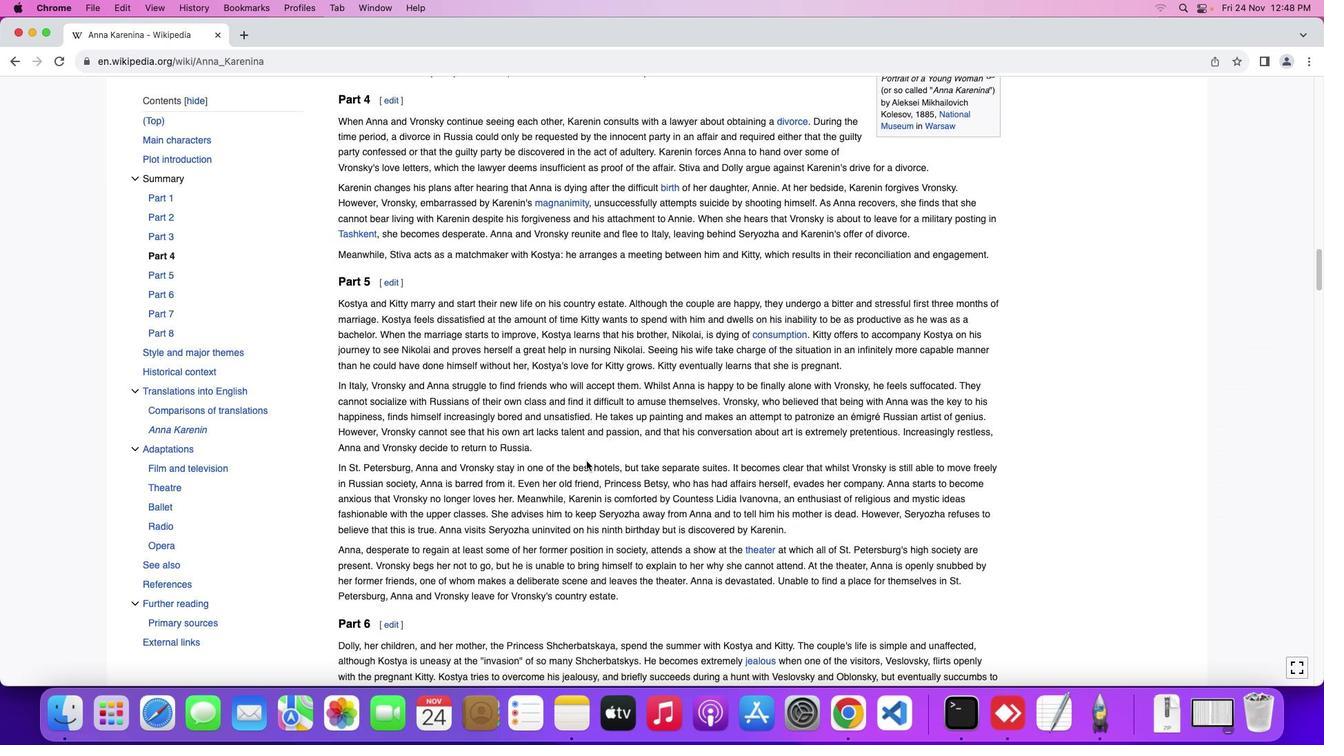 
Action: Mouse moved to (586, 460)
Screenshot: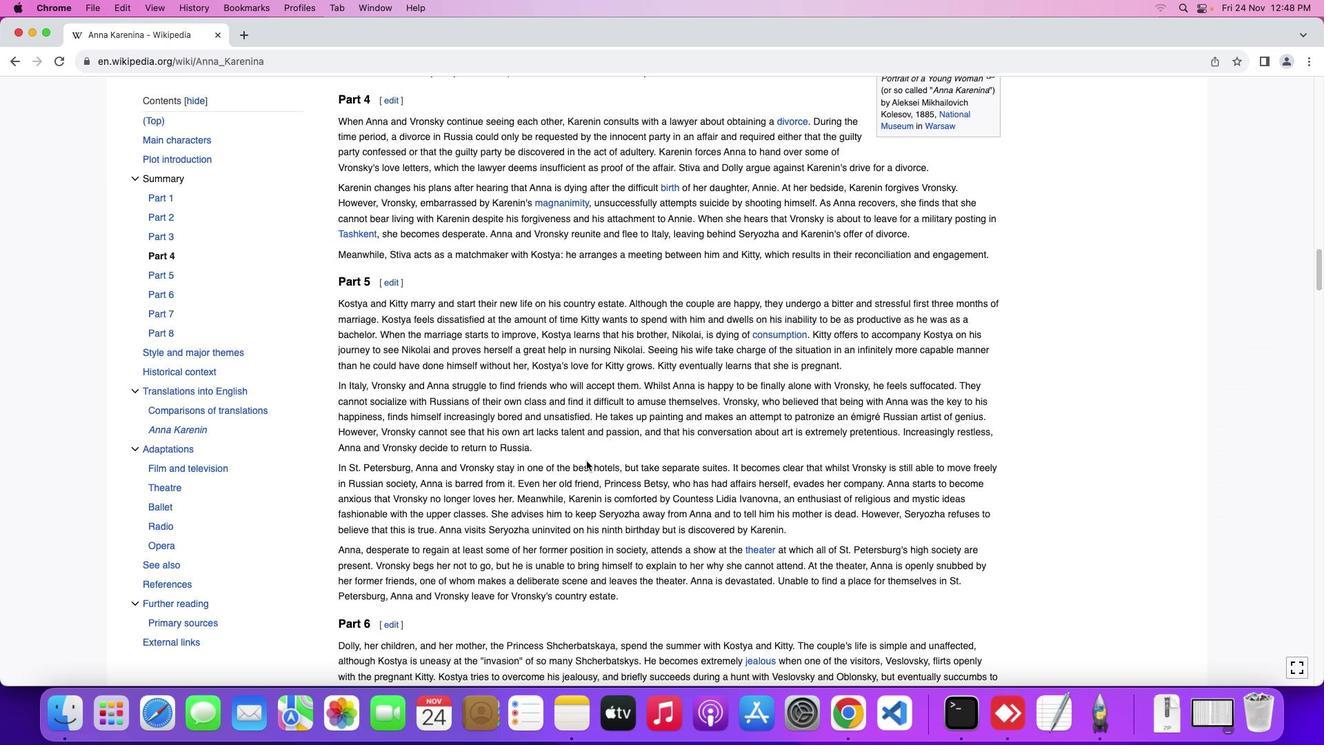 
Action: Mouse scrolled (586, 460) with delta (0, 0)
Screenshot: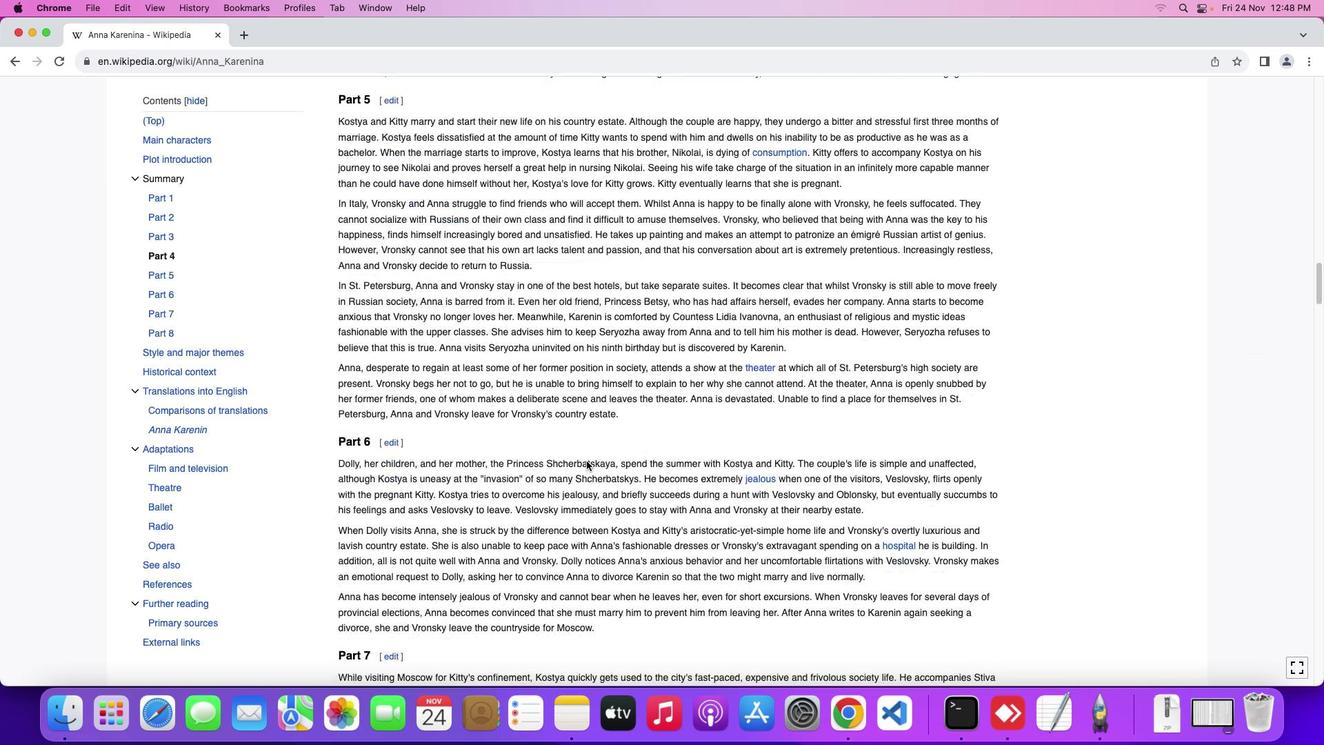 
Action: Mouse scrolled (586, 460) with delta (0, 0)
Screenshot: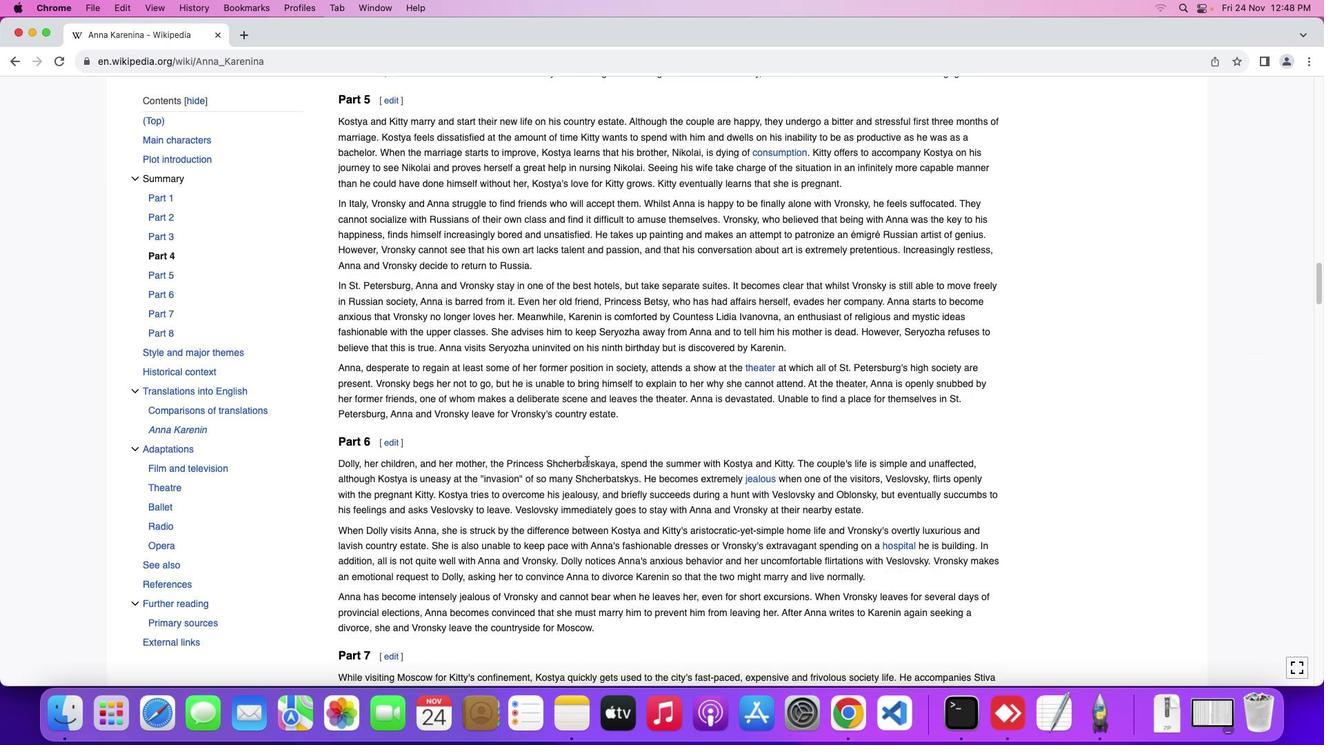 
Action: Mouse scrolled (586, 460) with delta (0, -1)
Screenshot: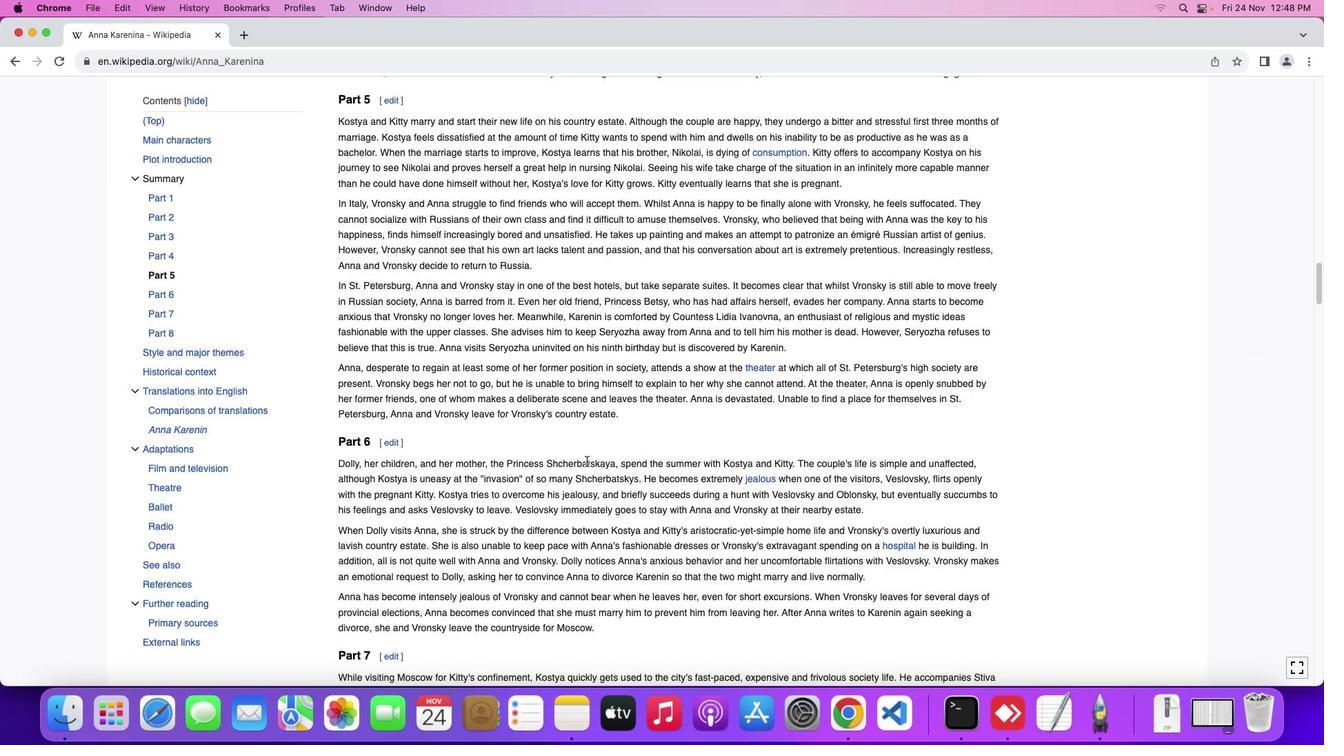 
Action: Mouse scrolled (586, 460) with delta (0, -2)
Screenshot: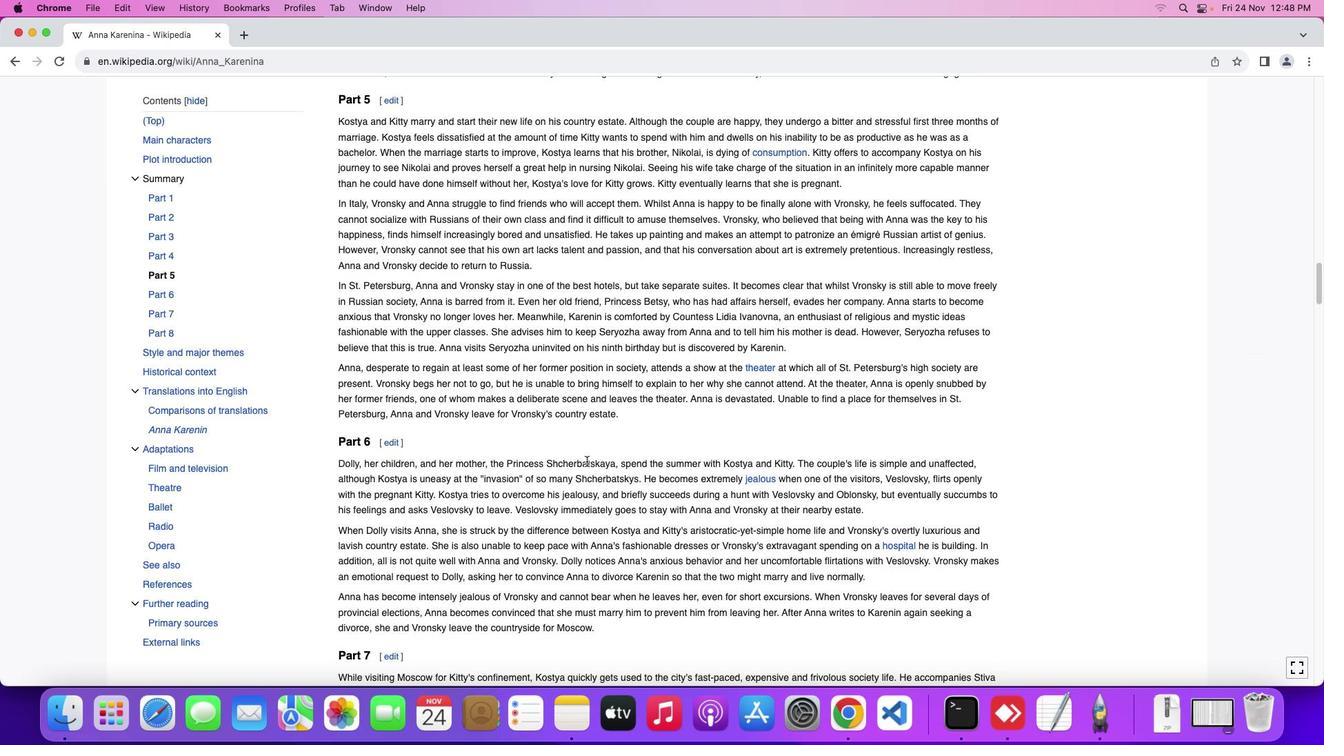 
Action: Mouse scrolled (586, 460) with delta (0, 0)
Screenshot: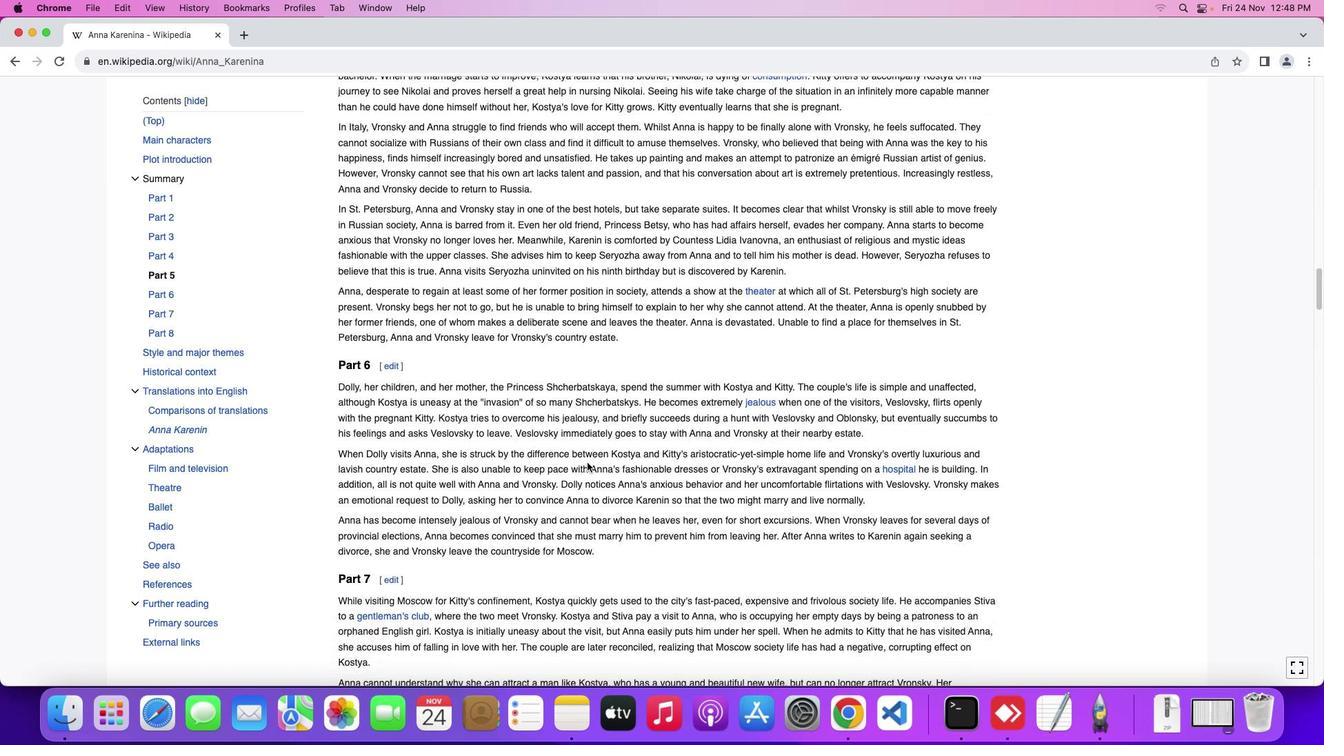 
Action: Mouse scrolled (586, 460) with delta (0, 0)
Screenshot: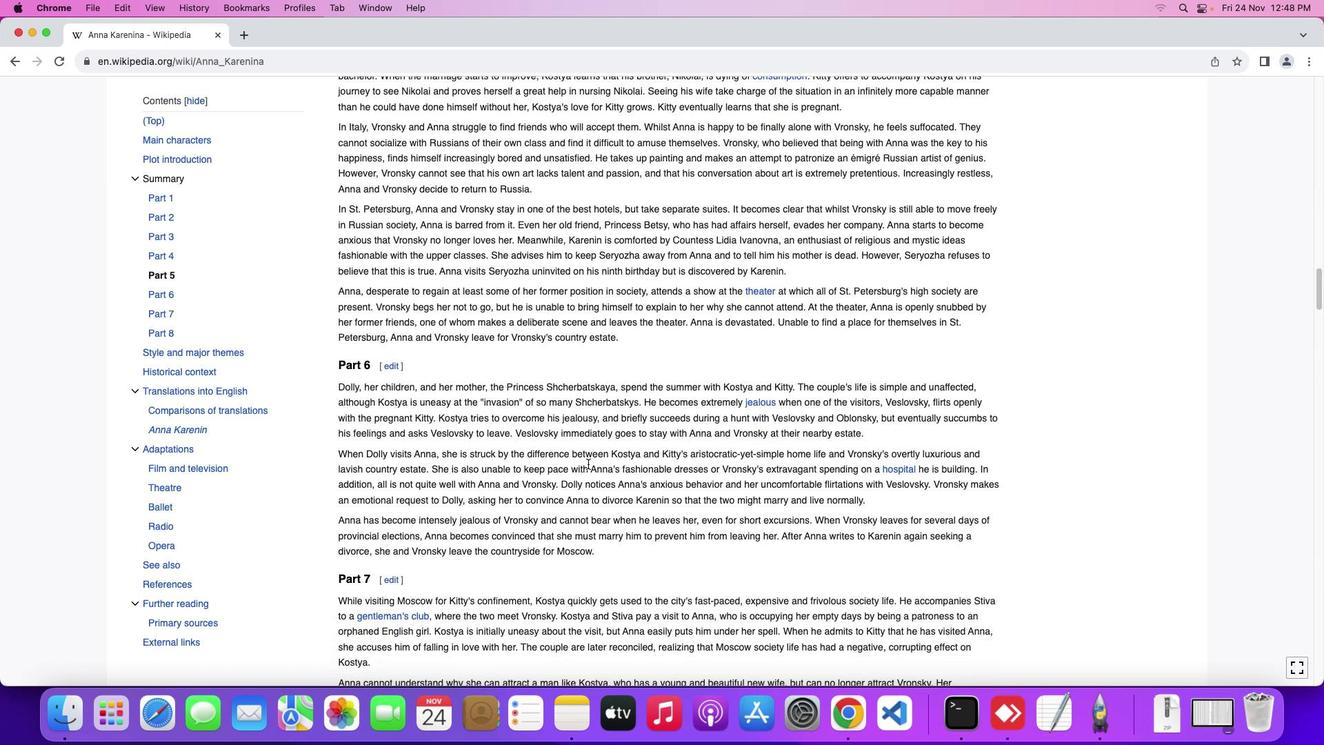 
Action: Mouse scrolled (586, 460) with delta (0, 0)
Screenshot: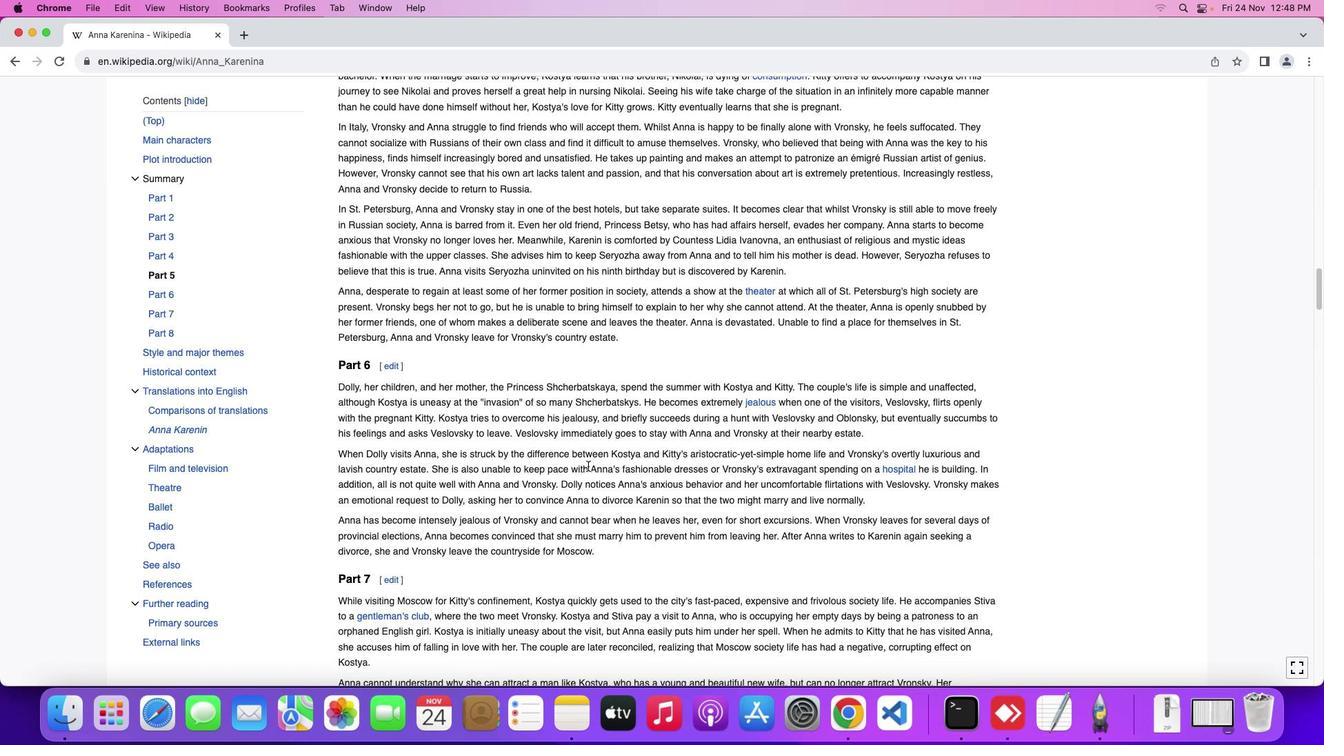 
Action: Mouse moved to (588, 466)
Screenshot: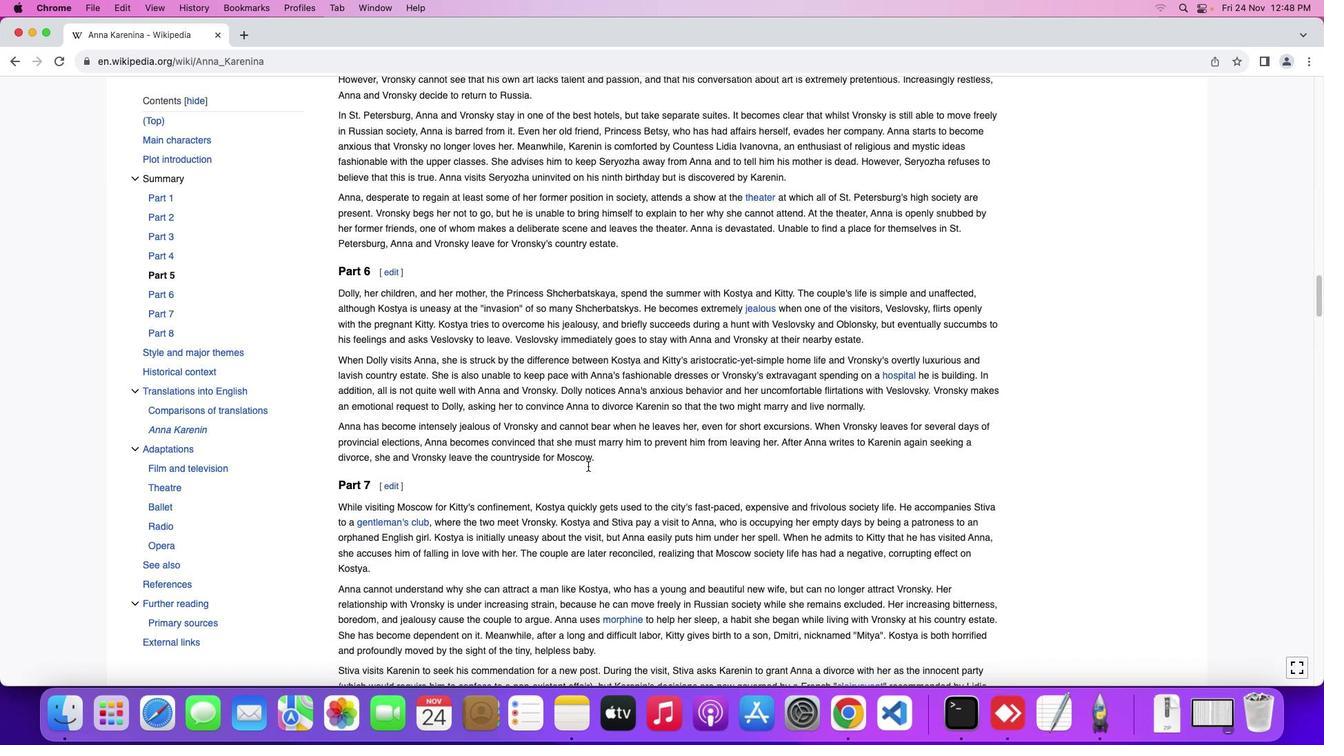 
Action: Mouse scrolled (588, 466) with delta (0, 0)
Screenshot: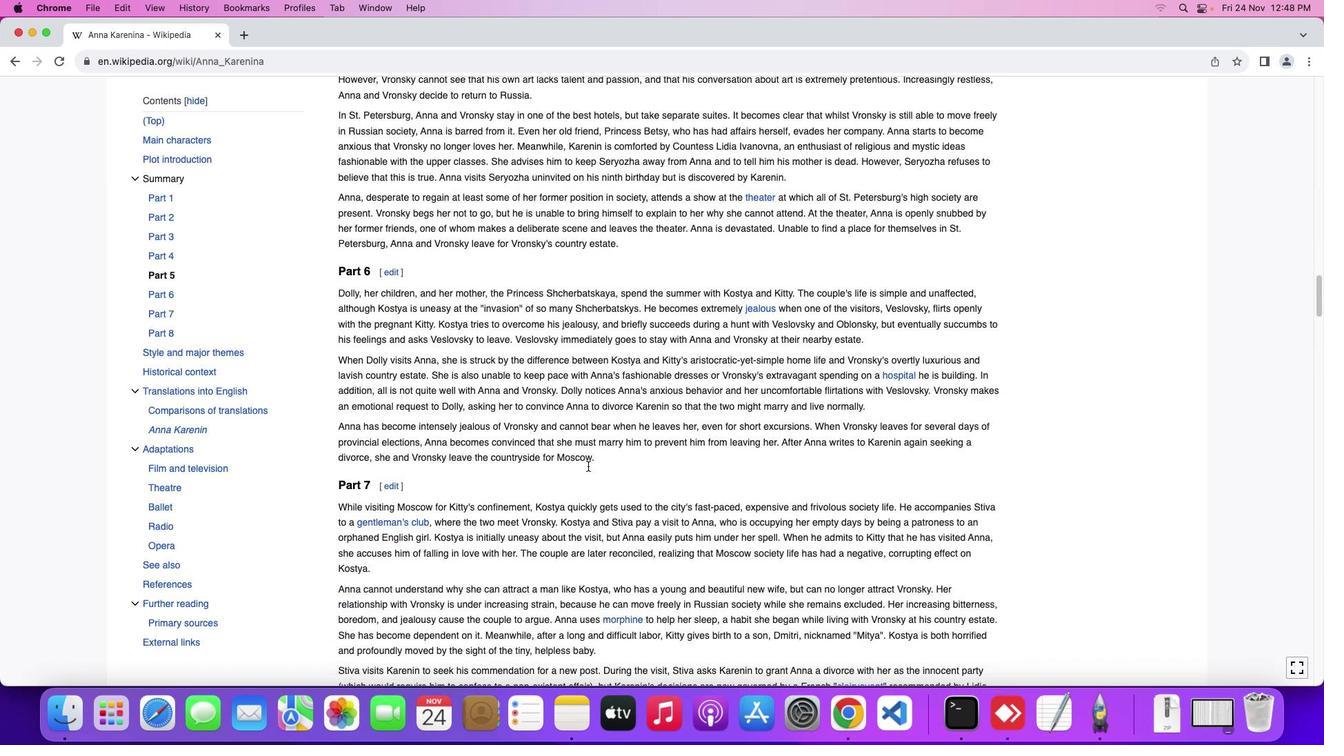 
Action: Mouse scrolled (588, 466) with delta (0, 0)
Screenshot: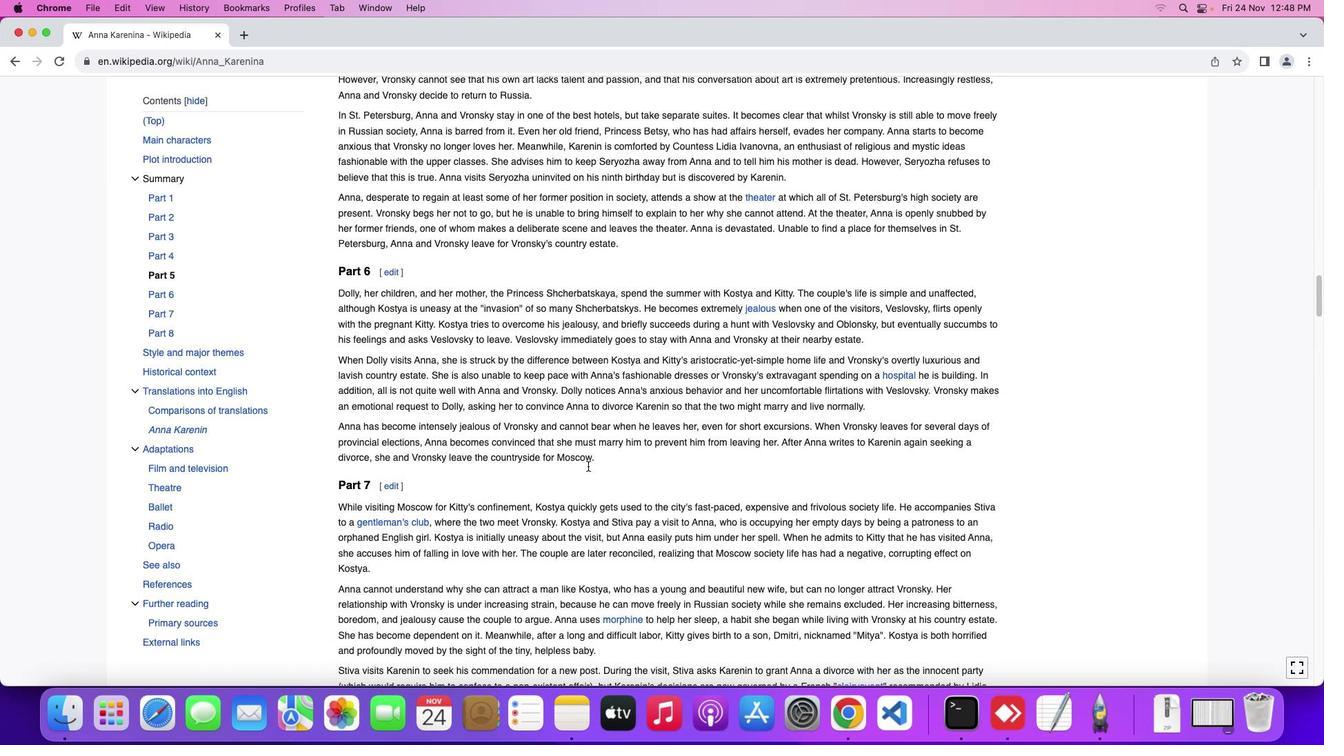 
Action: Mouse scrolled (588, 466) with delta (0, -1)
Screenshot: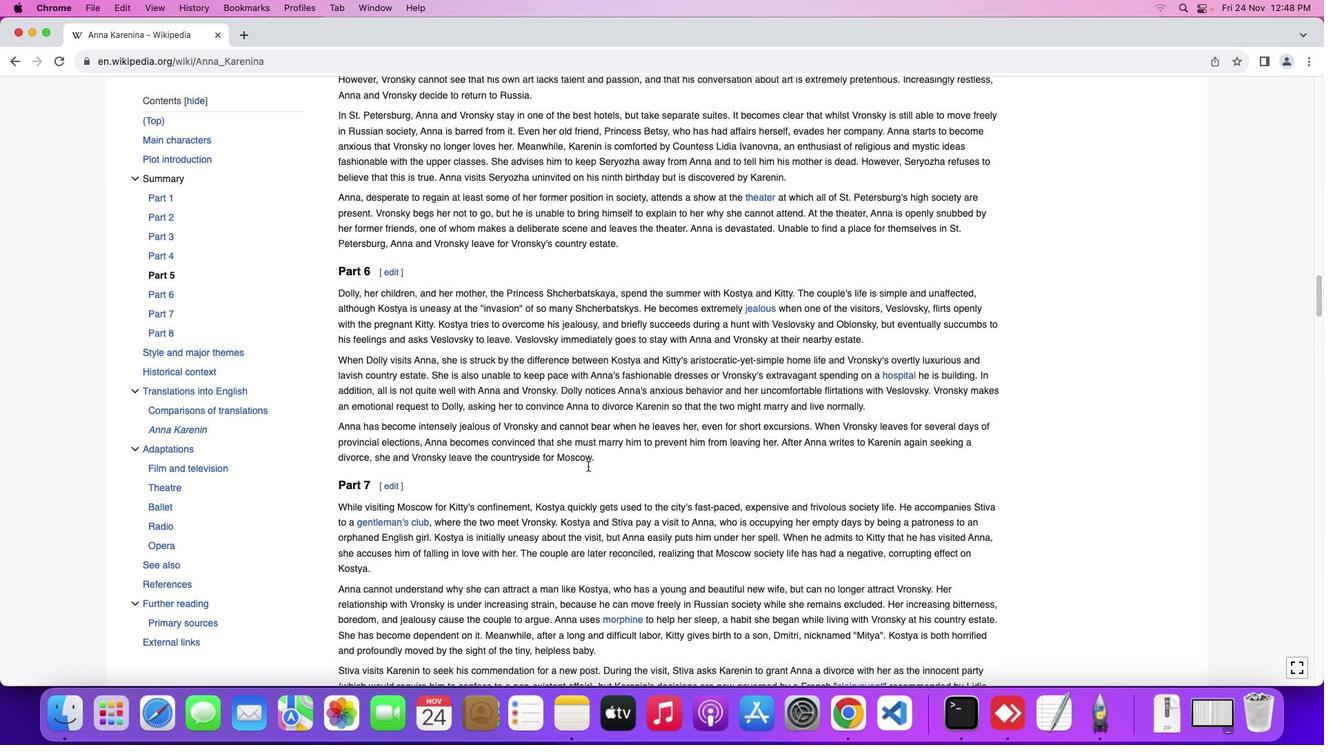 
Action: Mouse scrolled (588, 466) with delta (0, 0)
Screenshot: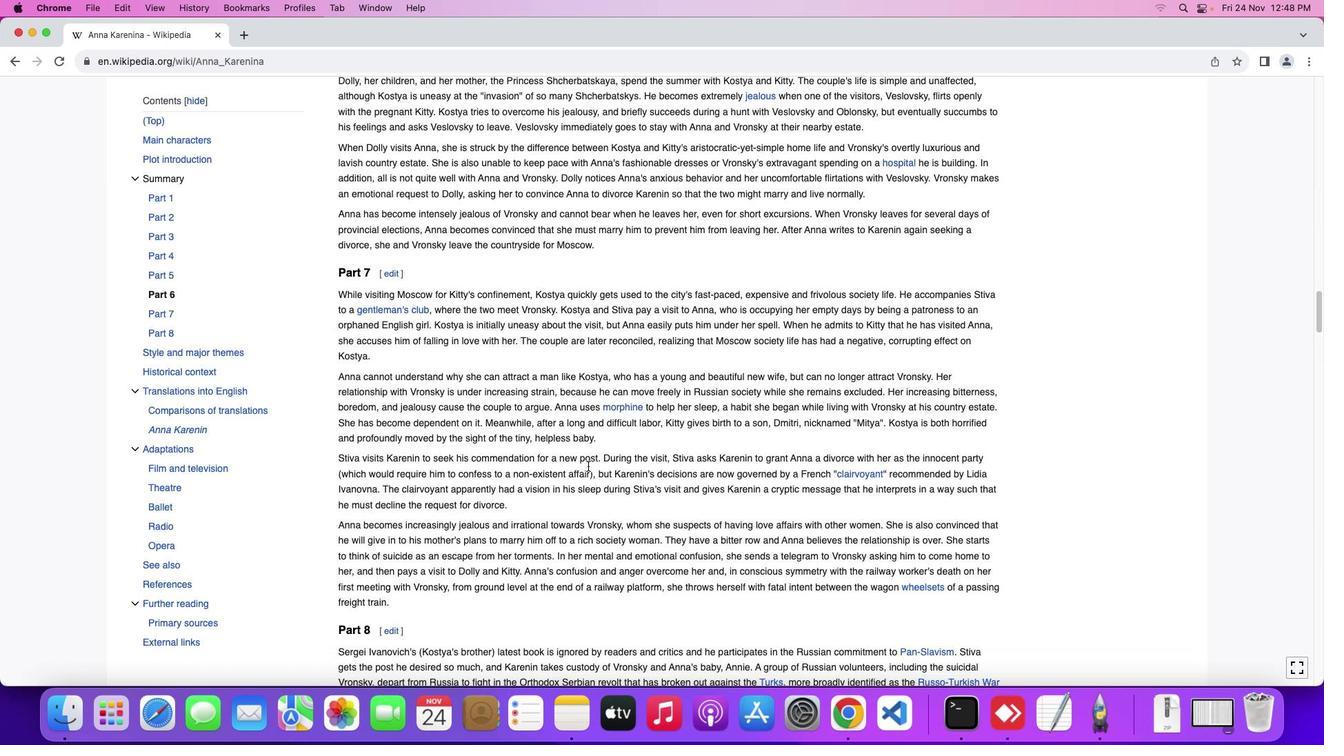 
Action: Mouse scrolled (588, 466) with delta (0, 0)
Screenshot: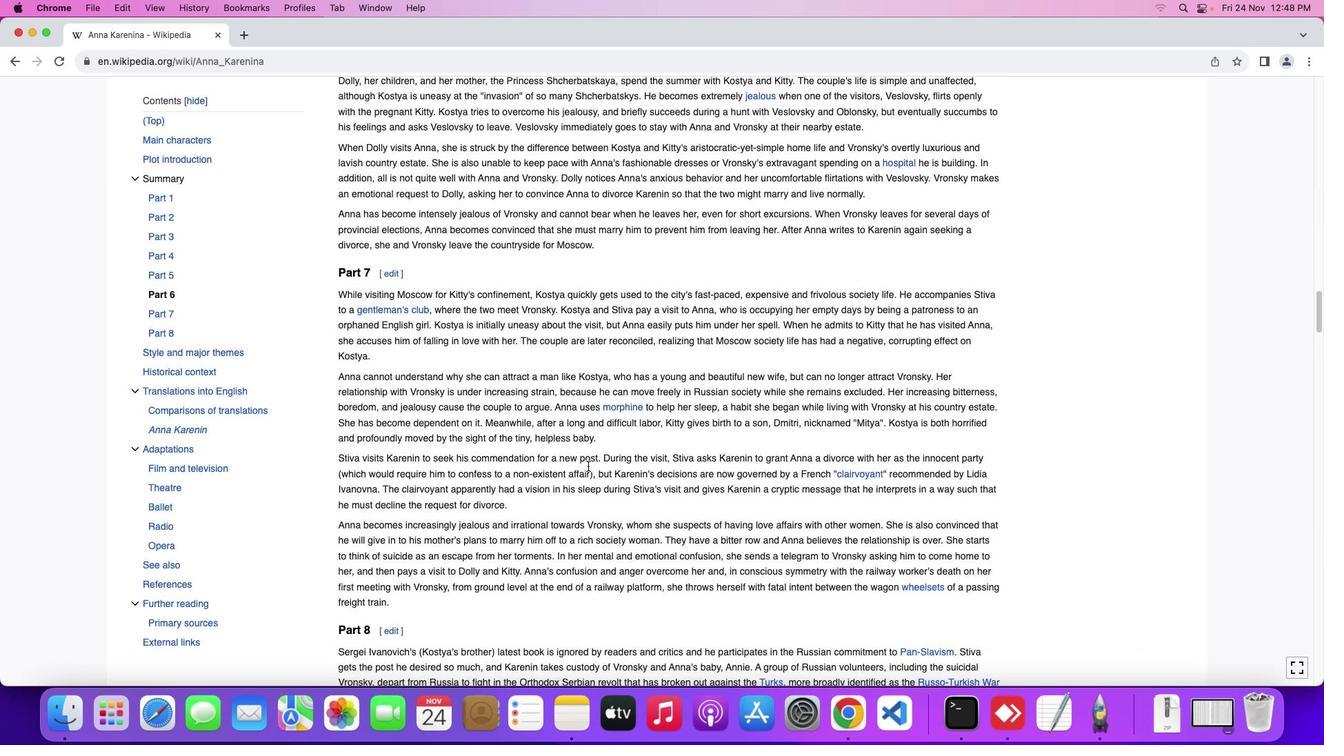
Action: Mouse scrolled (588, 466) with delta (0, -1)
Screenshot: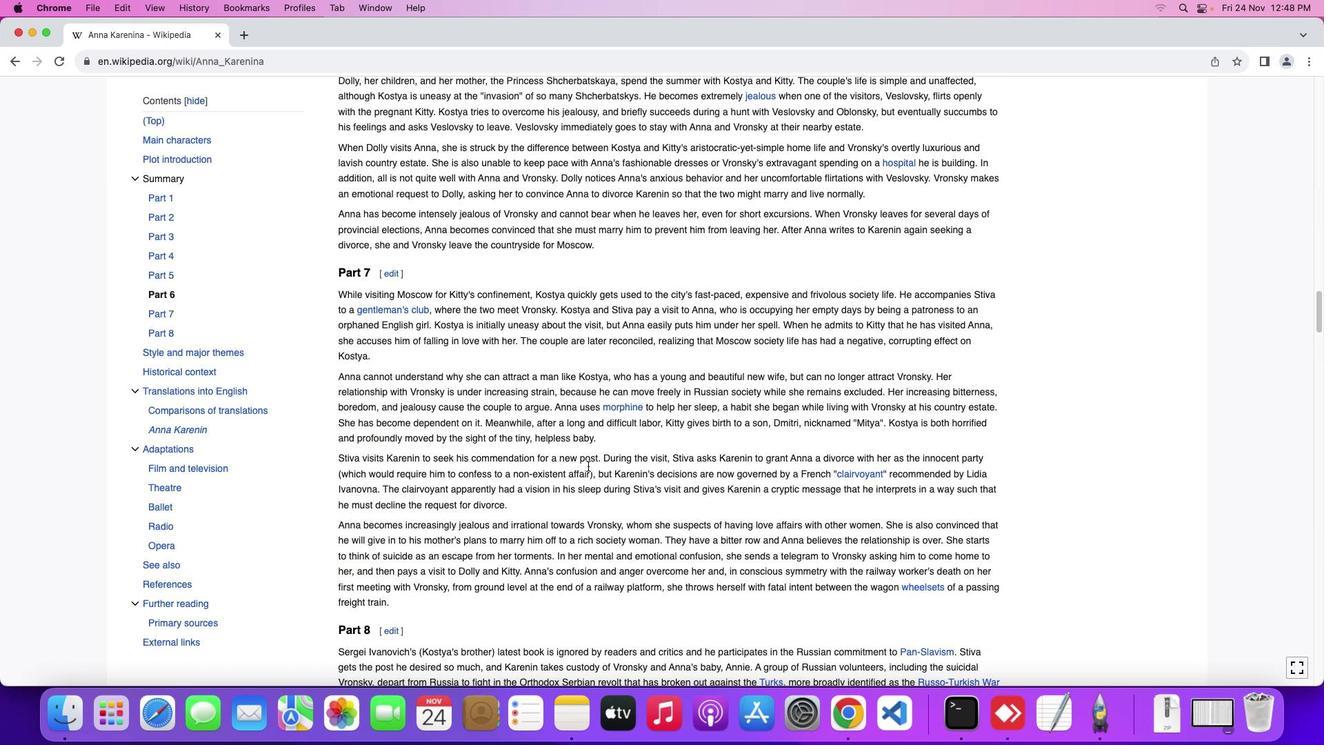 
Action: Mouse scrolled (588, 466) with delta (0, -2)
Screenshot: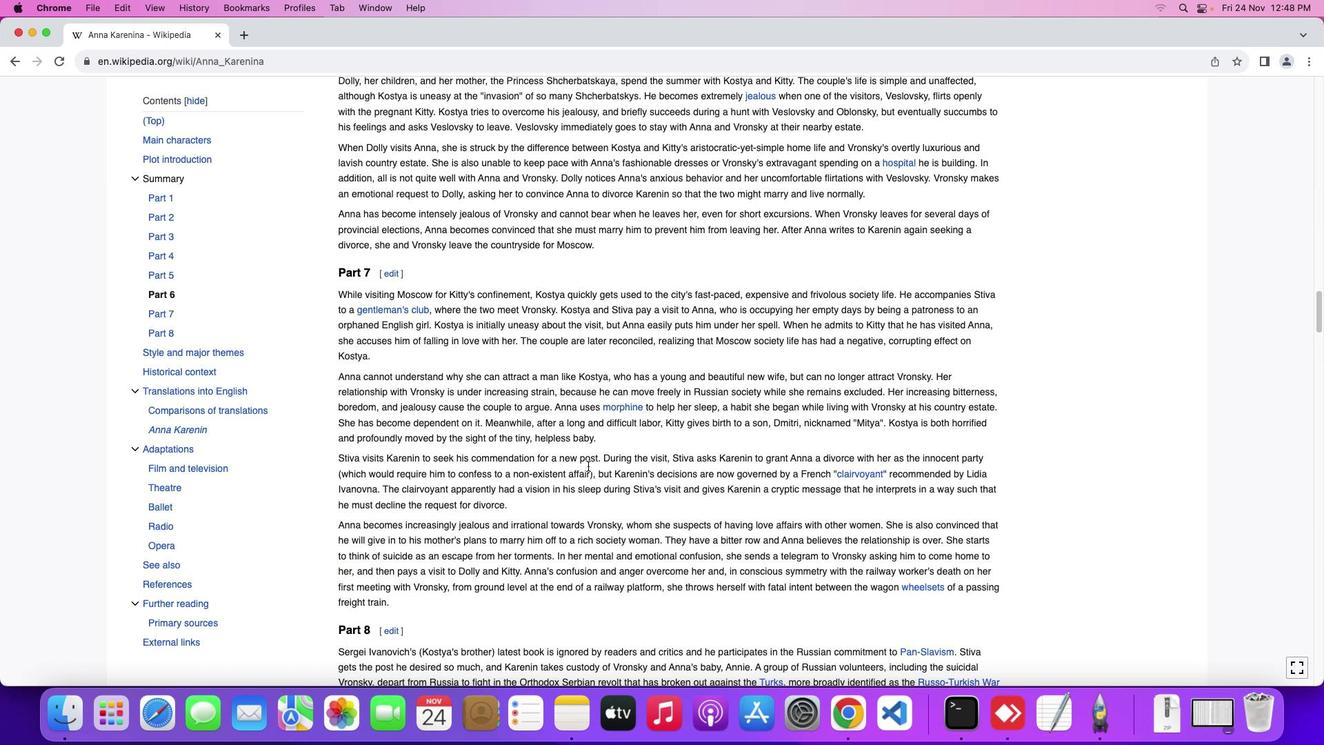 
Action: Mouse scrolled (588, 466) with delta (0, 0)
Screenshot: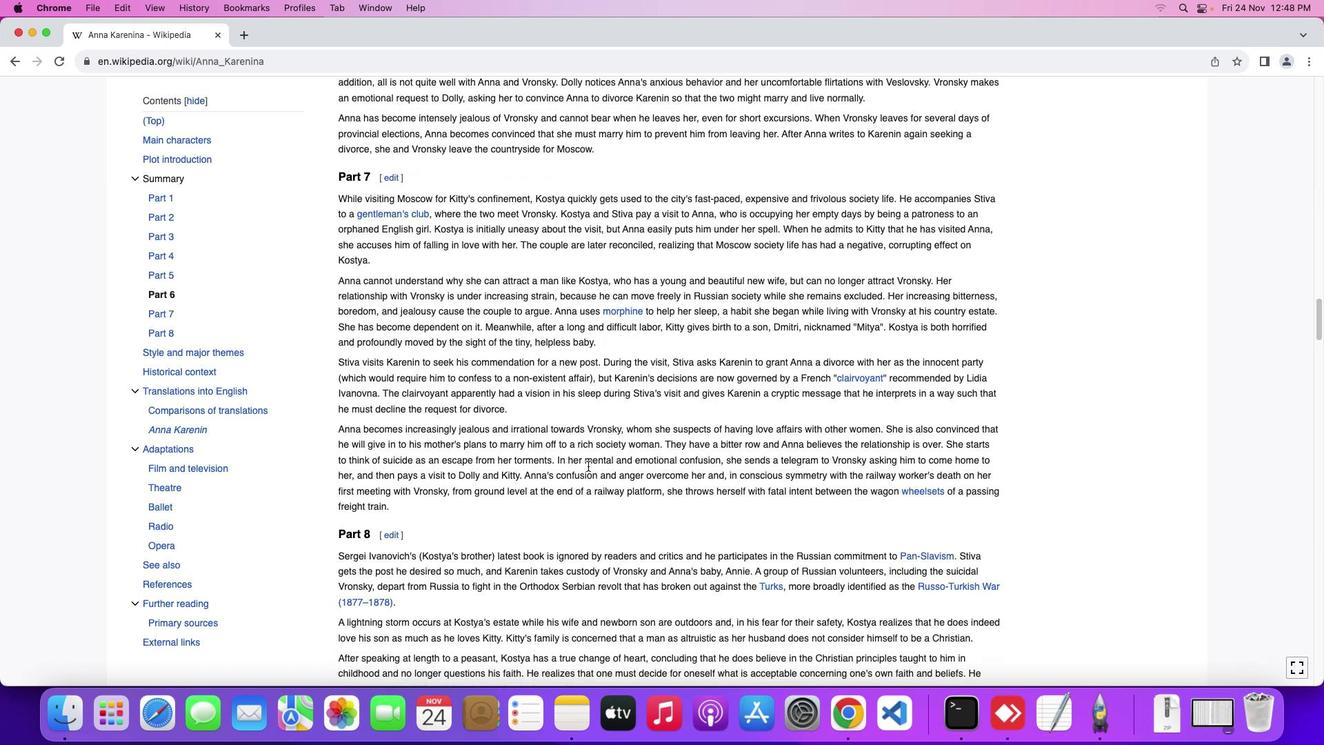 
Action: Mouse scrolled (588, 466) with delta (0, 0)
Screenshot: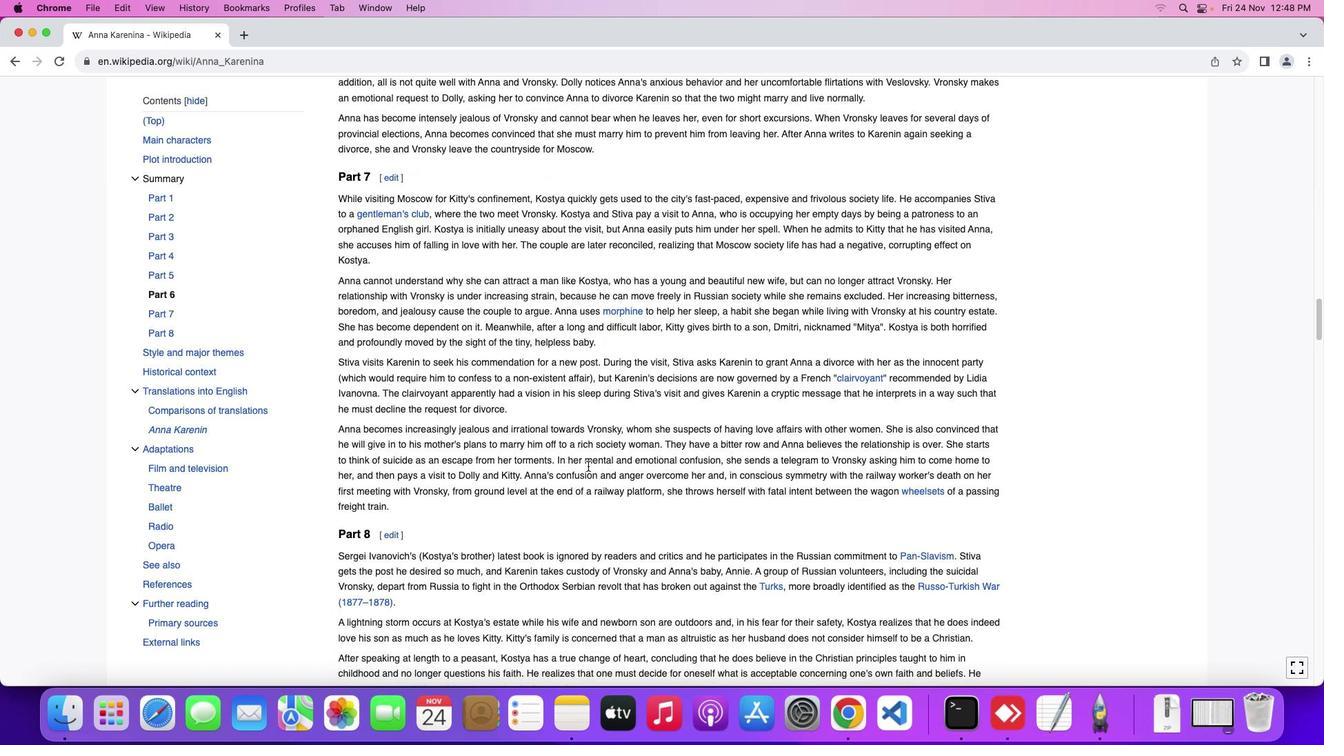 
Action: Mouse scrolled (588, 466) with delta (0, -1)
Screenshot: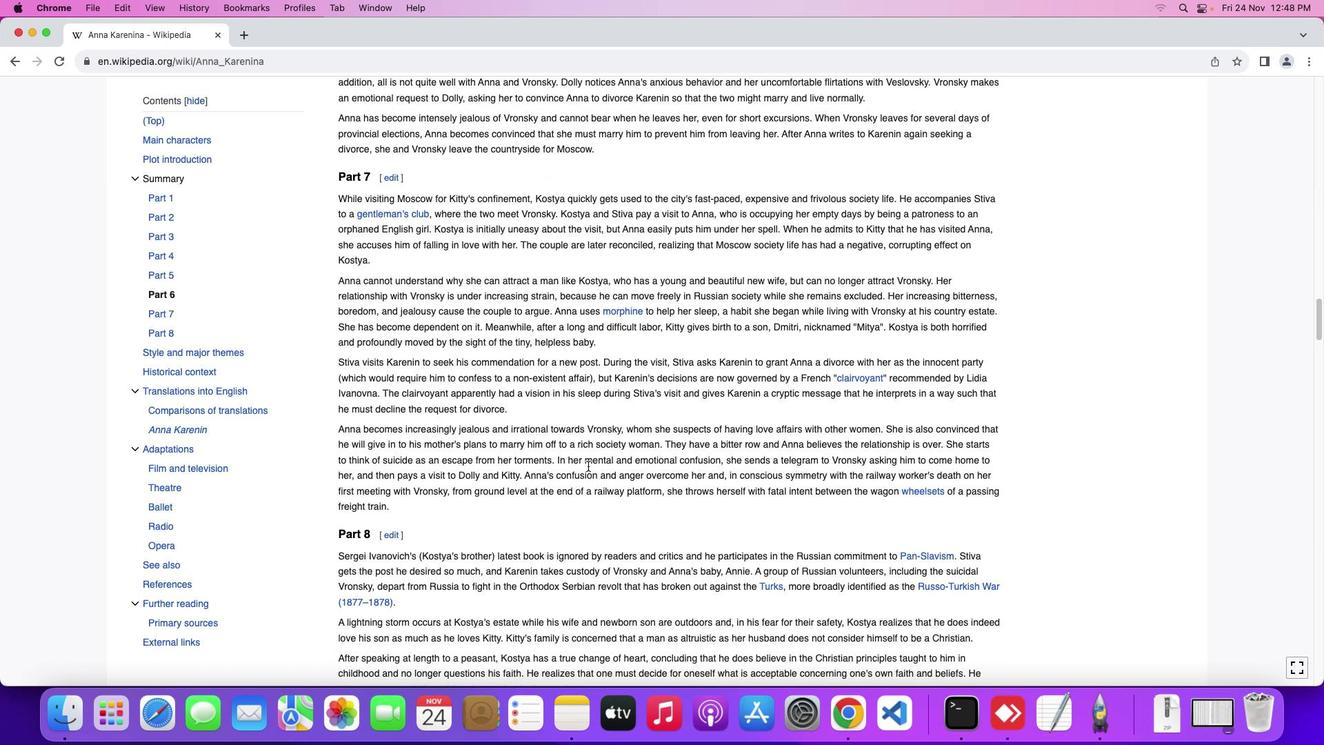 
Action: Mouse scrolled (588, 466) with delta (0, 0)
Screenshot: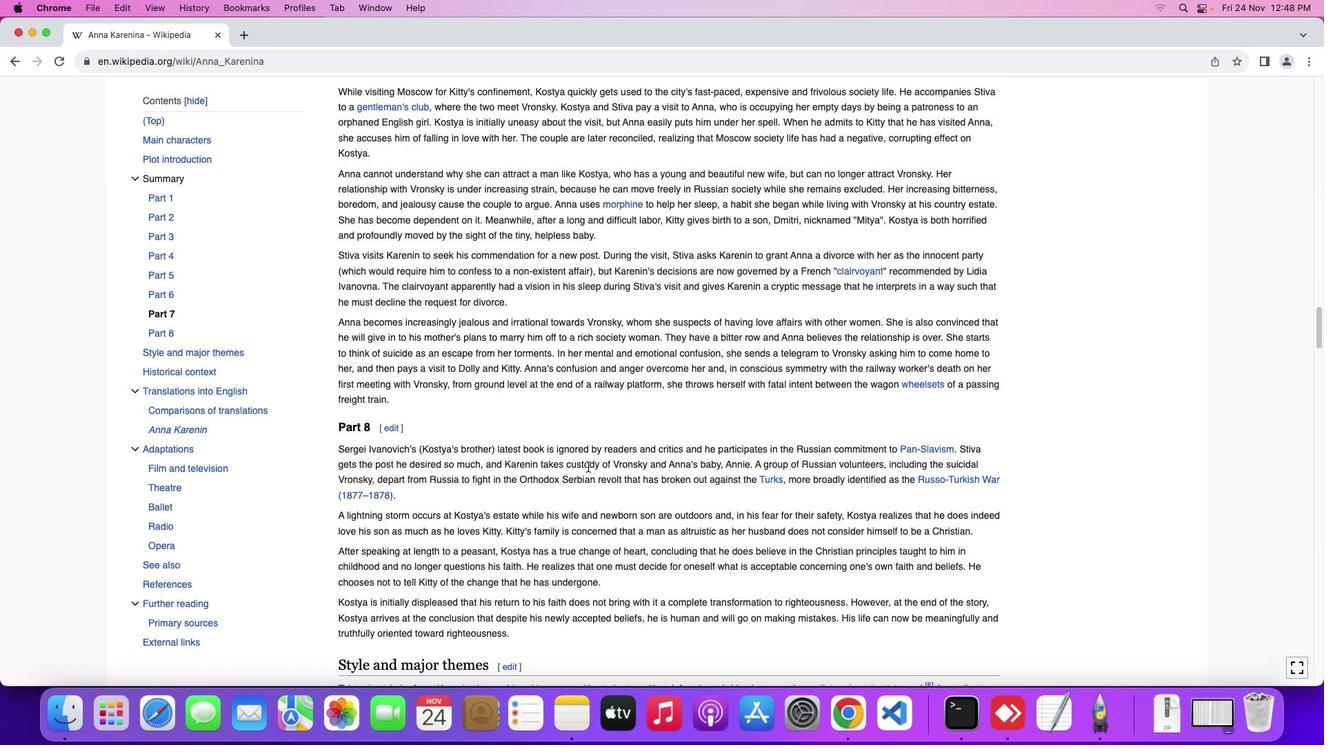 
Action: Mouse scrolled (588, 466) with delta (0, 0)
Screenshot: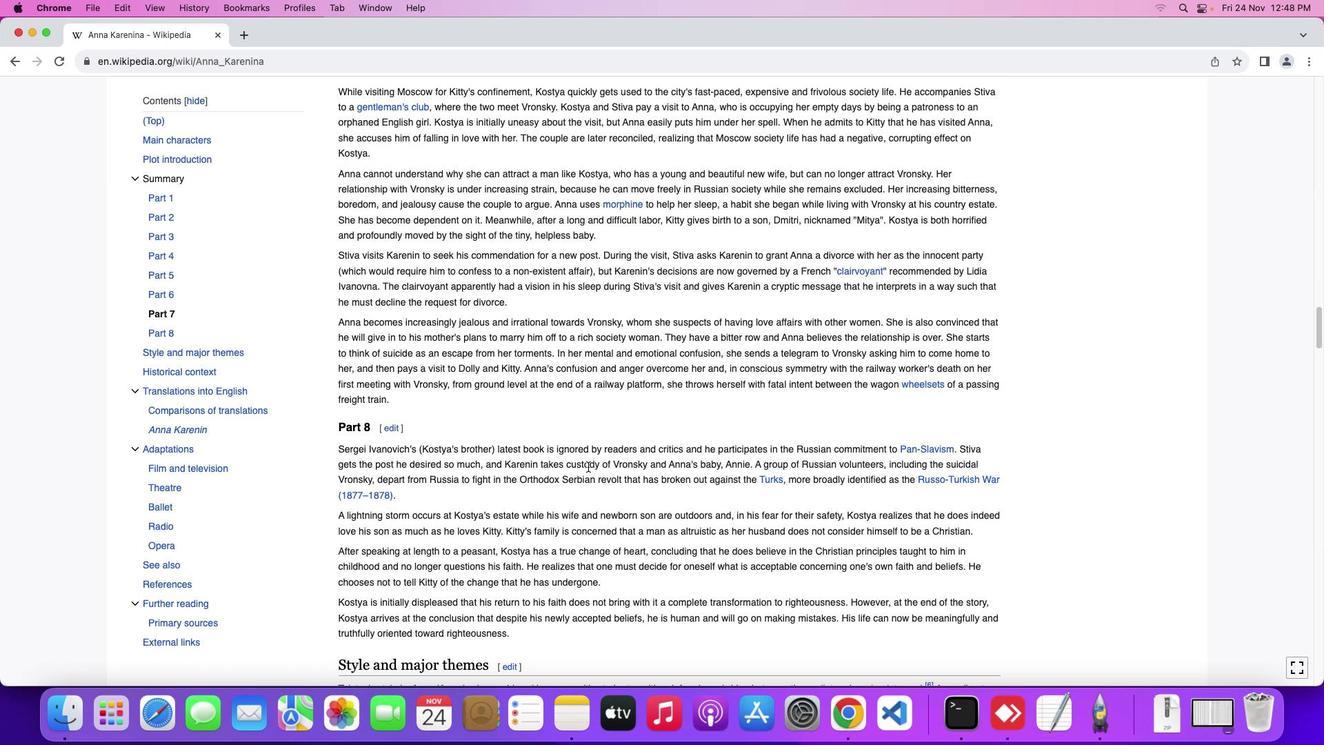 
Action: Mouse scrolled (588, 466) with delta (0, -1)
Screenshot: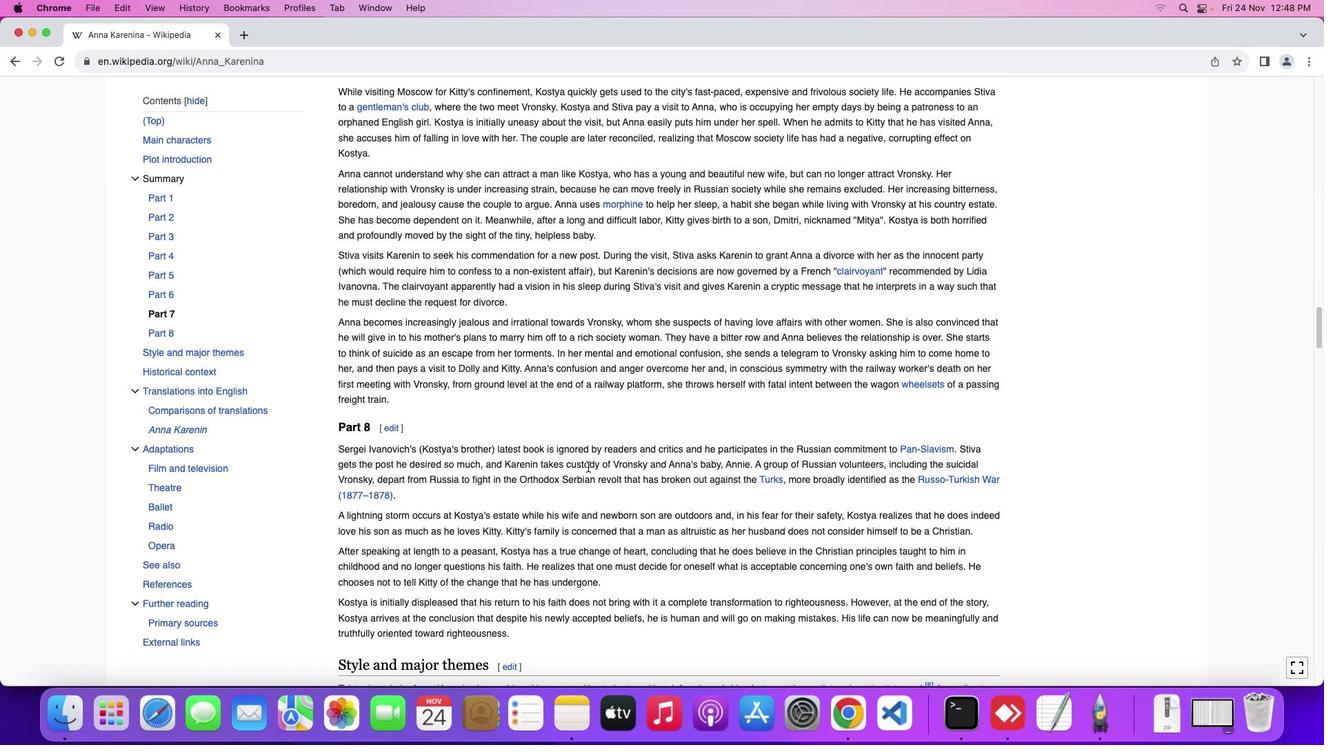
Action: Mouse moved to (588, 466)
Screenshot: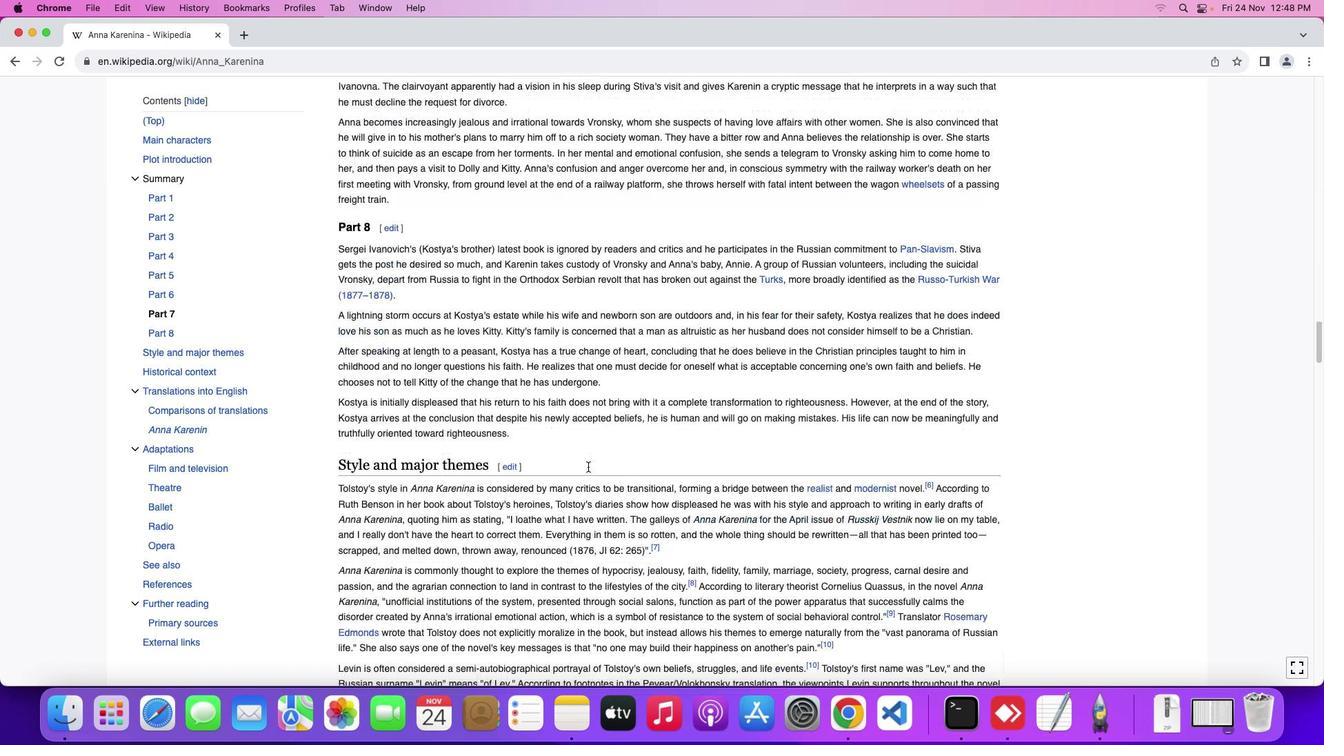 
Action: Mouse scrolled (588, 466) with delta (0, 0)
Screenshot: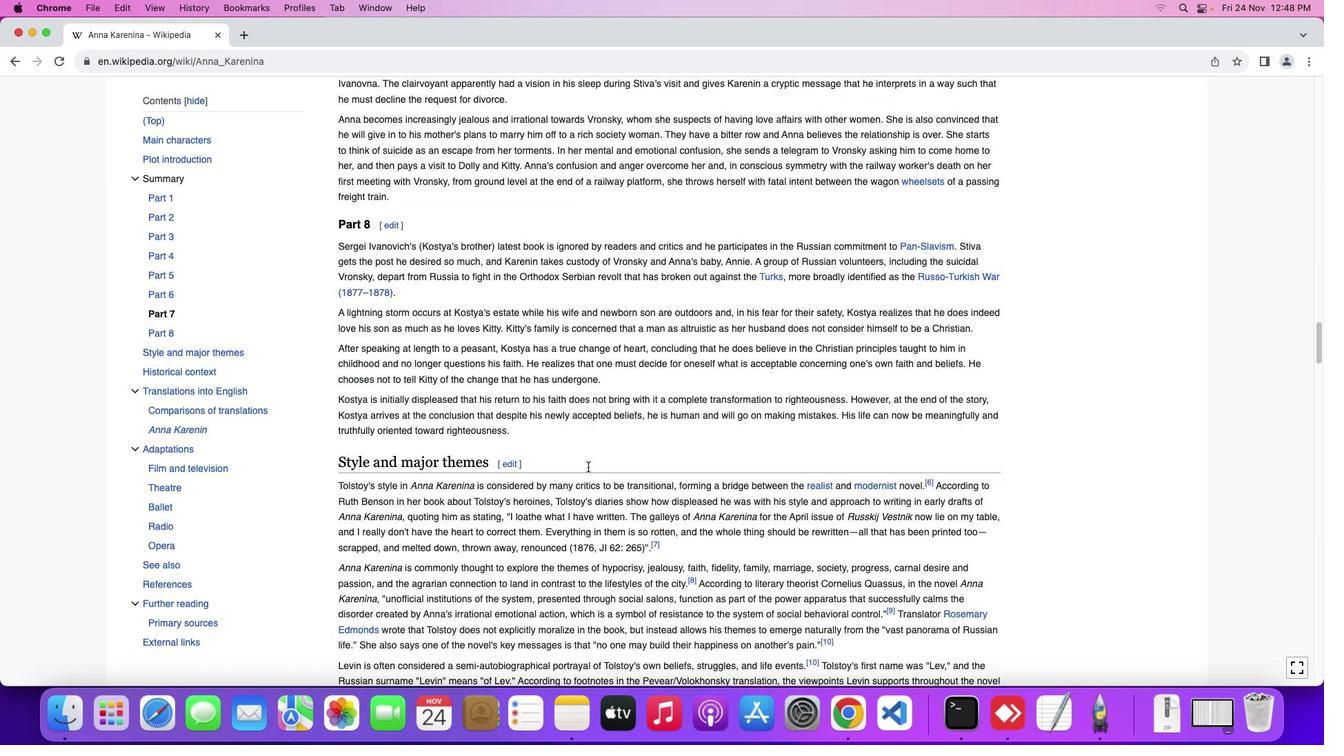 
Action: Mouse moved to (587, 466)
Screenshot: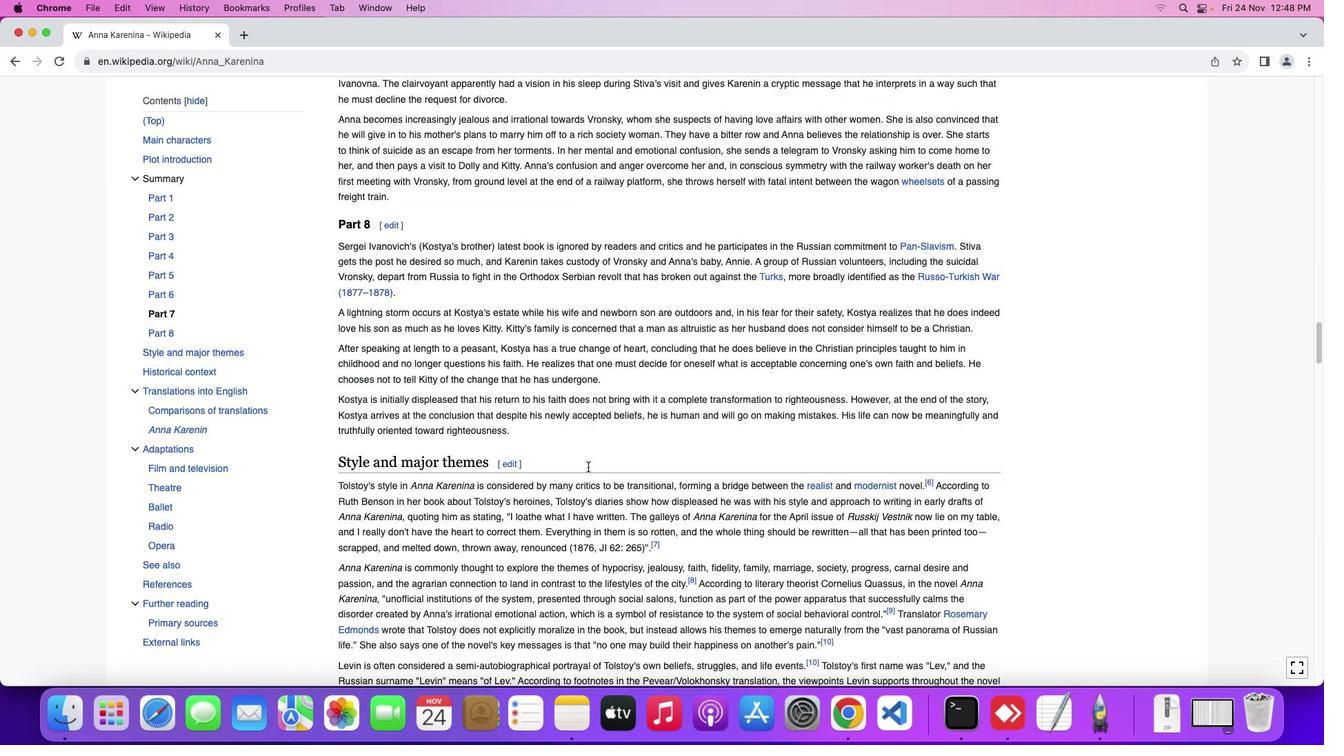 
Action: Mouse scrolled (587, 466) with delta (0, 0)
Screenshot: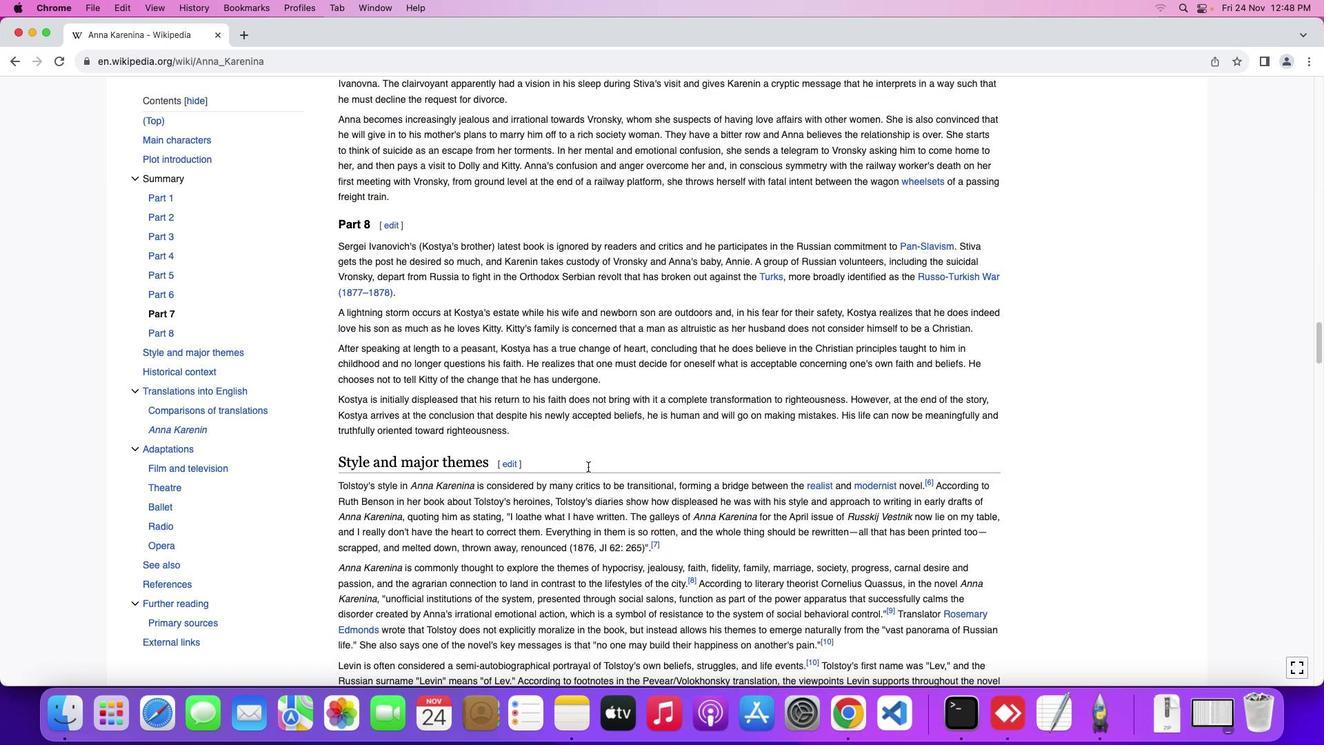 
Action: Mouse scrolled (587, 466) with delta (0, -1)
Screenshot: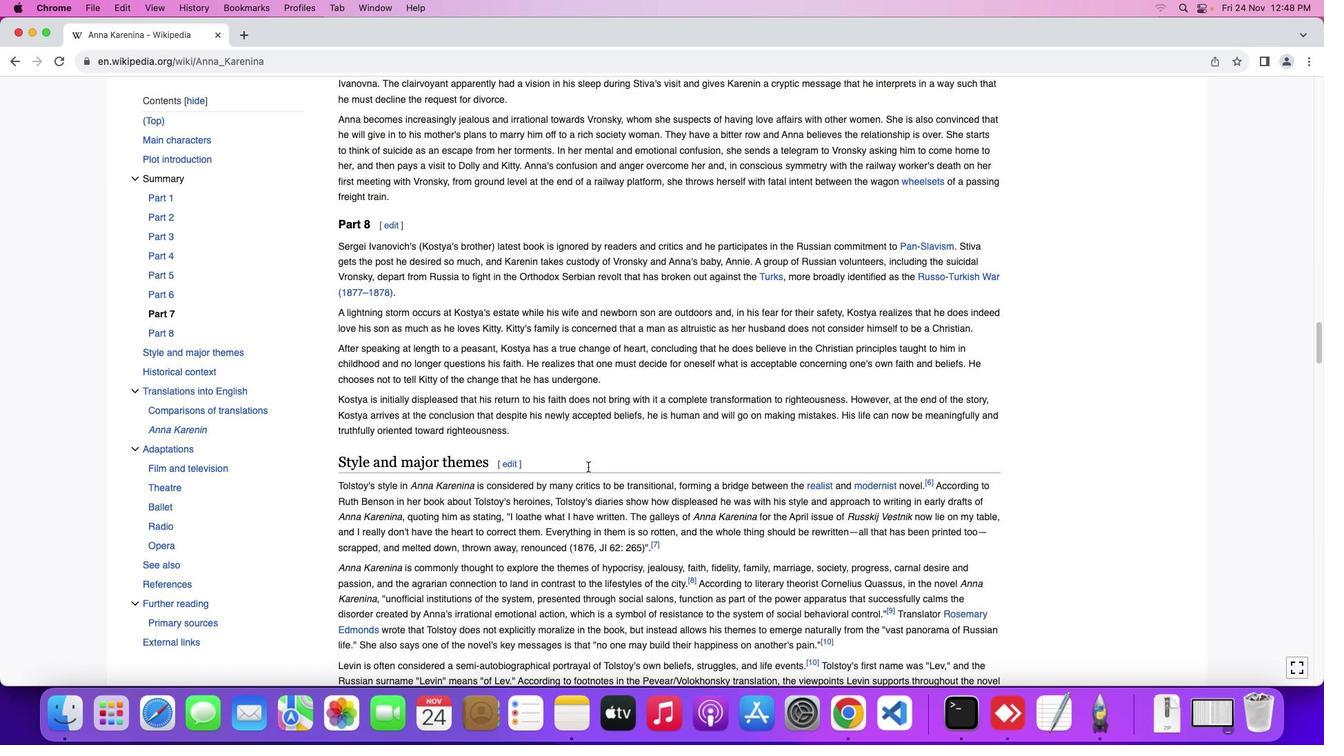 
Action: Mouse scrolled (587, 466) with delta (0, -2)
Screenshot: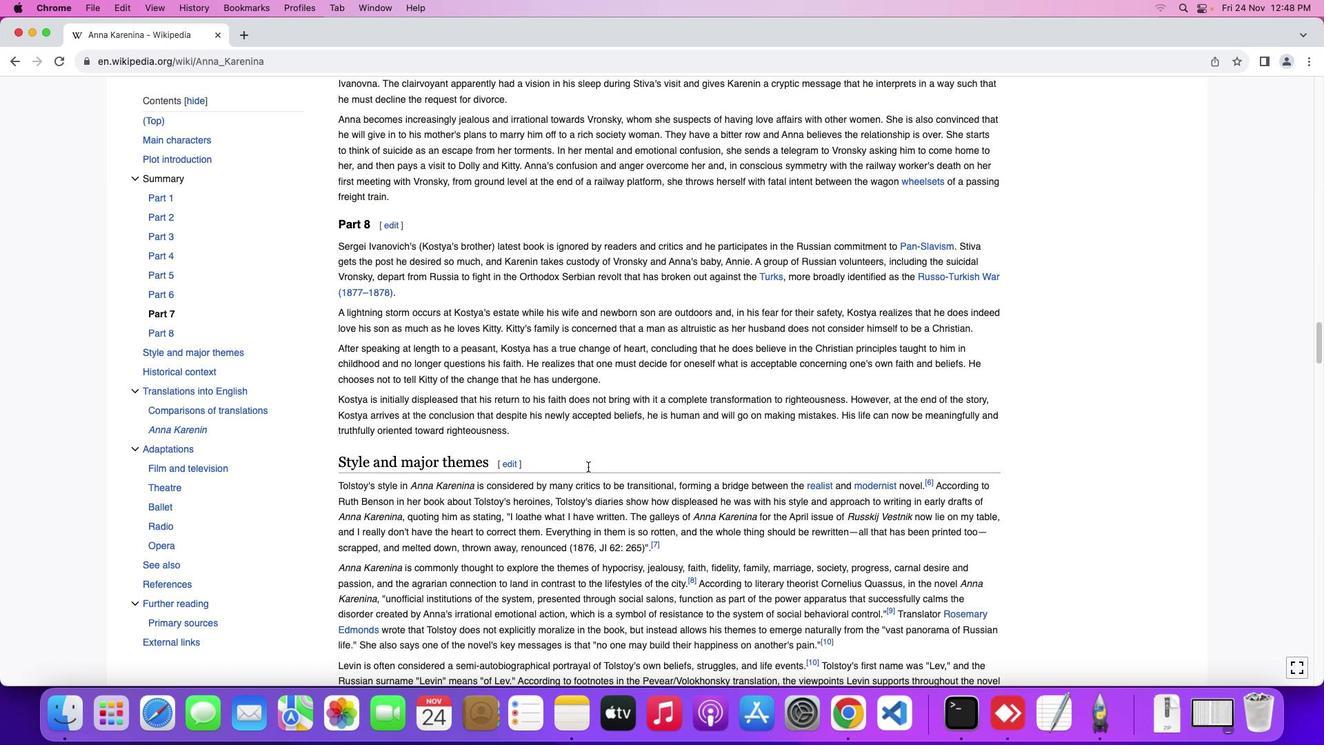 
Action: Mouse scrolled (587, 466) with delta (0, 0)
Screenshot: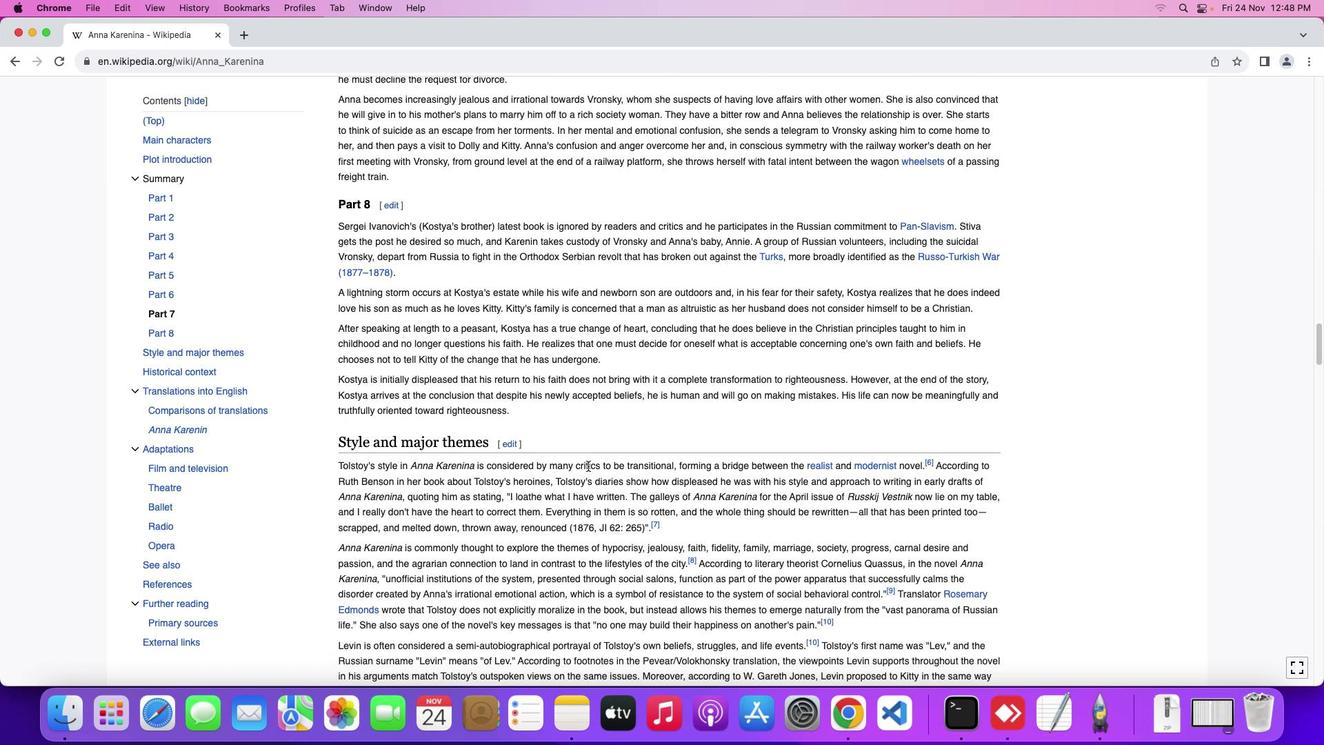 
Action: Mouse scrolled (587, 466) with delta (0, 0)
Screenshot: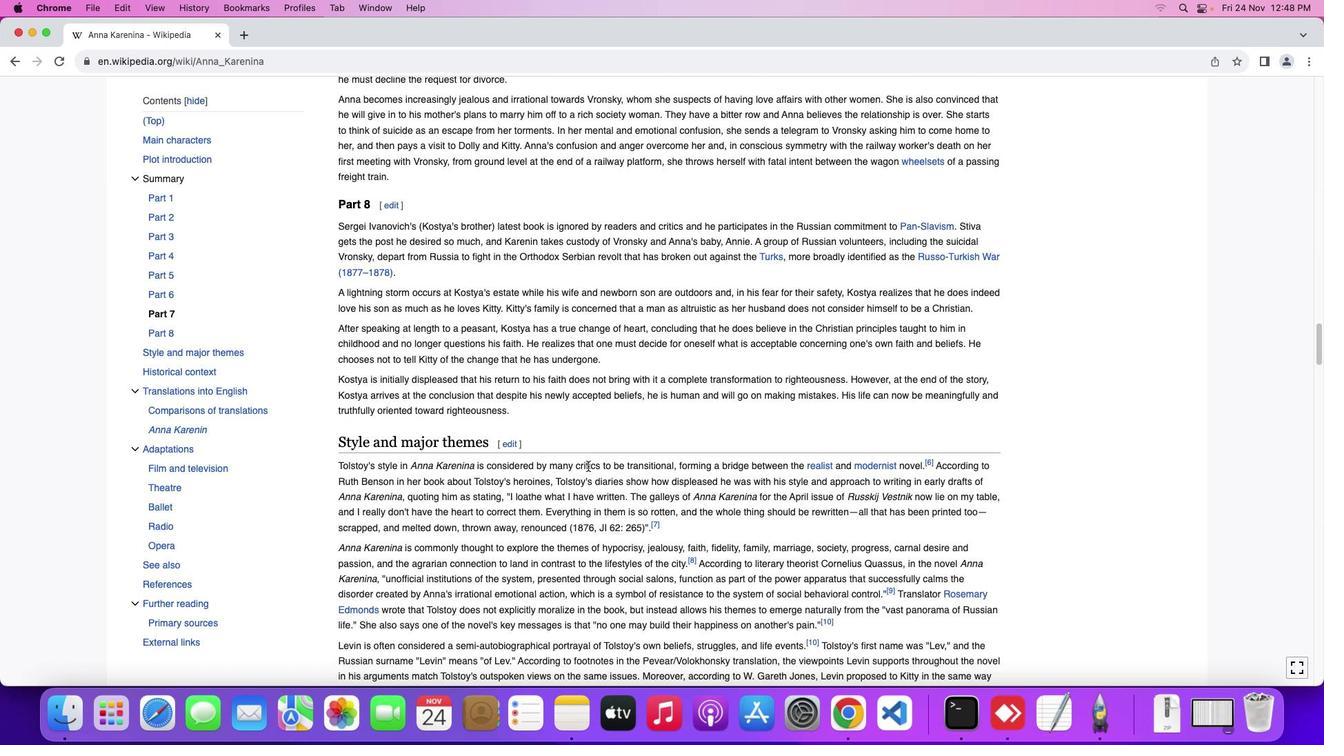 
Action: Mouse moved to (587, 465)
Screenshot: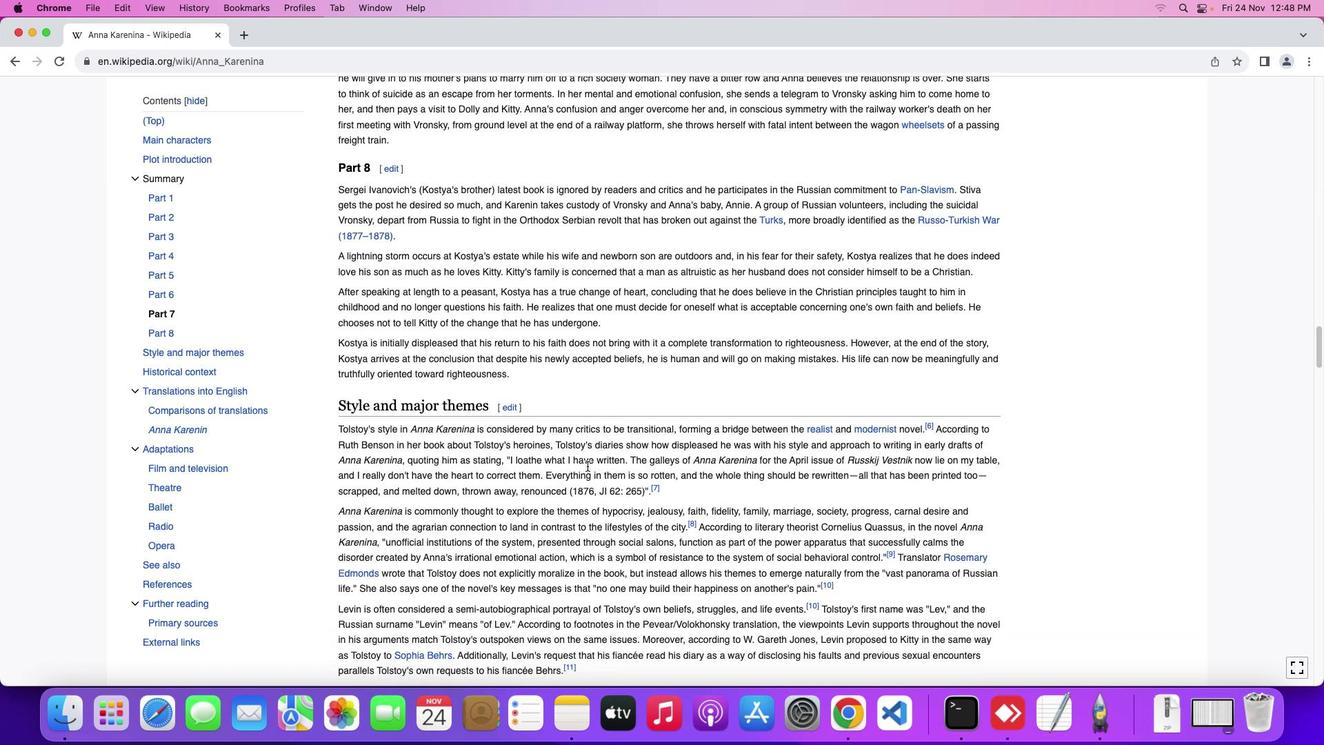 
Action: Mouse scrolled (587, 465) with delta (0, 0)
Screenshot: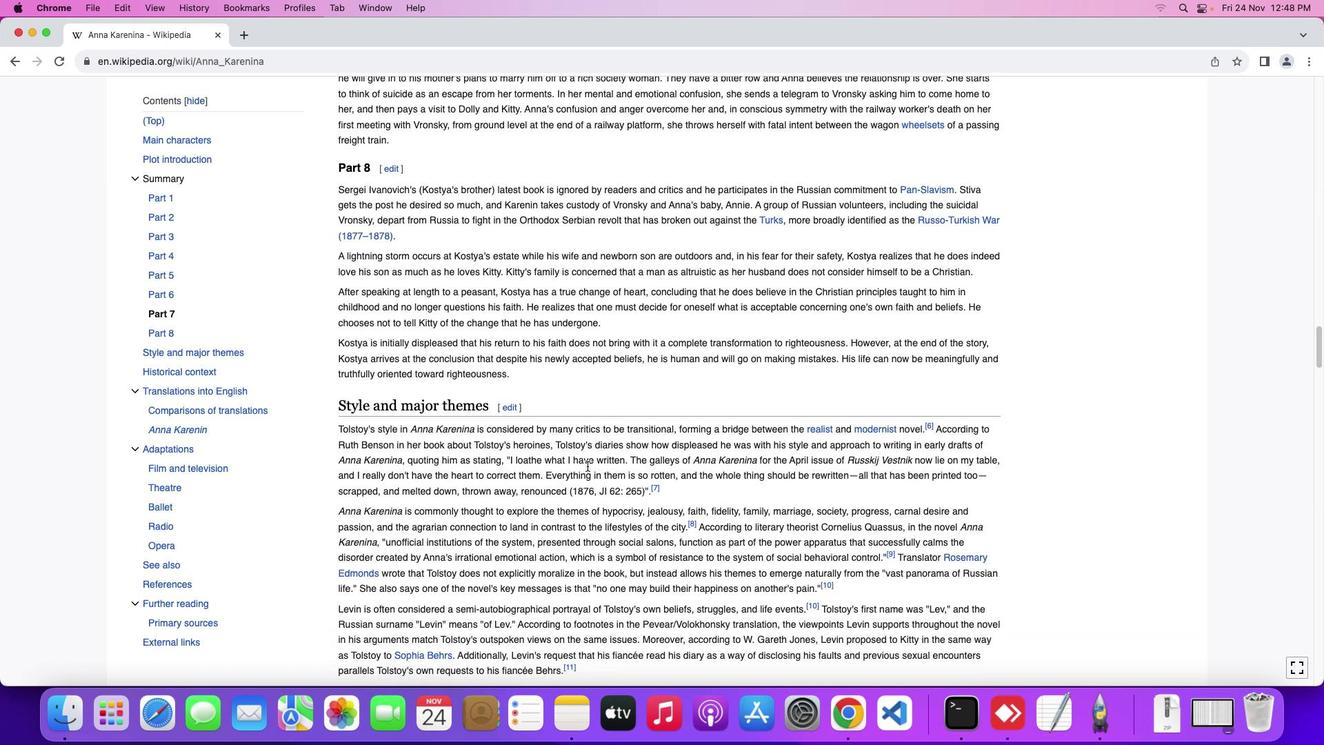 
Action: Mouse scrolled (587, 465) with delta (0, 0)
Screenshot: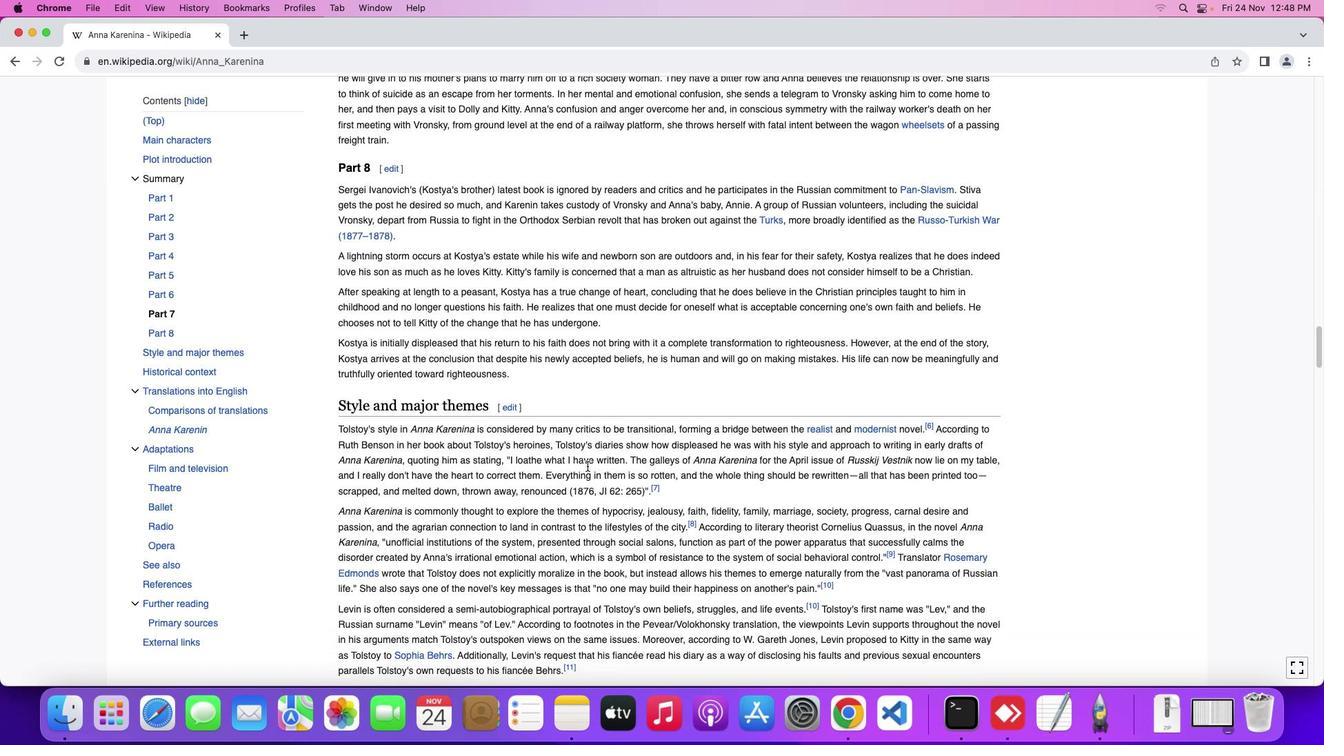 
Action: Mouse scrolled (587, 465) with delta (0, 0)
Screenshot: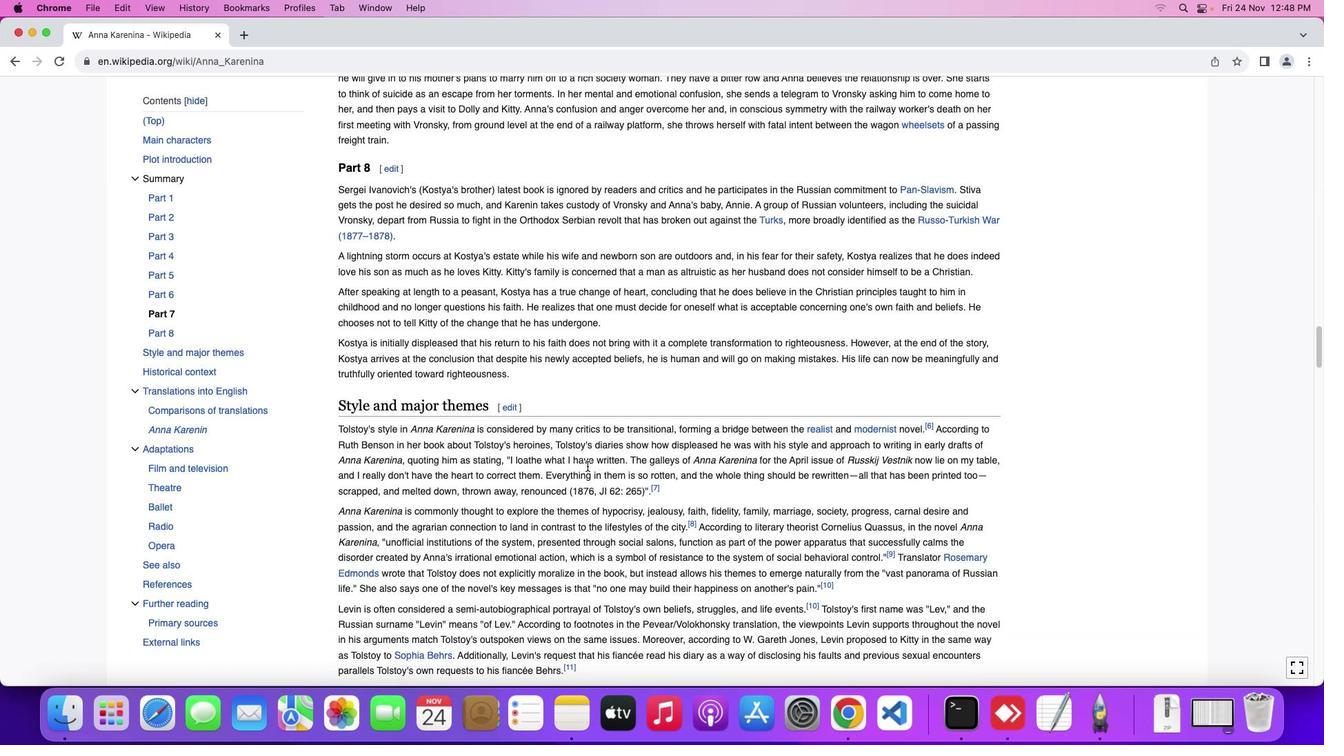 
Action: Mouse moved to (587, 465)
Screenshot: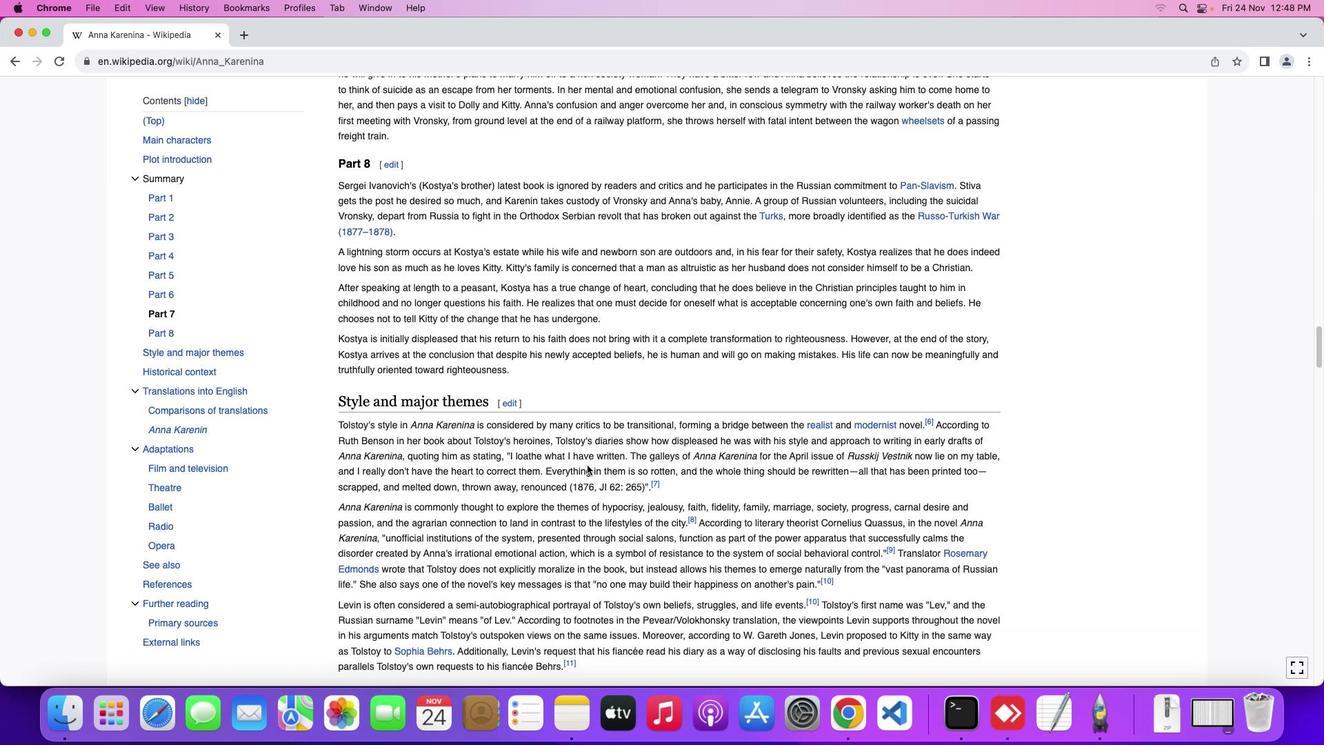 
Action: Mouse scrolled (587, 465) with delta (0, 0)
Screenshot: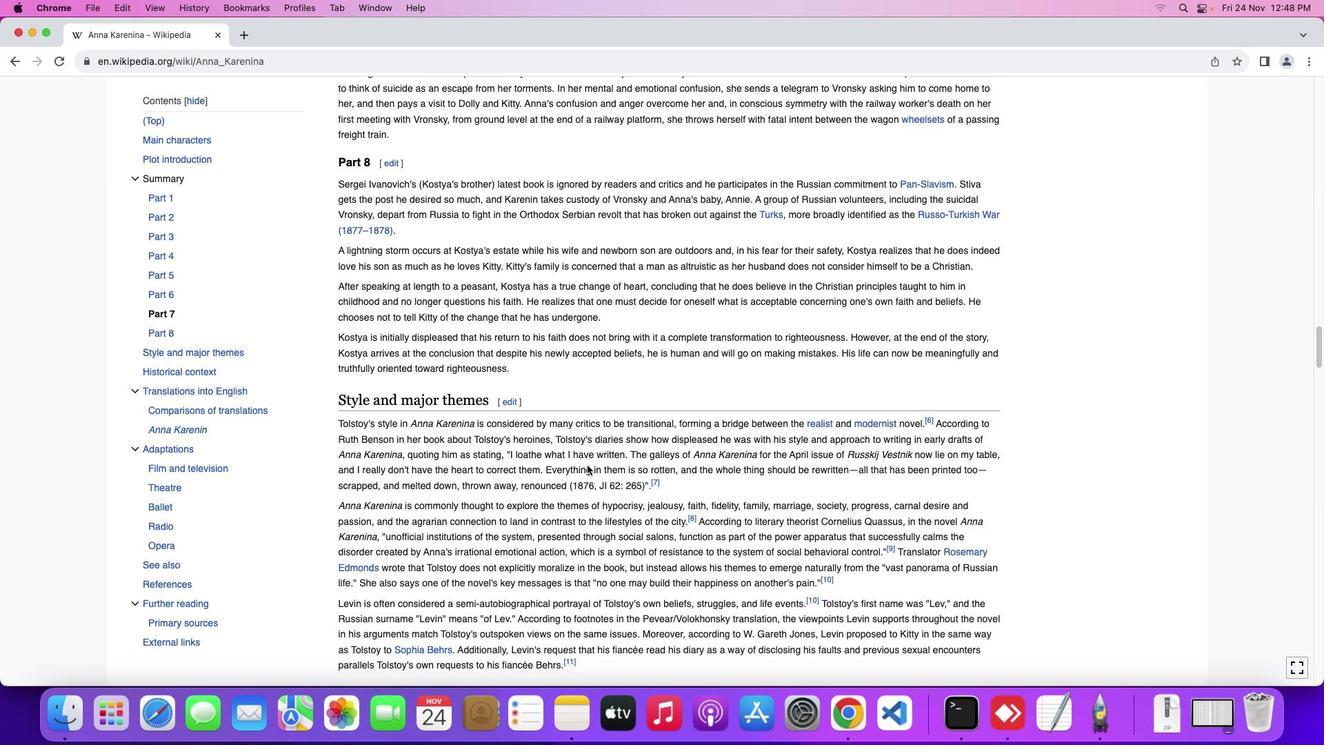 
Action: Mouse scrolled (587, 465) with delta (0, 0)
Screenshot: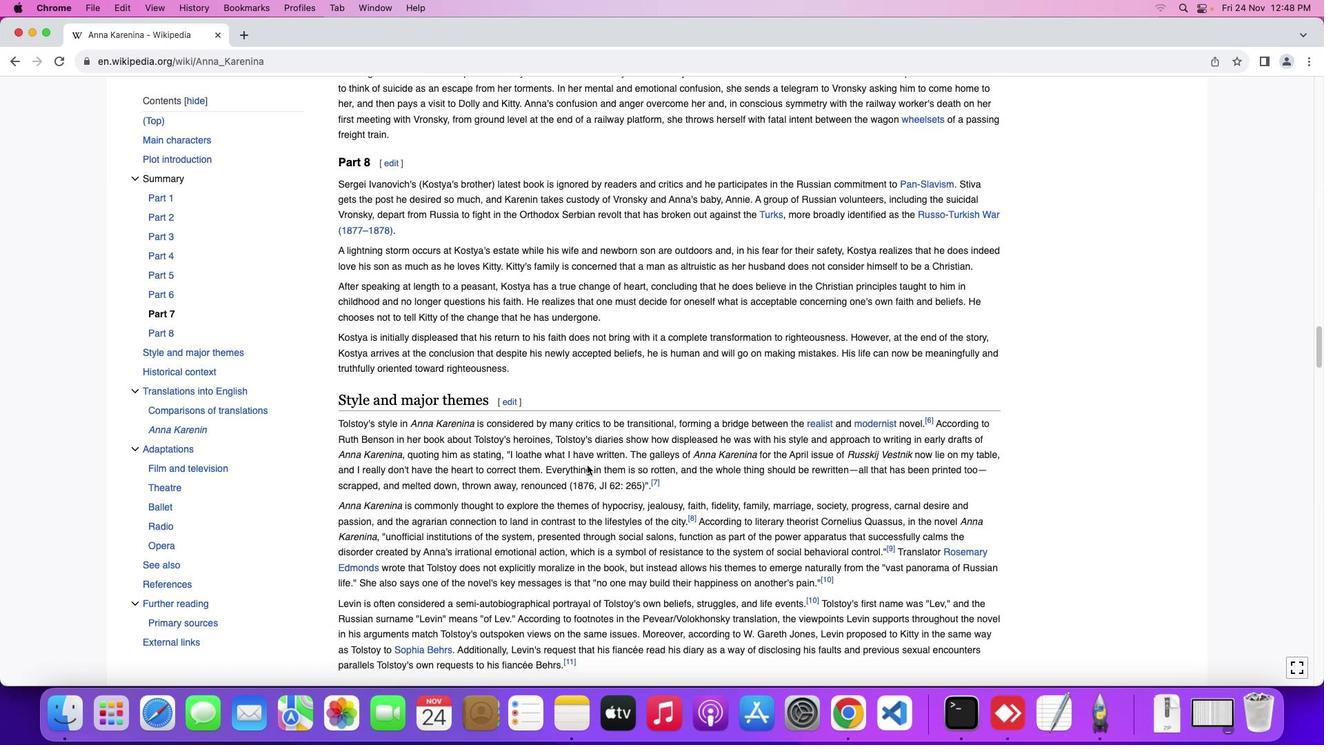 
Action: Mouse moved to (587, 465)
Screenshot: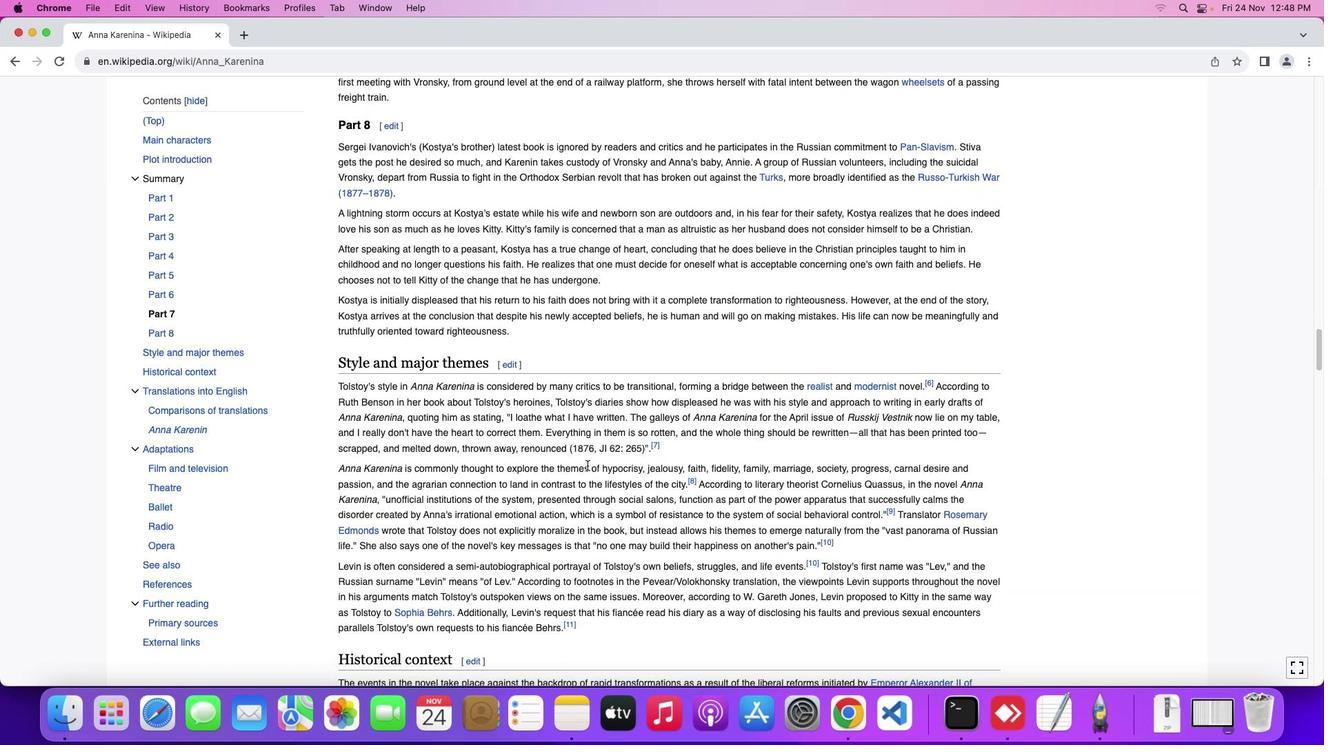 
Action: Mouse scrolled (587, 465) with delta (0, 0)
Screenshot: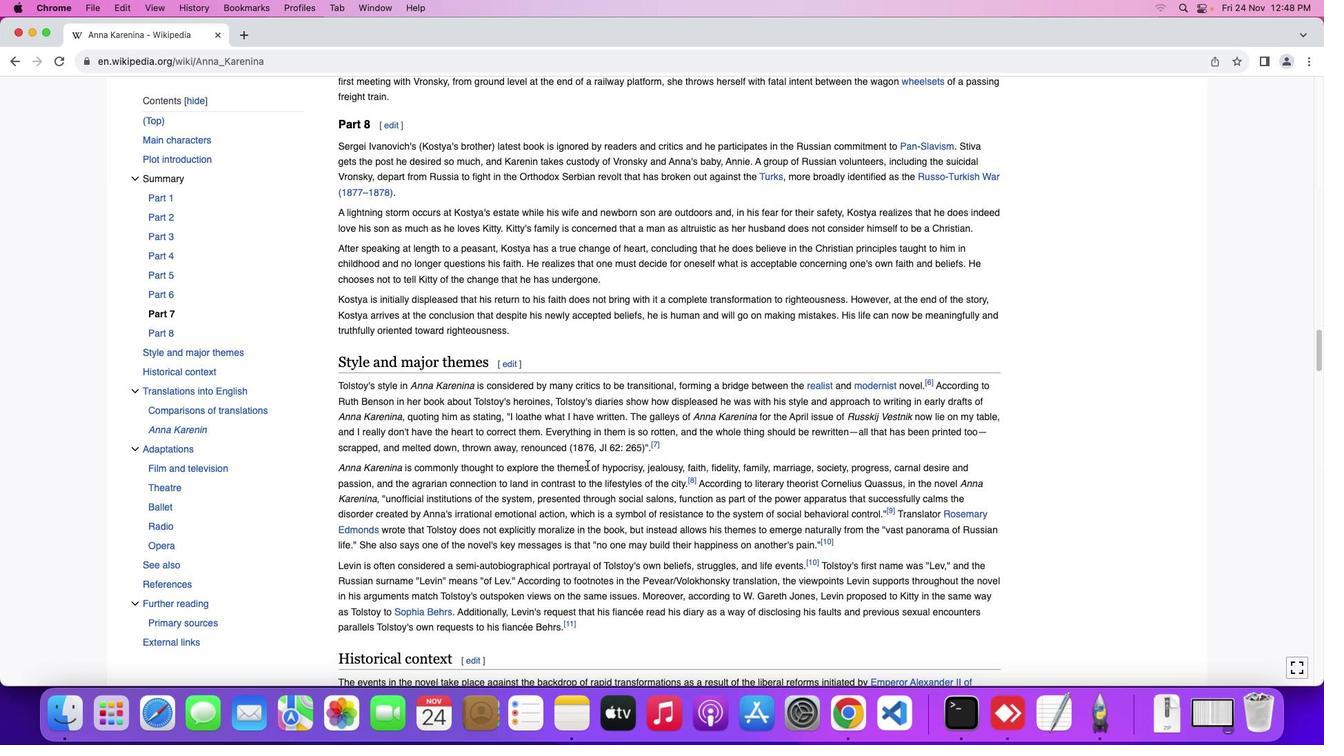 
Action: Mouse scrolled (587, 465) with delta (0, 0)
Screenshot: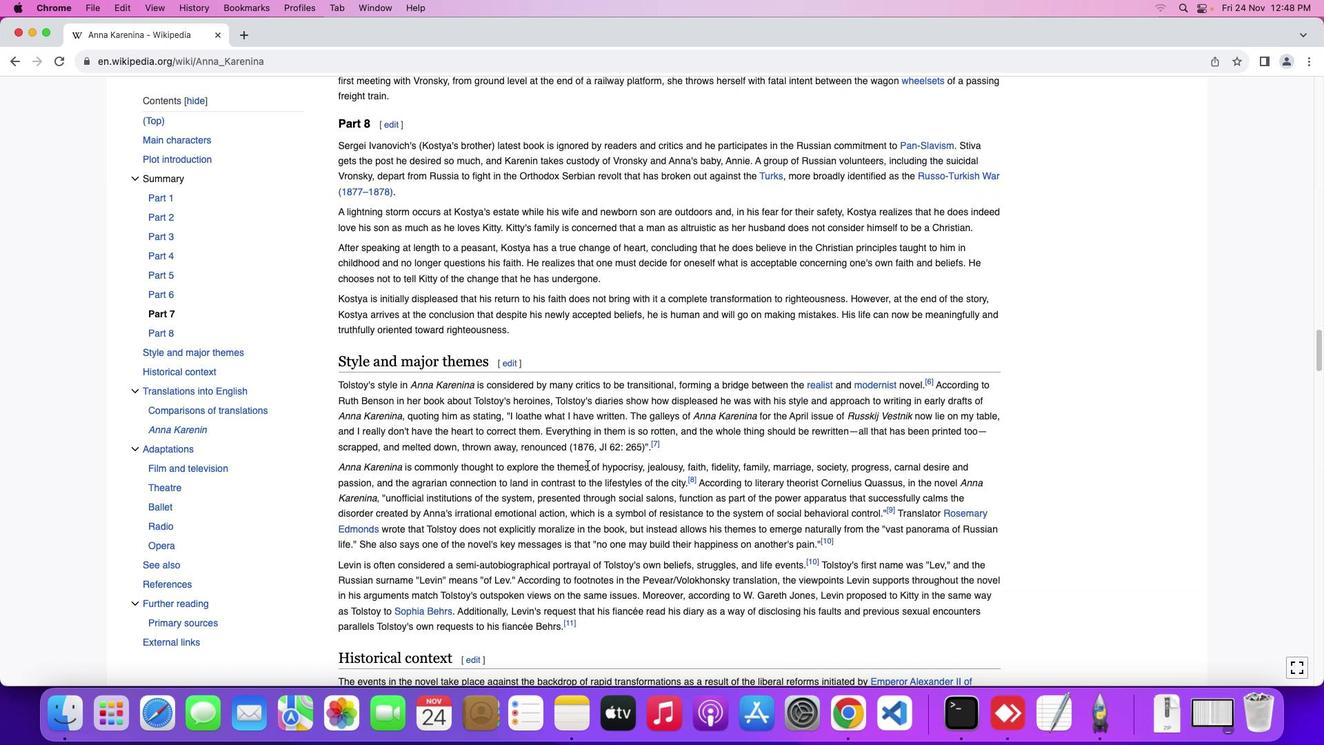 
Action: Mouse scrolled (587, 465) with delta (0, 0)
Screenshot: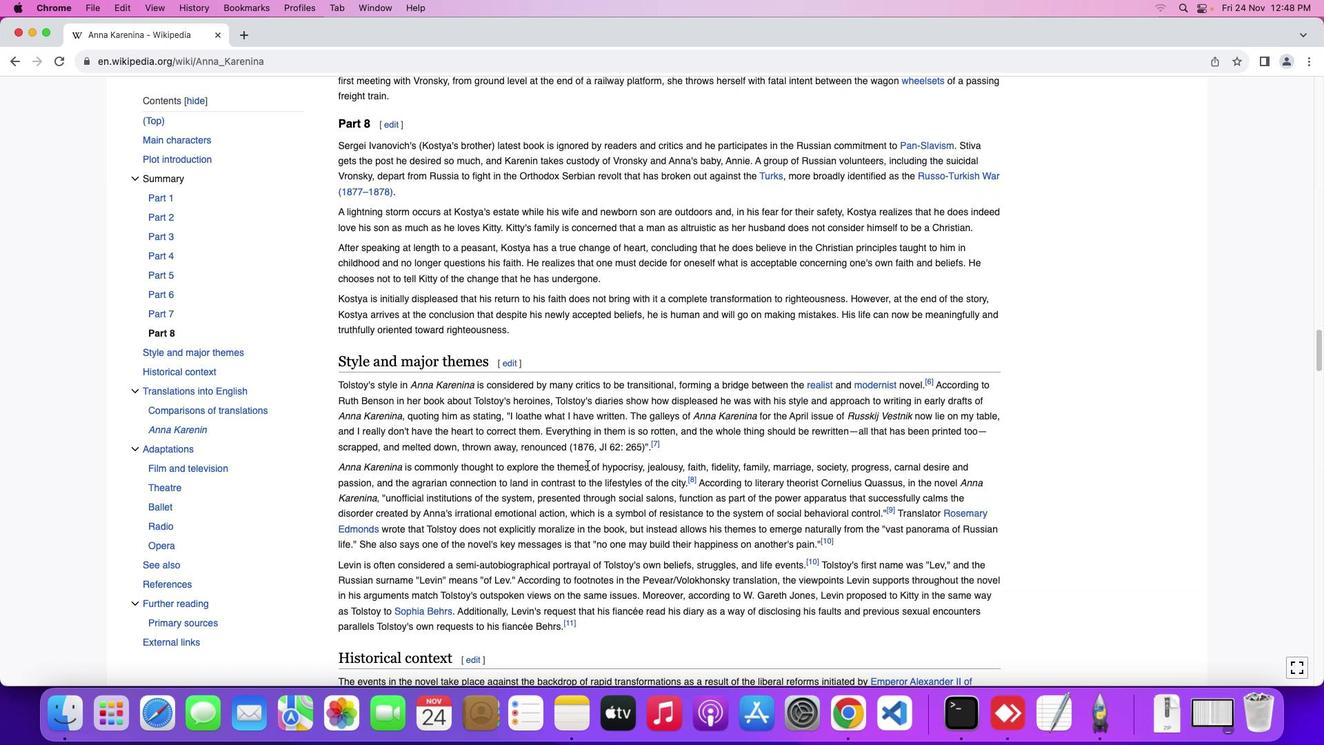 
Action: Mouse moved to (587, 464)
Screenshot: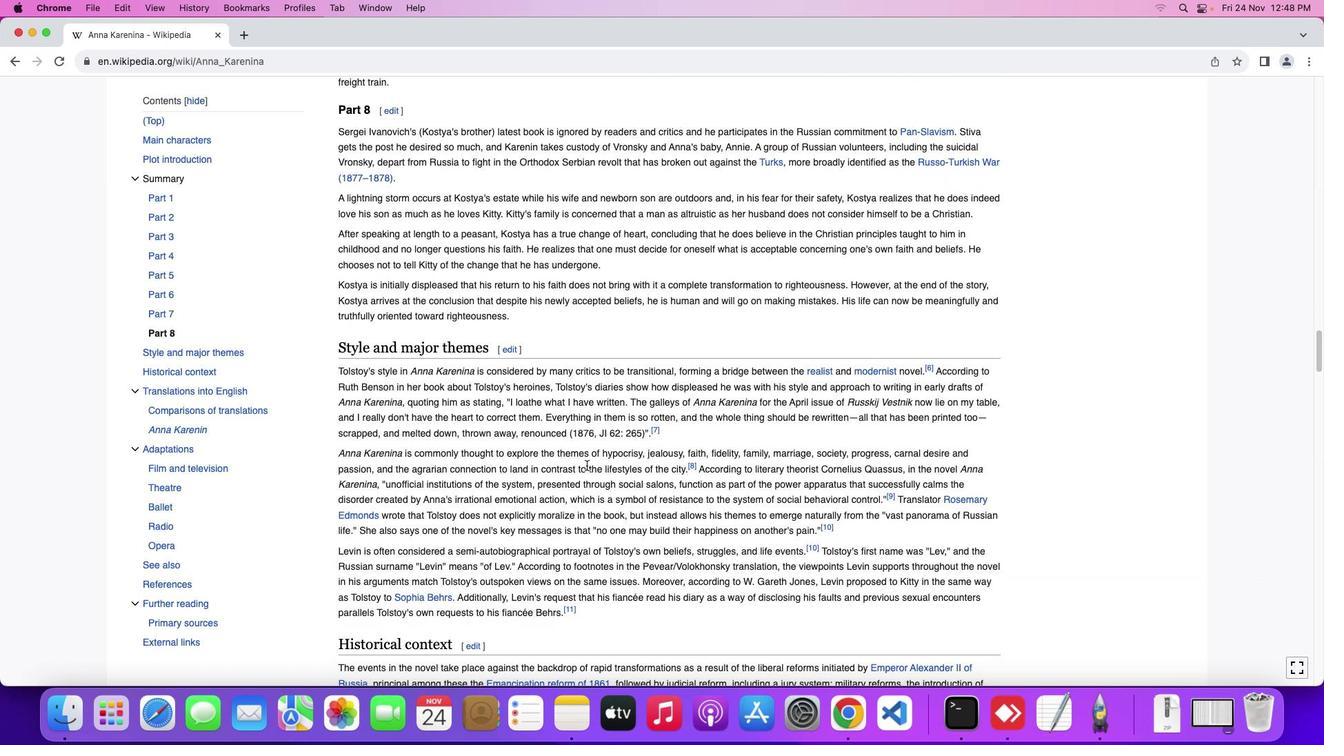 
Action: Mouse scrolled (587, 464) with delta (0, 0)
Screenshot: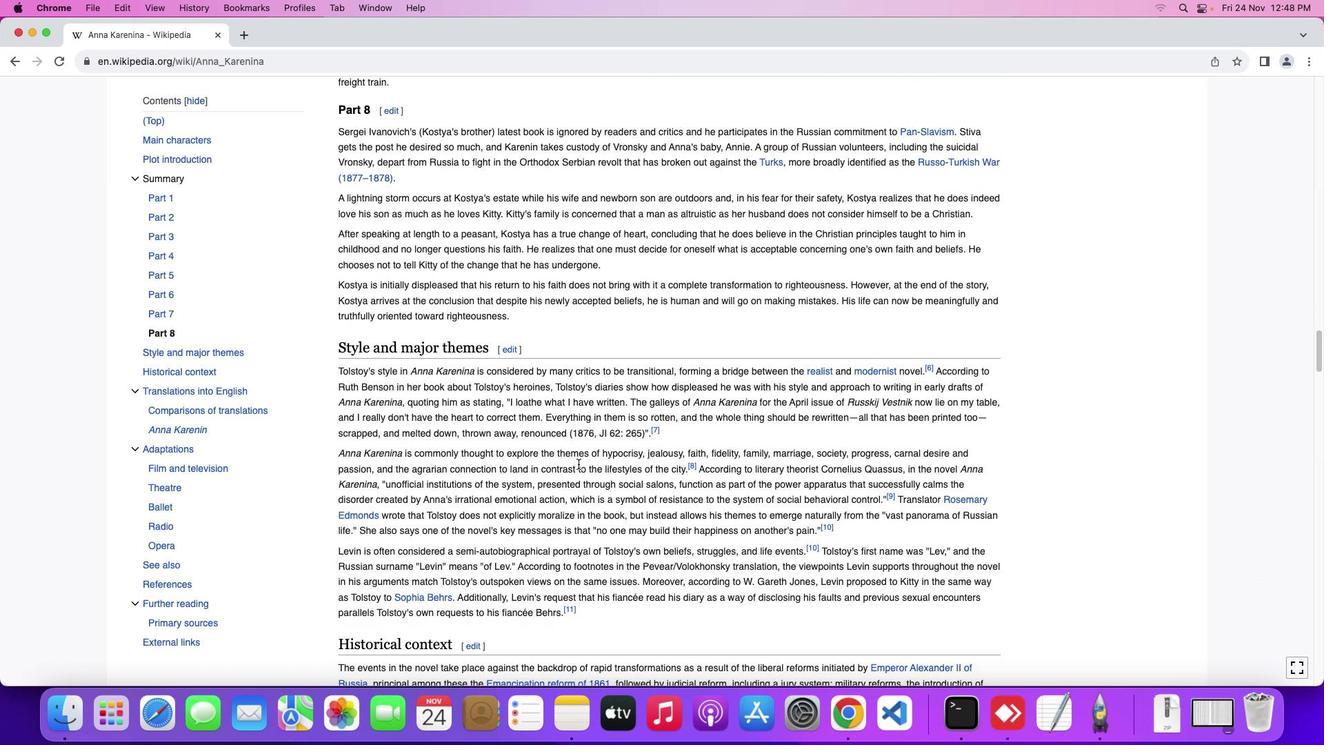 
Action: Mouse scrolled (587, 464) with delta (0, 0)
Screenshot: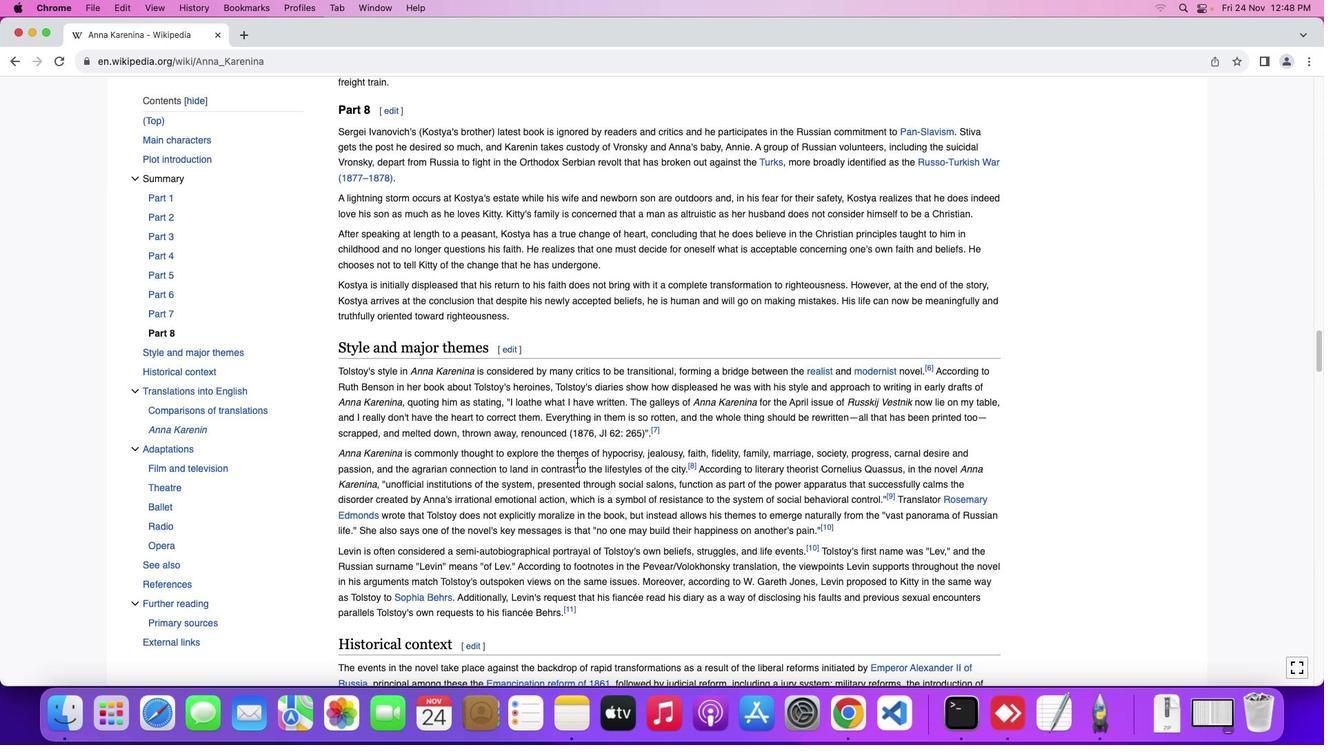 
Action: Mouse moved to (576, 462)
Screenshot: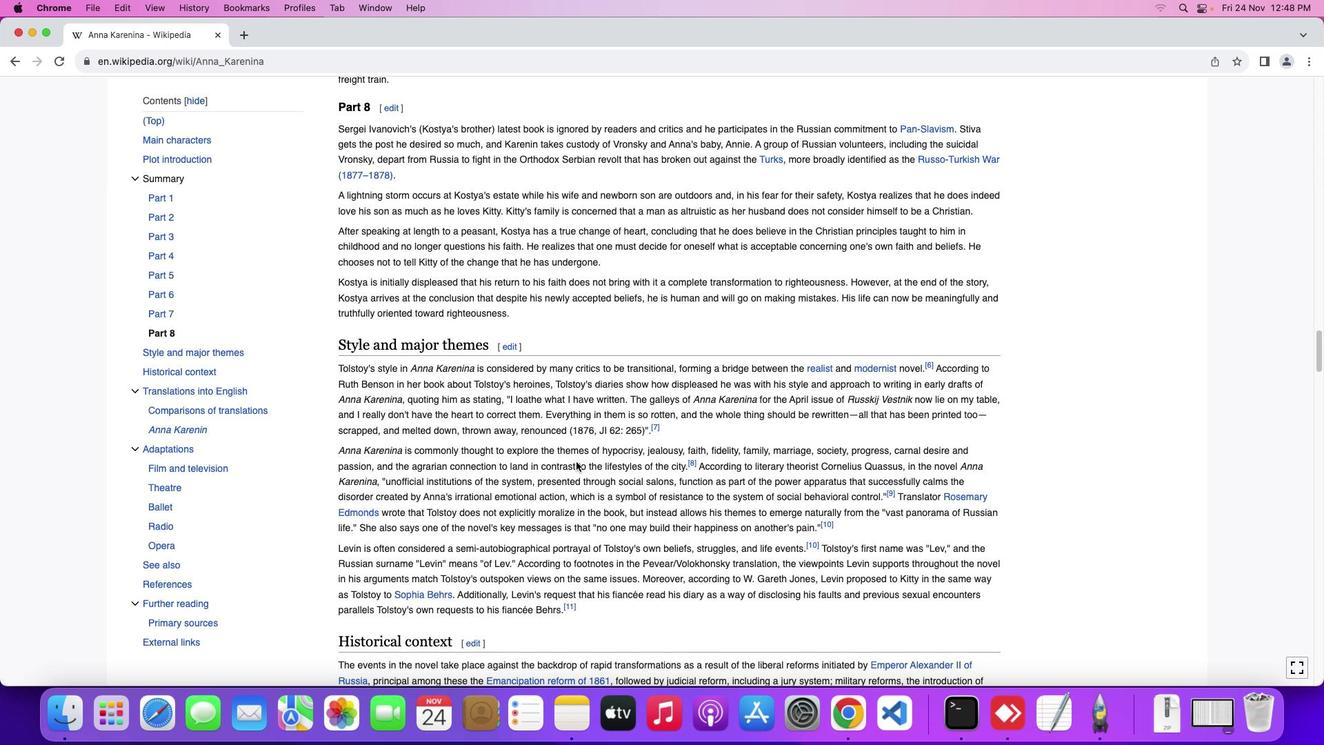 
Action: Mouse scrolled (576, 462) with delta (0, 0)
Screenshot: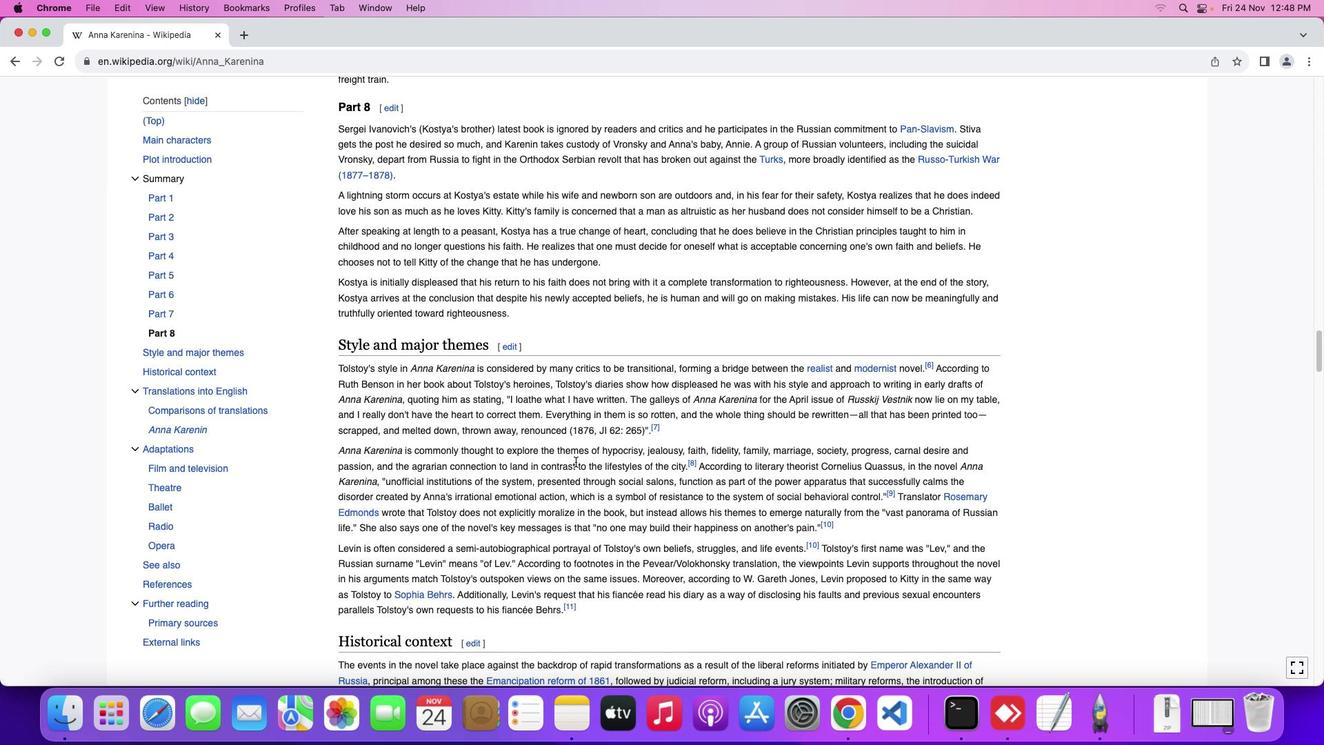 
Action: Mouse moved to (575, 462)
Screenshot: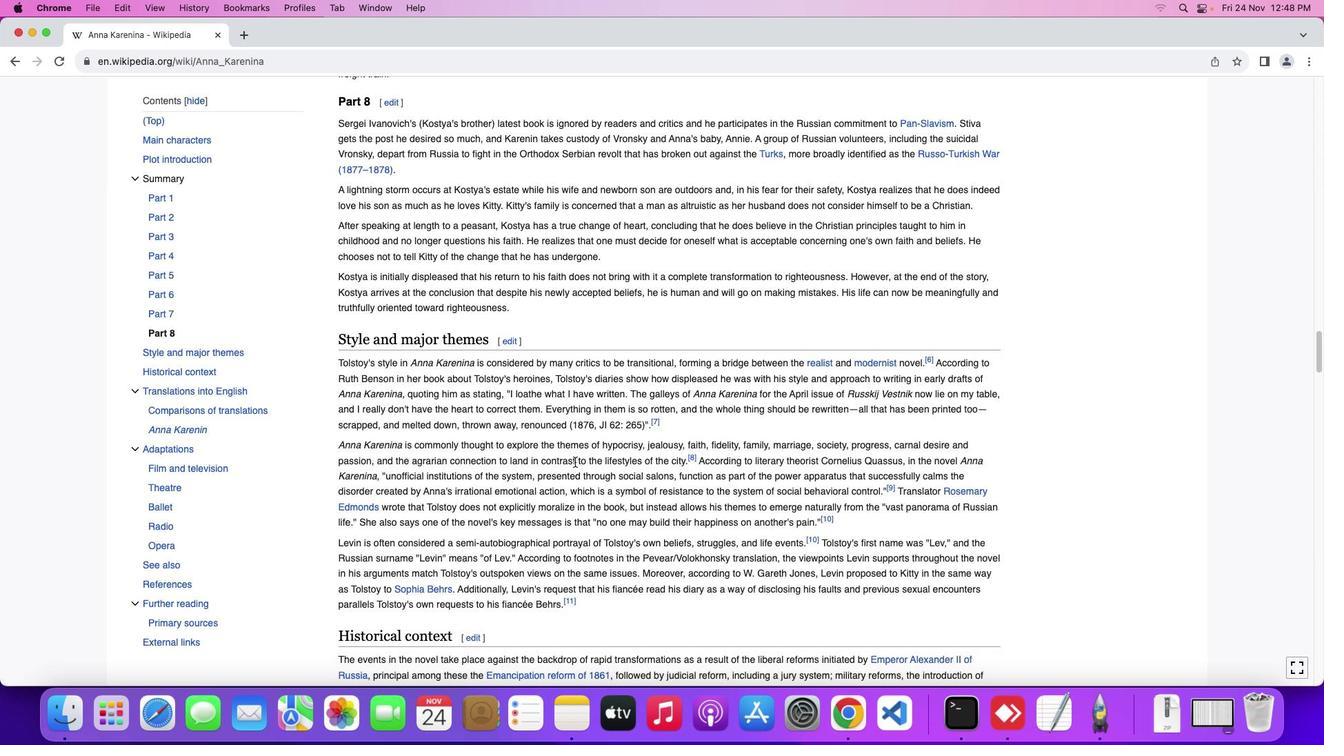 
Action: Mouse scrolled (575, 462) with delta (0, 0)
Screenshot: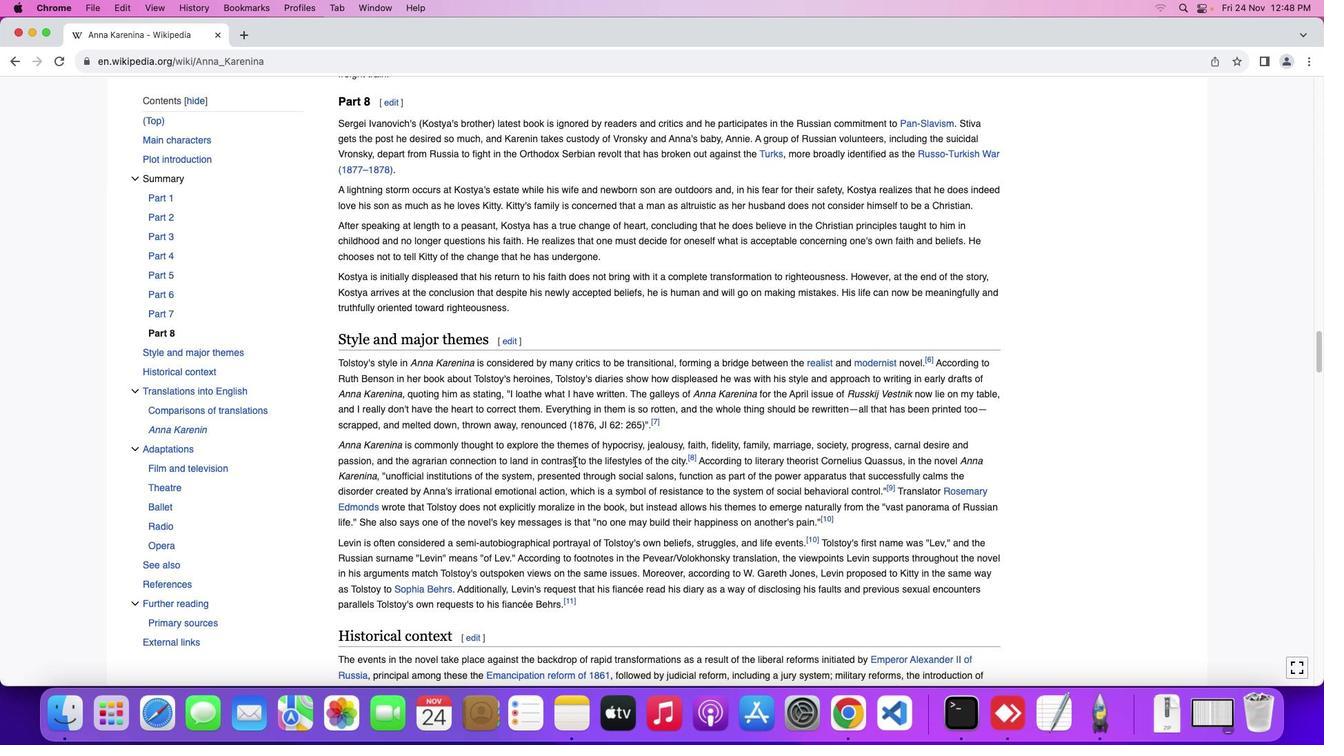 
Action: Mouse scrolled (575, 462) with delta (0, 0)
Screenshot: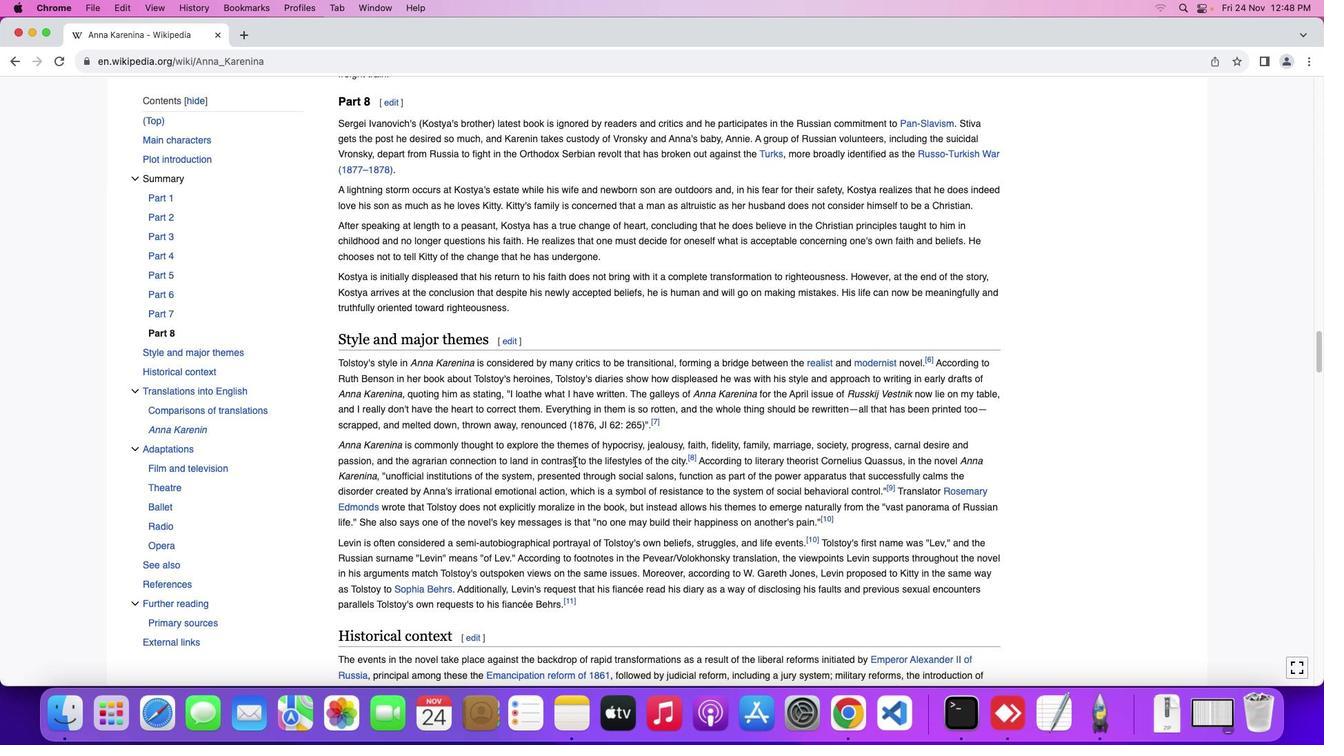 
Action: Mouse moved to (573, 462)
Screenshot: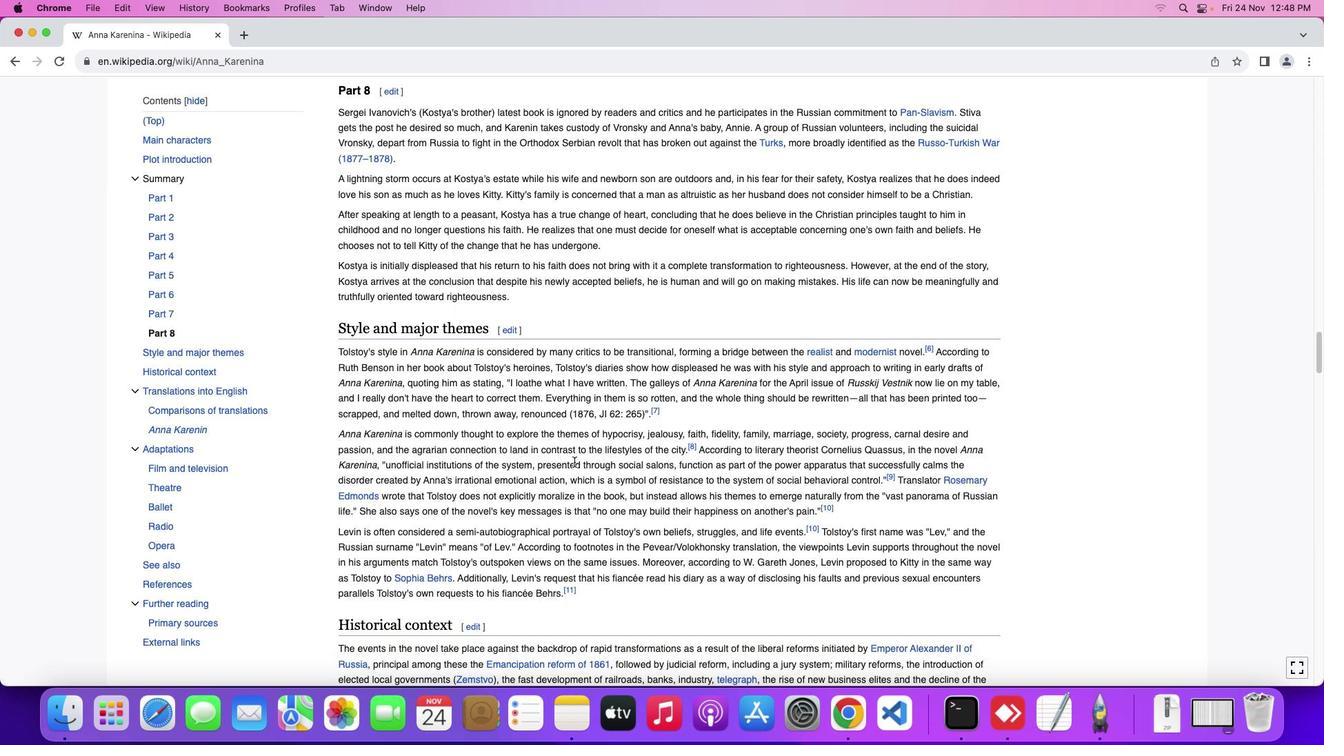 
Action: Mouse scrolled (573, 462) with delta (0, 0)
Screenshot: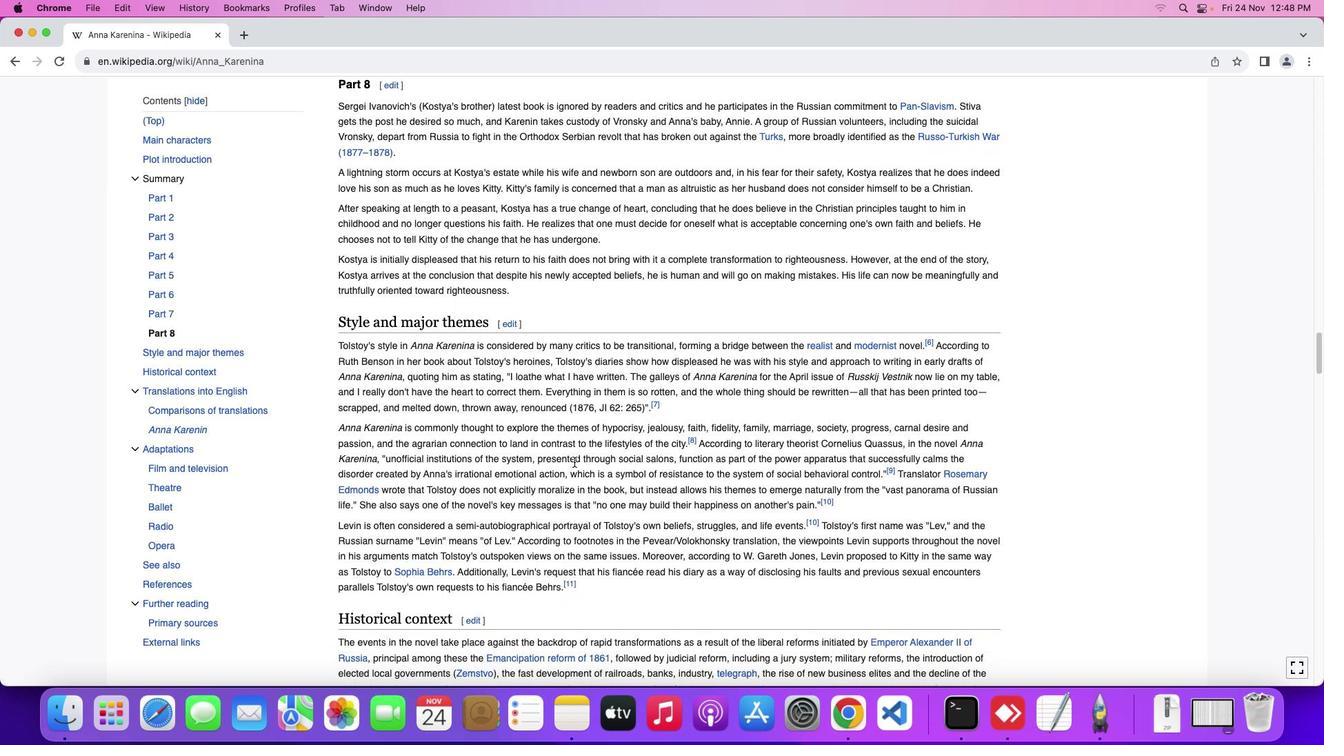 
Action: Mouse scrolled (573, 462) with delta (0, 0)
Screenshot: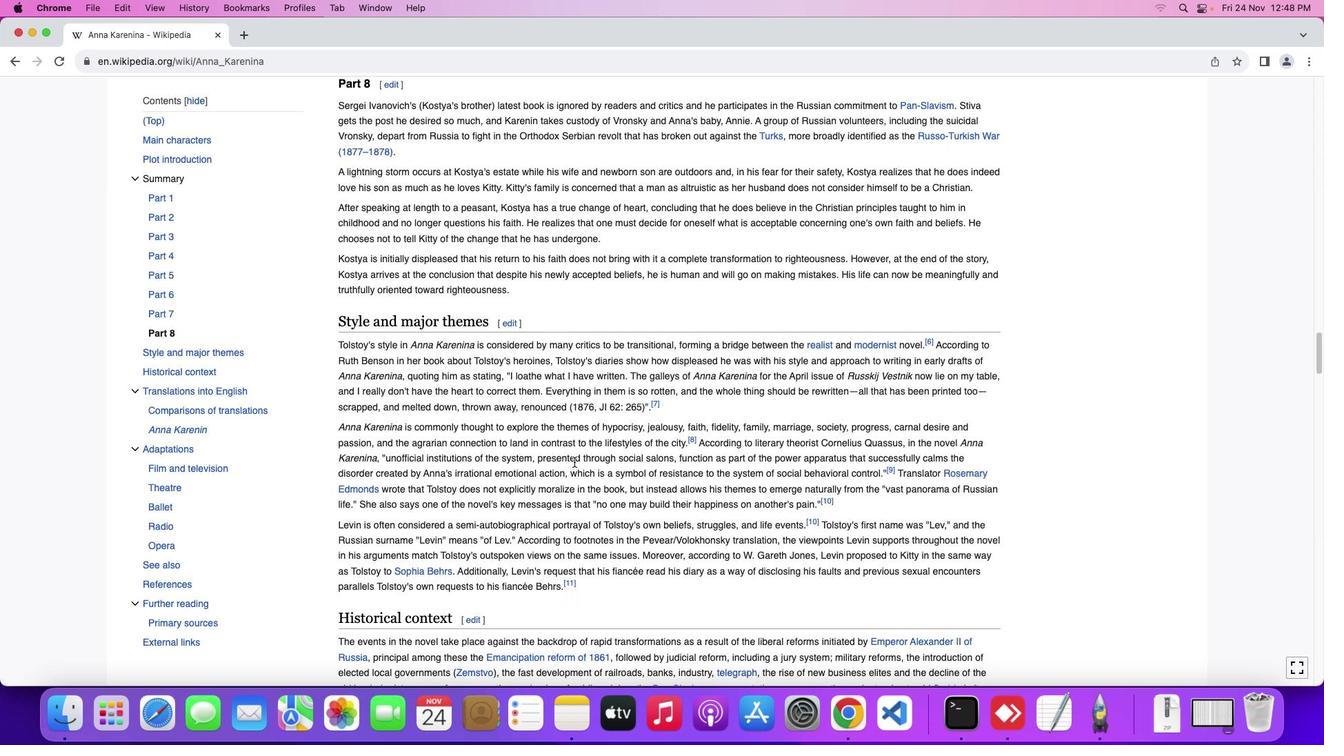 
Action: Mouse scrolled (573, 462) with delta (0, 0)
Screenshot: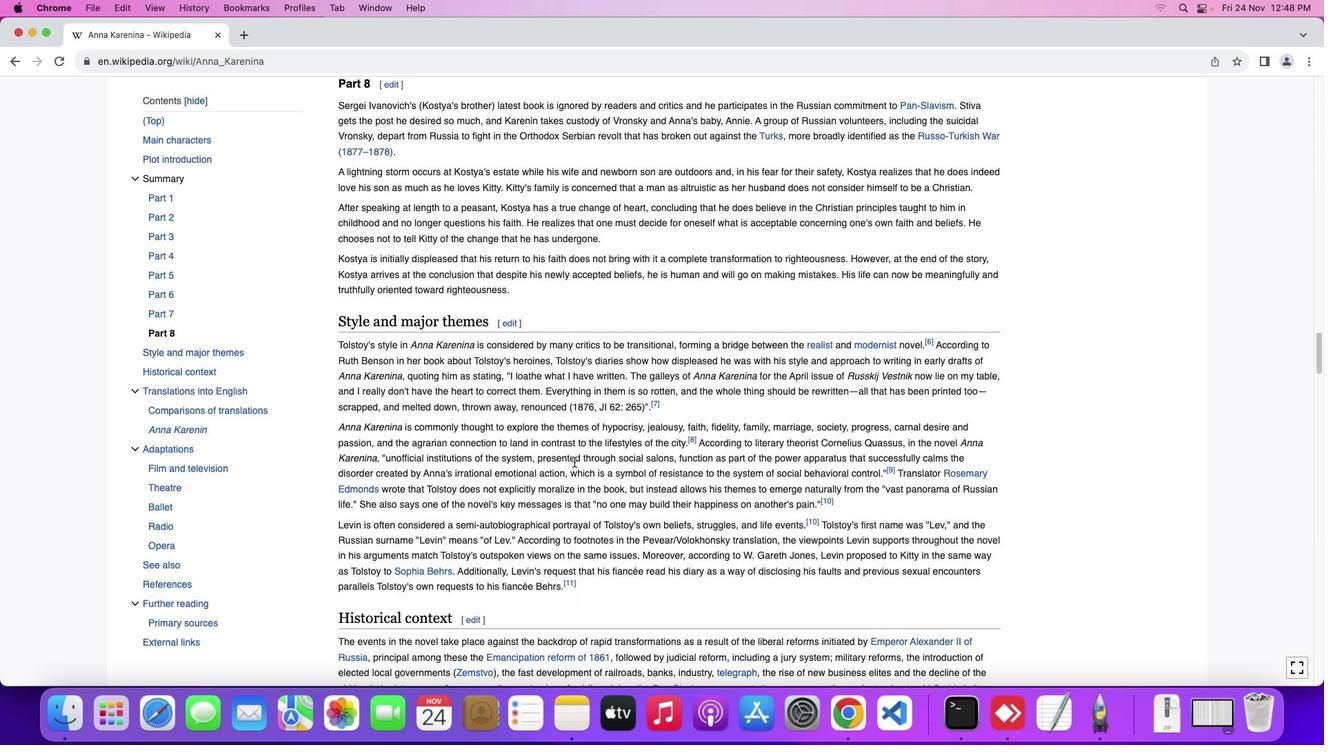 
Action: Mouse moved to (573, 461)
Screenshot: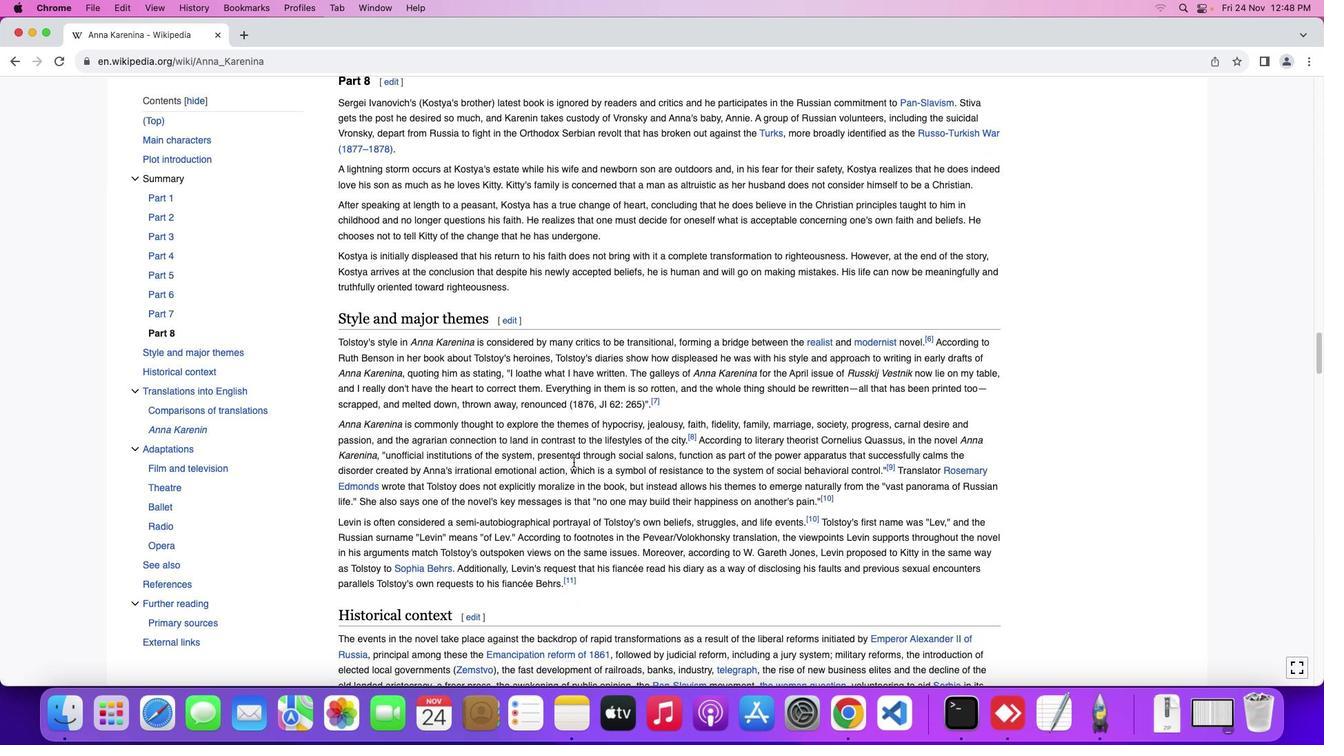 
Action: Mouse scrolled (573, 461) with delta (0, 0)
Screenshot: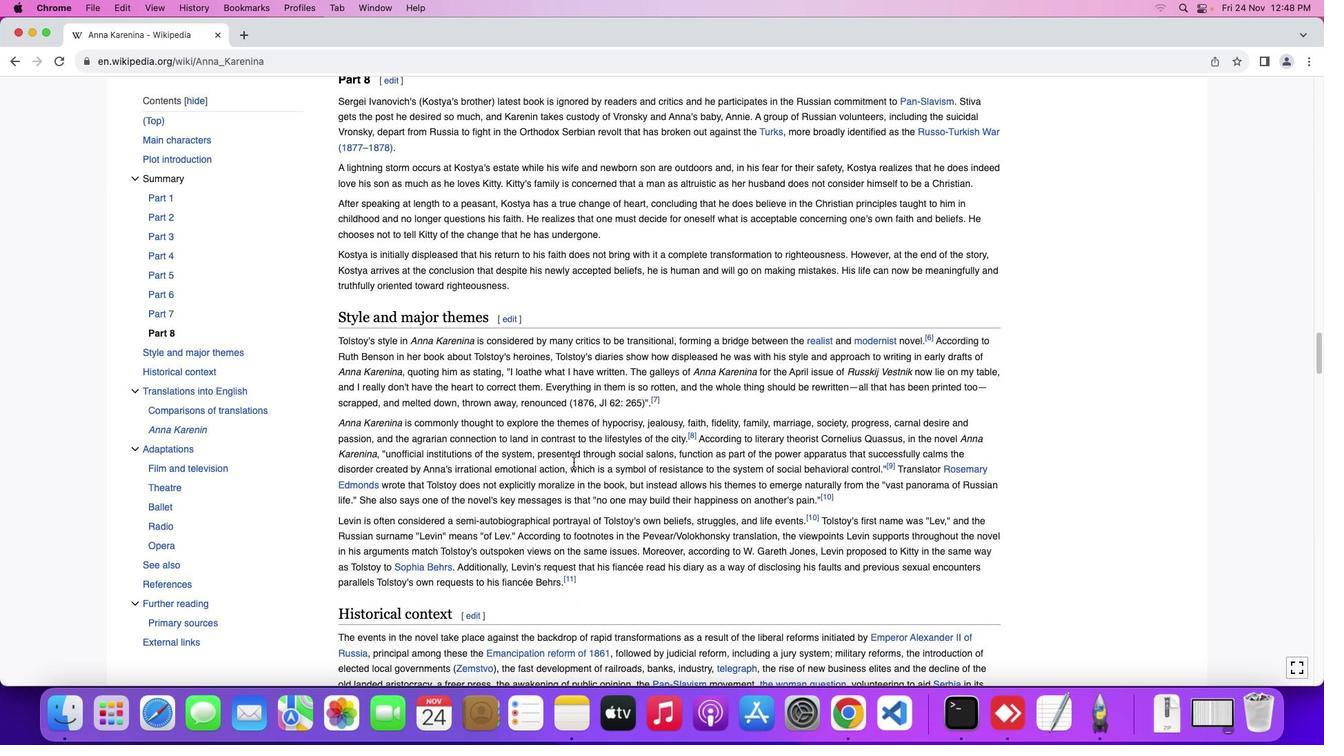 
Action: Mouse scrolled (573, 461) with delta (0, 0)
Screenshot: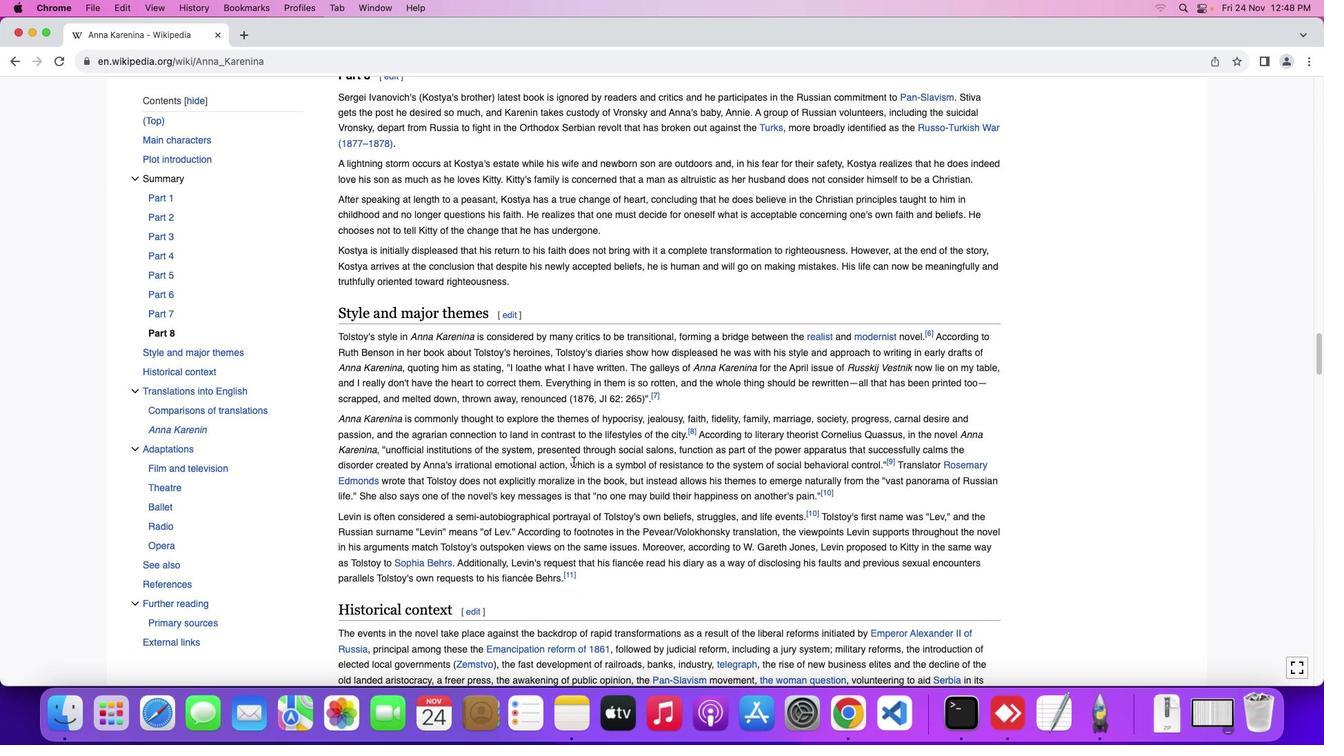 
Action: Mouse scrolled (573, 461) with delta (0, 0)
Screenshot: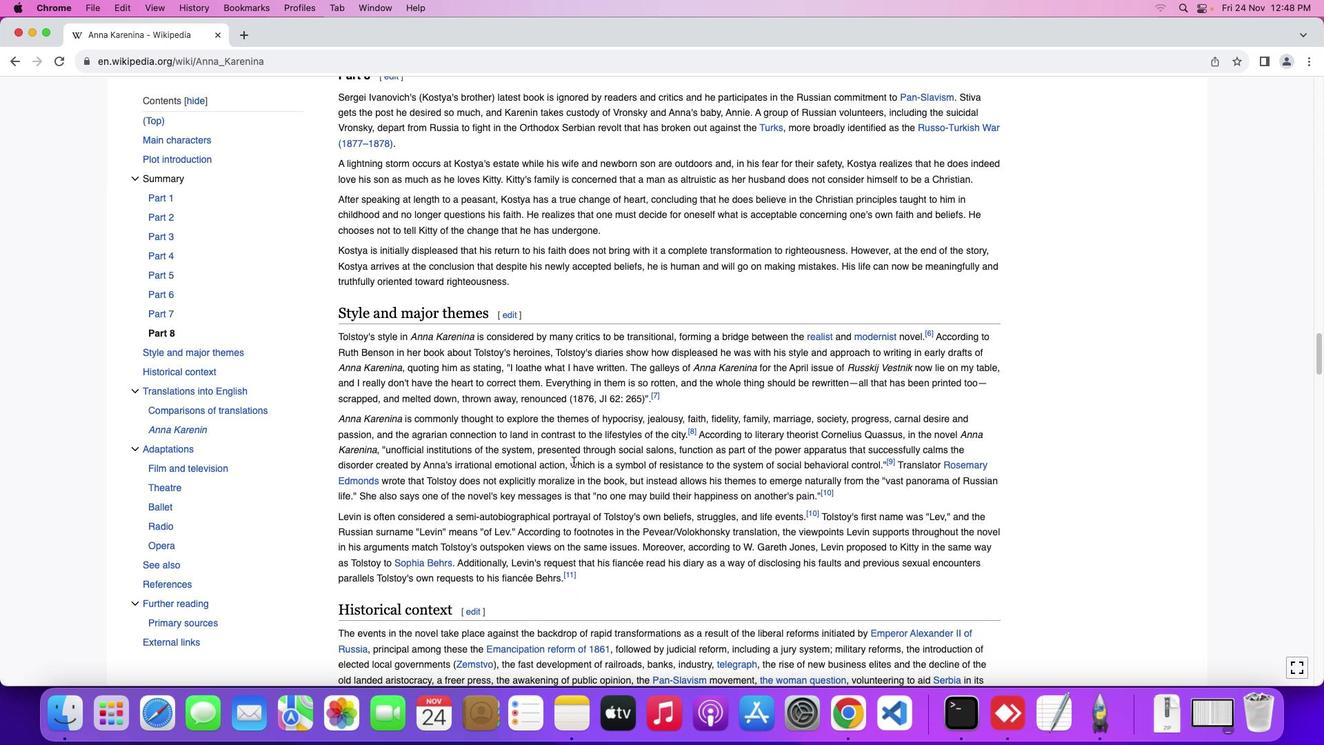 
Action: Mouse scrolled (573, 461) with delta (0, 0)
Screenshot: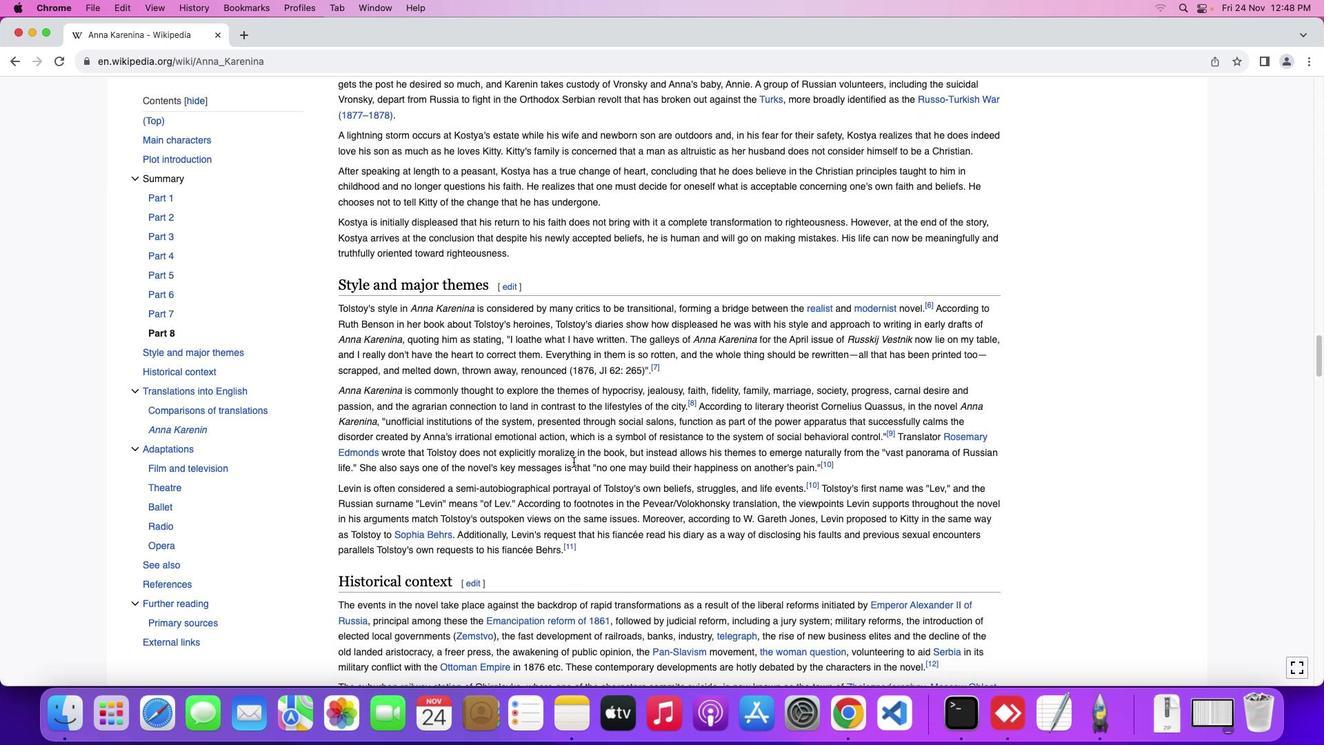 
Action: Mouse scrolled (573, 461) with delta (0, 0)
Screenshot: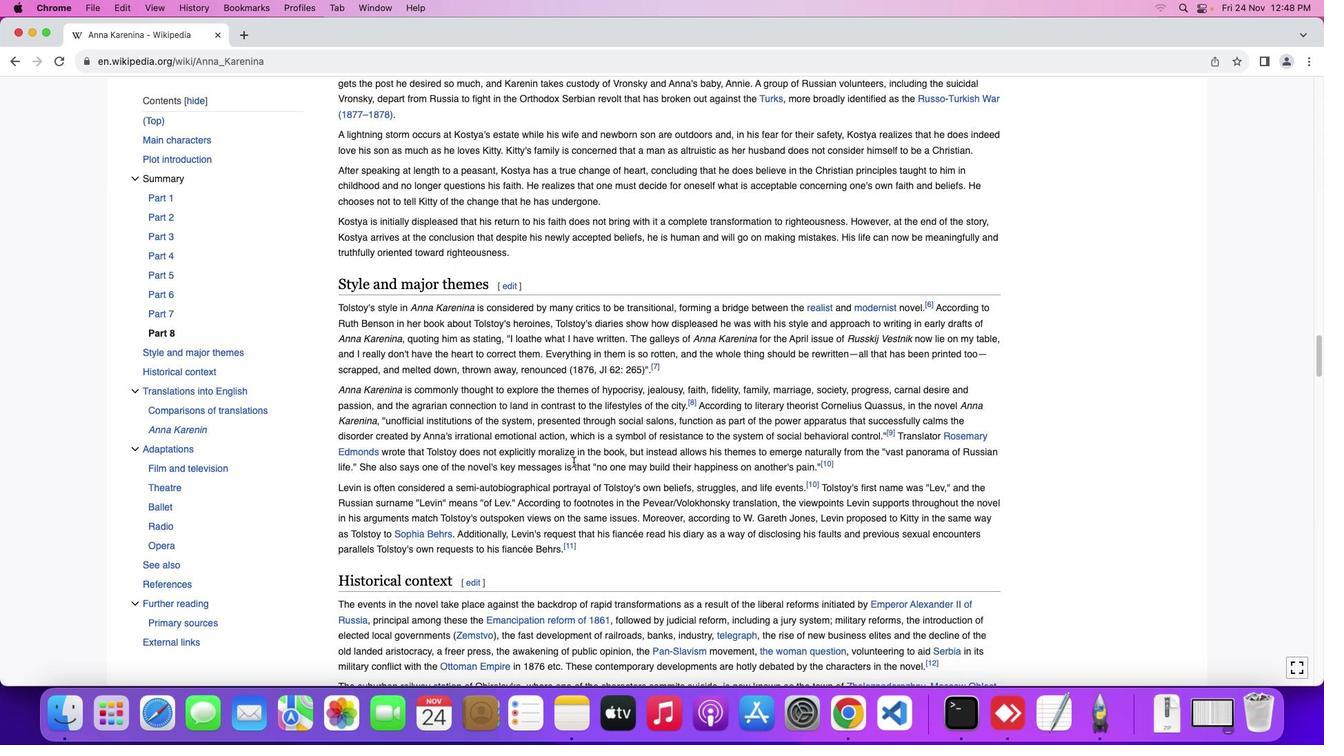 
Action: Mouse scrolled (573, 461) with delta (0, 0)
Screenshot: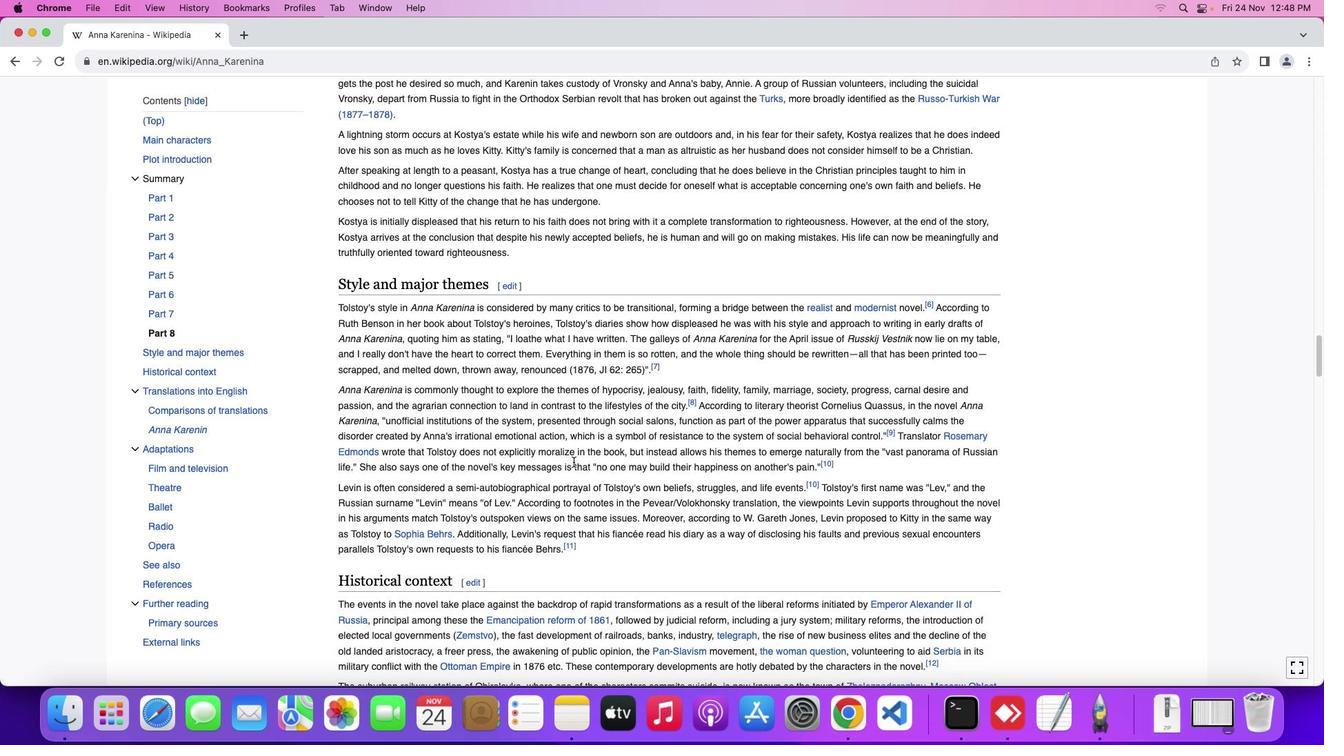 
Action: Mouse moved to (573, 461)
Screenshot: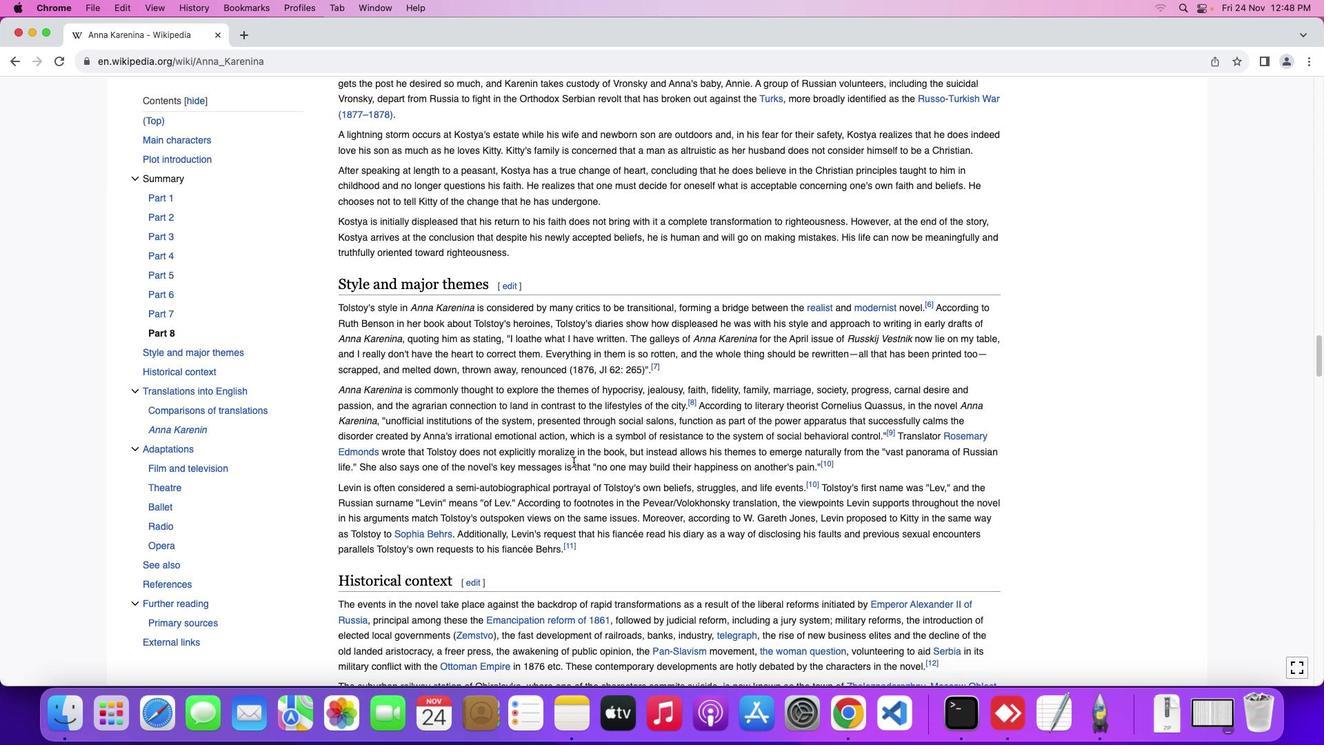 
Action: Mouse scrolled (573, 461) with delta (0, 0)
Screenshot: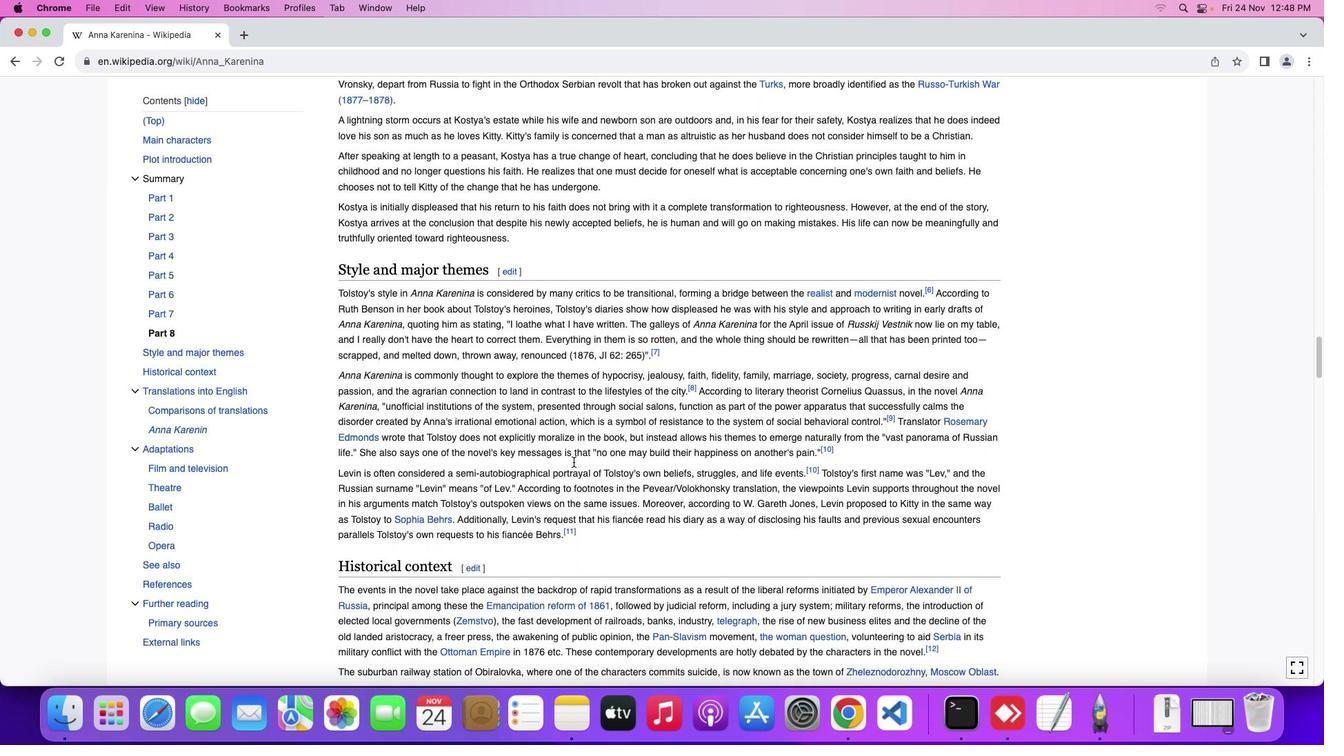
Action: Mouse scrolled (573, 461) with delta (0, 0)
Screenshot: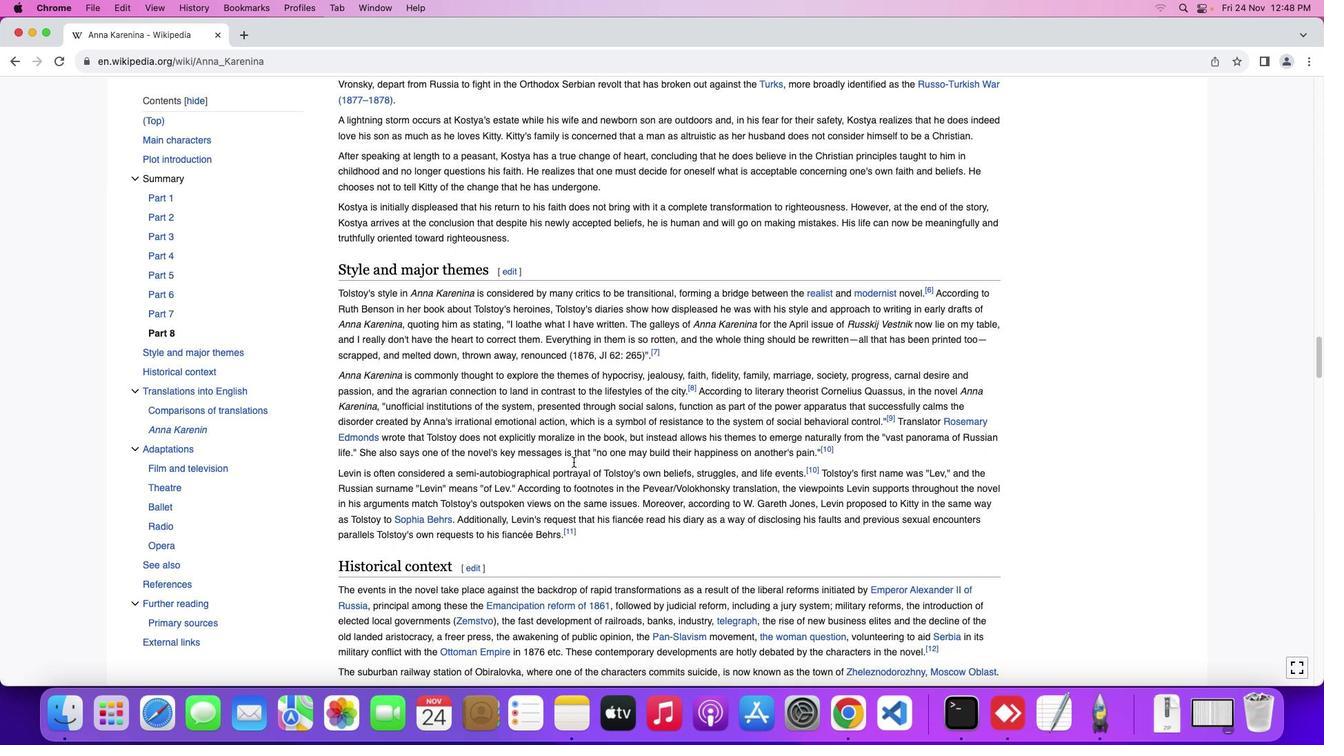 
Action: Mouse moved to (546, 455)
Screenshot: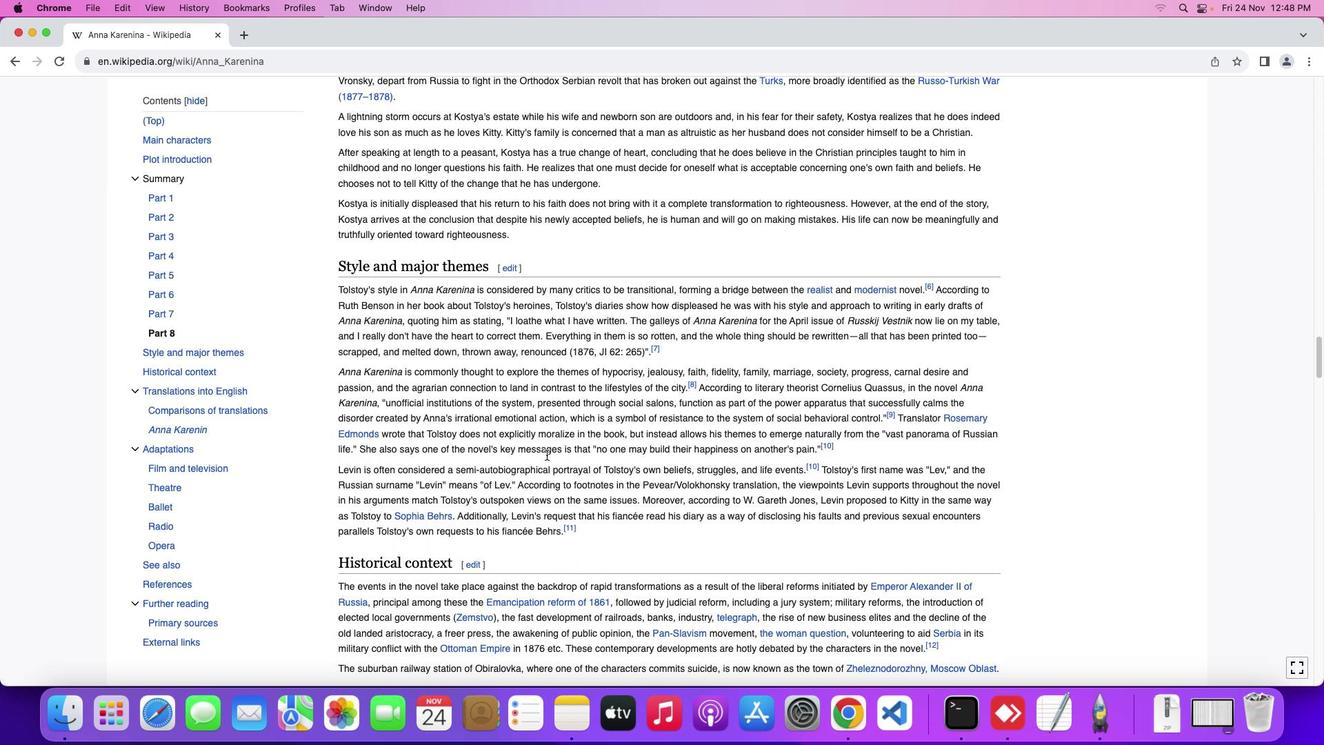 
Action: Mouse scrolled (546, 455) with delta (0, 0)
Screenshot: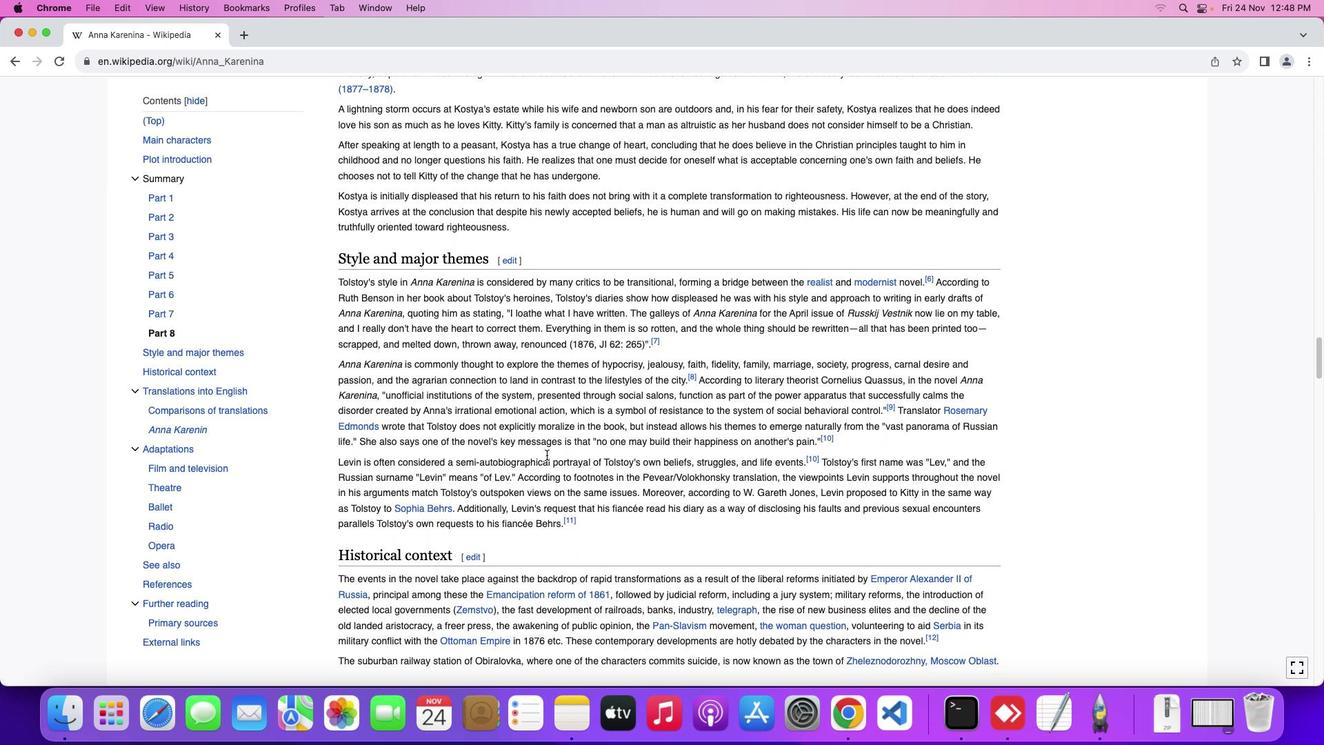 
Action: Mouse scrolled (546, 455) with delta (0, 0)
Screenshot: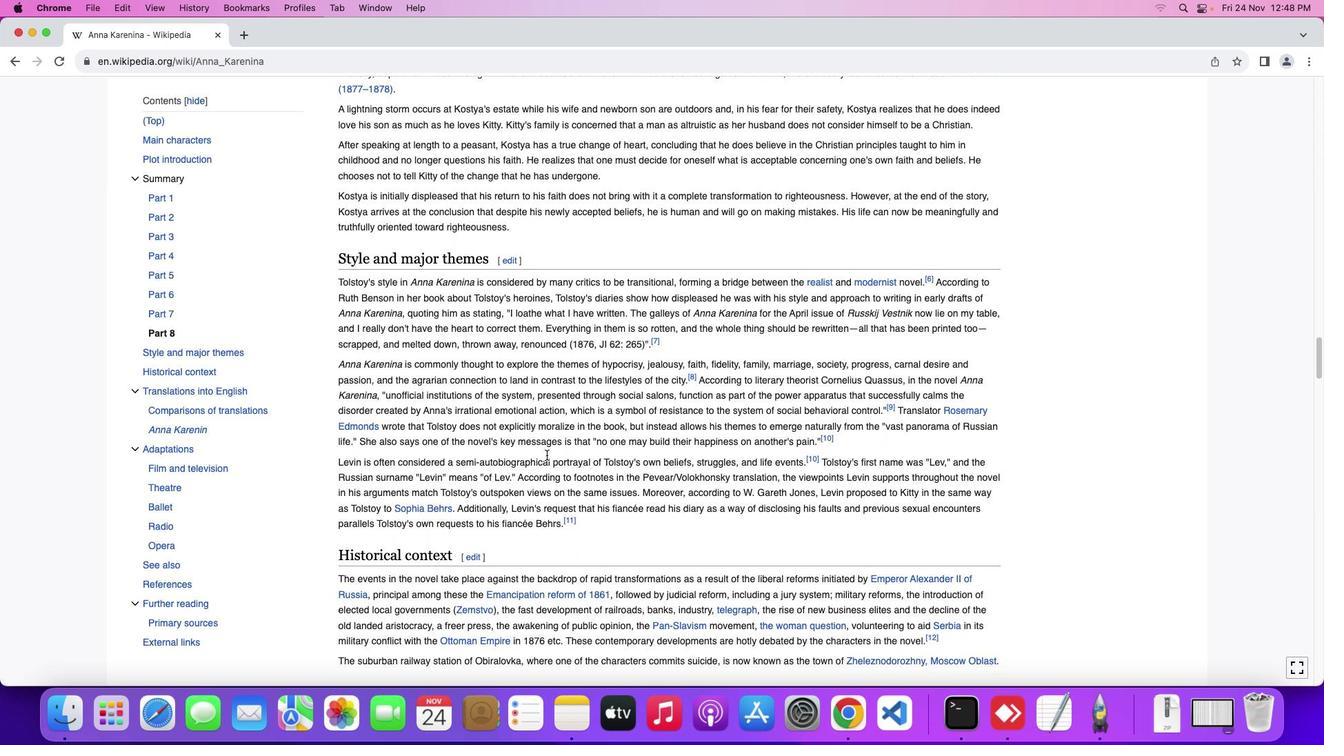 
Action: Mouse scrolled (546, 455) with delta (0, 0)
Screenshot: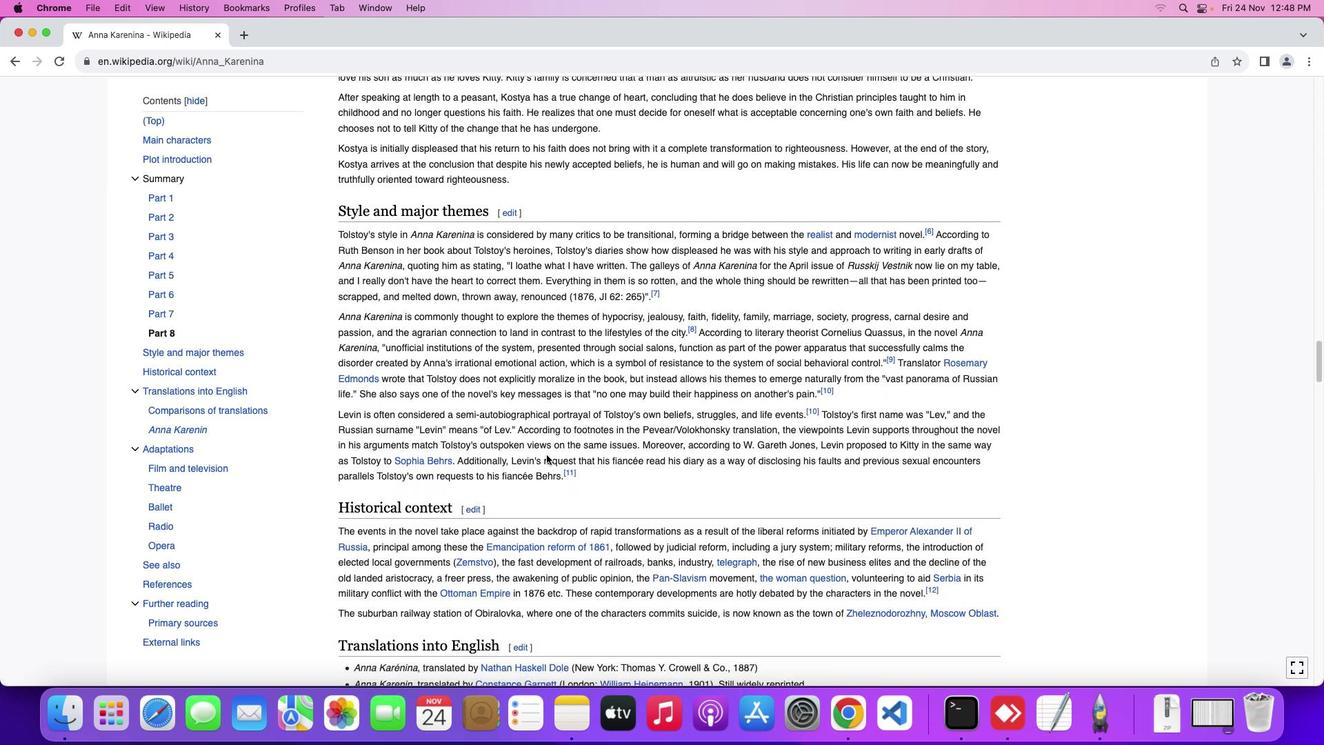 
Action: Mouse scrolled (546, 455) with delta (0, 0)
Screenshot: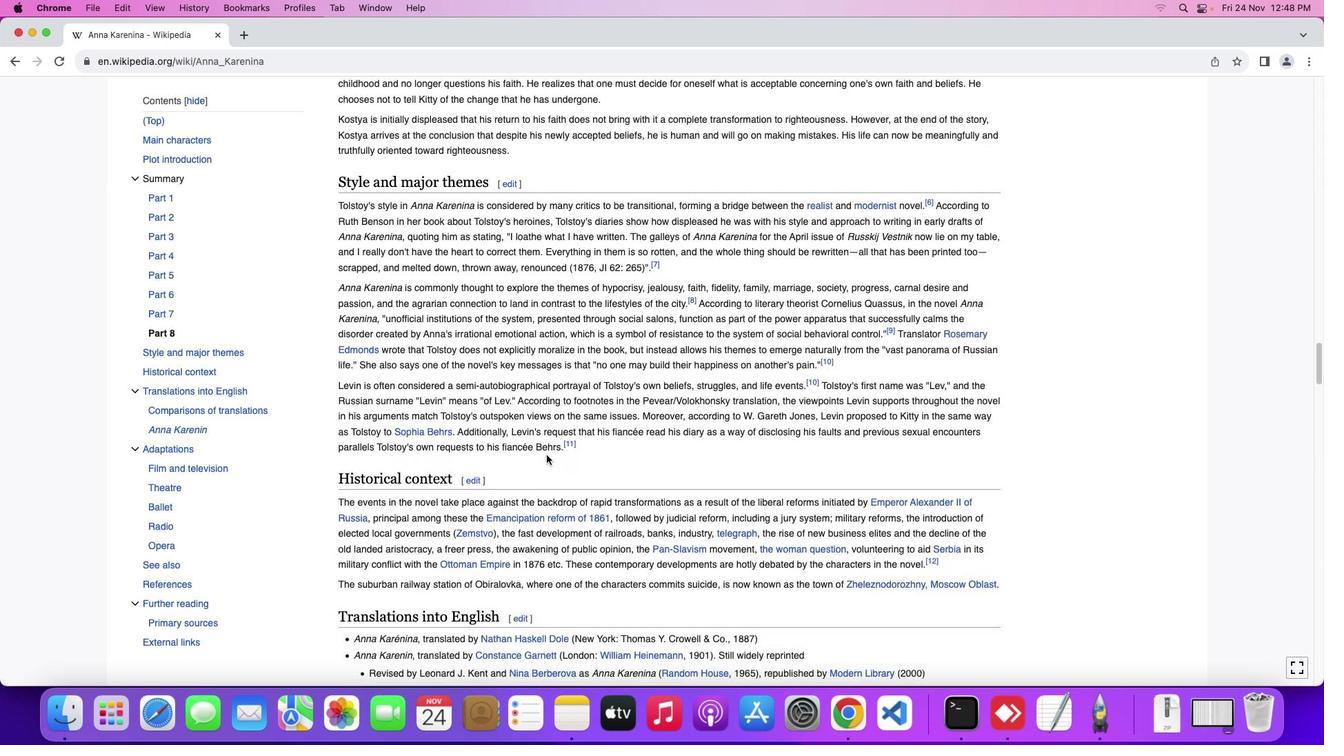 
Action: Mouse scrolled (546, 455) with delta (0, 0)
Screenshot: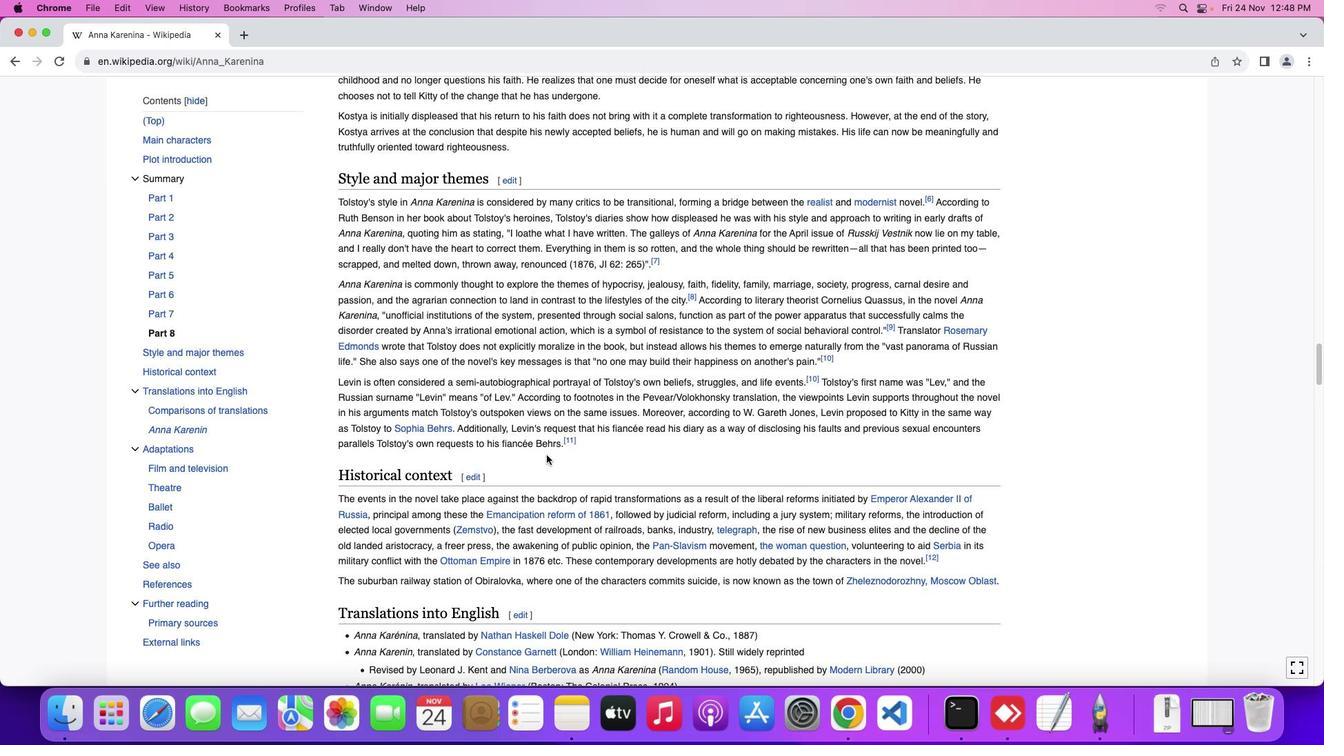 
Action: Mouse scrolled (546, 455) with delta (0, 0)
Screenshot: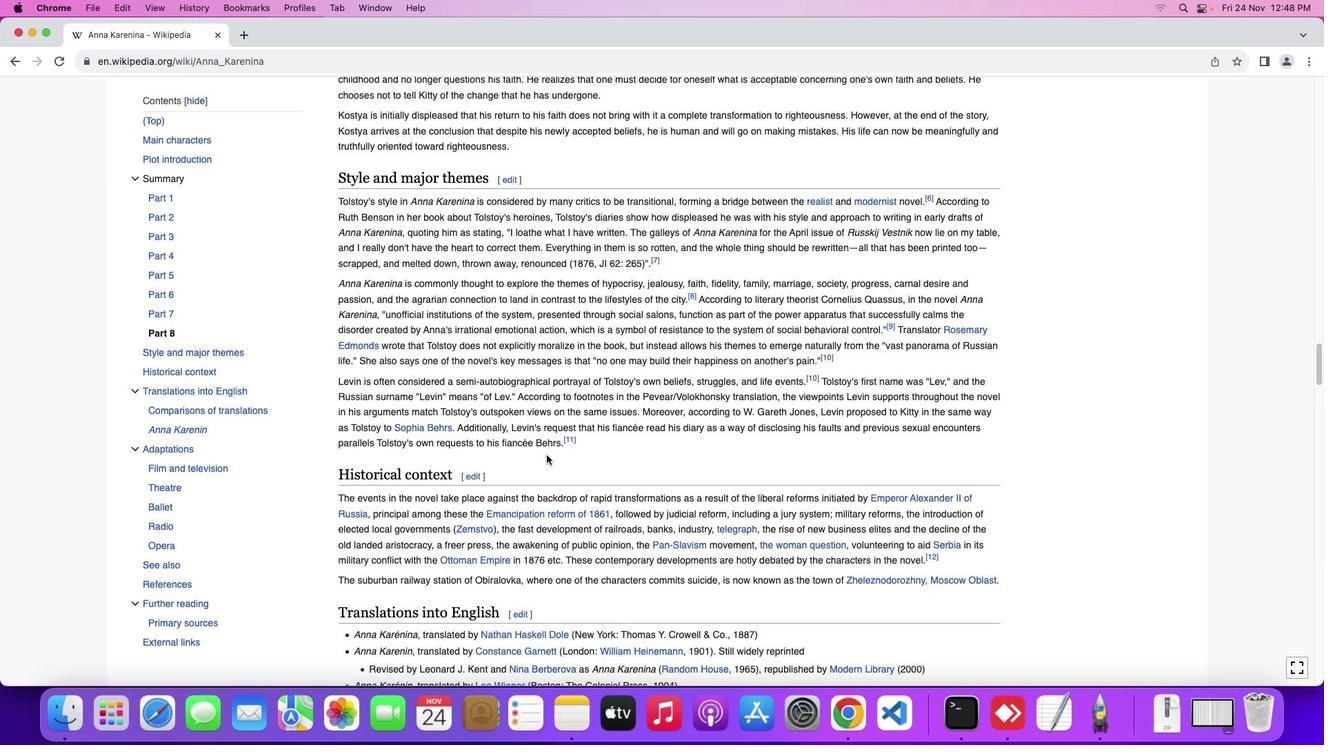 
Action: Mouse scrolled (546, 455) with delta (0, 0)
Screenshot: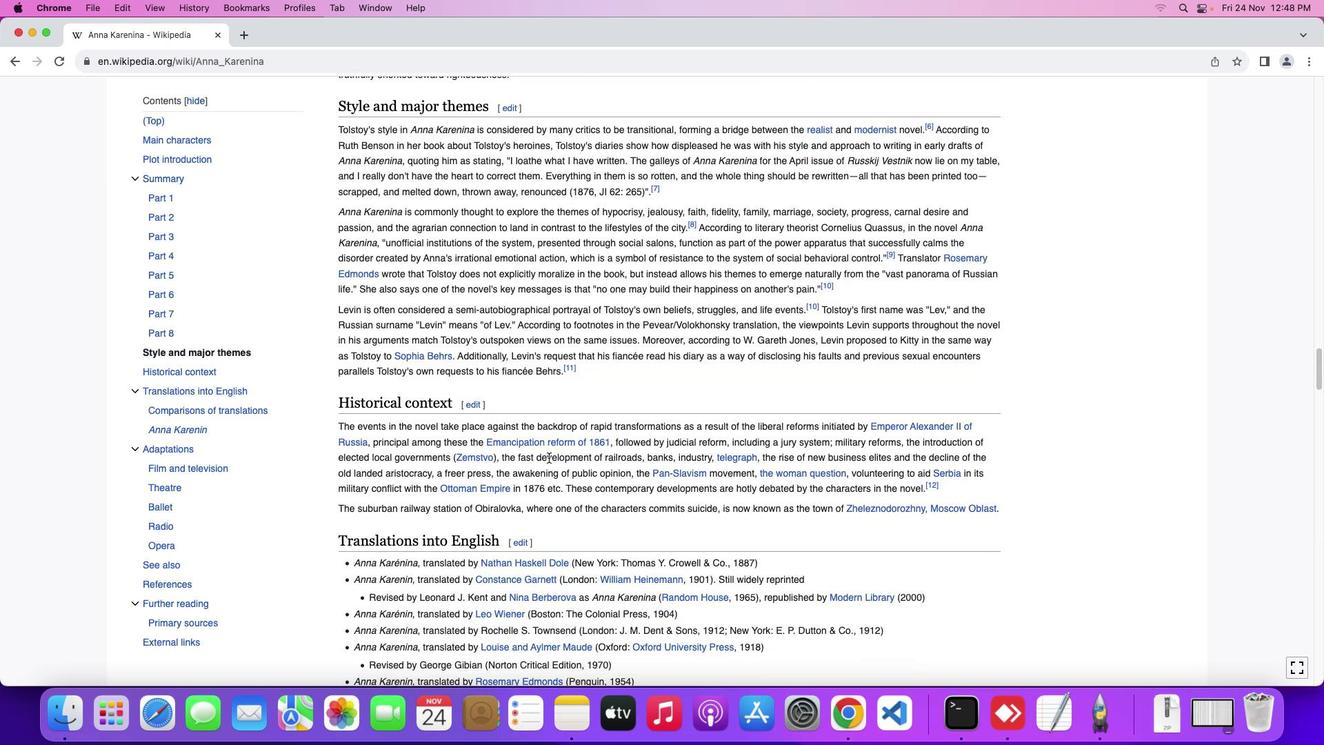 
Action: Mouse scrolled (546, 455) with delta (0, 0)
Screenshot: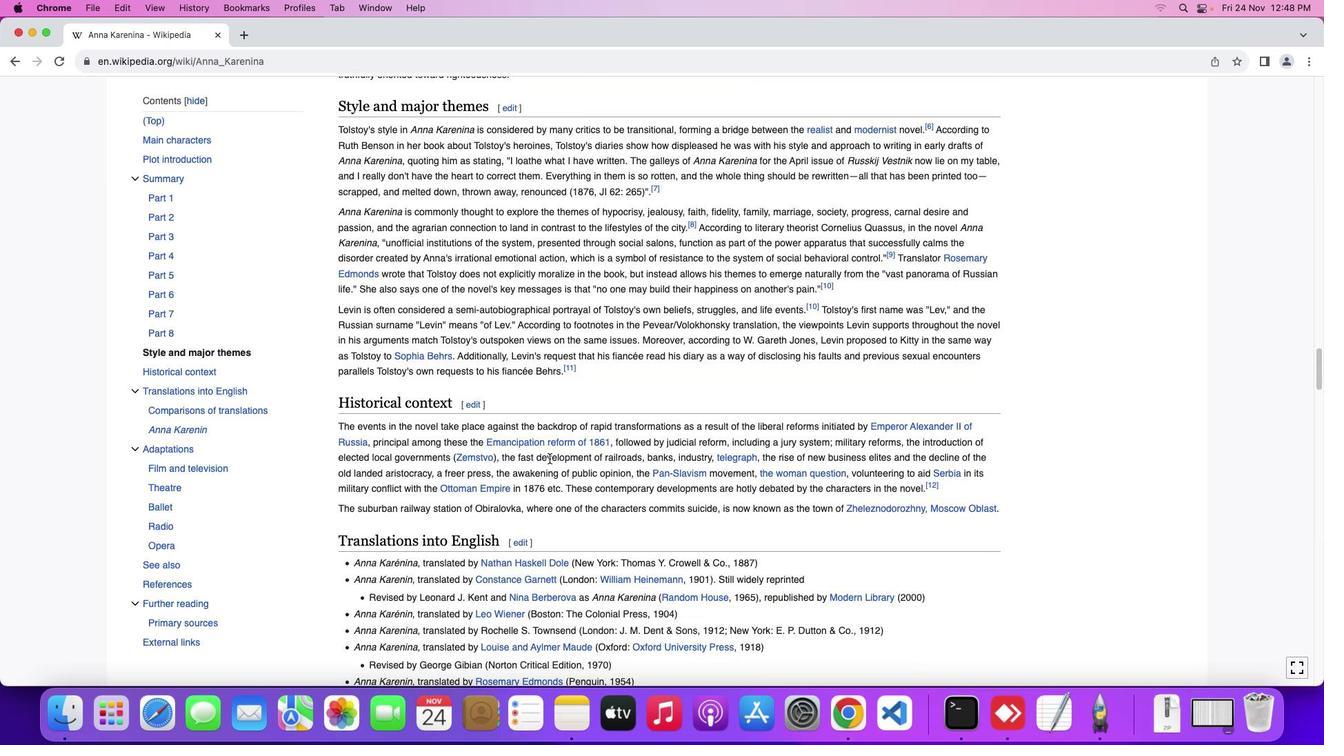 
Action: Mouse scrolled (546, 455) with delta (0, 0)
Screenshot: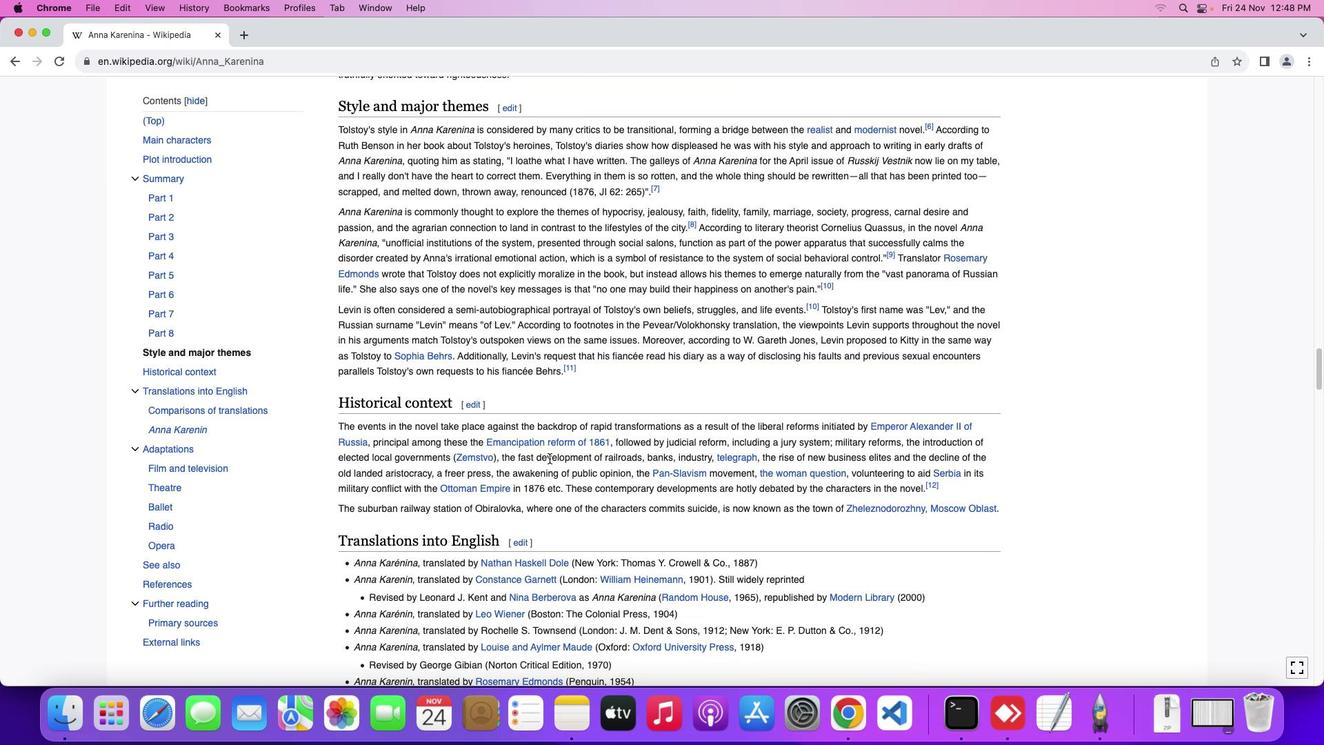 
Action: Mouse moved to (549, 458)
Screenshot: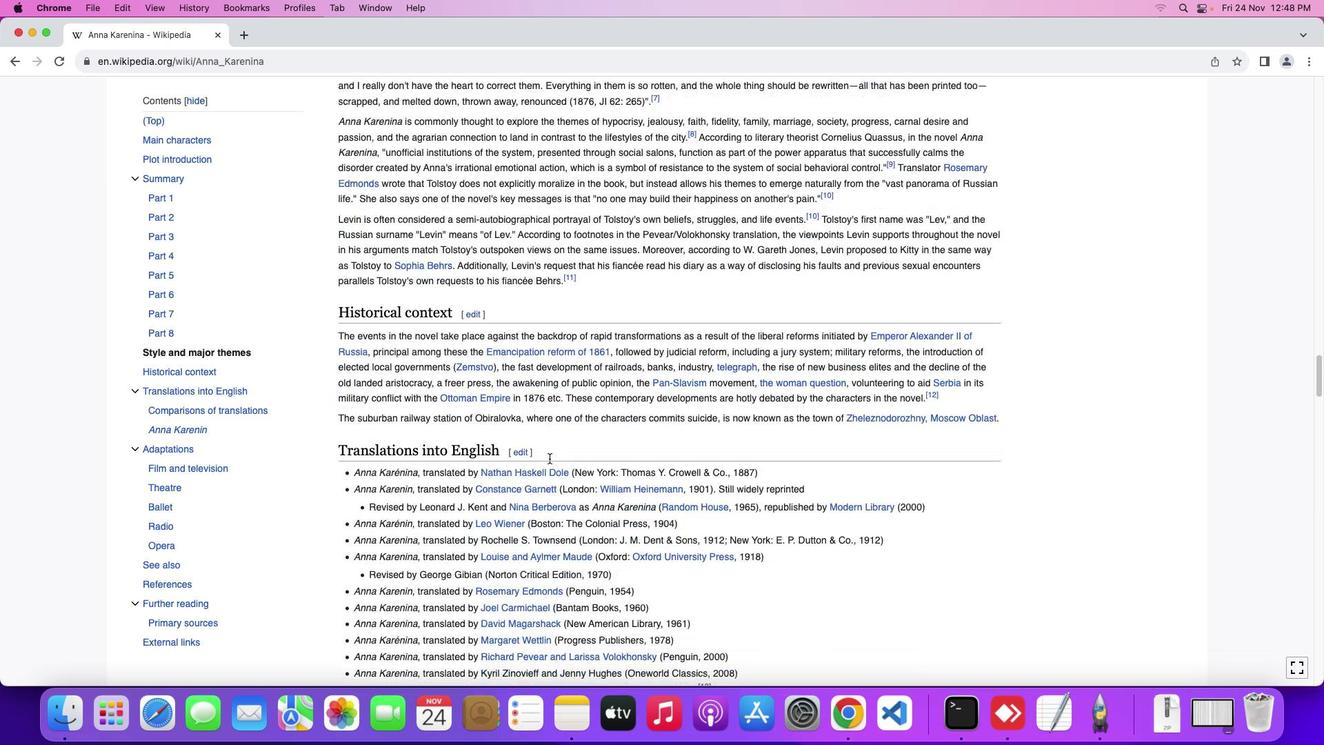 
Action: Mouse scrolled (549, 458) with delta (0, 0)
Screenshot: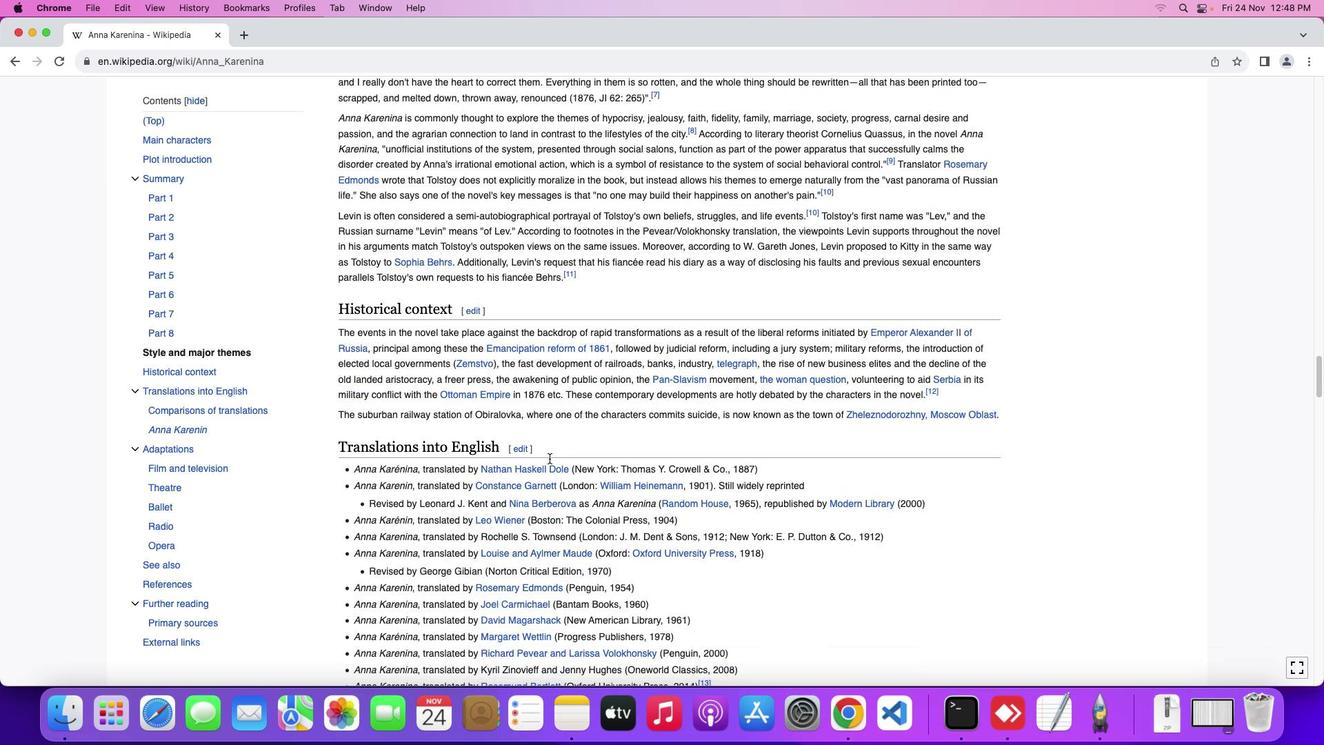 
Action: Mouse scrolled (549, 458) with delta (0, 0)
Screenshot: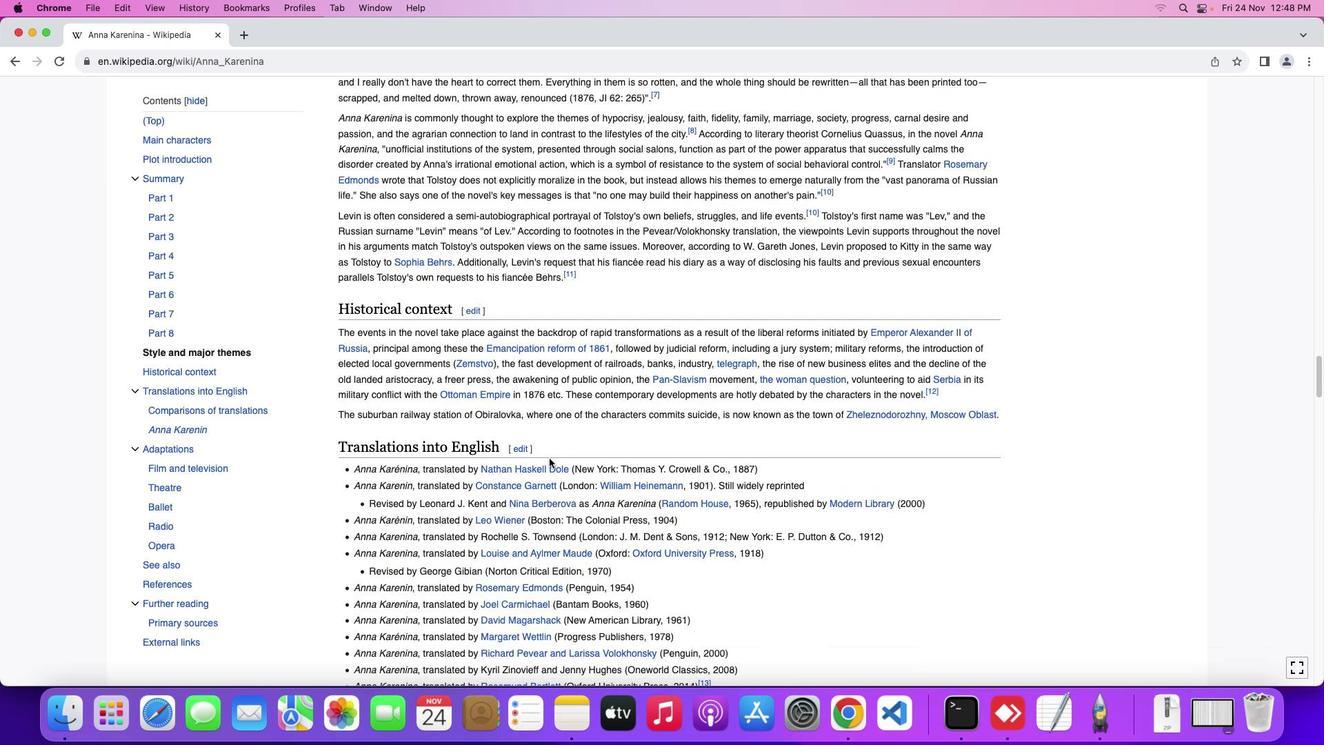 
Action: Mouse scrolled (549, 458) with delta (0, -1)
Screenshot: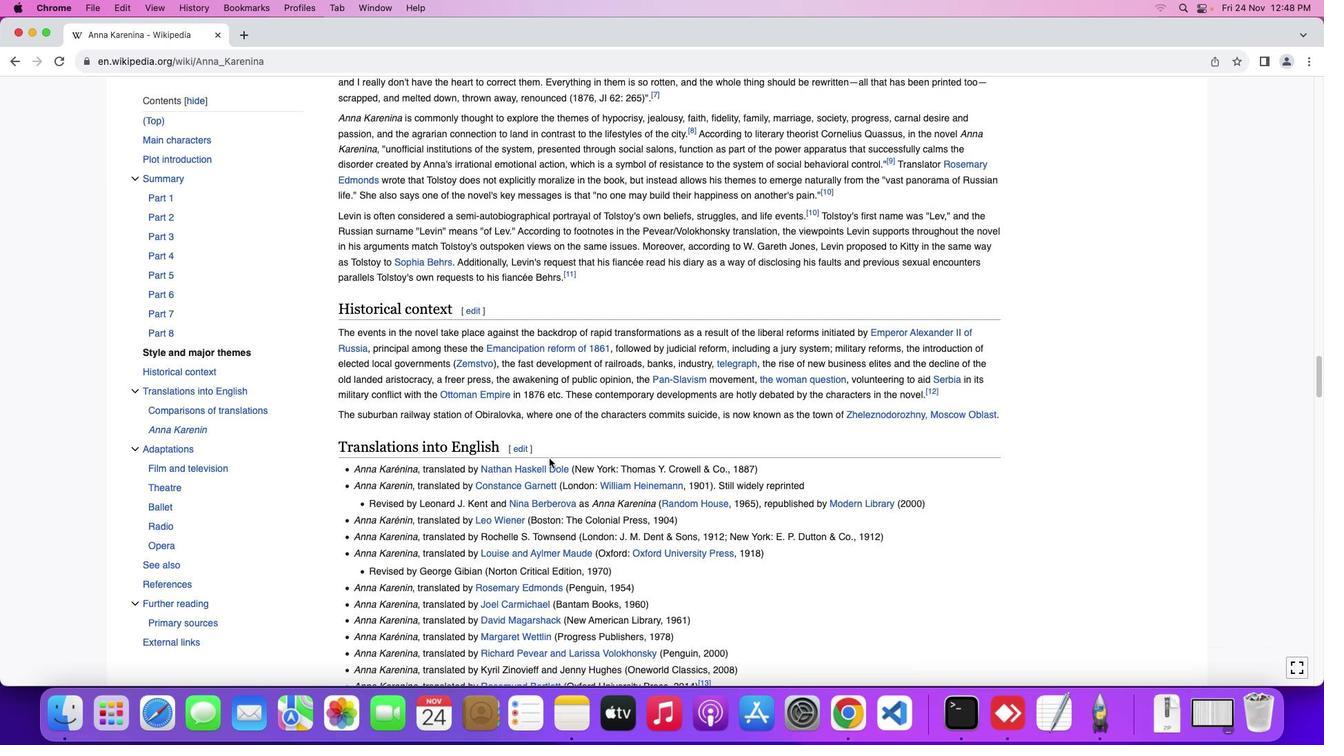 
Action: Mouse moved to (549, 458)
Screenshot: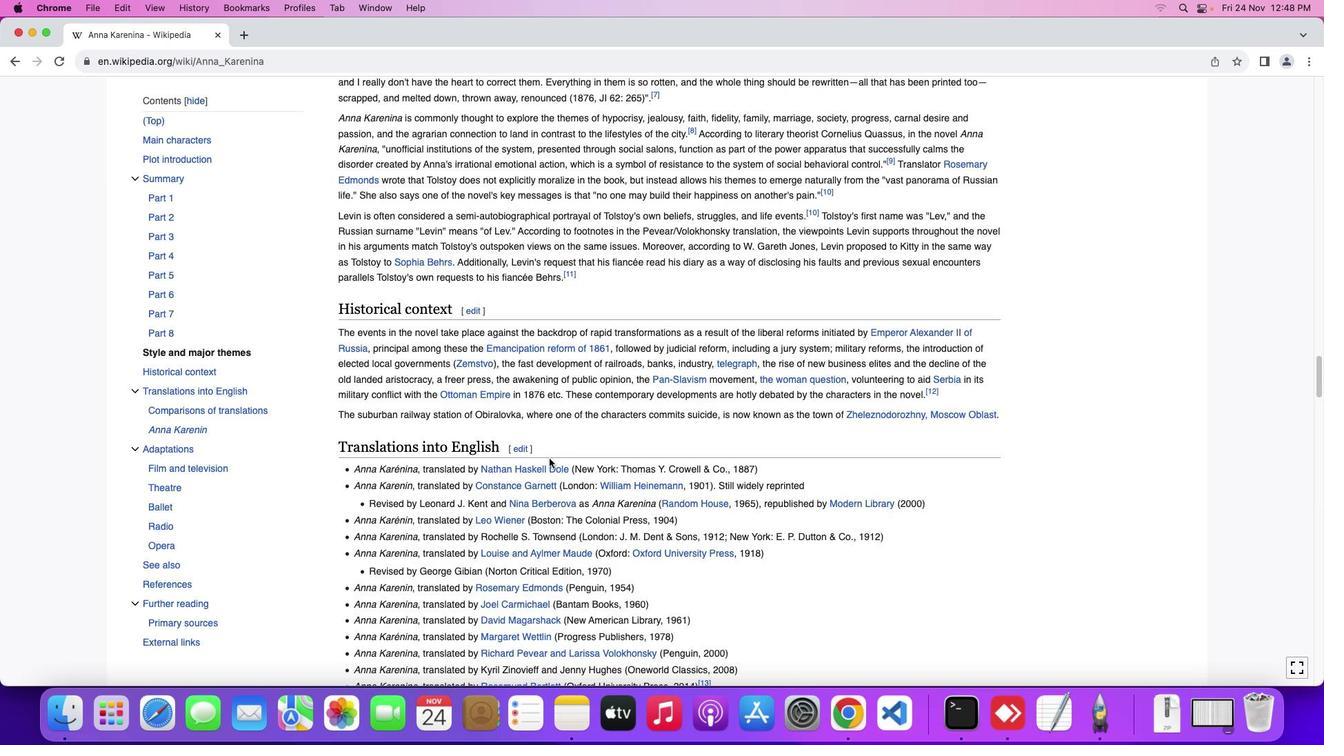 
Action: Mouse scrolled (549, 458) with delta (0, 0)
Screenshot: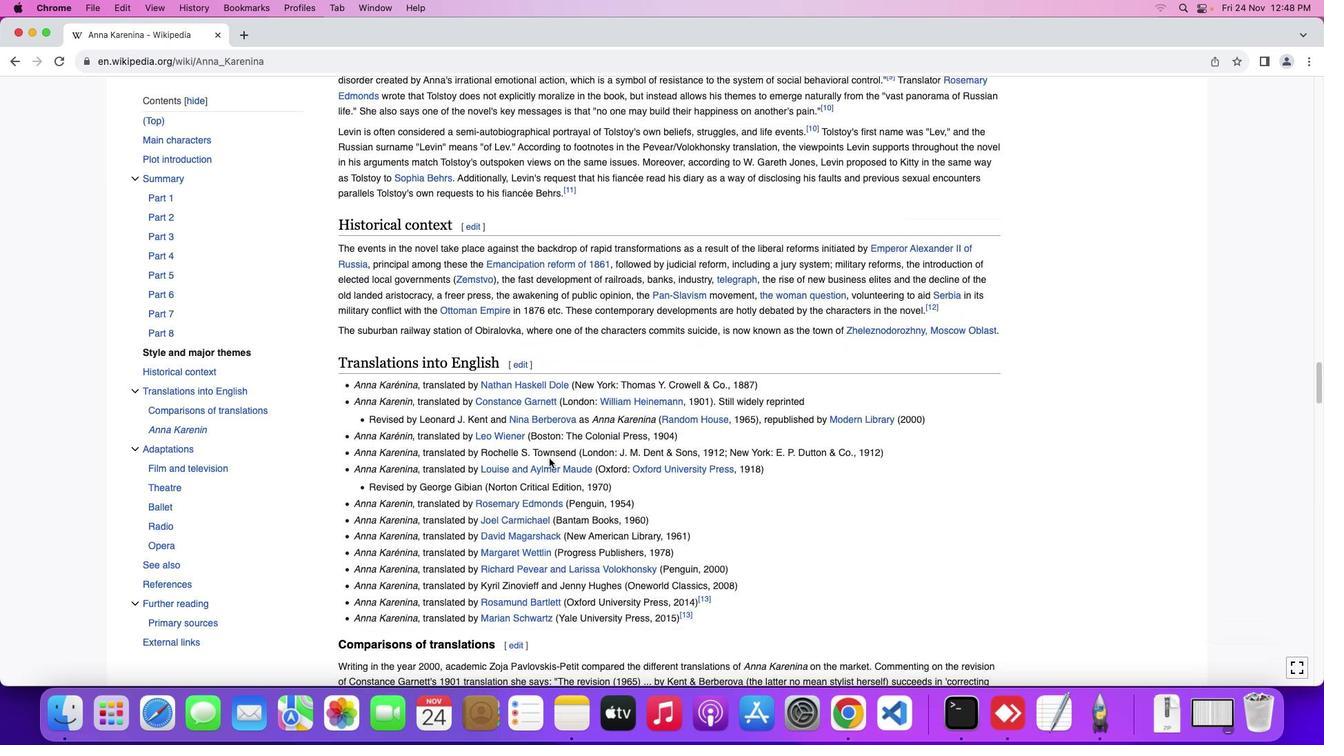 
Action: Mouse scrolled (549, 458) with delta (0, 0)
Screenshot: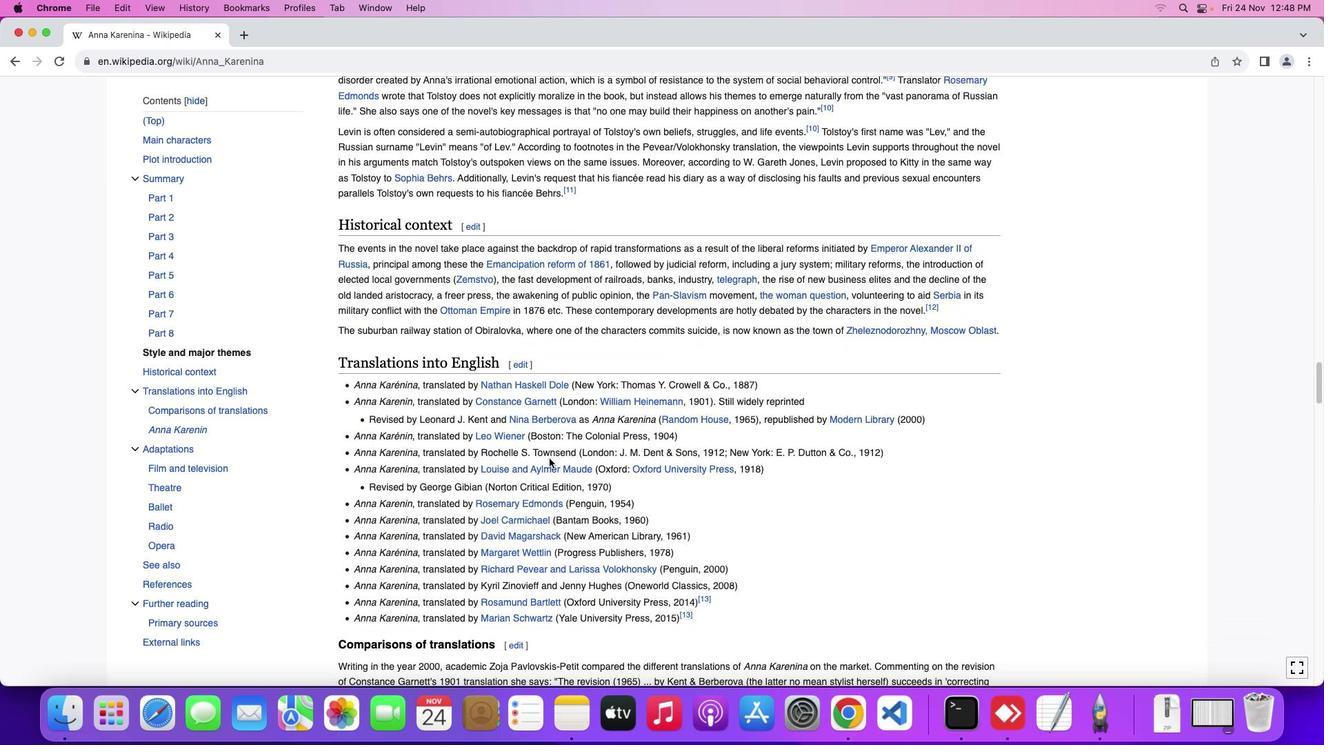
Action: Mouse scrolled (549, 458) with delta (0, -1)
Screenshot: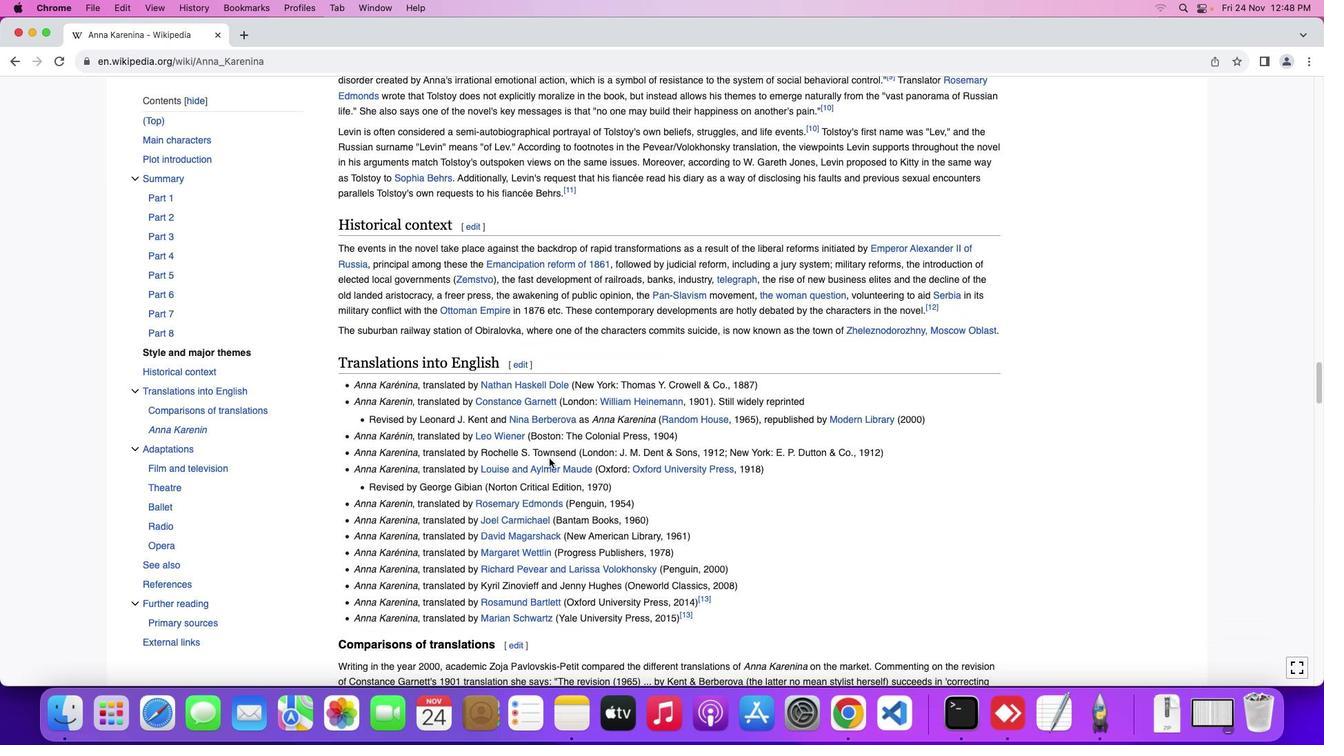 
Action: Mouse scrolled (549, 458) with delta (0, 0)
Screenshot: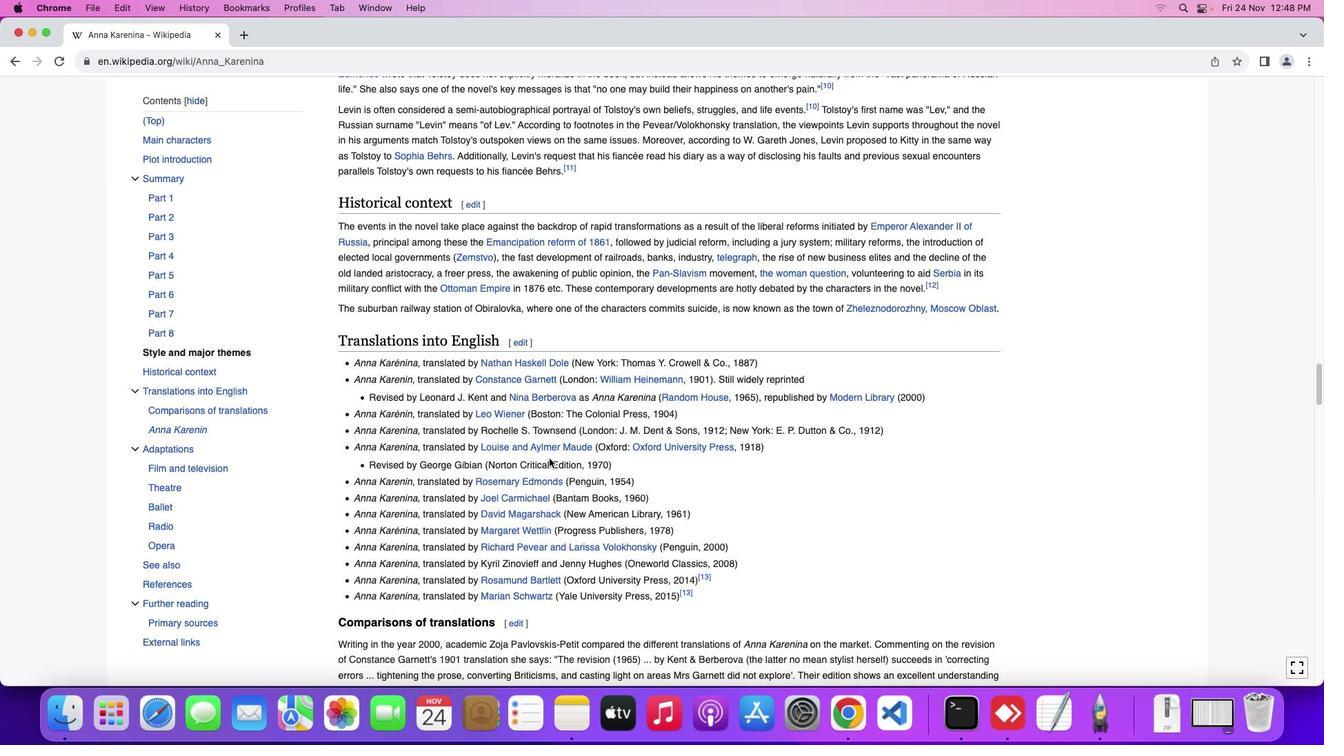 
Action: Mouse scrolled (549, 458) with delta (0, 0)
Screenshot: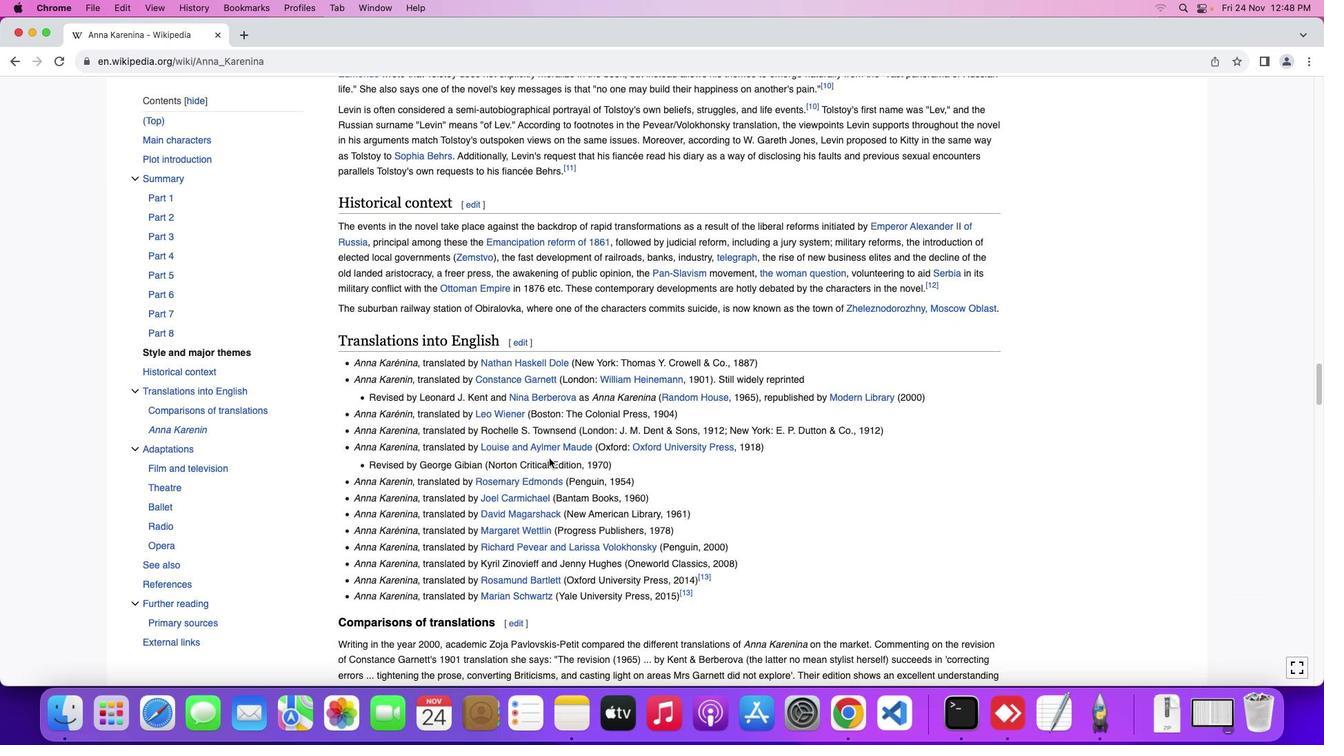 
Action: Mouse moved to (542, 440)
Screenshot: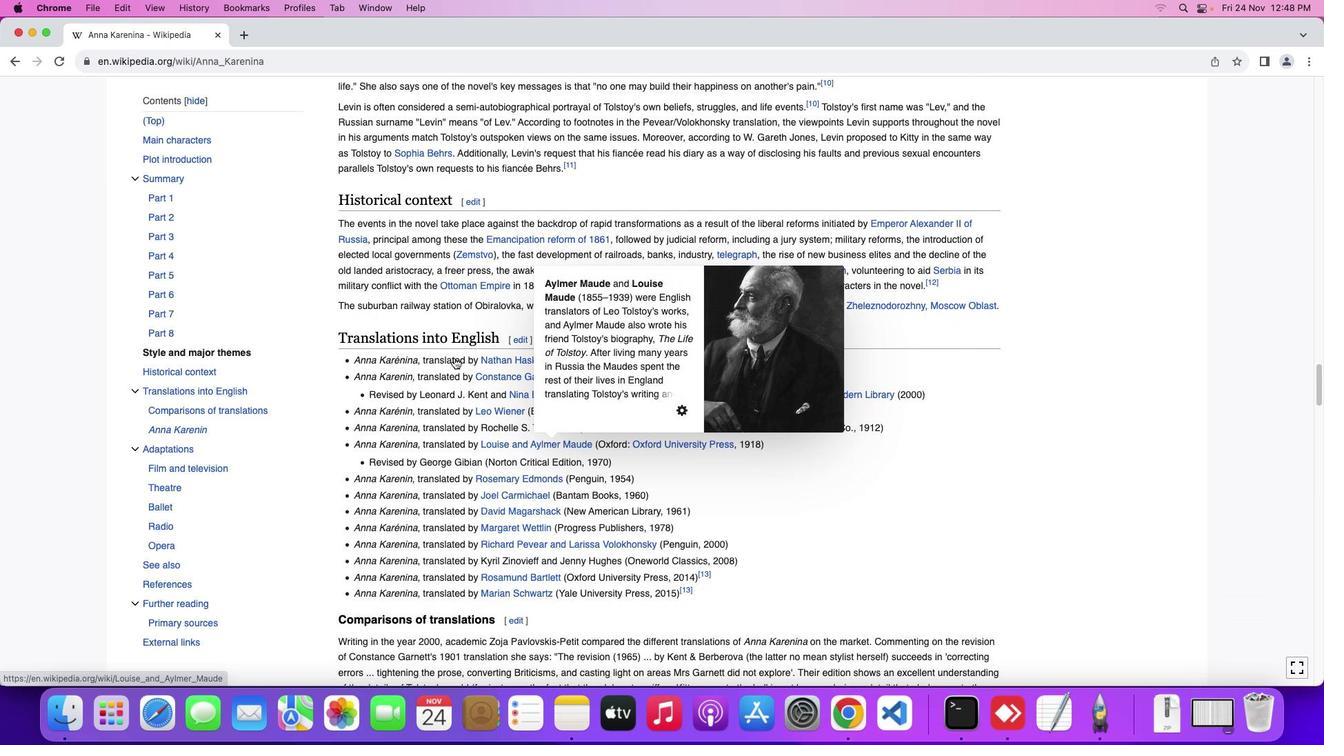 
Action: Mouse scrolled (542, 440) with delta (0, 0)
Screenshot: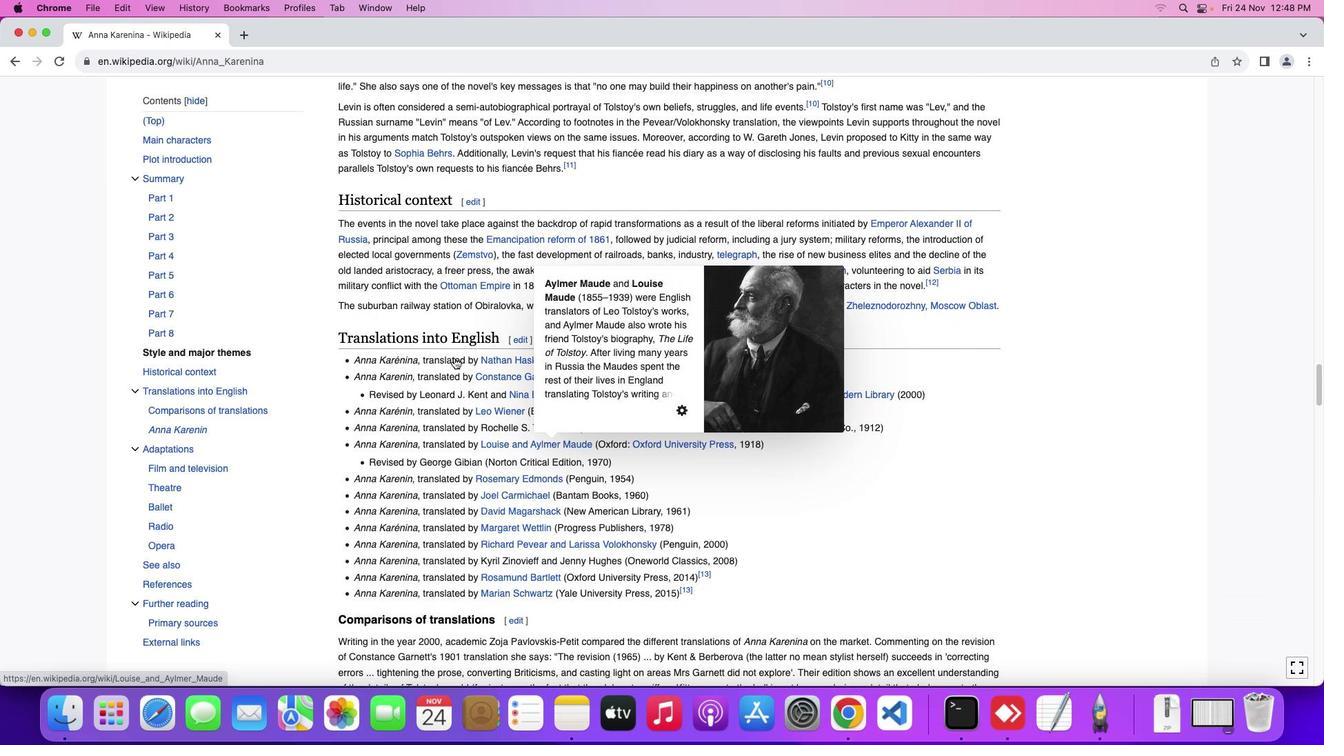
Action: Mouse moved to (436, 344)
Screenshot: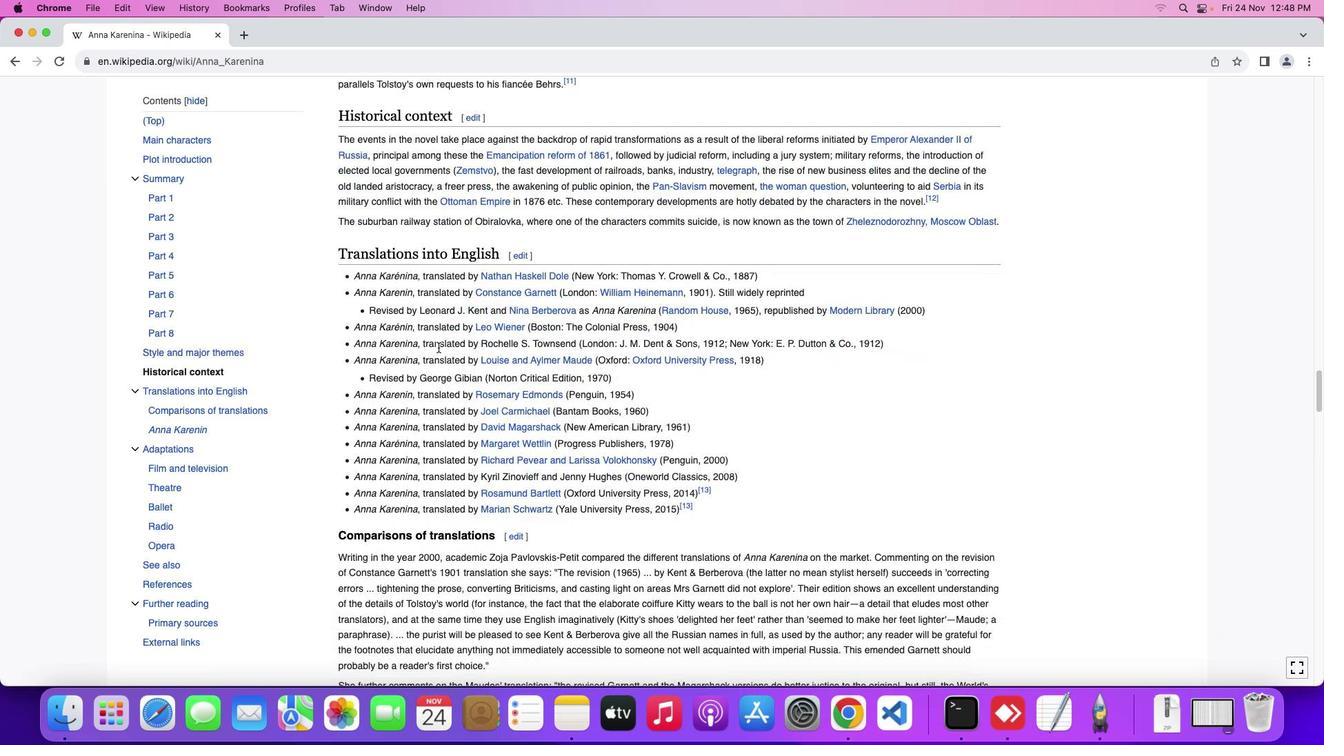 
Action: Mouse scrolled (436, 344) with delta (0, 0)
Screenshot: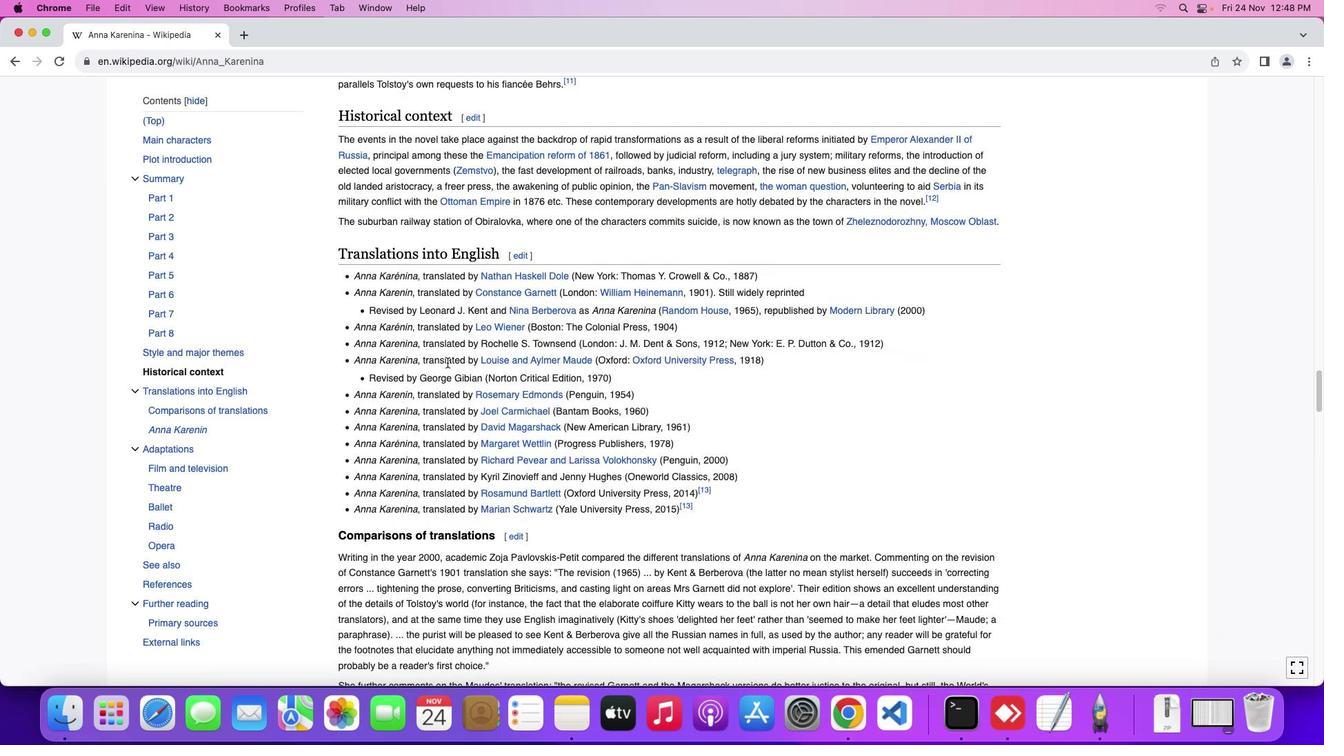 
Action: Mouse moved to (436, 344)
Screenshot: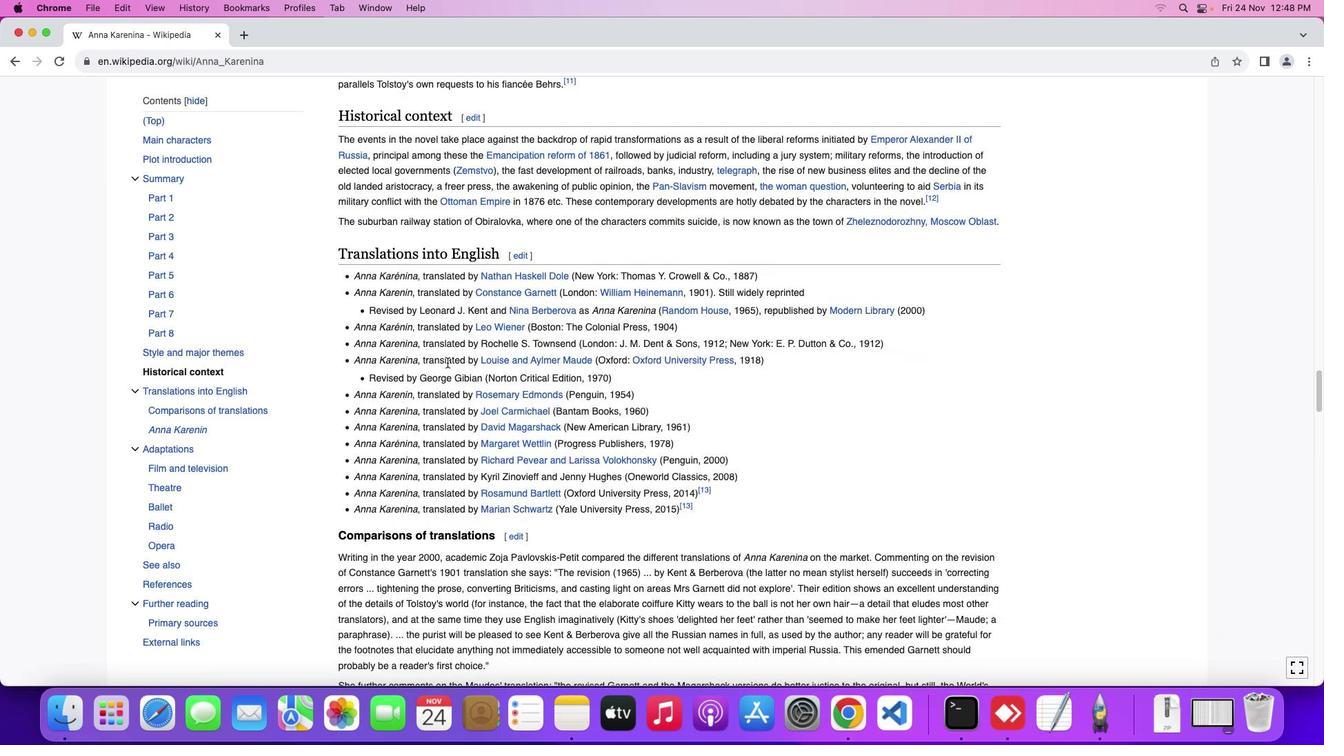 
Action: Mouse scrolled (436, 344) with delta (0, 0)
Screenshot: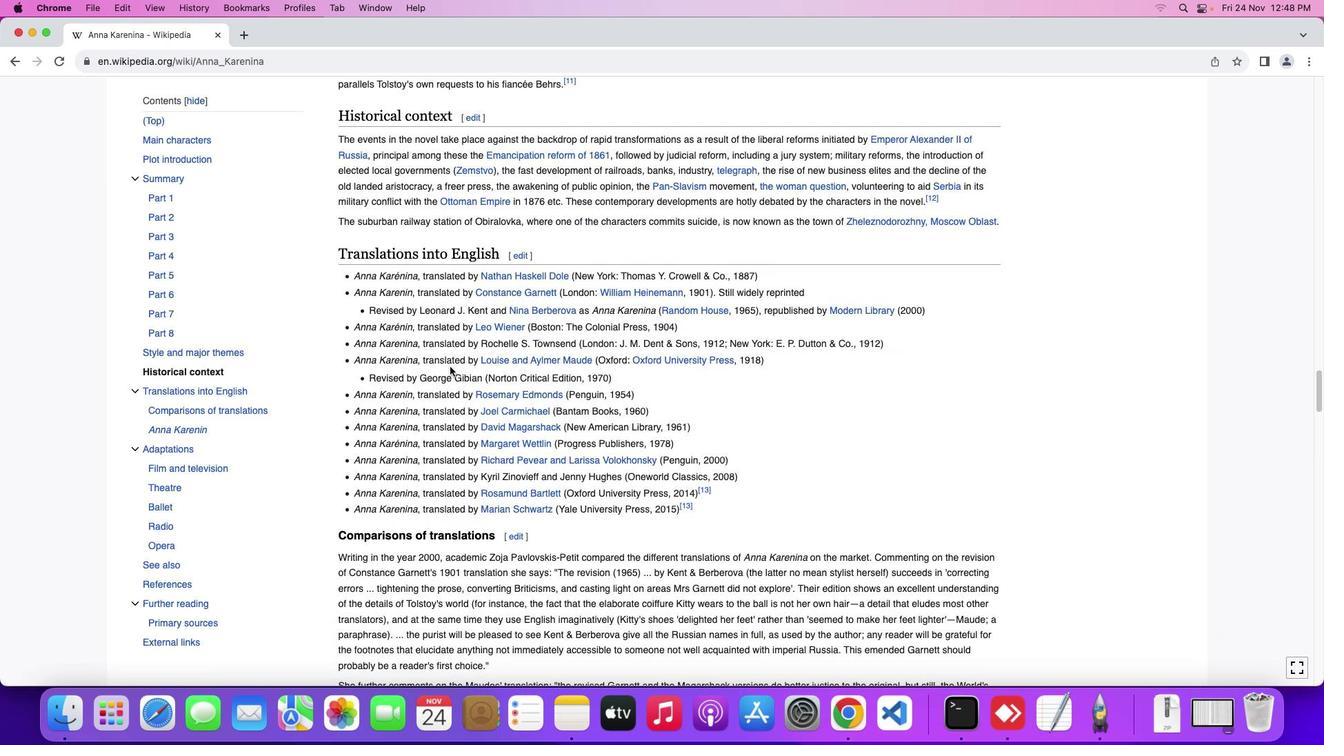 
Action: Mouse scrolled (436, 344) with delta (0, -1)
Screenshot: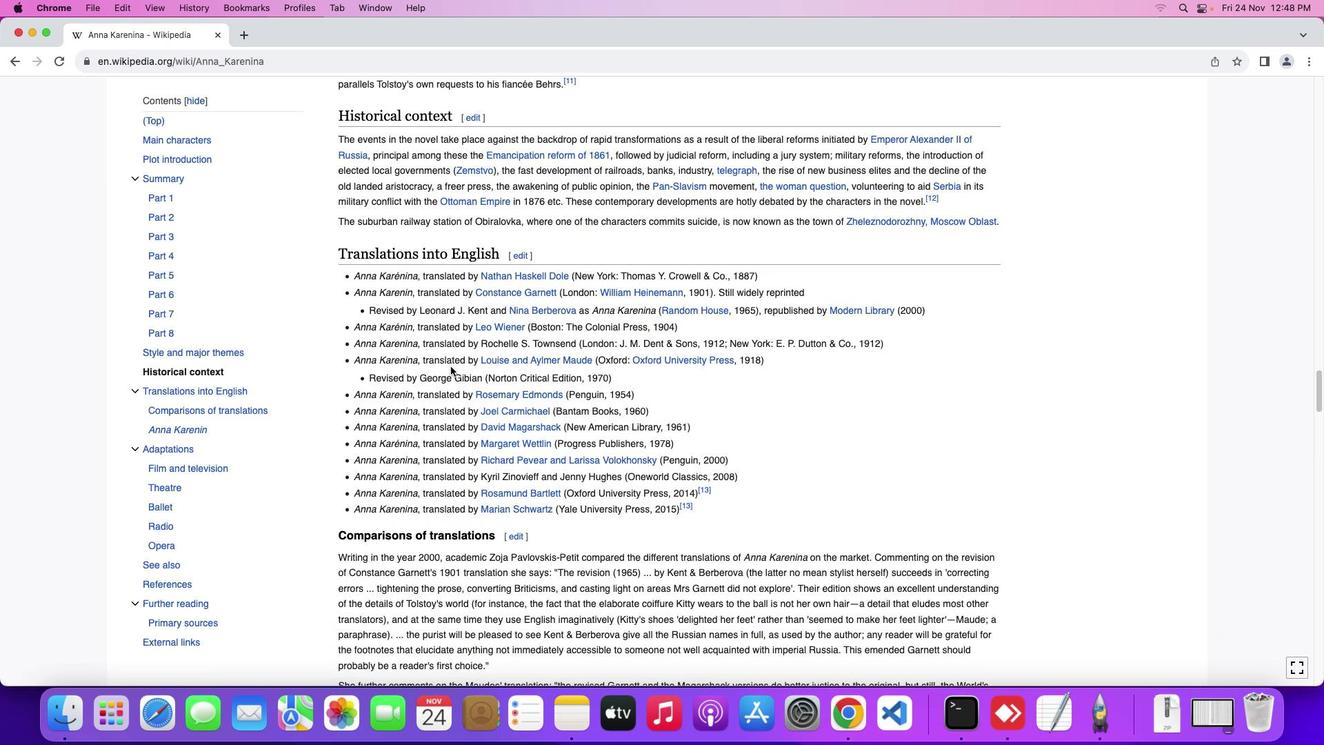 
Action: Mouse moved to (451, 367)
Screenshot: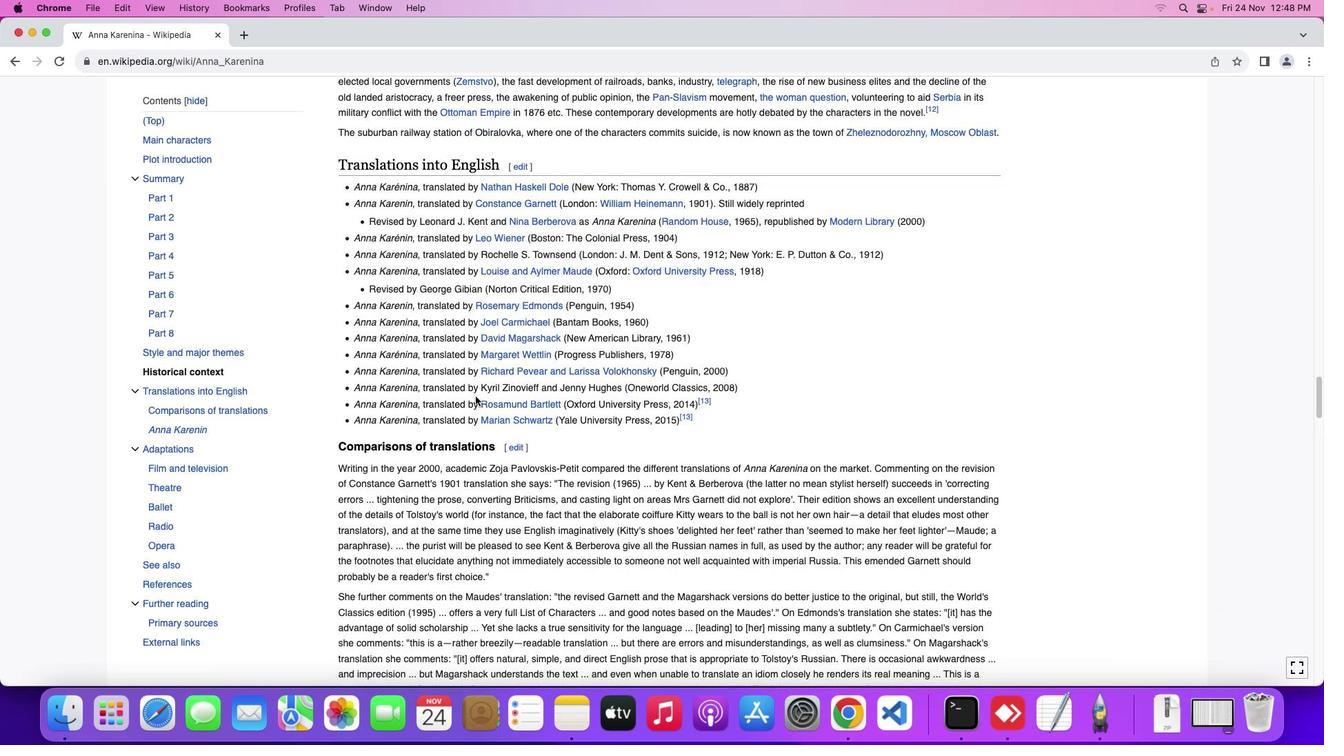 
Action: Mouse scrolled (451, 367) with delta (0, 0)
Screenshot: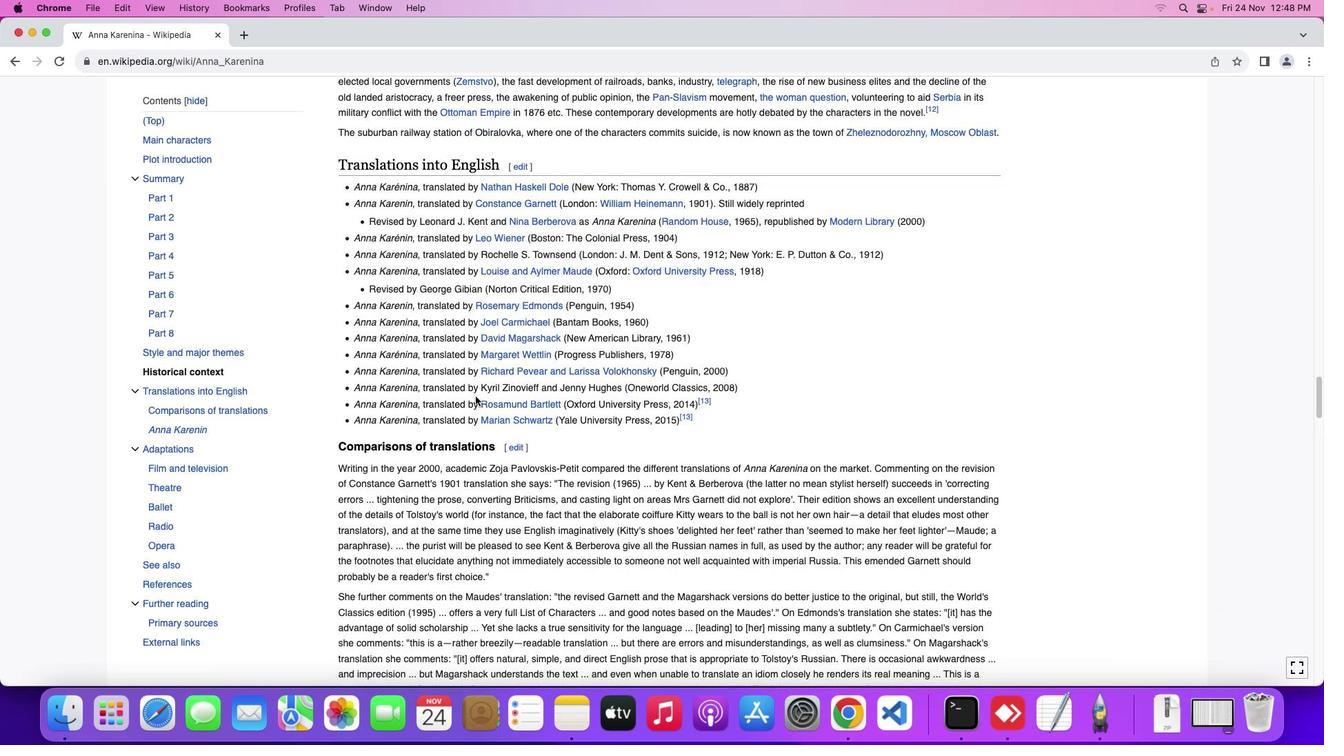 
Action: Mouse scrolled (451, 367) with delta (0, 0)
Screenshot: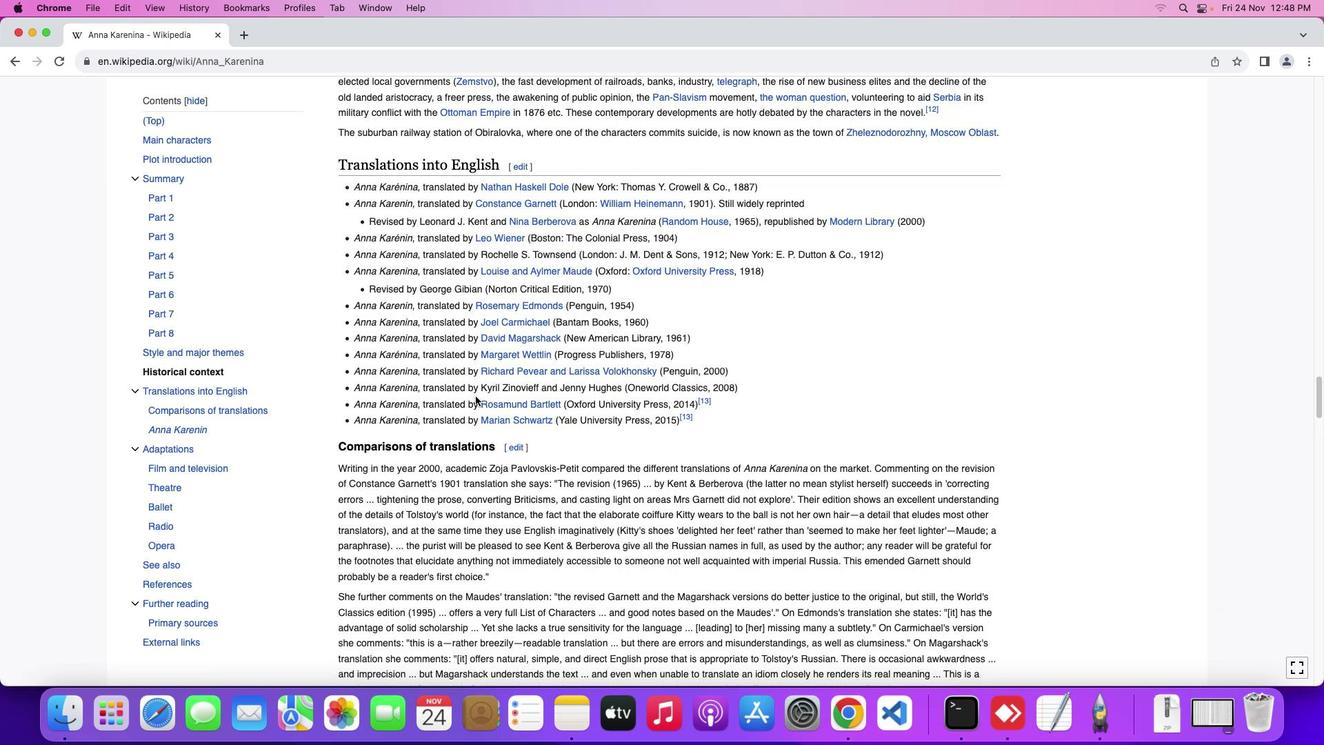 
Action: Mouse moved to (451, 367)
Screenshot: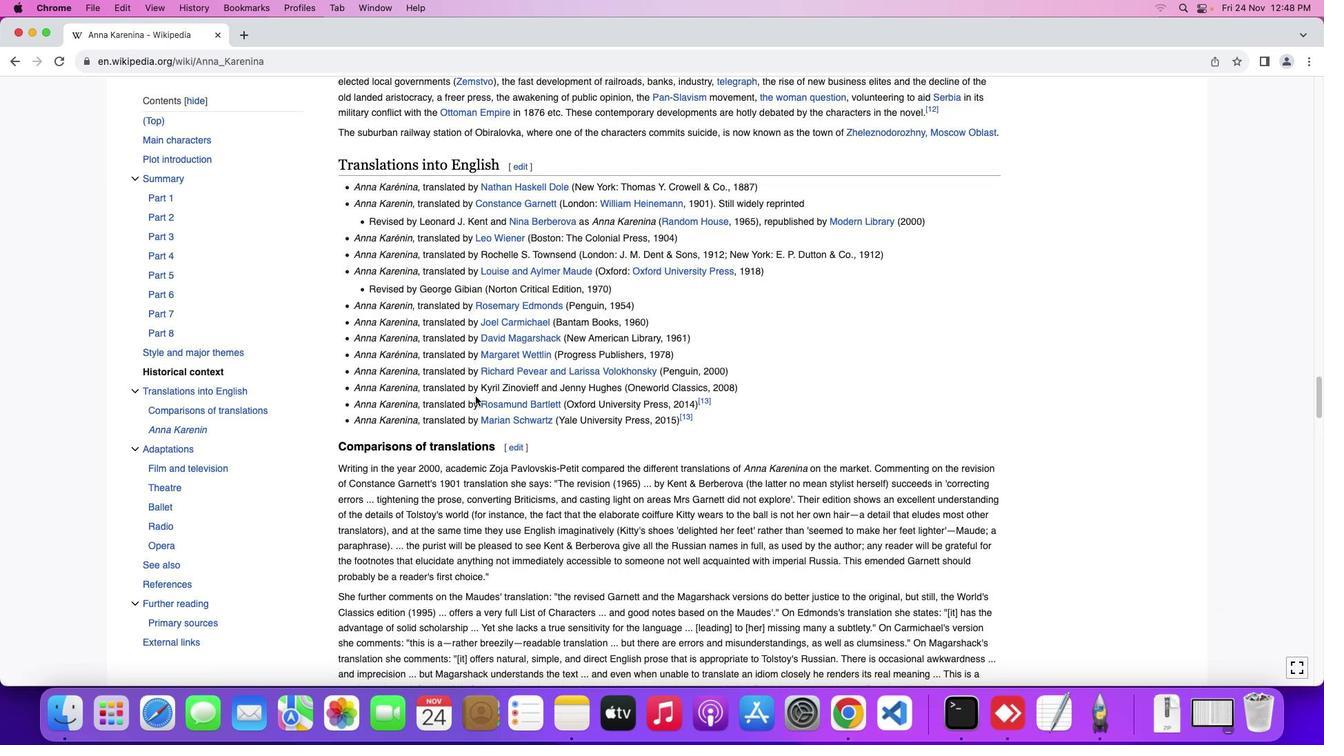 
Action: Mouse scrolled (451, 367) with delta (0, -1)
Screenshot: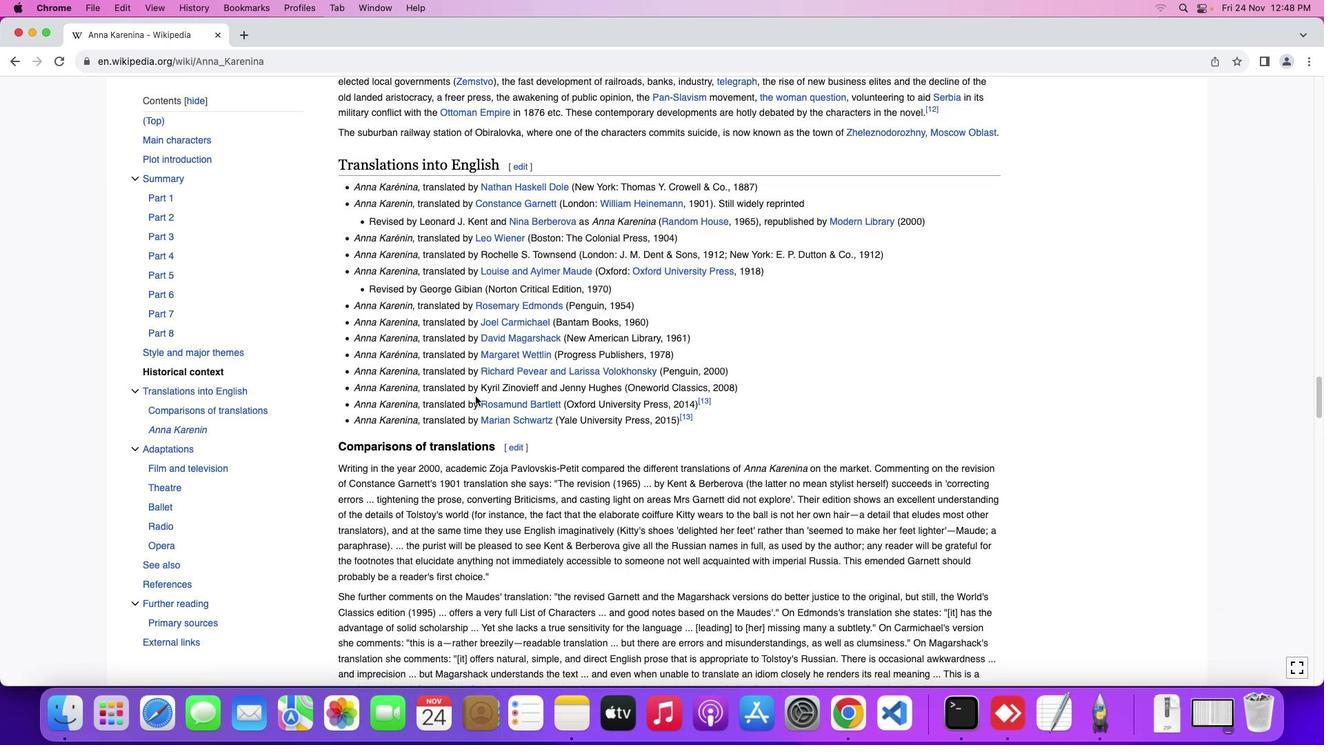 
Action: Mouse moved to (475, 395)
Screenshot: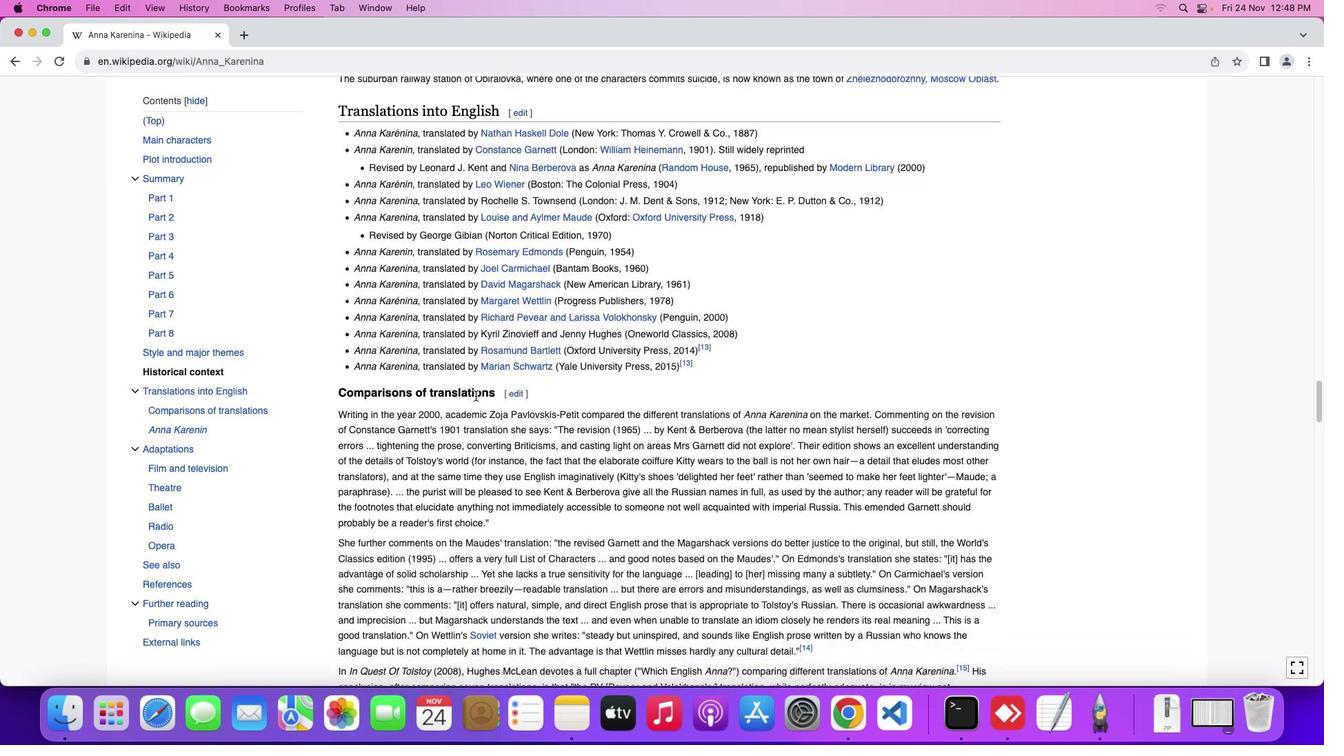 
Action: Mouse scrolled (475, 395) with delta (0, 0)
Screenshot: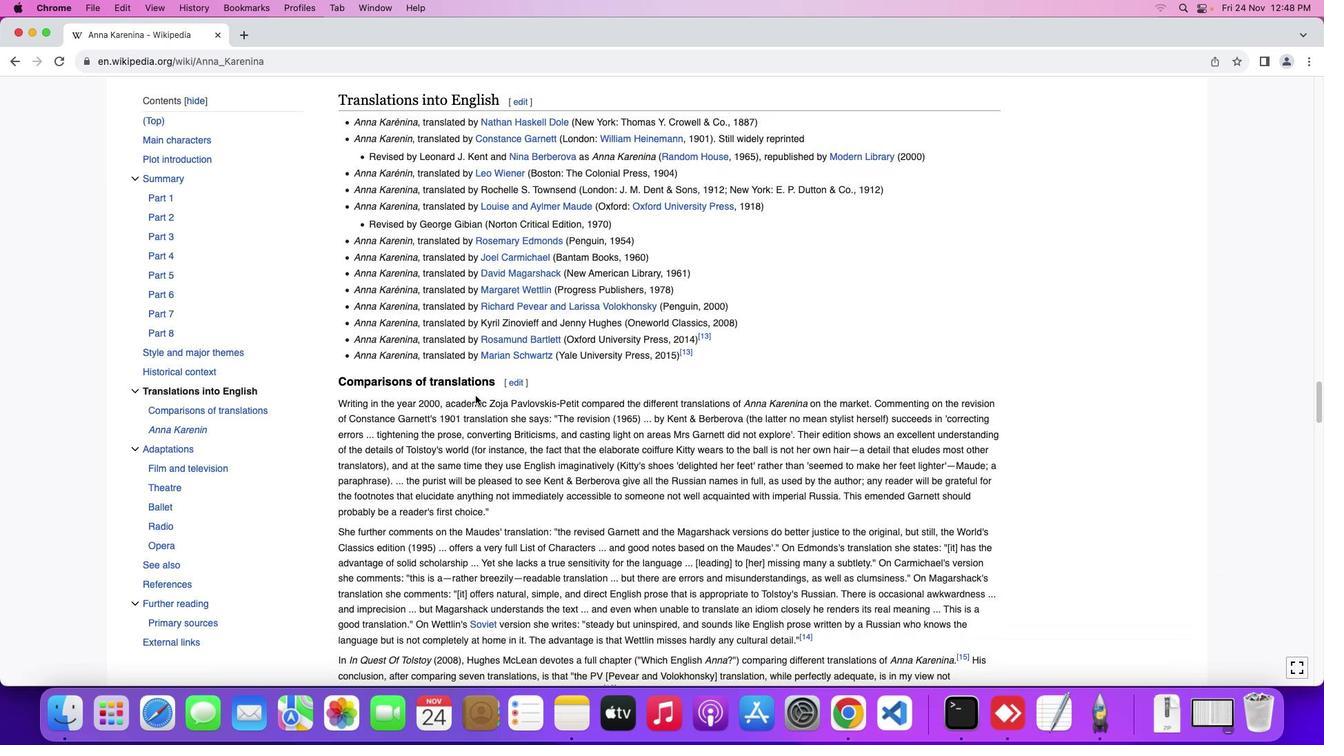 
Action: Mouse scrolled (475, 395) with delta (0, 0)
Screenshot: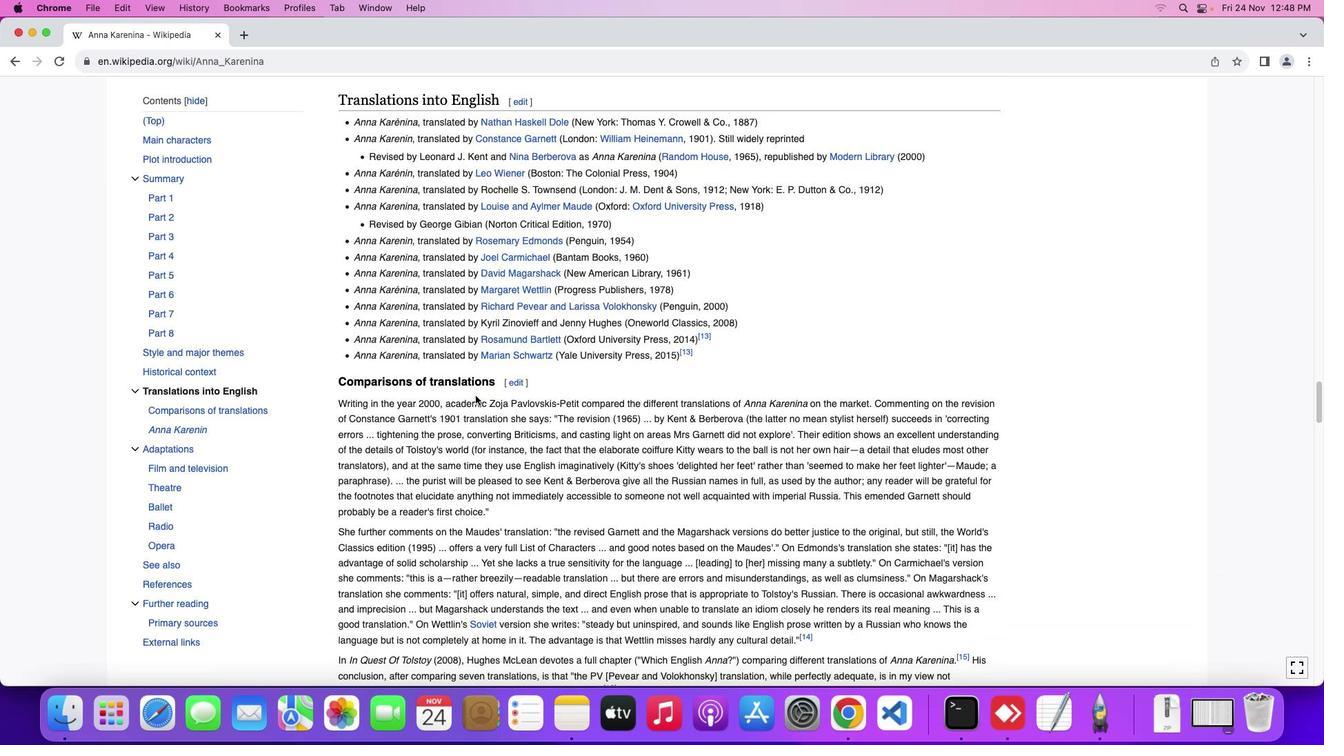 
Action: Mouse moved to (476, 395)
Screenshot: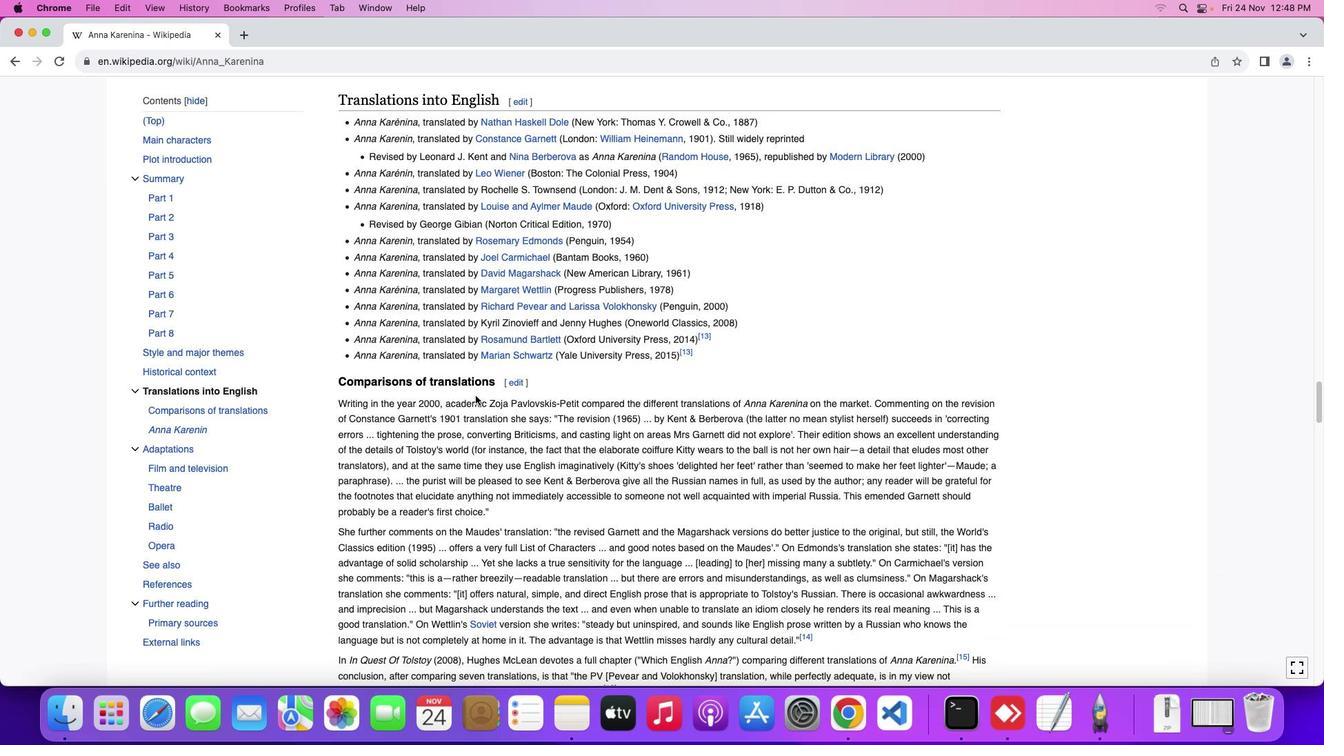 
Action: Mouse scrolled (476, 395) with delta (0, 0)
Screenshot: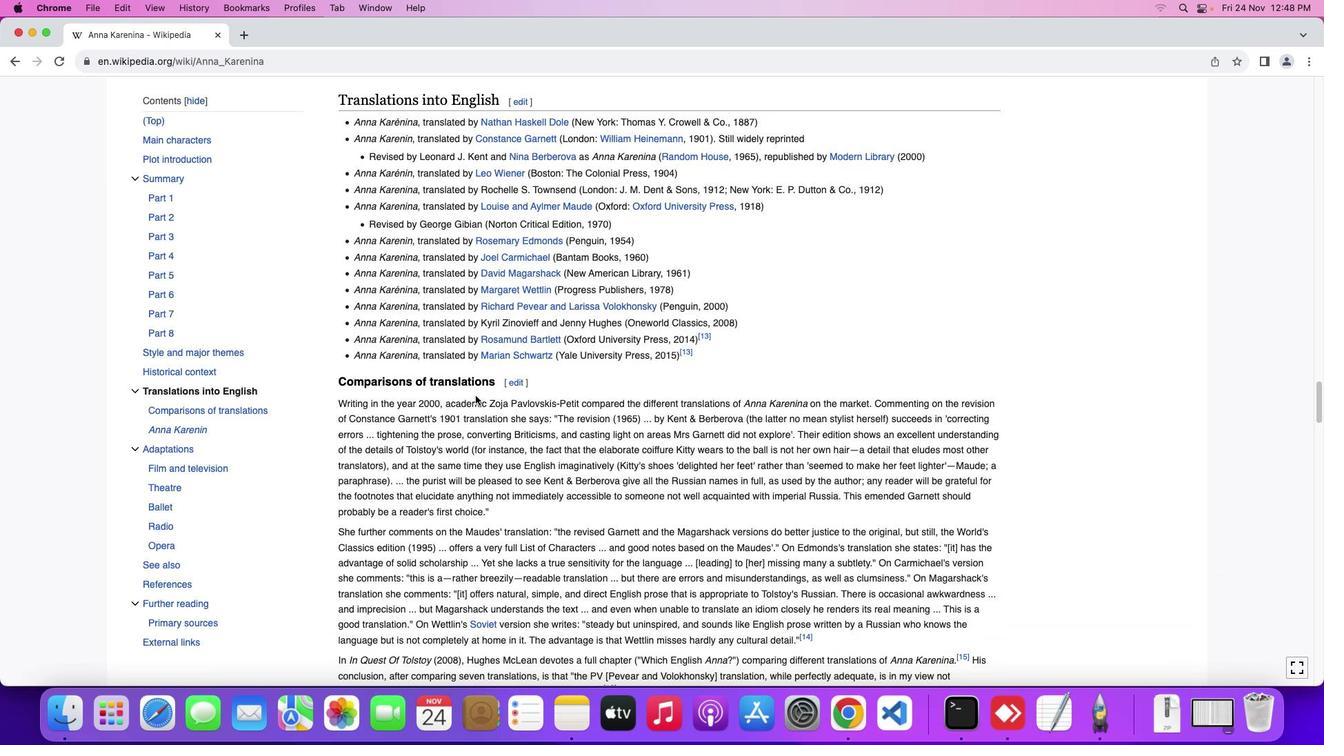 
Action: Mouse moved to (478, 395)
Screenshot: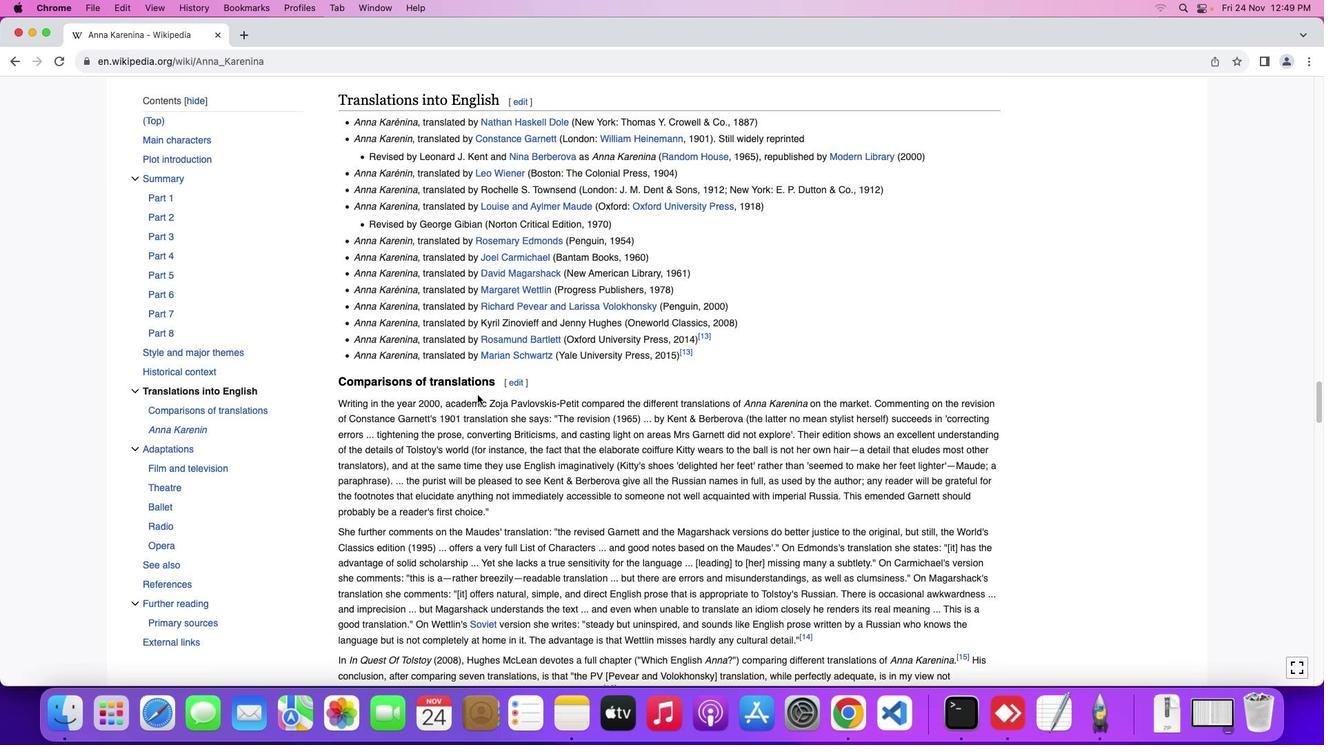 
Action: Mouse scrolled (478, 395) with delta (0, 0)
Screenshot: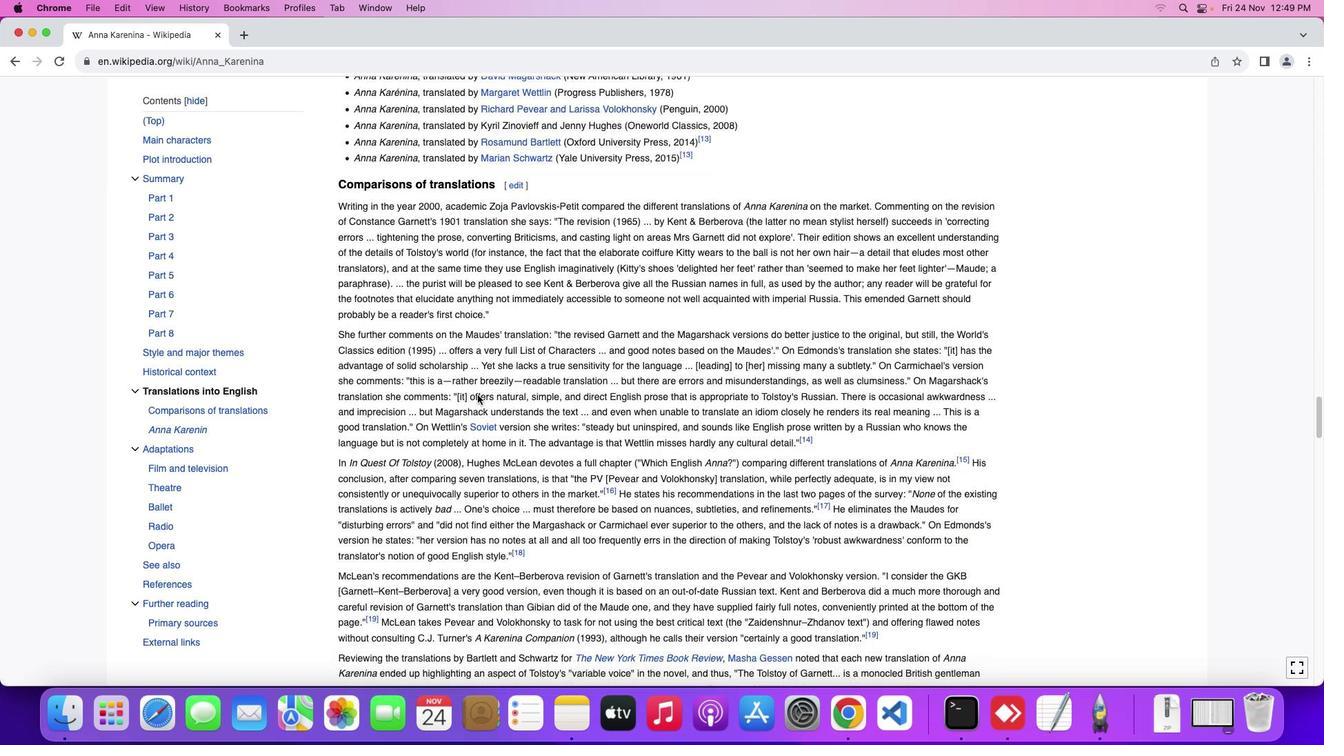 
Action: Mouse scrolled (478, 395) with delta (0, 0)
Screenshot: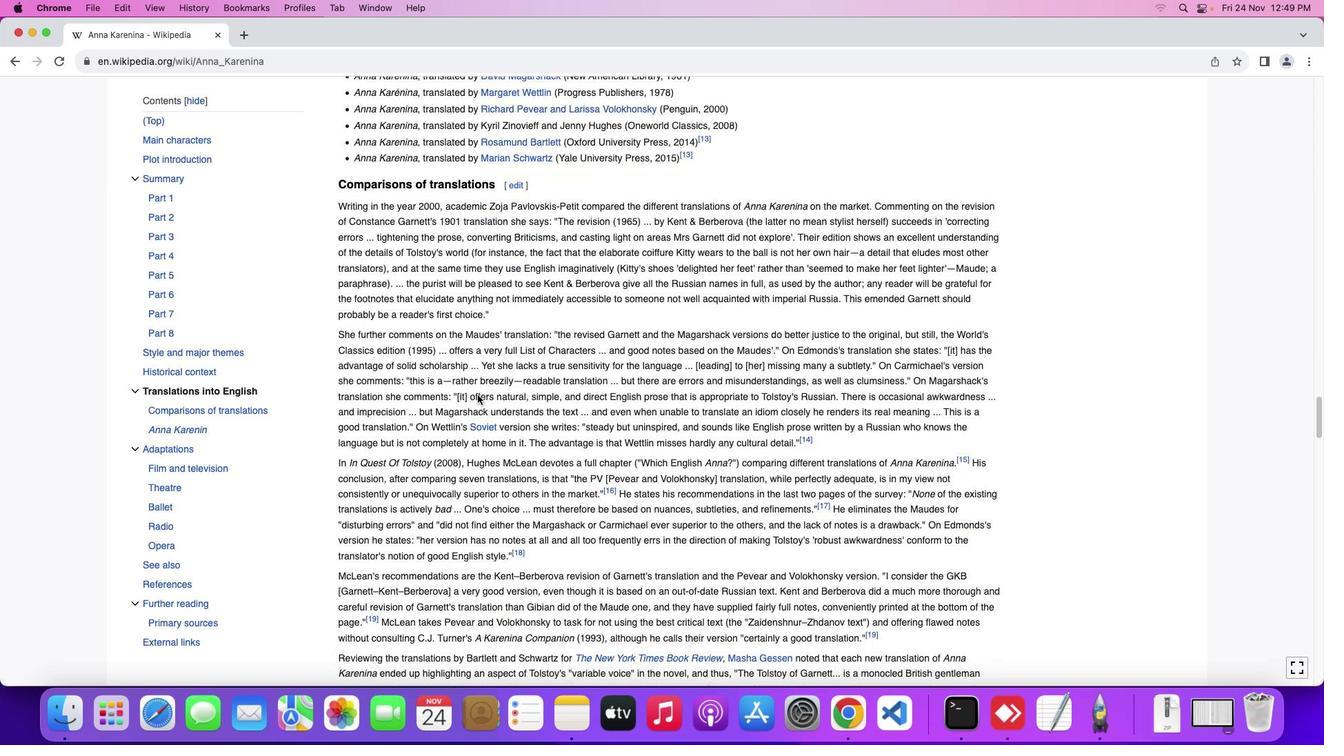 
Action: Mouse scrolled (478, 395) with delta (0, -1)
Screenshot: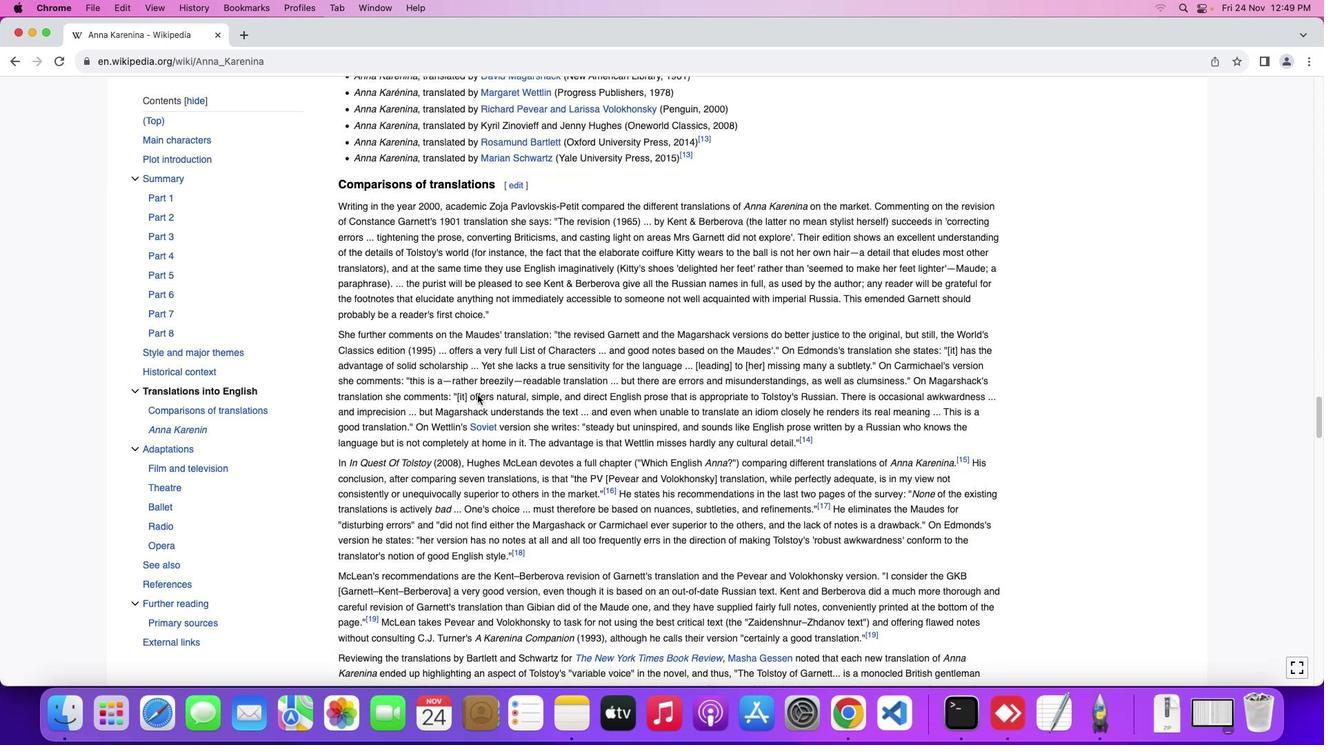
Action: Mouse scrolled (478, 395) with delta (0, -2)
Screenshot: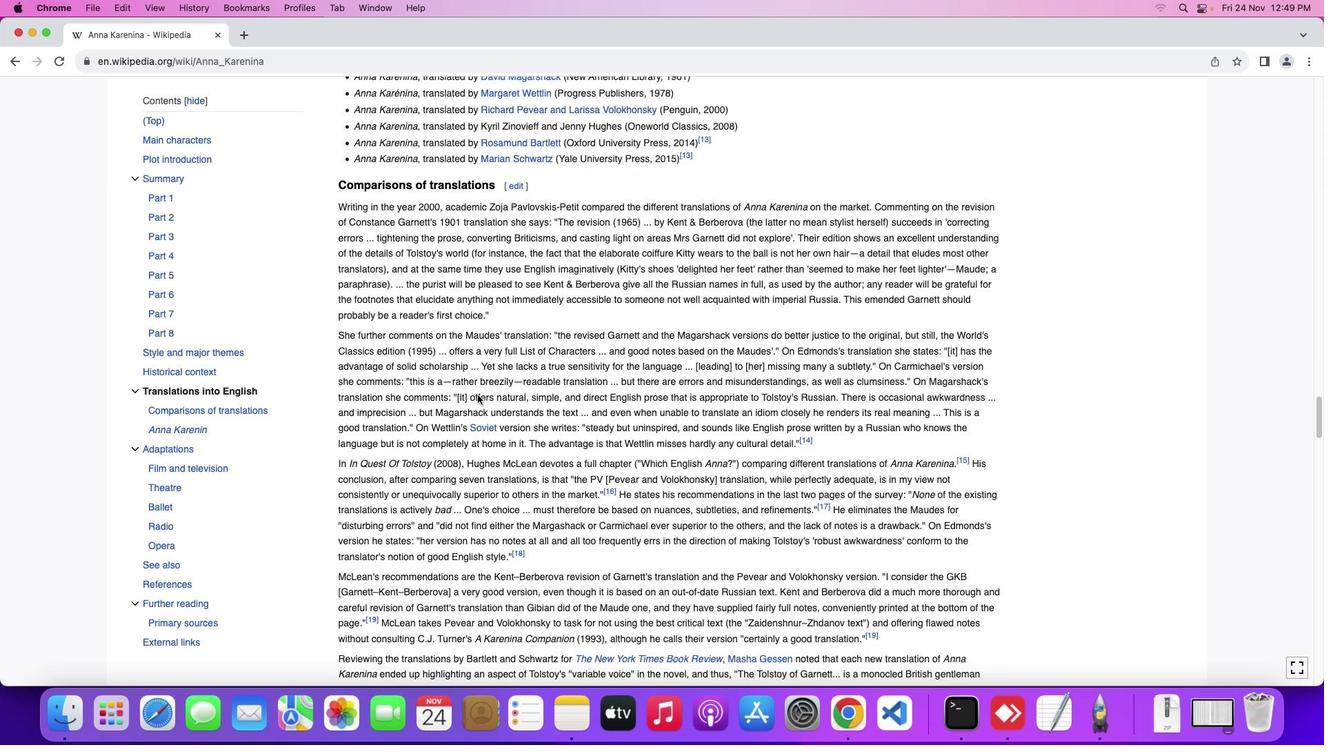 
Action: Mouse scrolled (478, 395) with delta (0, 0)
Screenshot: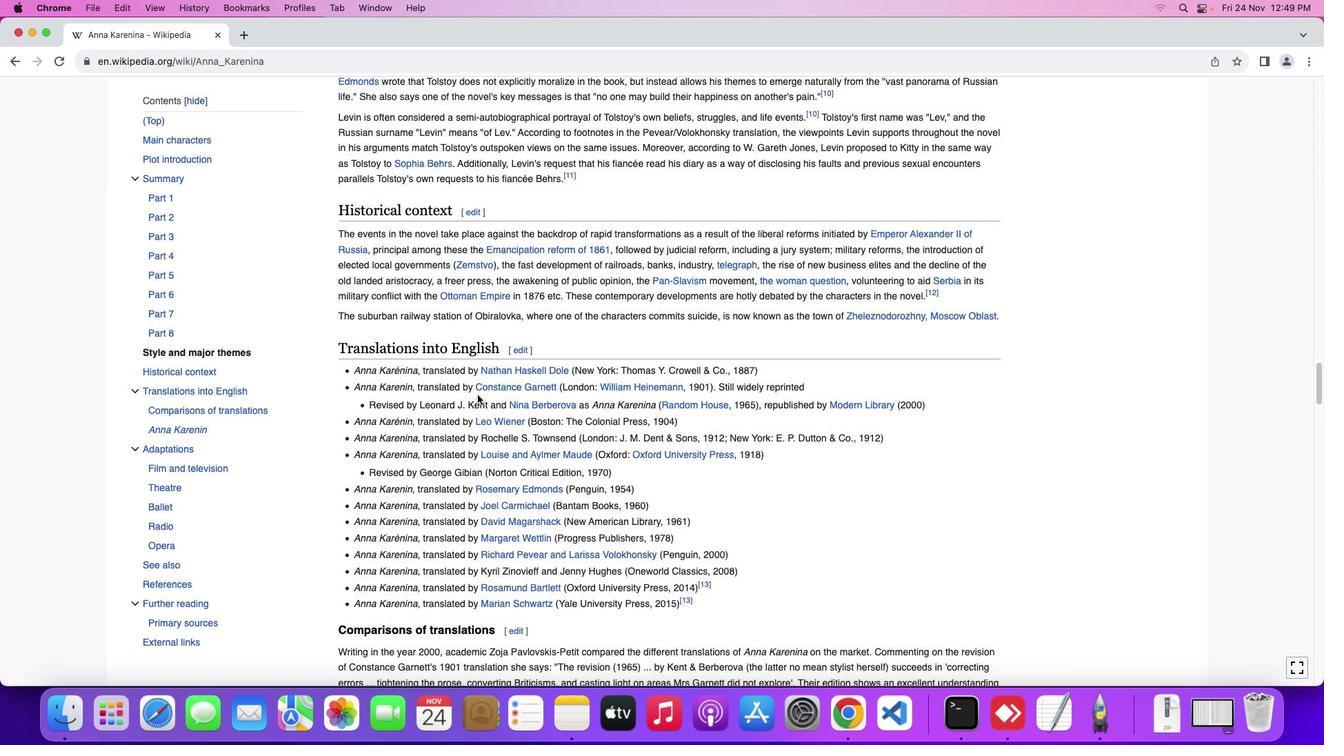 
Action: Mouse scrolled (478, 395) with delta (0, 0)
Screenshot: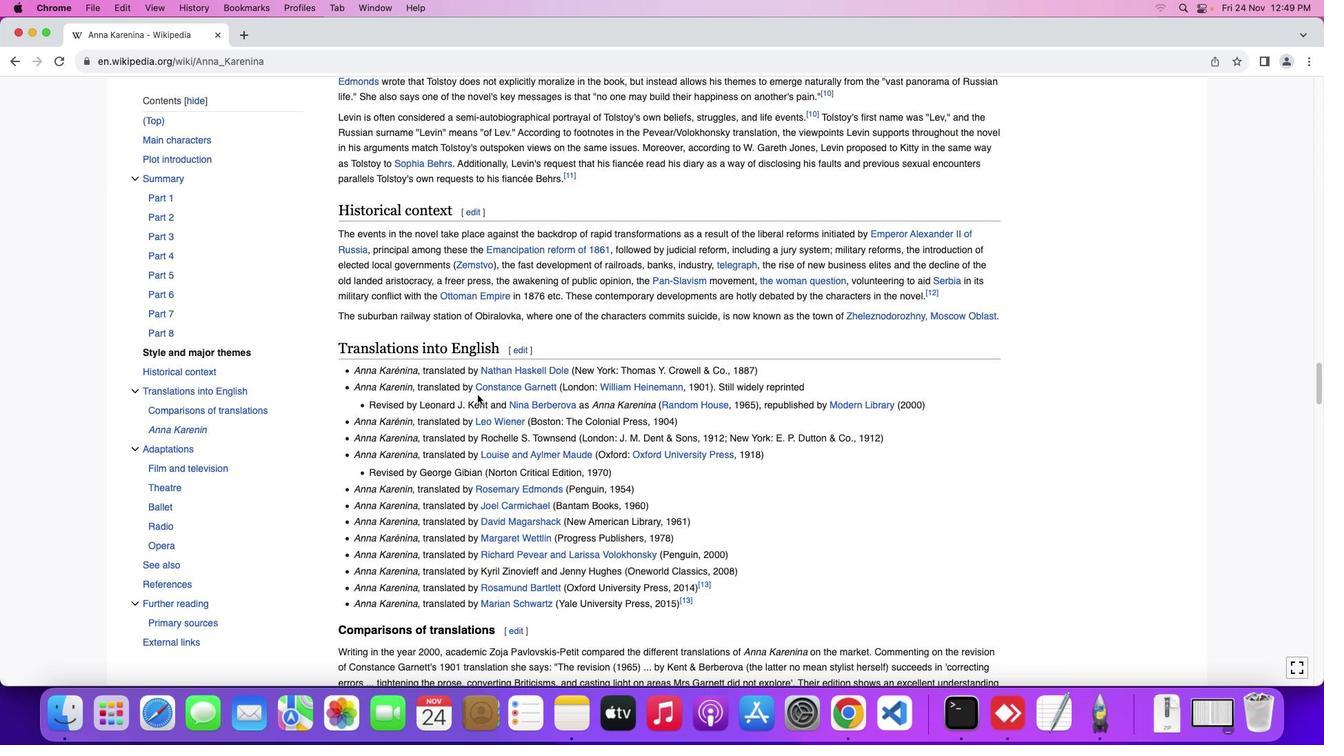 
Action: Mouse scrolled (478, 395) with delta (0, 2)
Screenshot: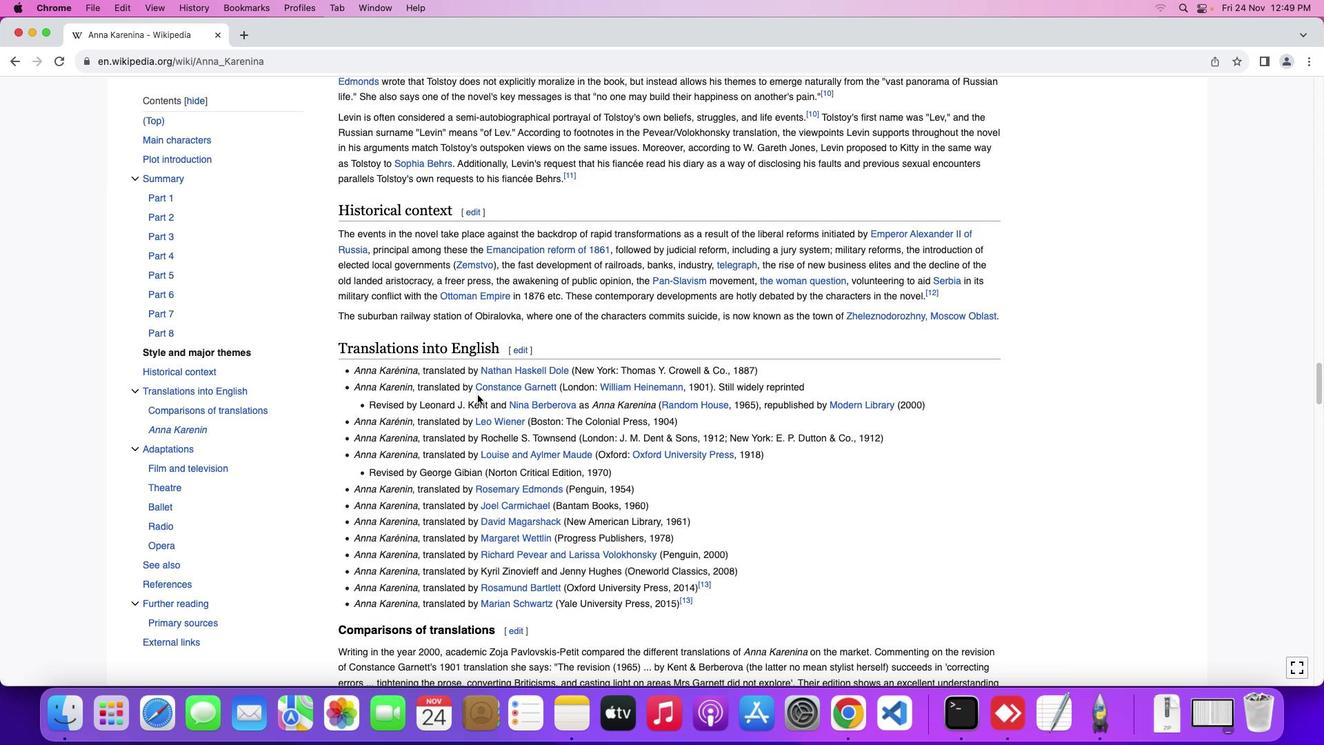 
Action: Mouse scrolled (478, 395) with delta (0, 3)
Screenshot: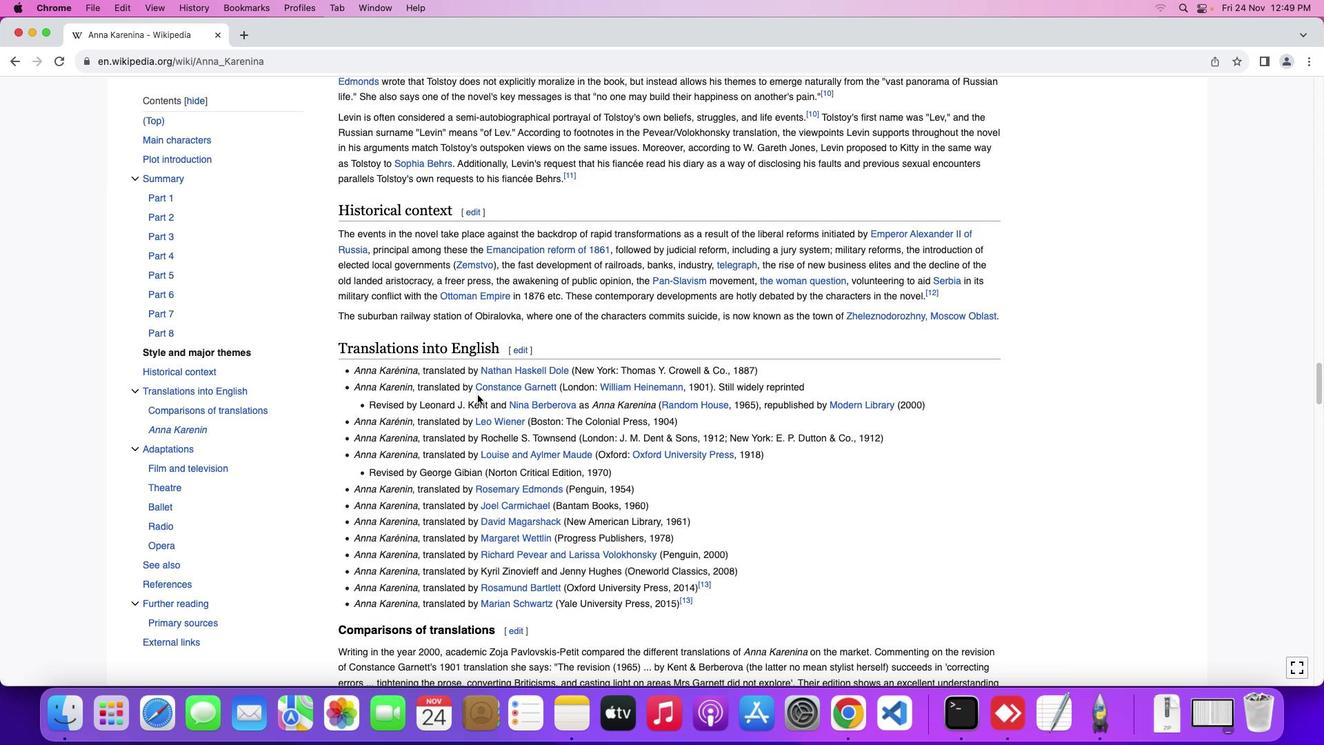
Action: Mouse scrolled (478, 395) with delta (0, 4)
Screenshot: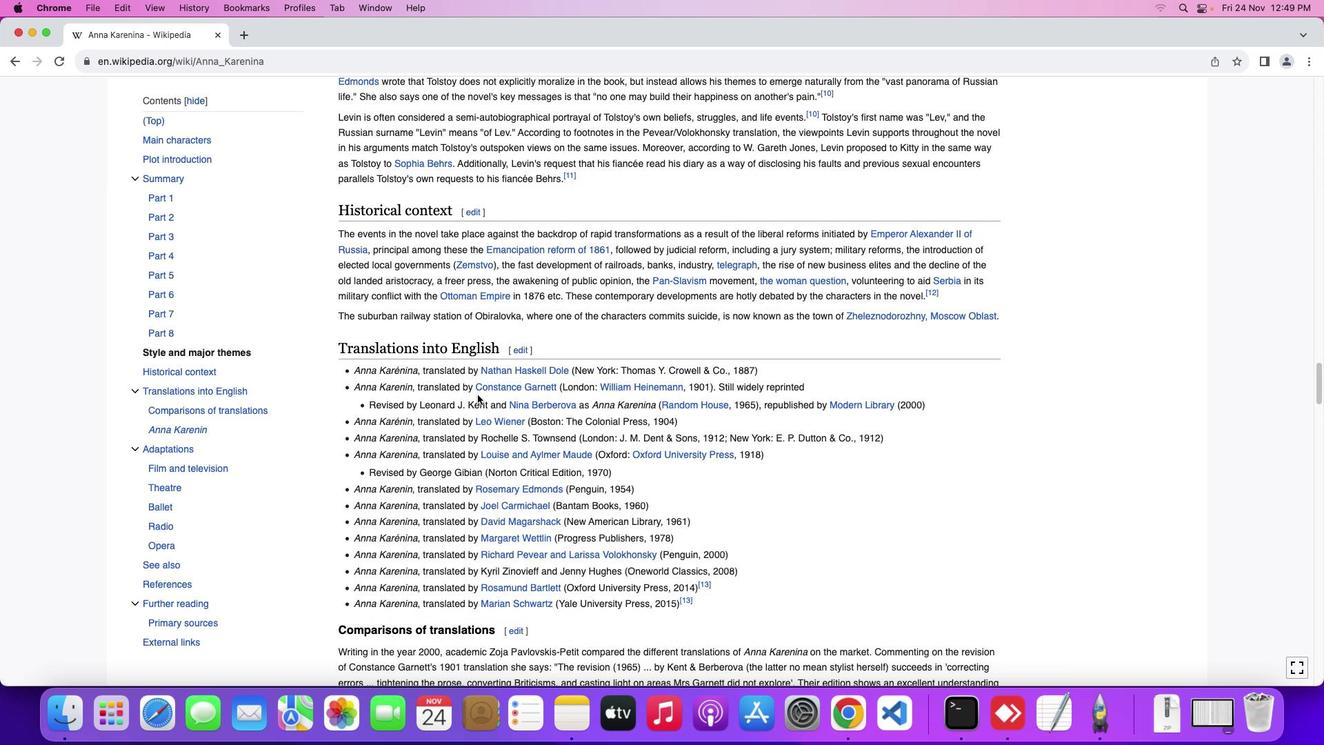 
Action: Mouse moved to (478, 395)
Screenshot: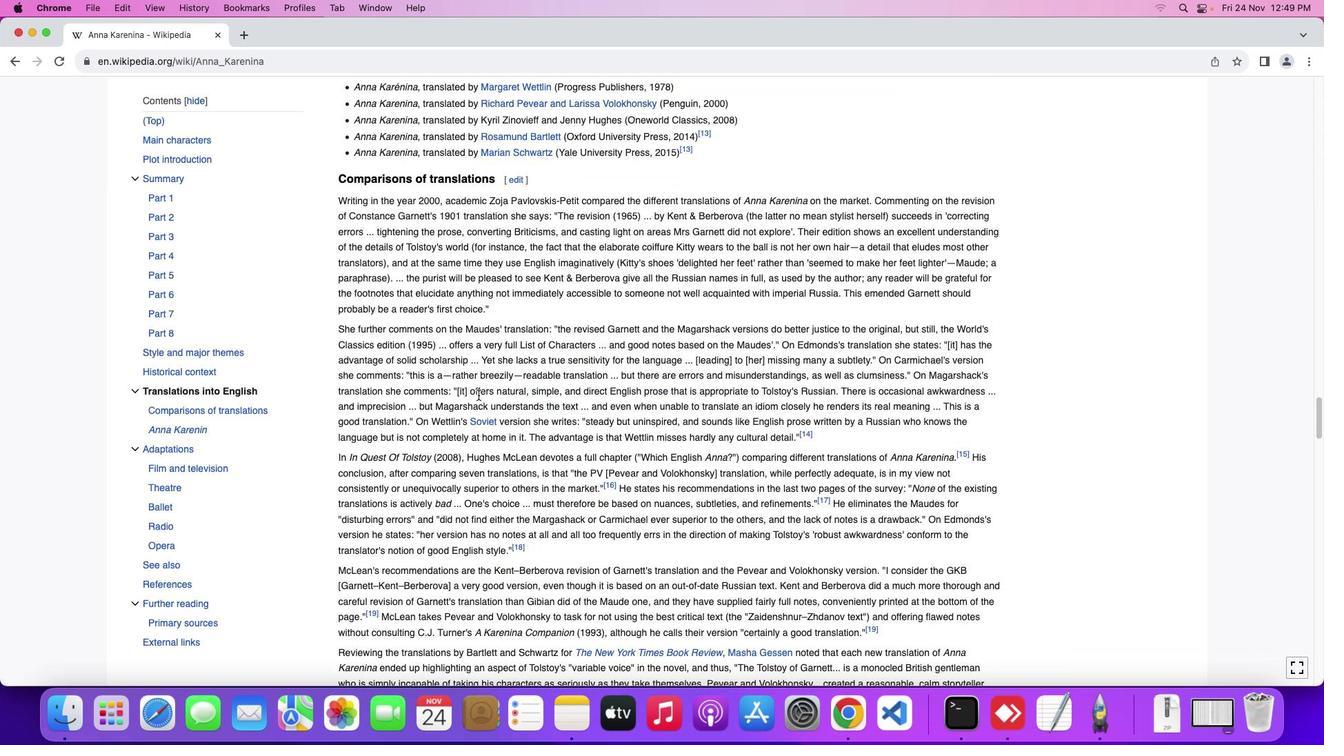 
Action: Mouse scrolled (478, 395) with delta (0, 0)
Screenshot: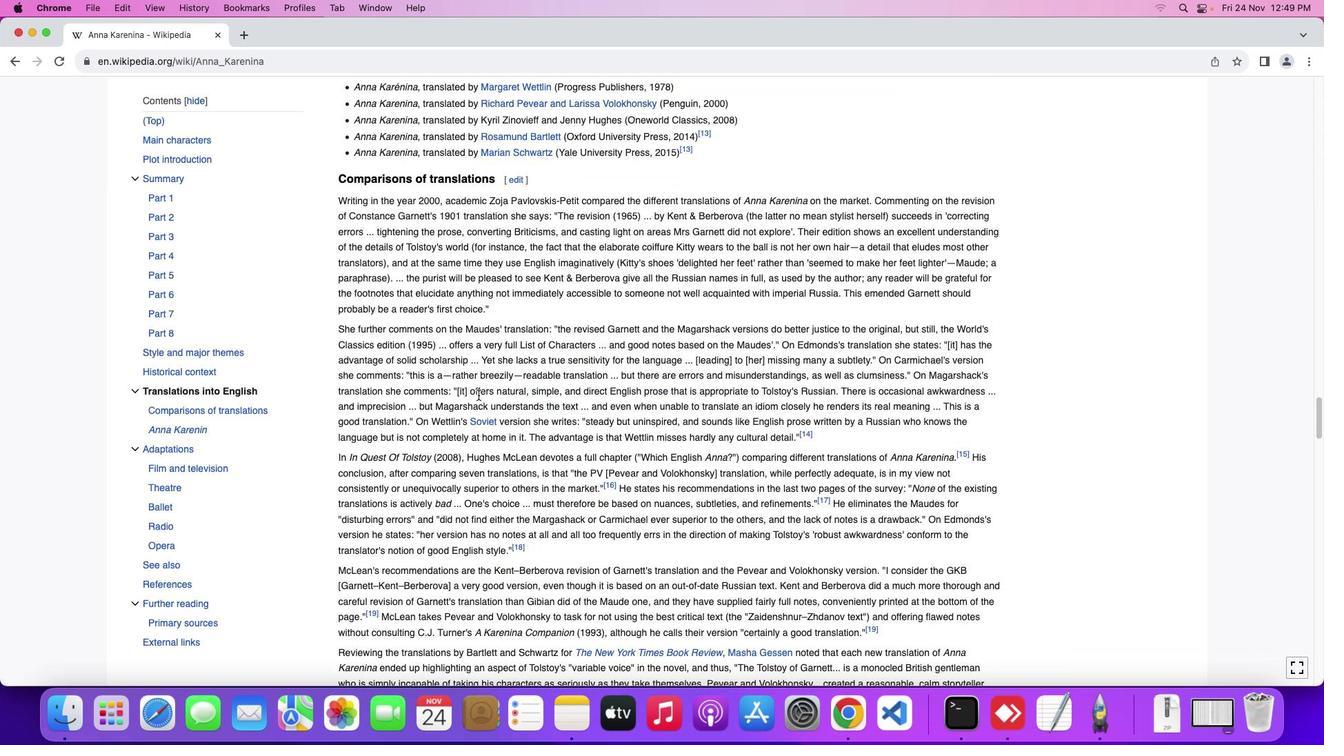 
Action: Mouse scrolled (478, 395) with delta (0, 0)
Screenshot: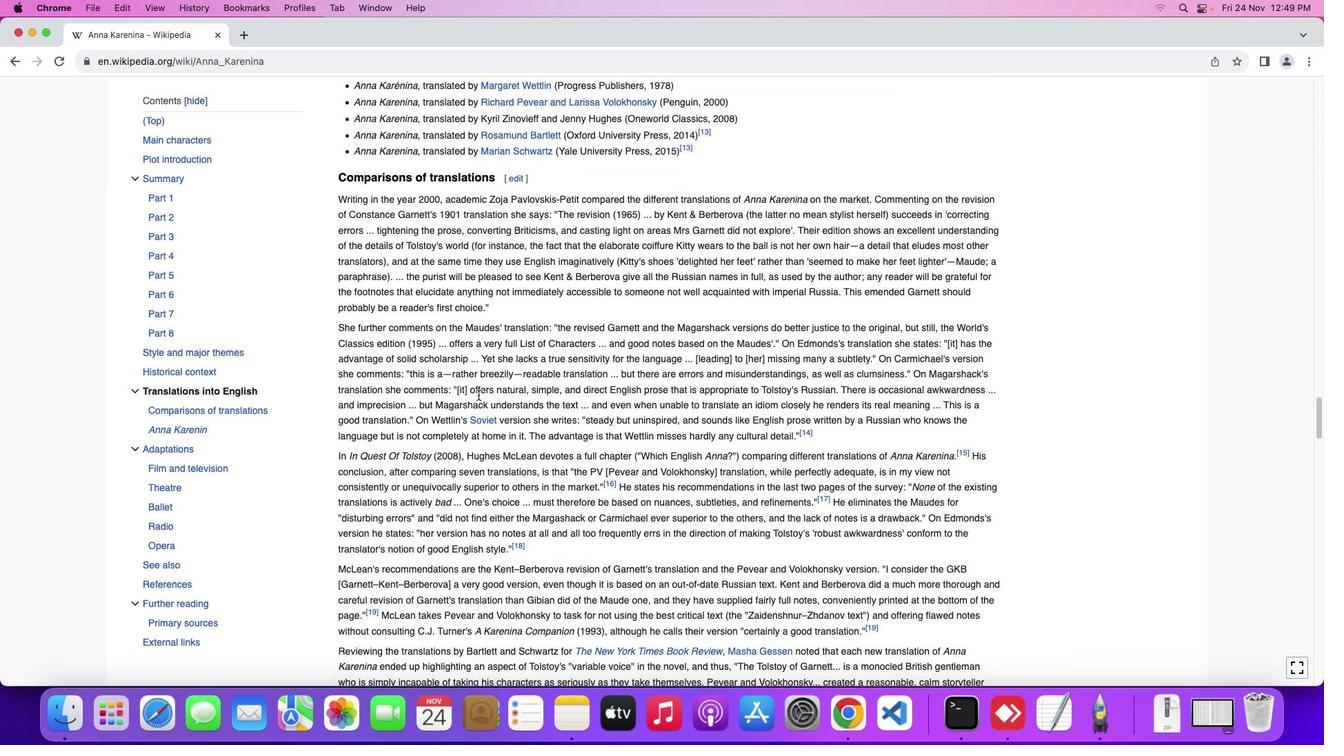 
Action: Mouse scrolled (478, 395) with delta (0, -2)
Screenshot: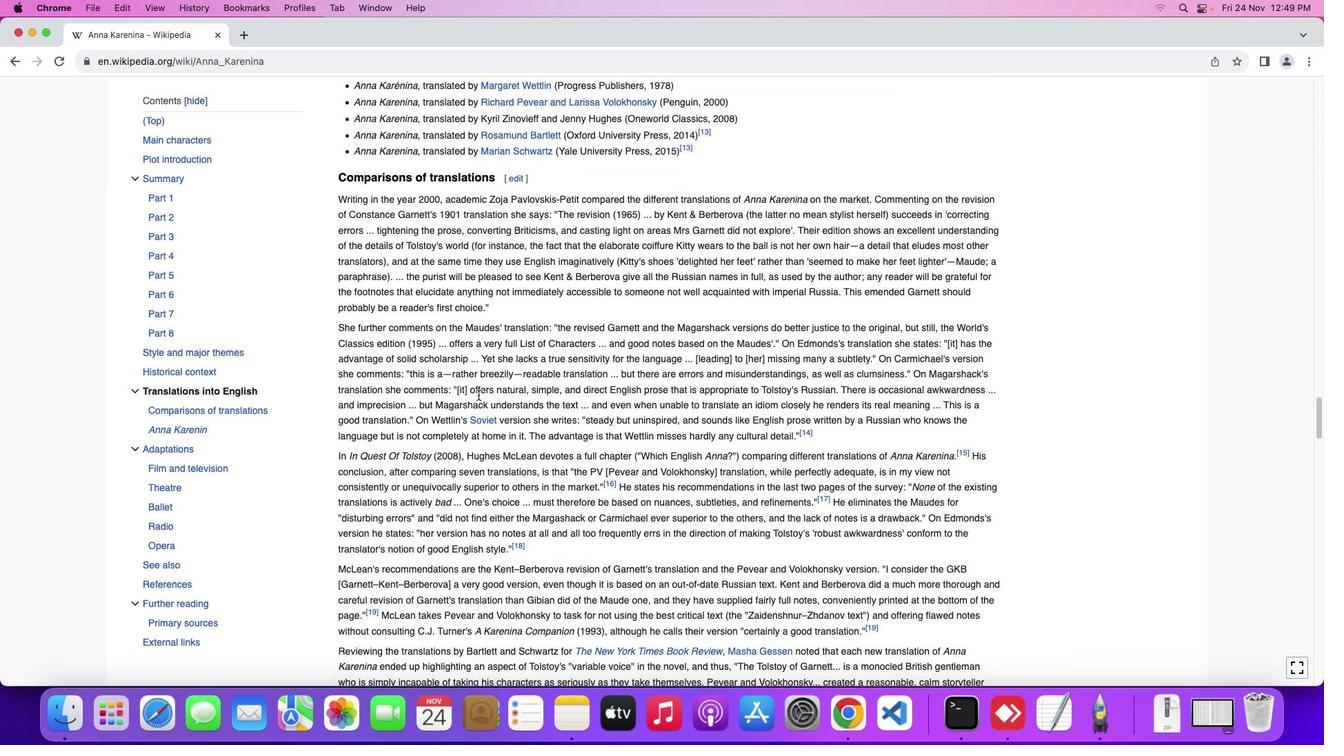 
Action: Mouse scrolled (478, 395) with delta (0, -3)
Screenshot: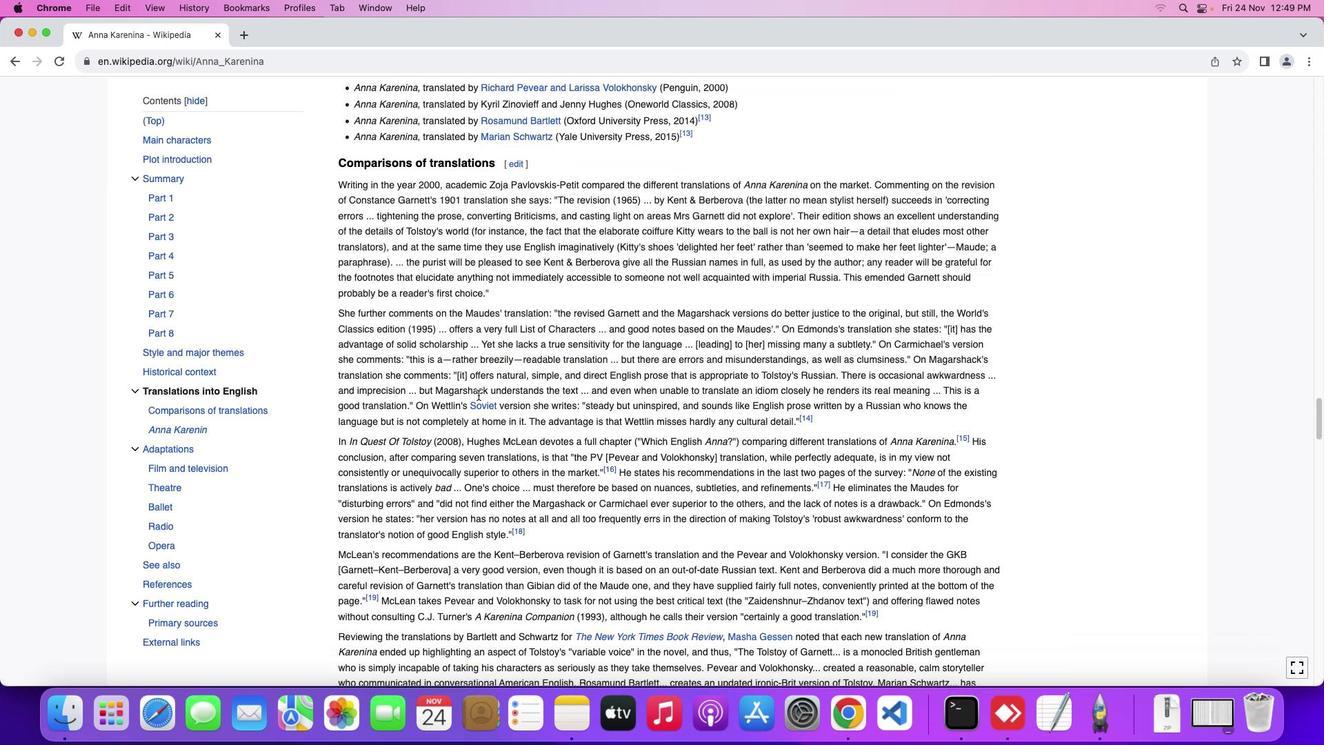 
Action: Mouse moved to (478, 395)
Screenshot: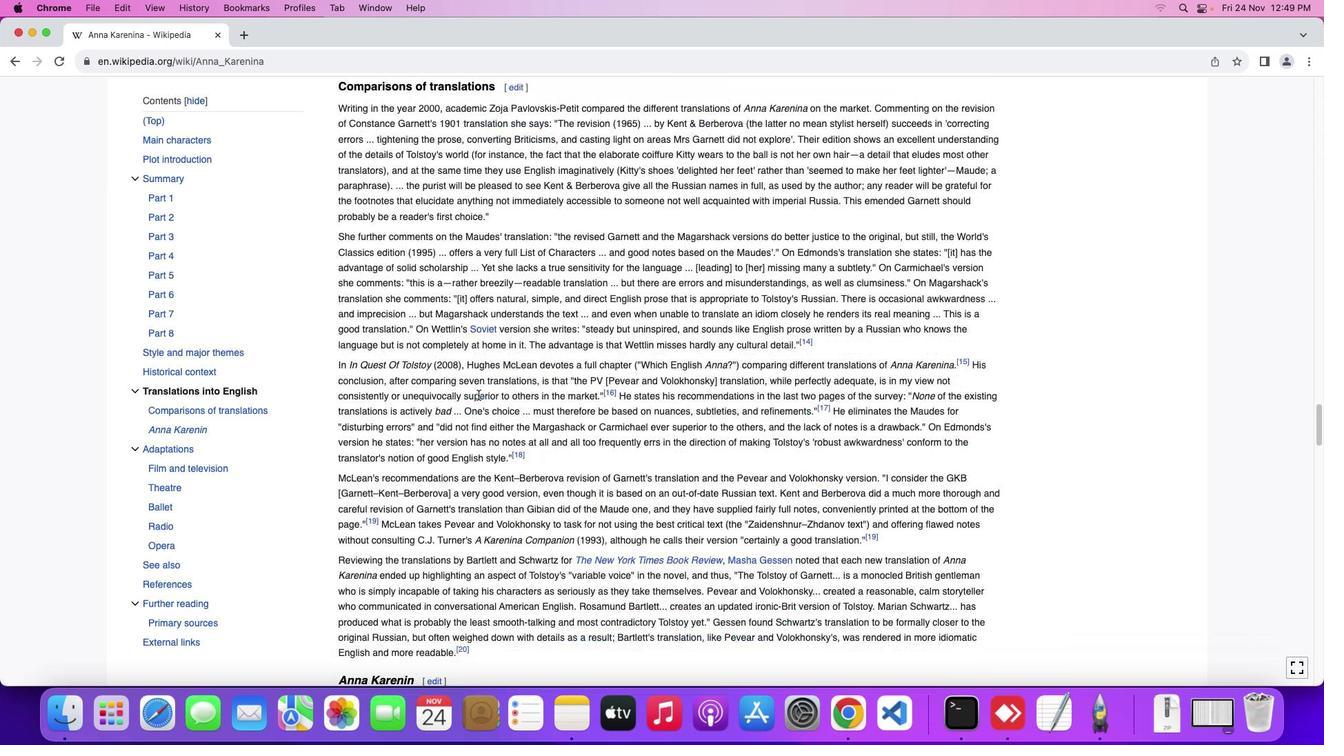 
Action: Mouse scrolled (478, 395) with delta (0, -3)
Screenshot: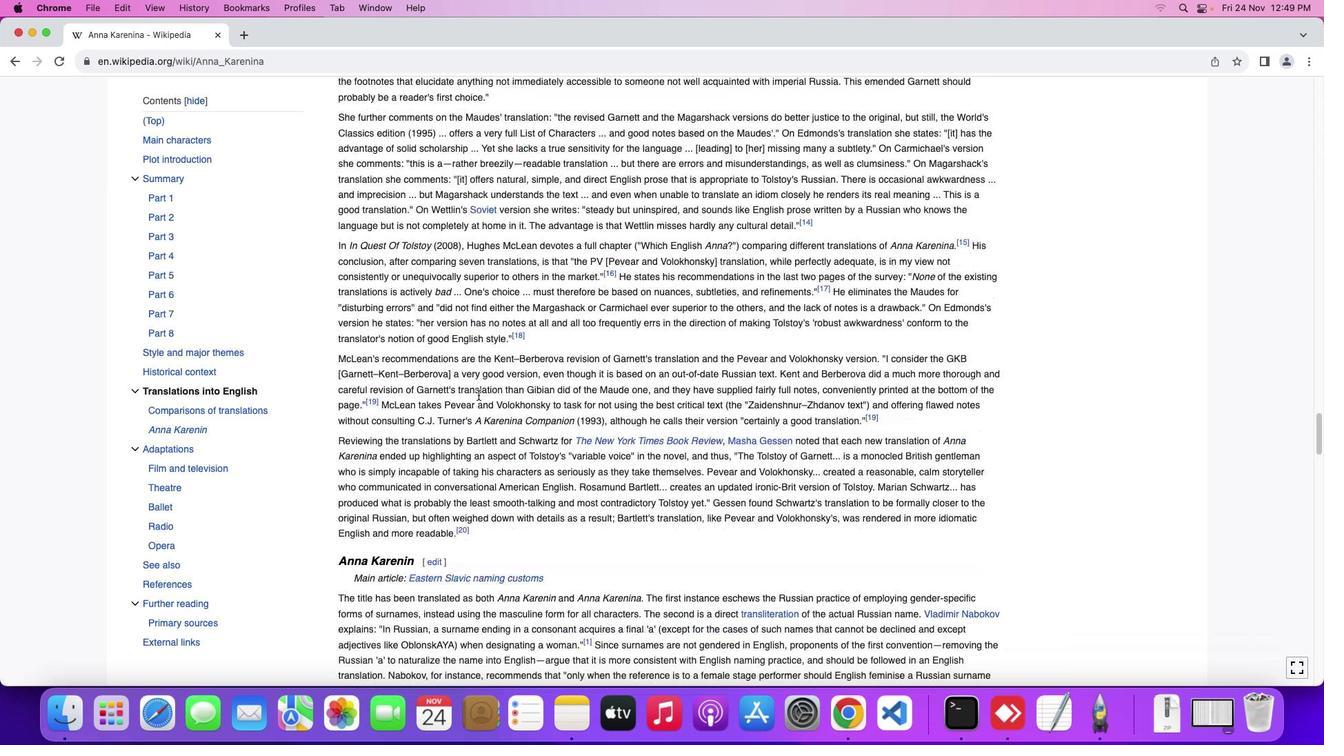
Action: Mouse moved to (478, 395)
Screenshot: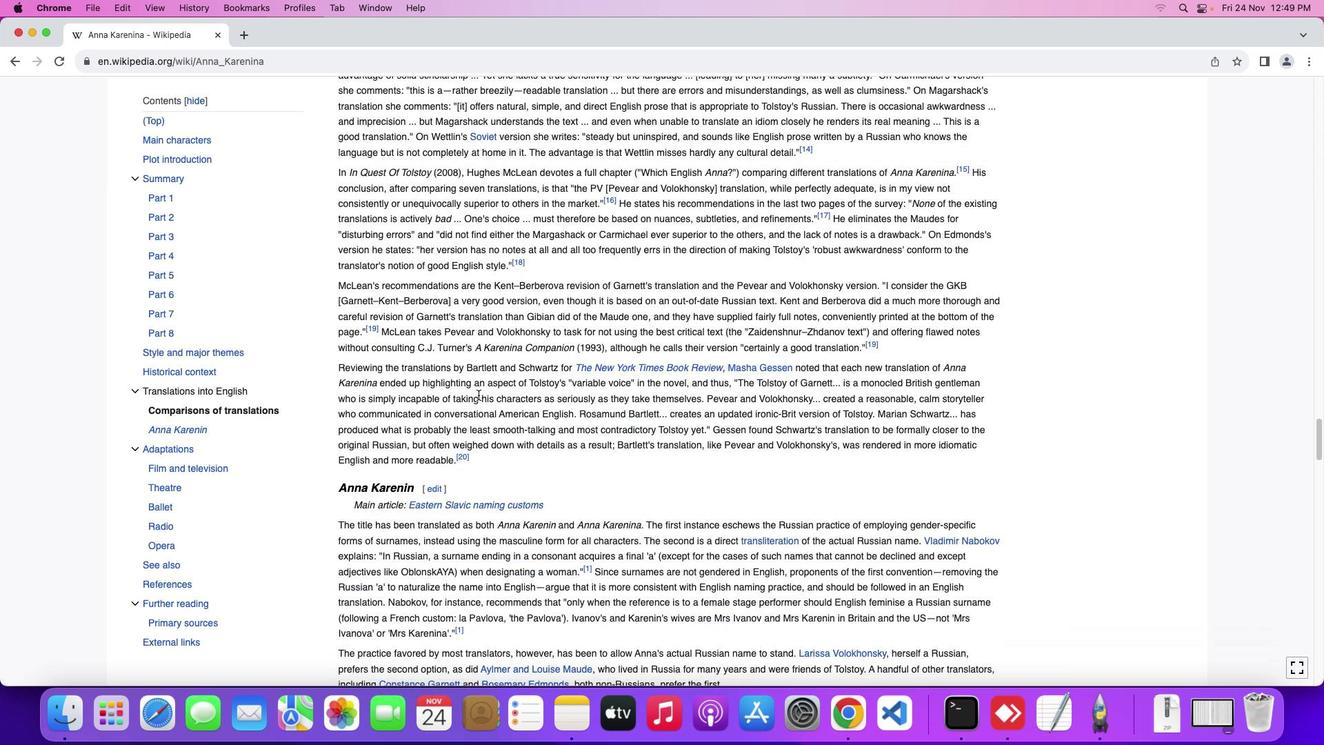 
Action: Mouse scrolled (478, 395) with delta (0, 0)
